 Task: Reply to email with the signature Chloe Collins with the subject Partnership proposal from softage.1@softage.net with the message I would like to schedule a meeting to discuss the latest developments in the project. with CC to softage.8@softage.net with an attached document RFP_response.docx
Action: Mouse moved to (545, 712)
Screenshot: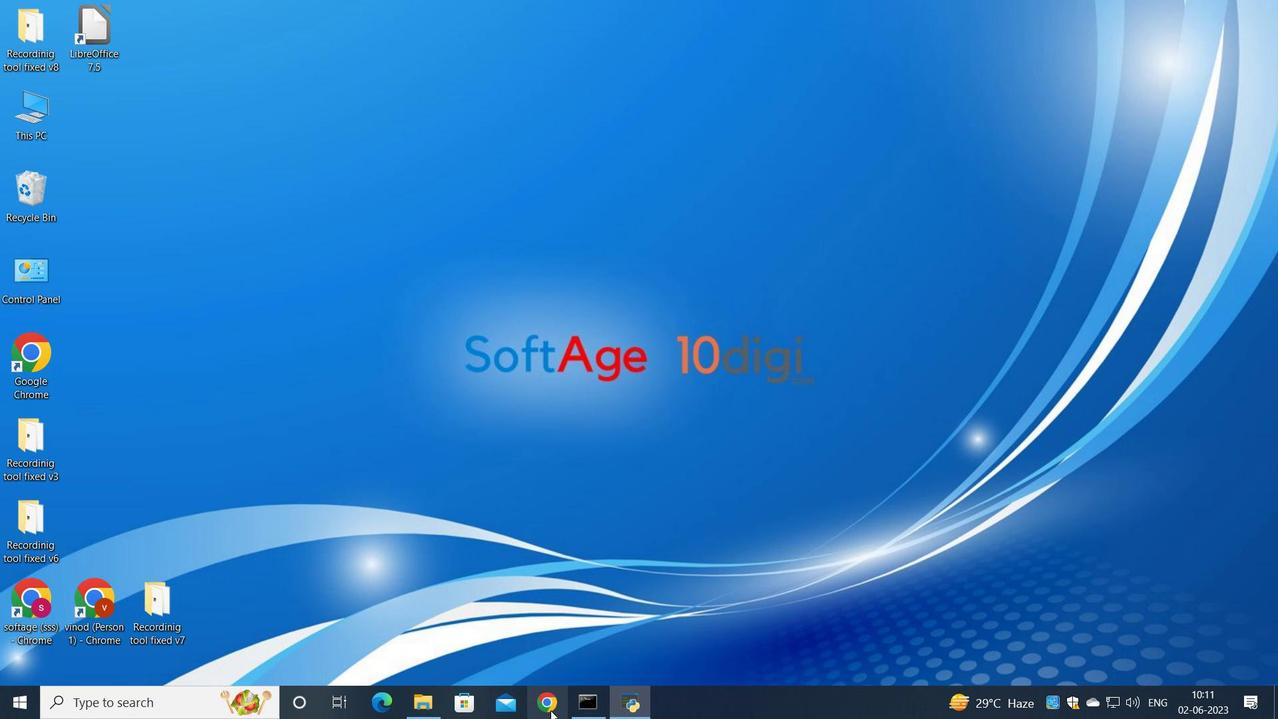 
Action: Mouse pressed left at (545, 712)
Screenshot: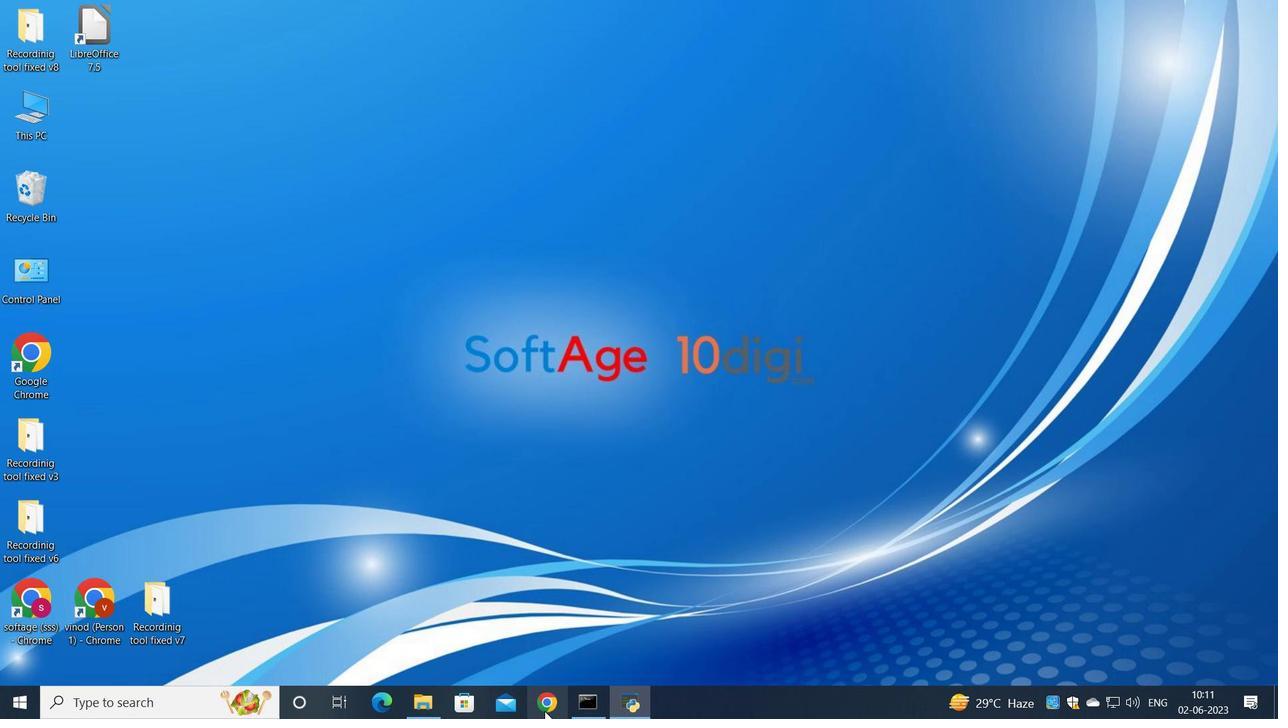 
Action: Mouse moved to (576, 396)
Screenshot: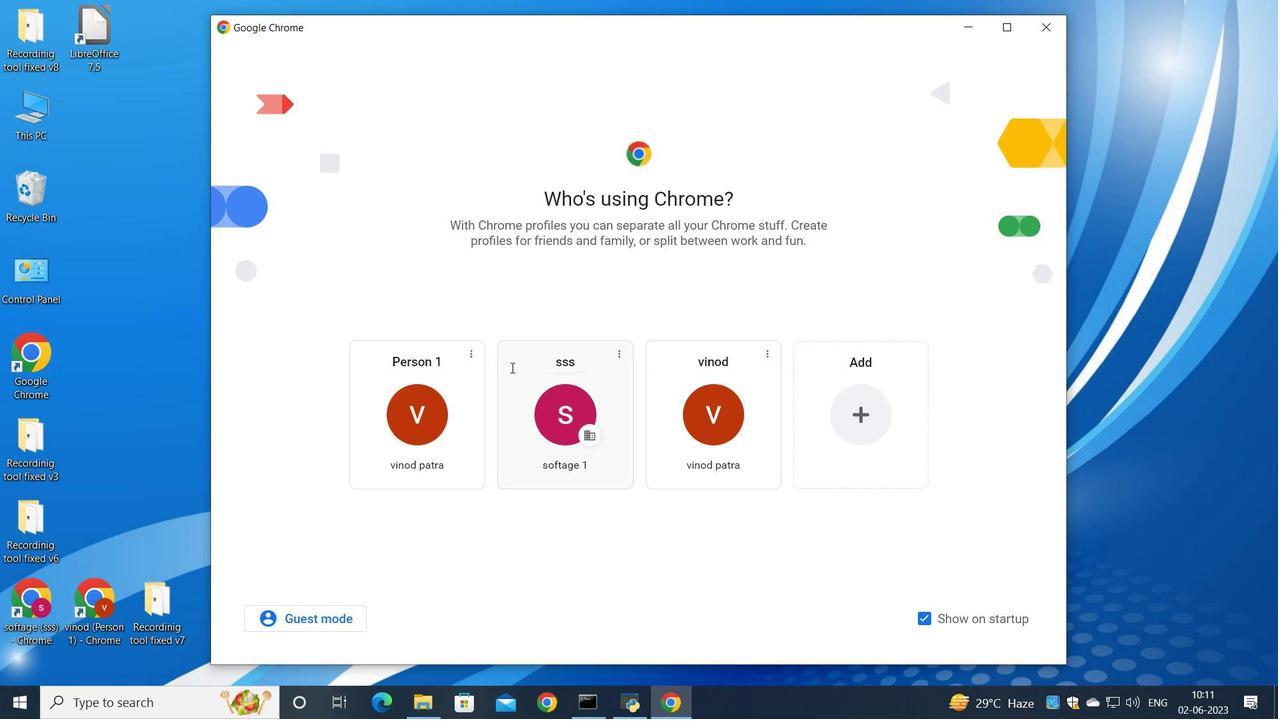 
Action: Mouse pressed left at (576, 396)
Screenshot: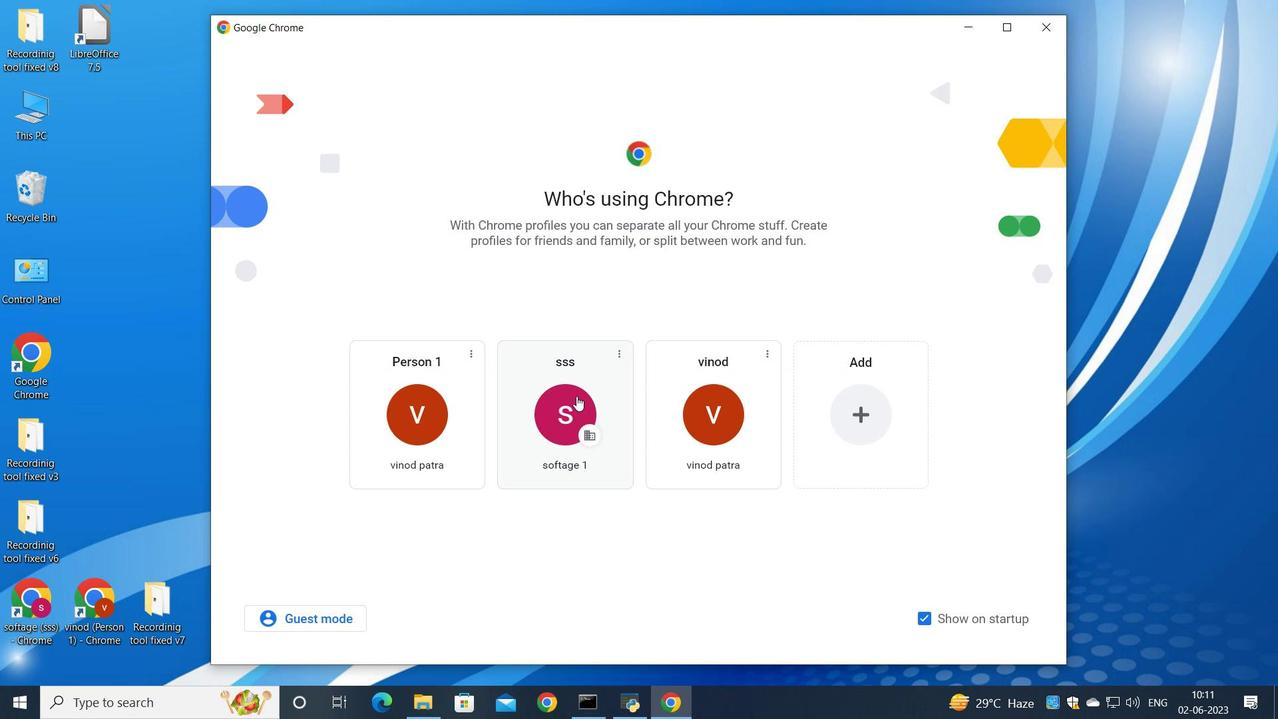 
Action: Mouse moved to (1127, 116)
Screenshot: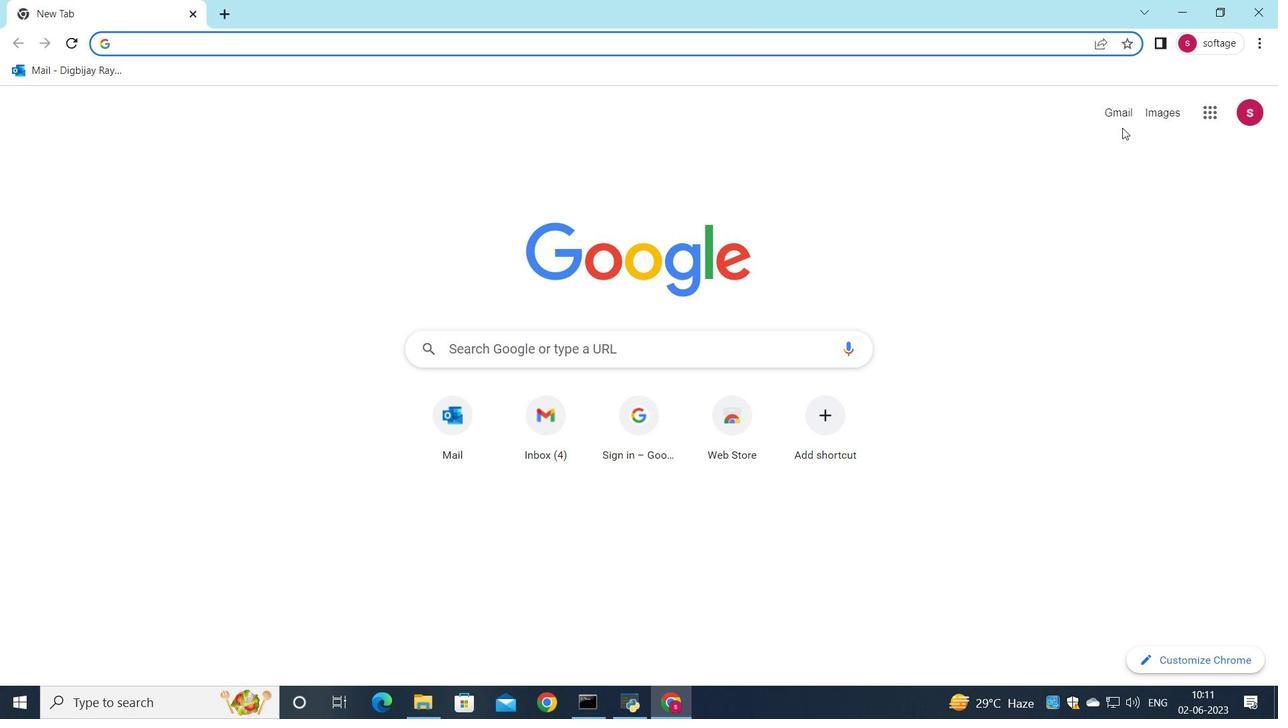 
Action: Mouse pressed left at (1127, 116)
Screenshot: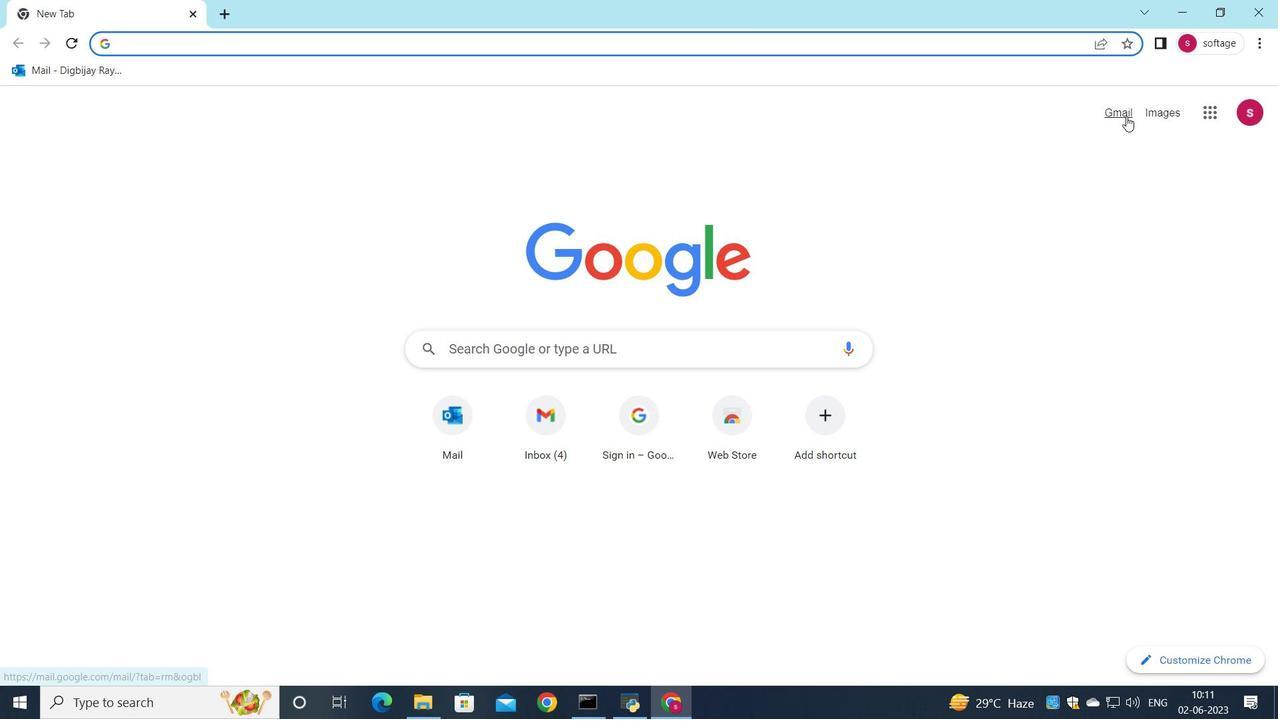 
Action: Mouse moved to (1097, 111)
Screenshot: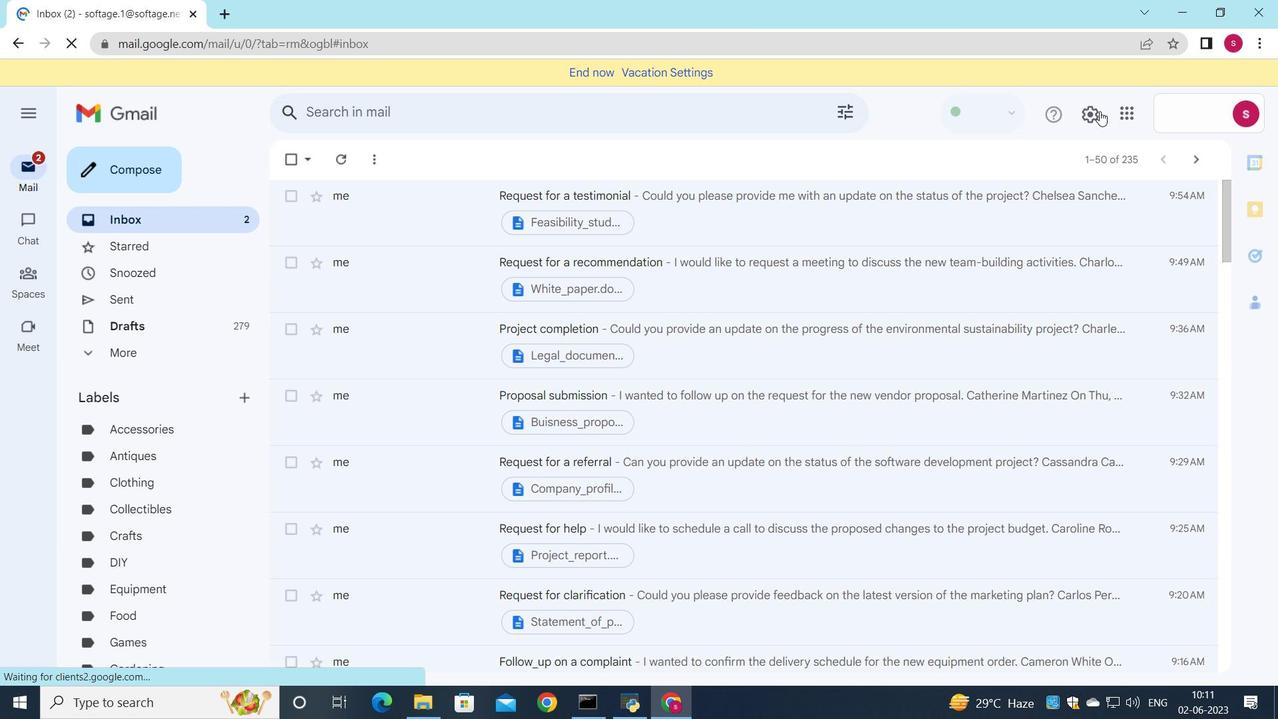 
Action: Mouse pressed left at (1097, 111)
Screenshot: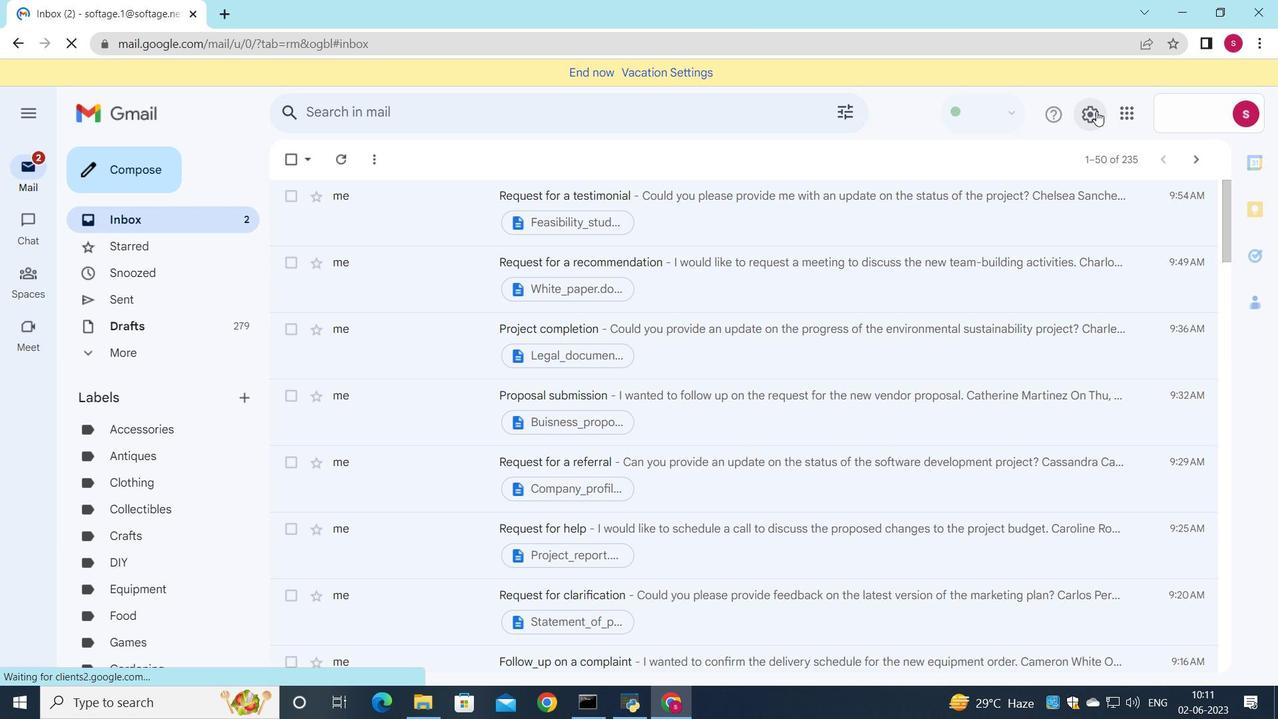 
Action: Mouse moved to (1093, 193)
Screenshot: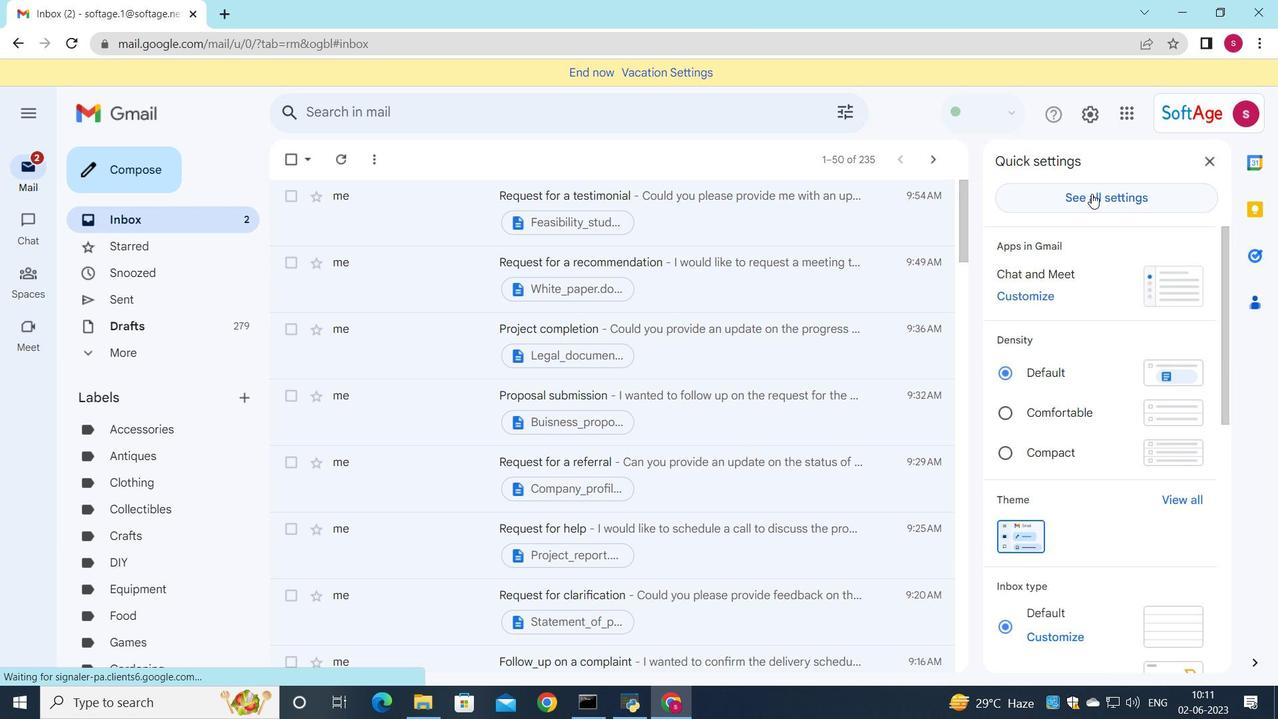
Action: Mouse pressed left at (1093, 193)
Screenshot: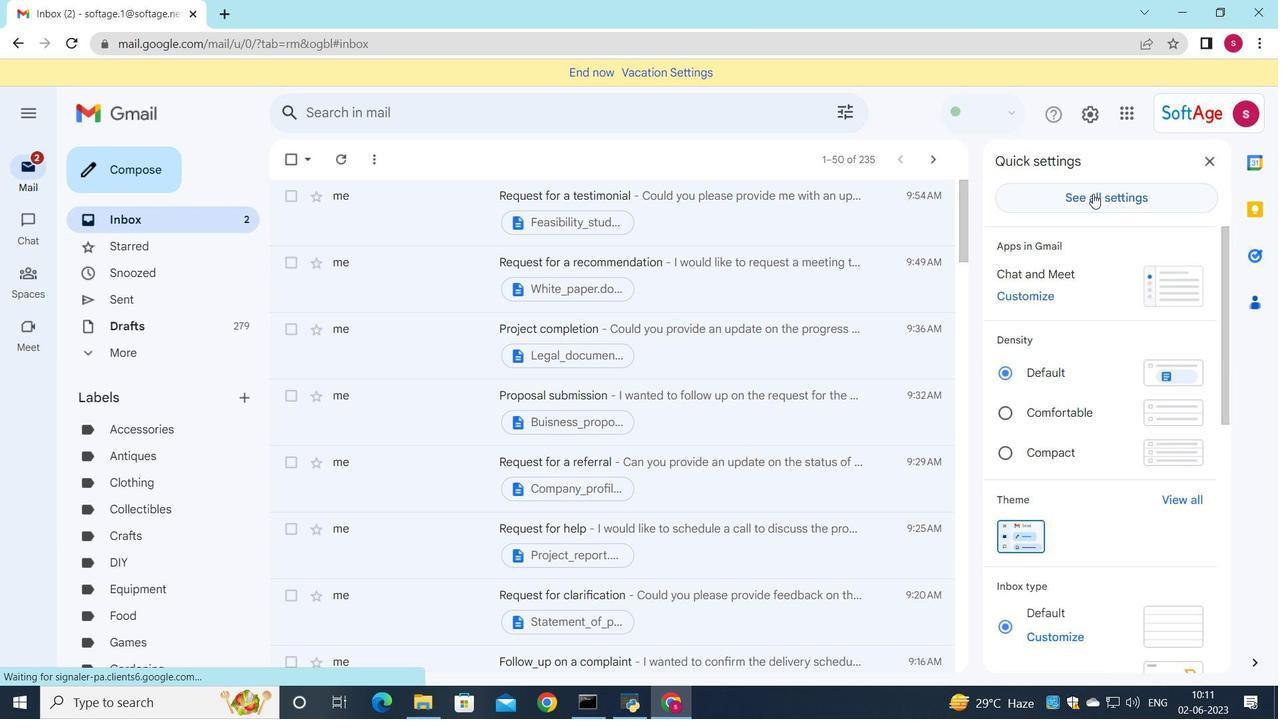 
Action: Mouse moved to (678, 309)
Screenshot: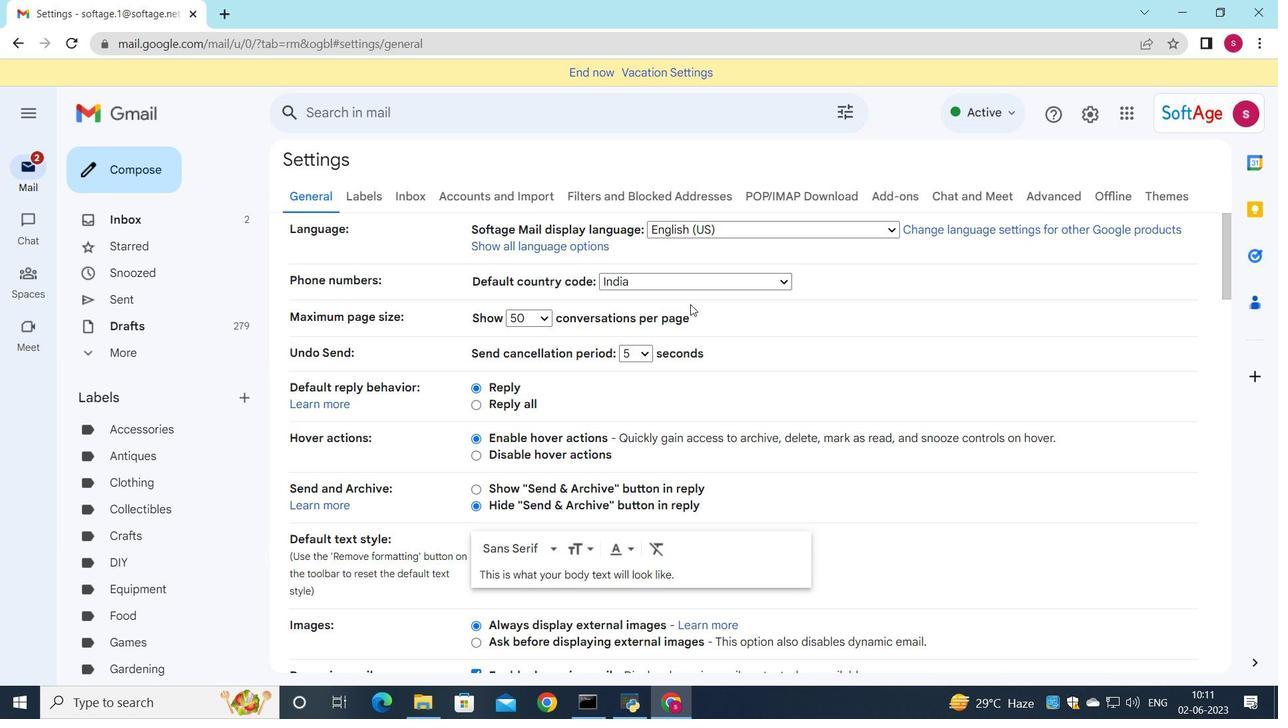
Action: Mouse scrolled (678, 309) with delta (0, 0)
Screenshot: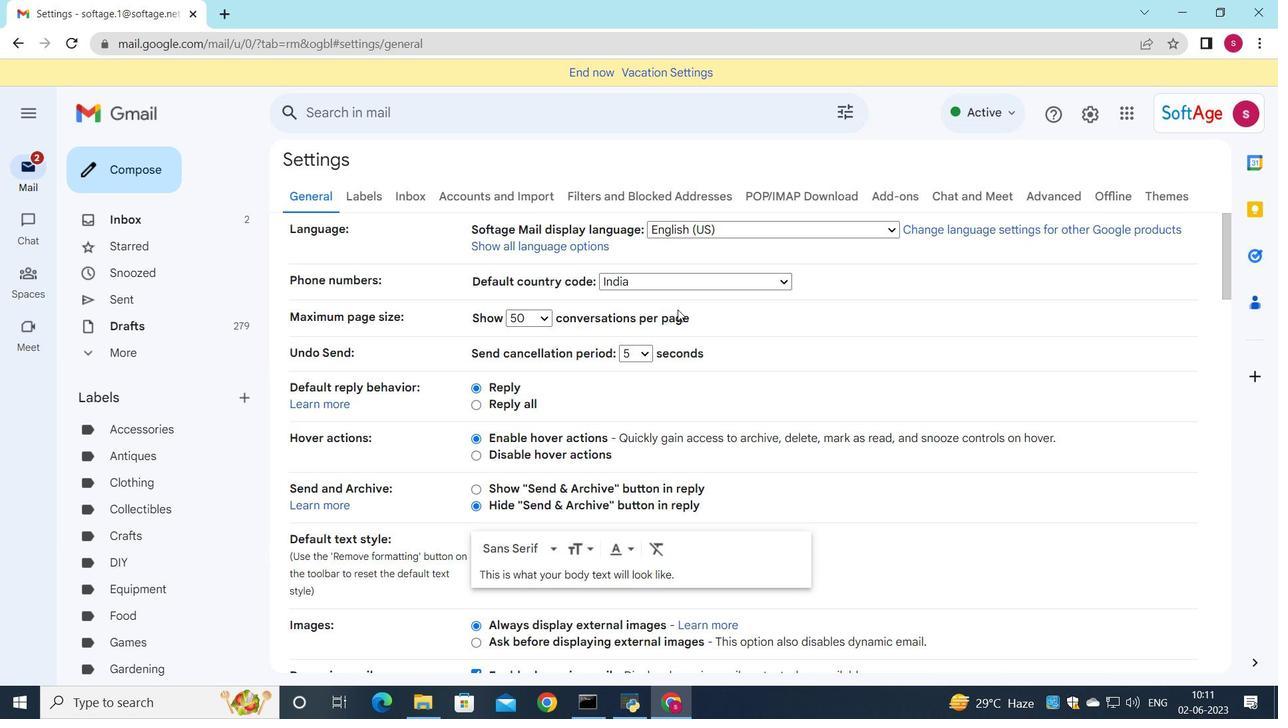 
Action: Mouse scrolled (678, 309) with delta (0, 0)
Screenshot: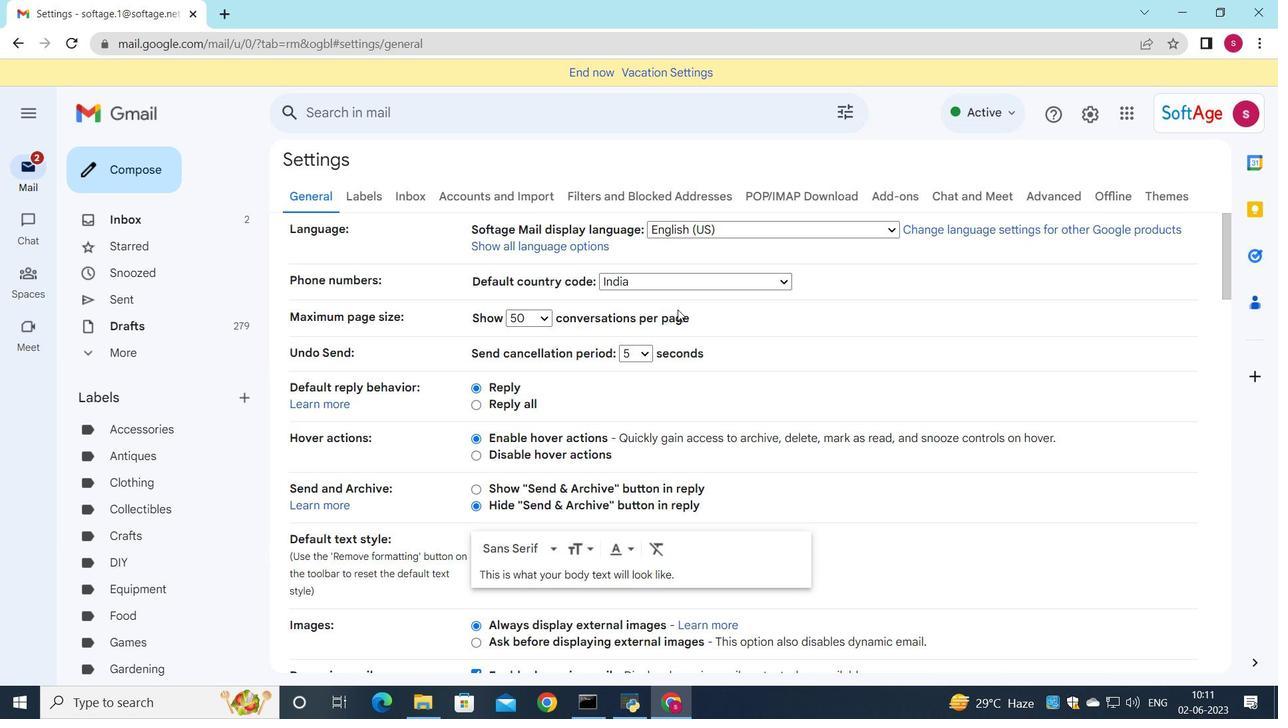 
Action: Mouse moved to (678, 309)
Screenshot: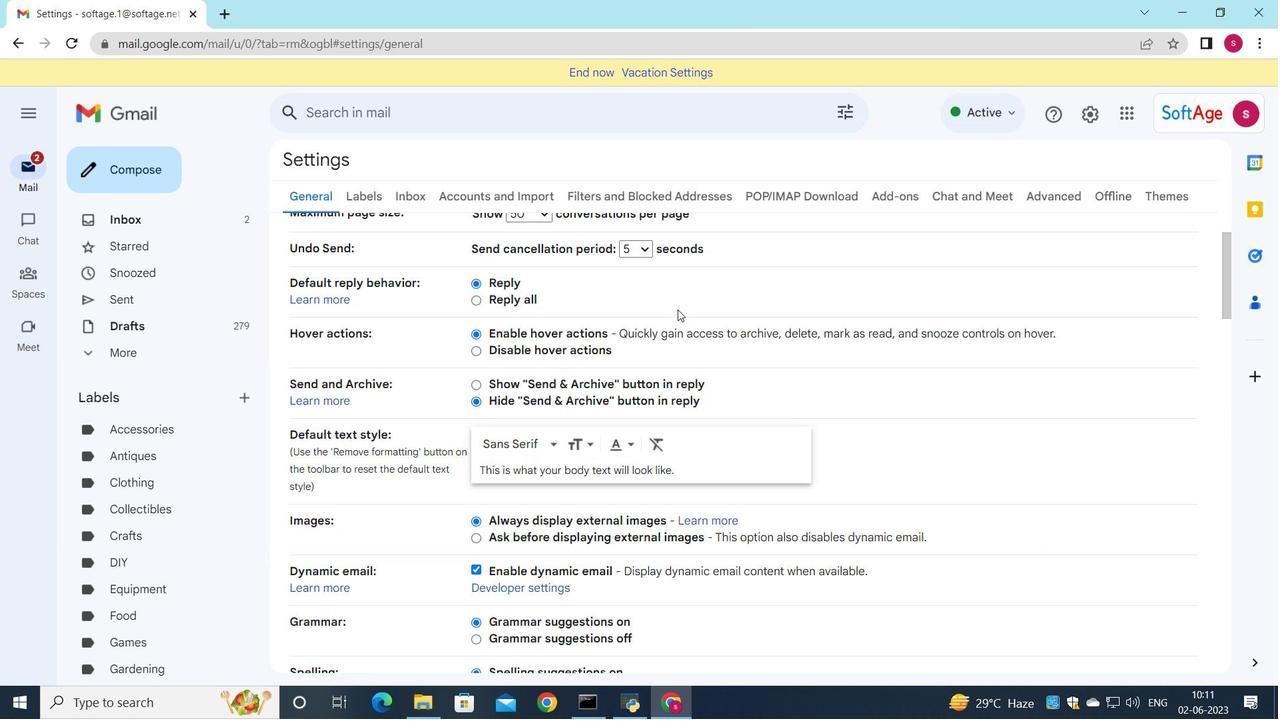 
Action: Mouse scrolled (678, 309) with delta (0, 0)
Screenshot: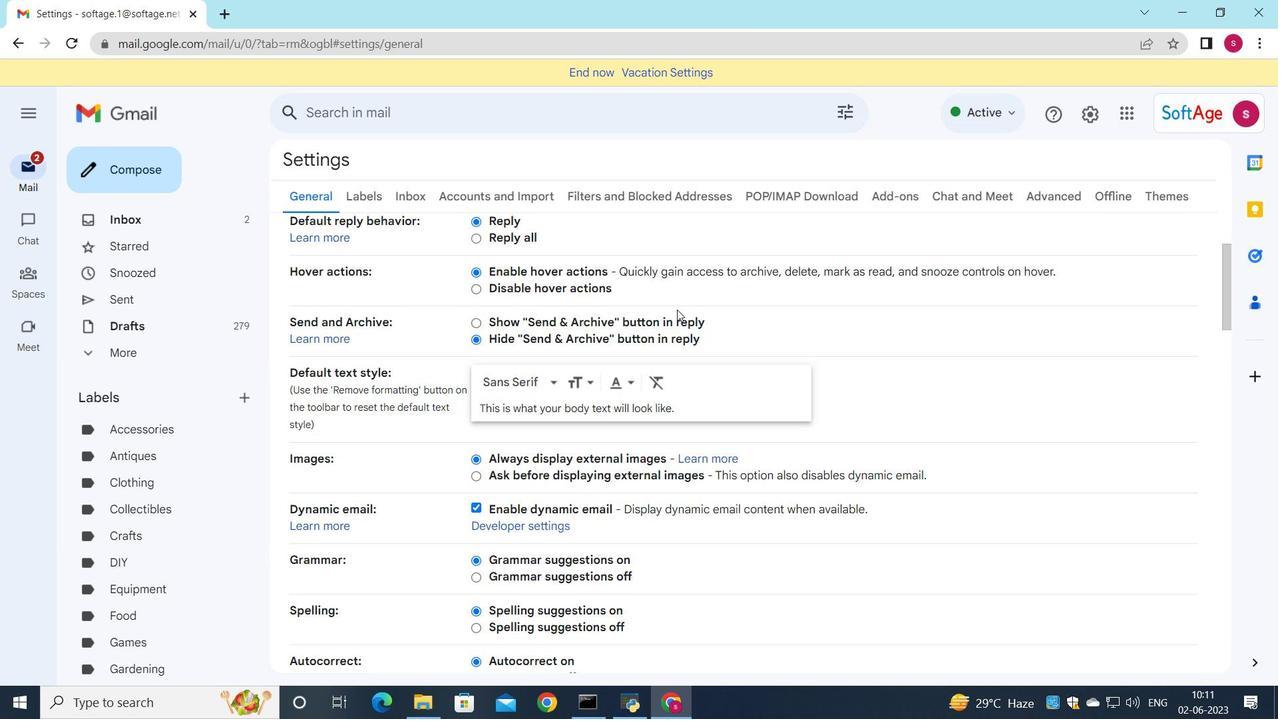 
Action: Mouse scrolled (678, 309) with delta (0, 0)
Screenshot: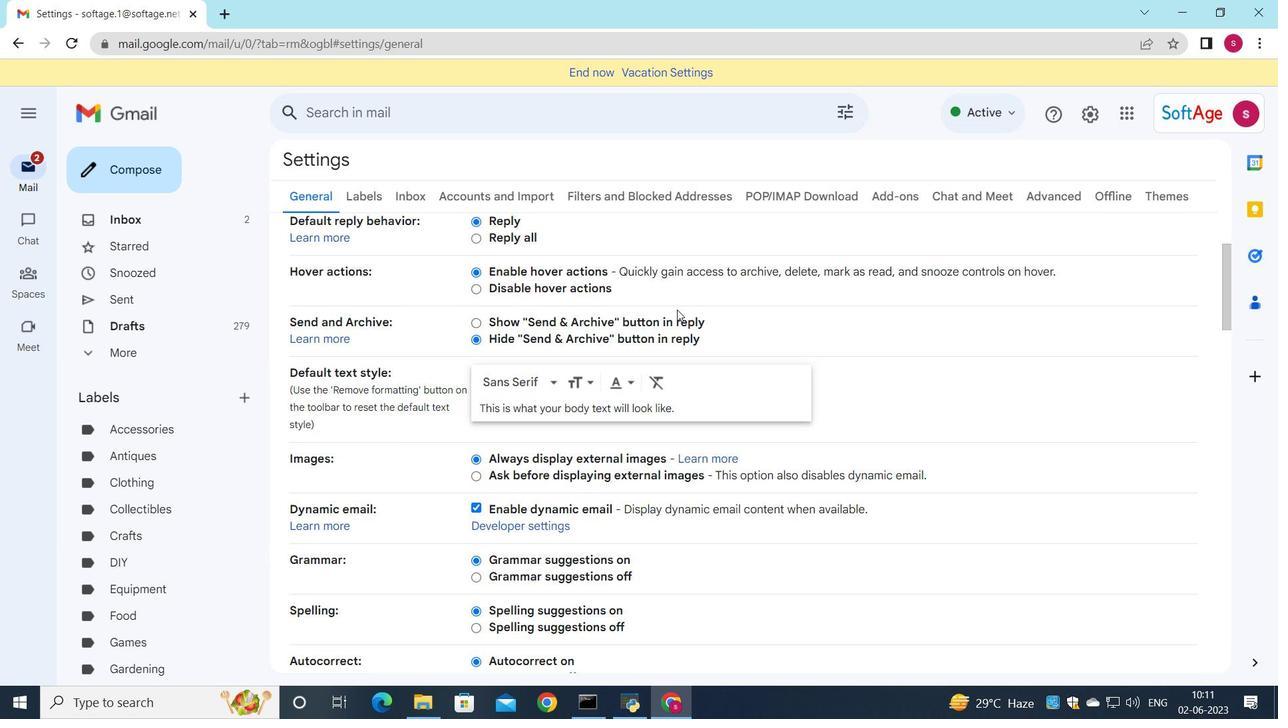 
Action: Mouse scrolled (678, 309) with delta (0, 0)
Screenshot: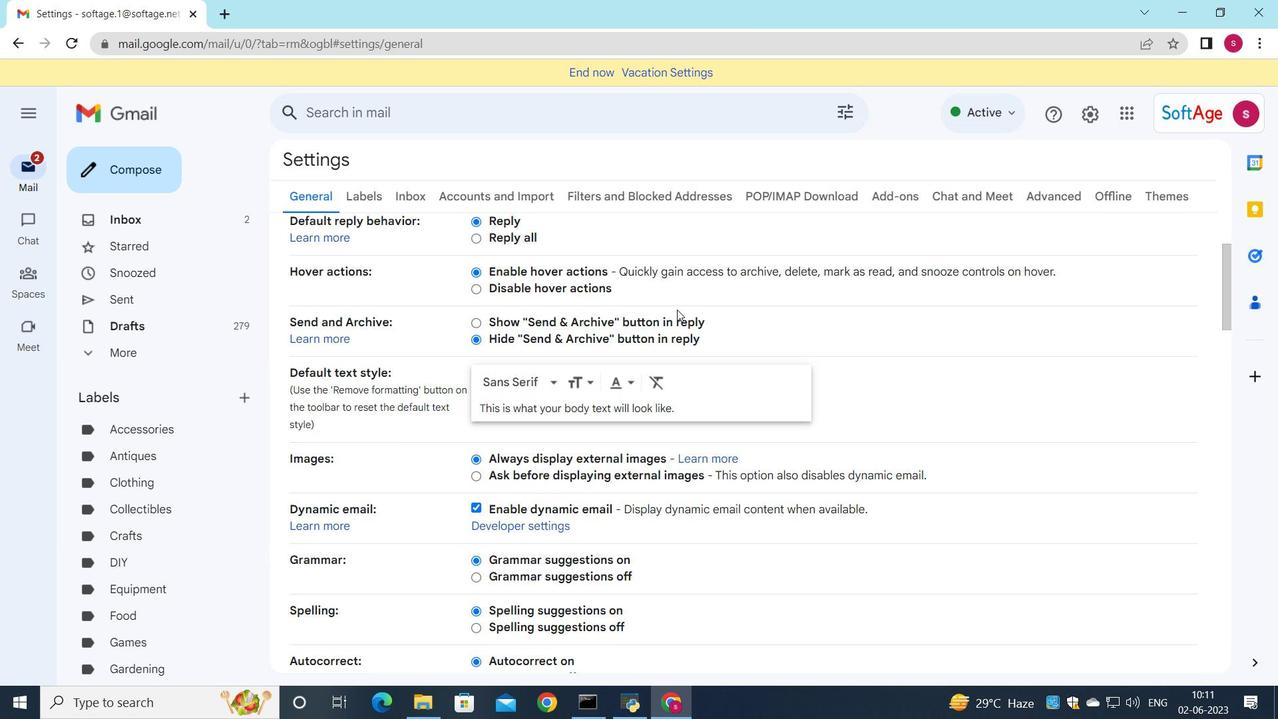 
Action: Mouse scrolled (678, 309) with delta (0, 0)
Screenshot: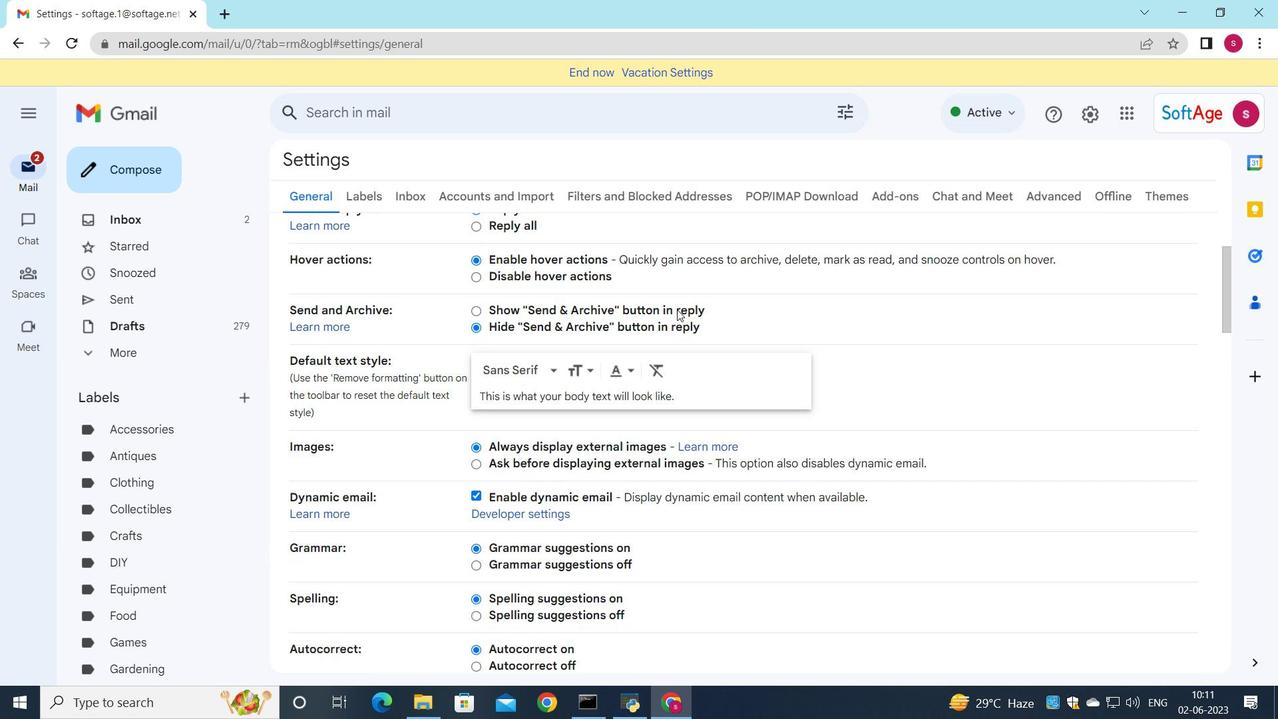 
Action: Mouse moved to (659, 347)
Screenshot: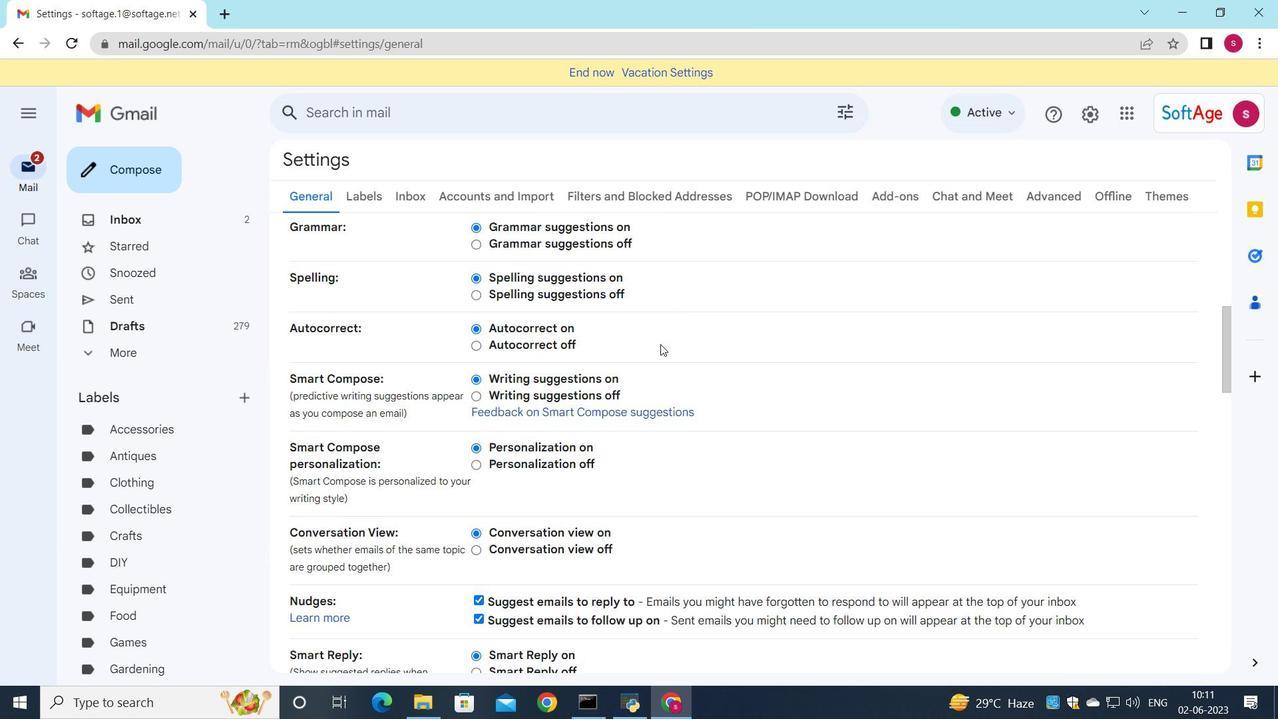
Action: Mouse scrolled (659, 347) with delta (0, 0)
Screenshot: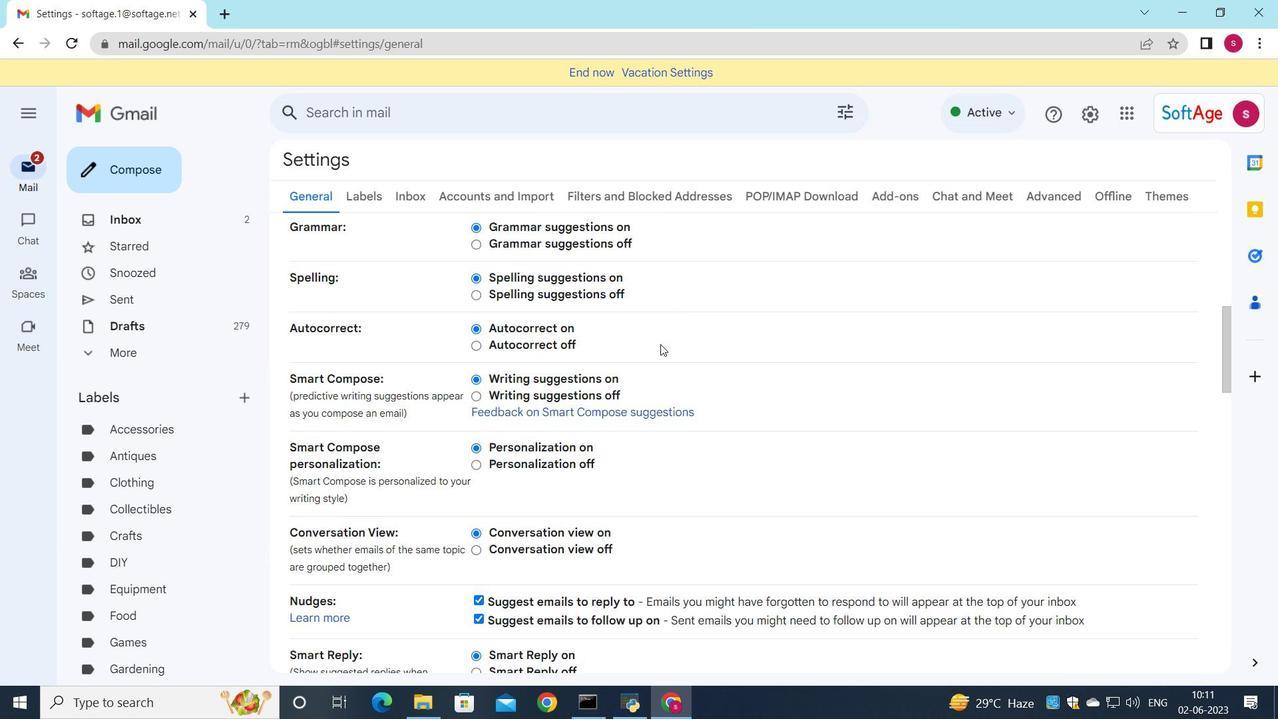
Action: Mouse scrolled (659, 347) with delta (0, 0)
Screenshot: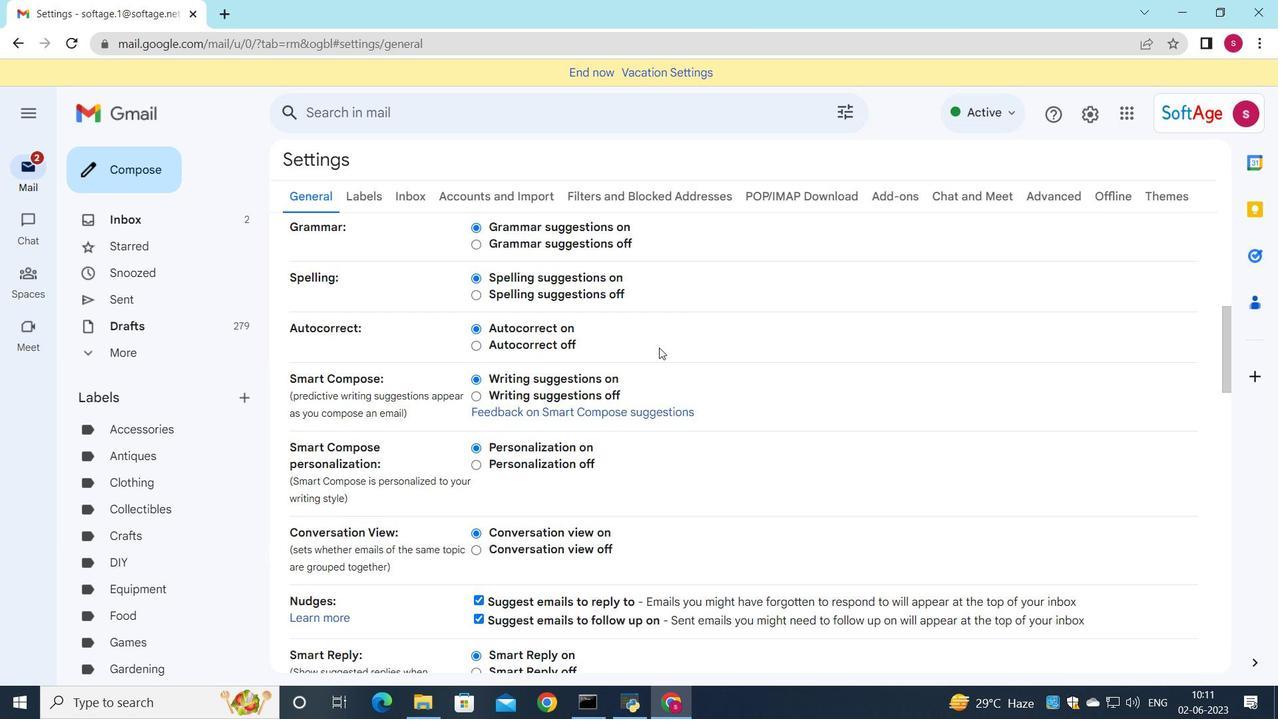 
Action: Mouse moved to (659, 348)
Screenshot: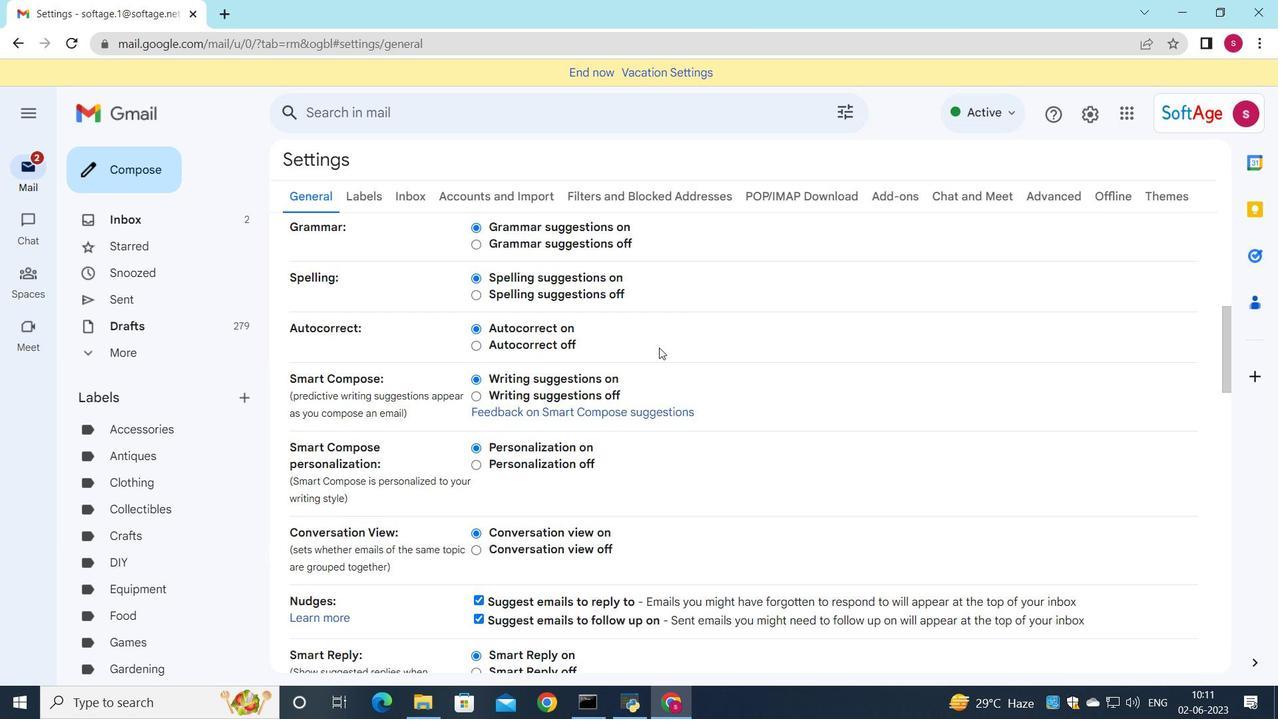 
Action: Mouse scrolled (659, 347) with delta (0, 0)
Screenshot: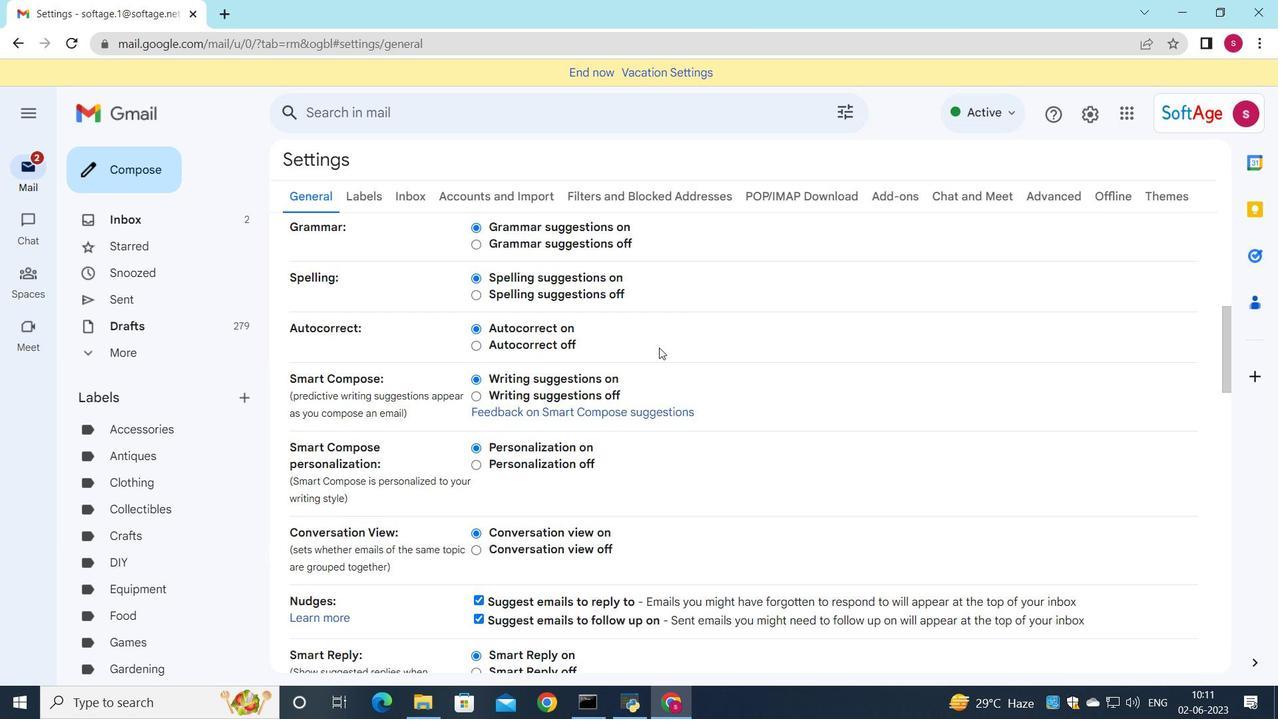 
Action: Mouse moved to (660, 351)
Screenshot: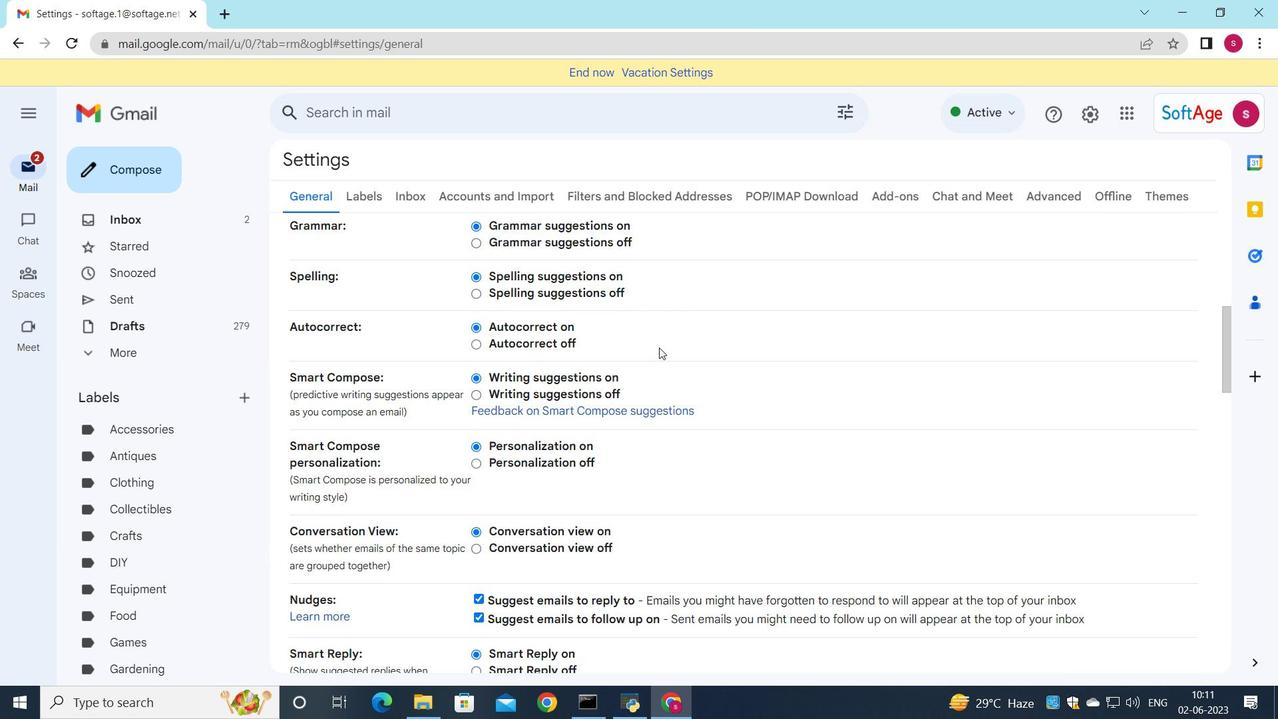 
Action: Mouse scrolled (660, 350) with delta (0, 0)
Screenshot: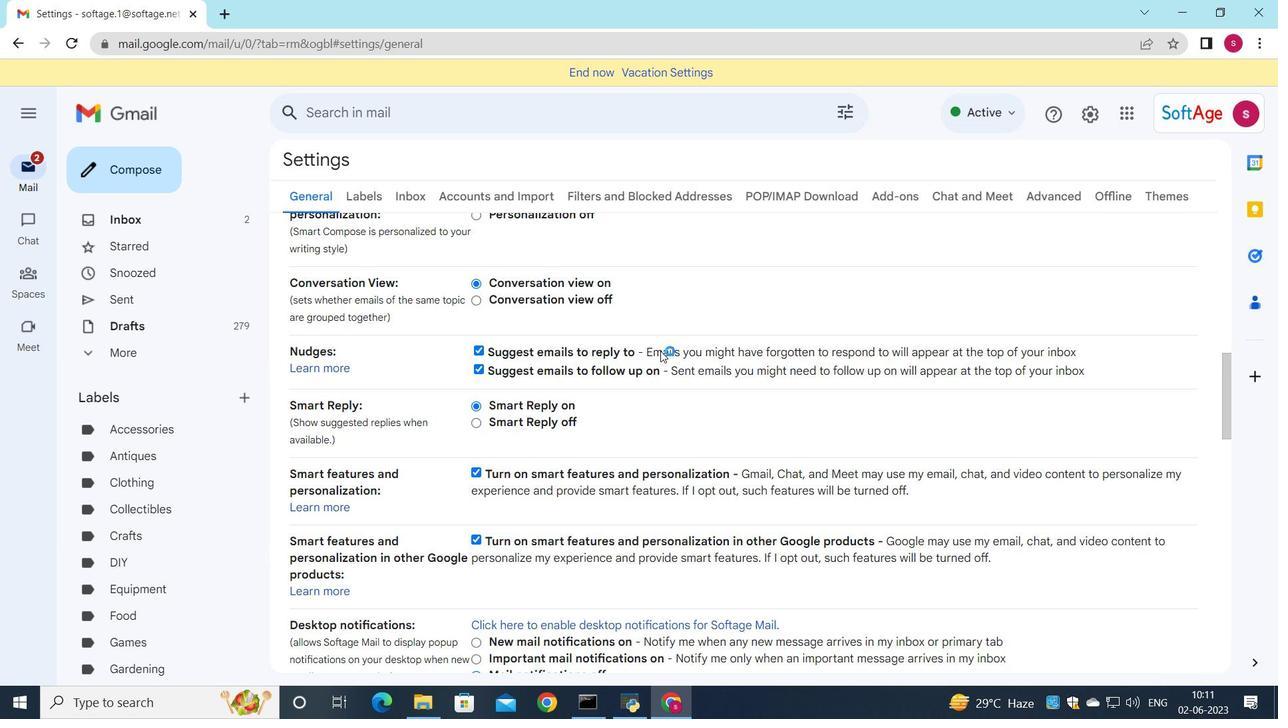 
Action: Mouse scrolled (660, 350) with delta (0, 0)
Screenshot: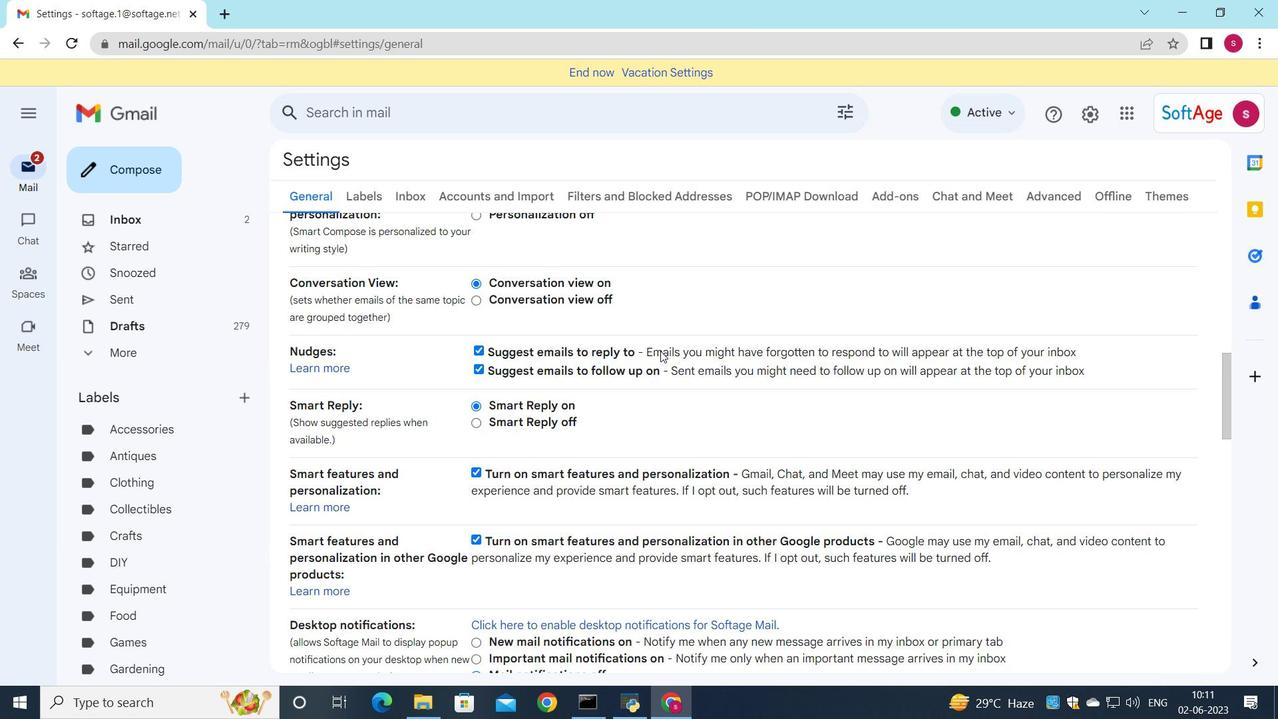 
Action: Mouse scrolled (660, 350) with delta (0, 0)
Screenshot: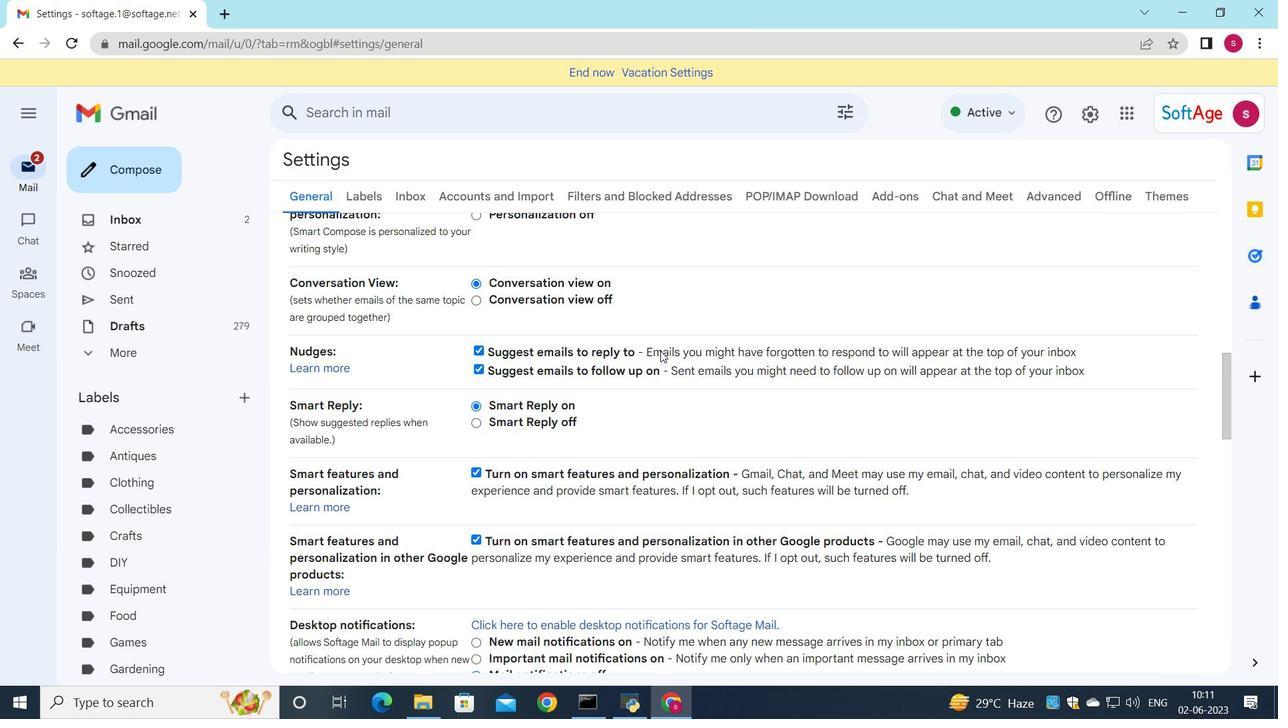 
Action: Mouse scrolled (660, 350) with delta (0, 0)
Screenshot: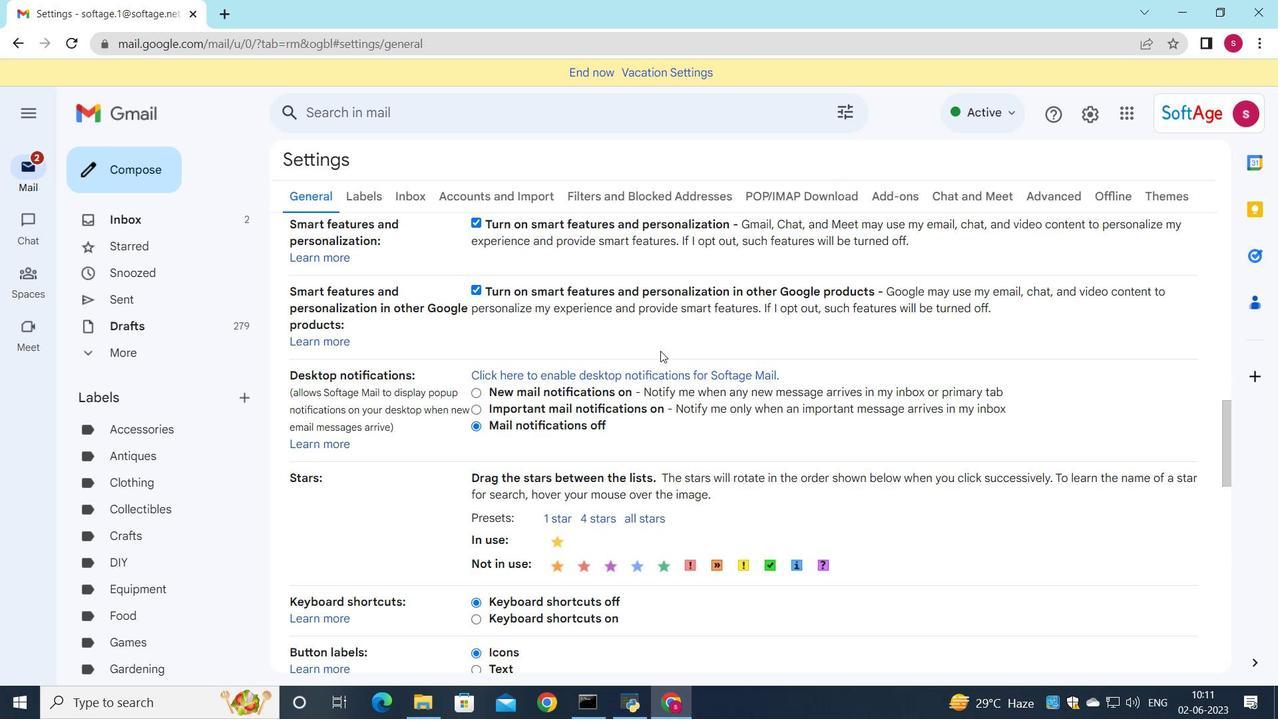 
Action: Mouse scrolled (660, 350) with delta (0, 0)
Screenshot: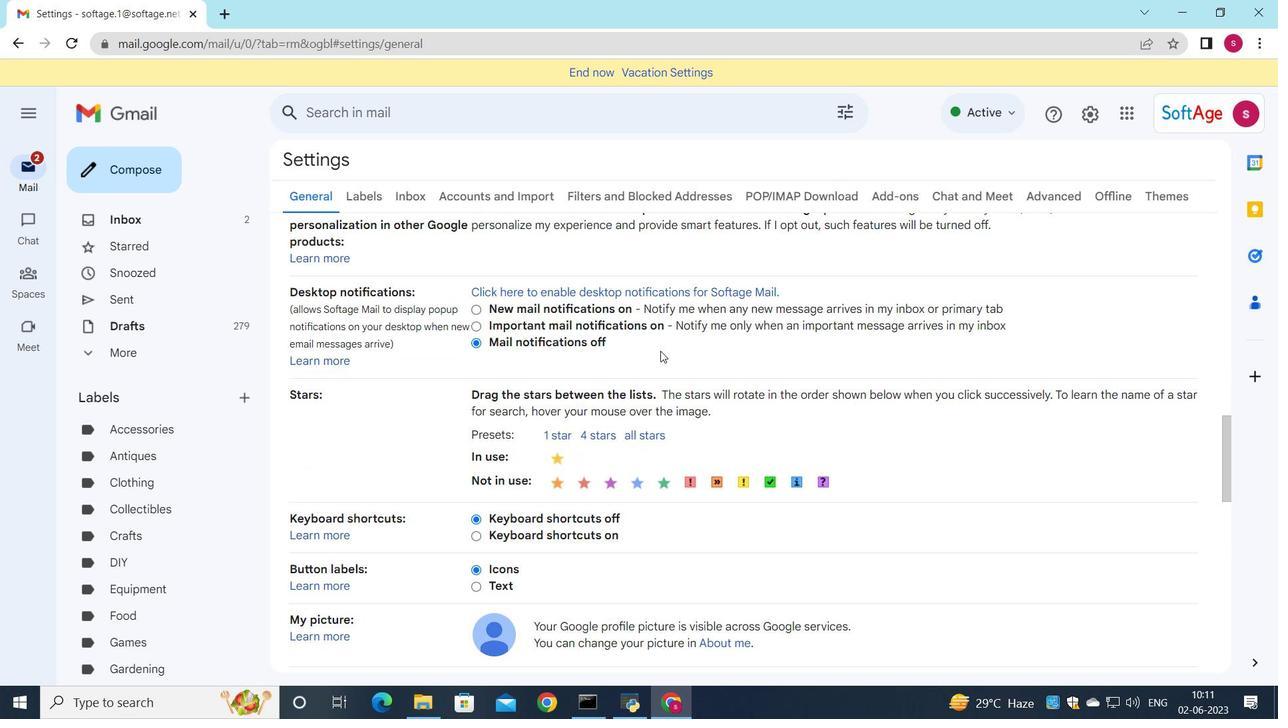 
Action: Mouse scrolled (660, 350) with delta (0, 0)
Screenshot: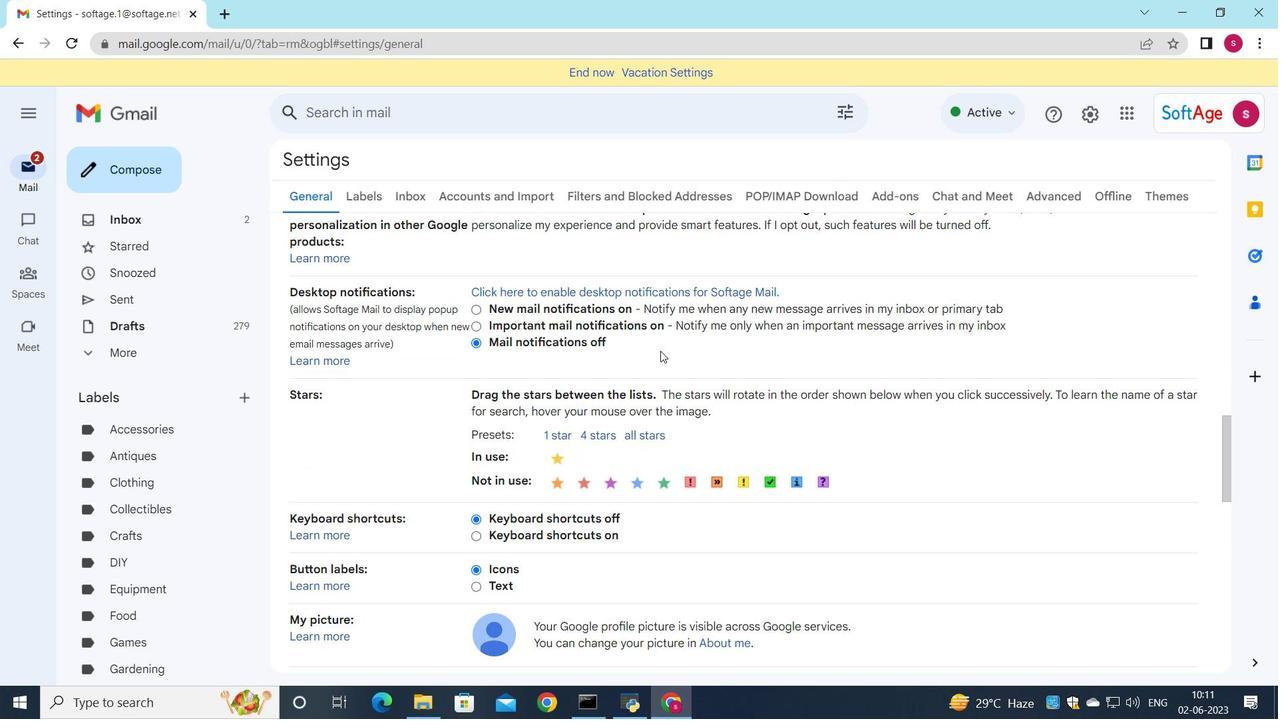 
Action: Mouse scrolled (660, 350) with delta (0, 0)
Screenshot: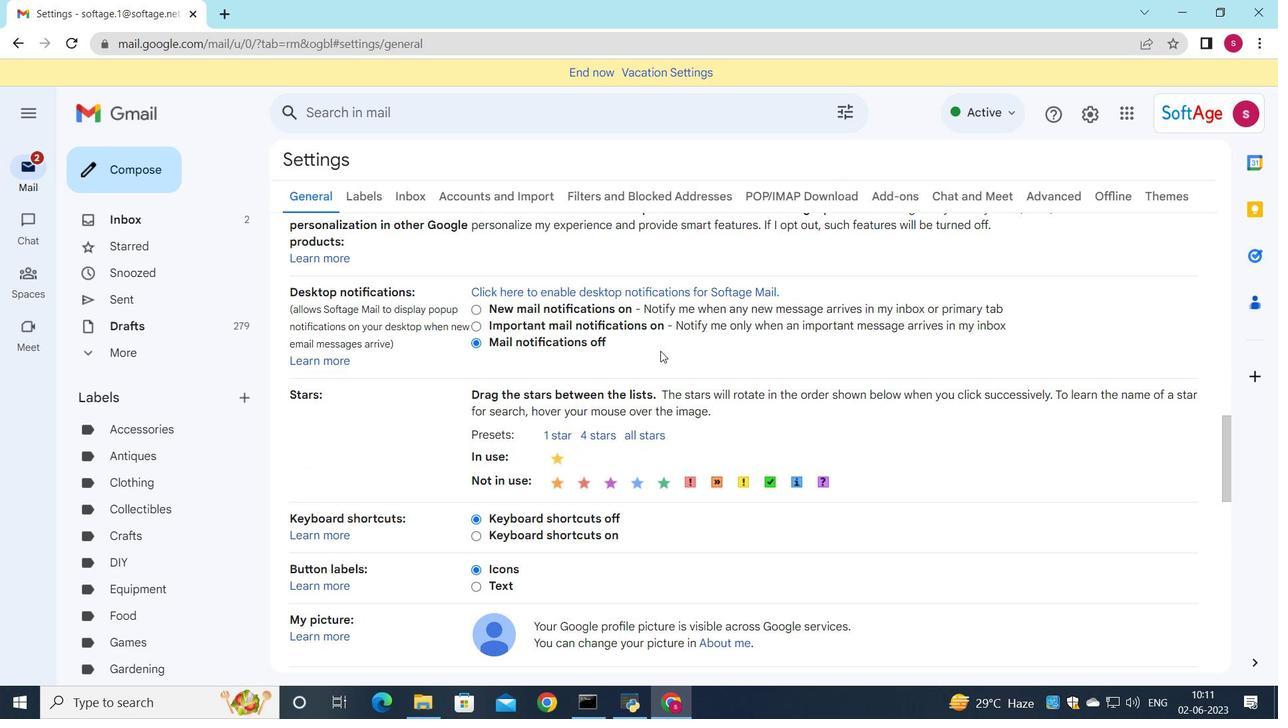 
Action: Mouse scrolled (660, 350) with delta (0, 0)
Screenshot: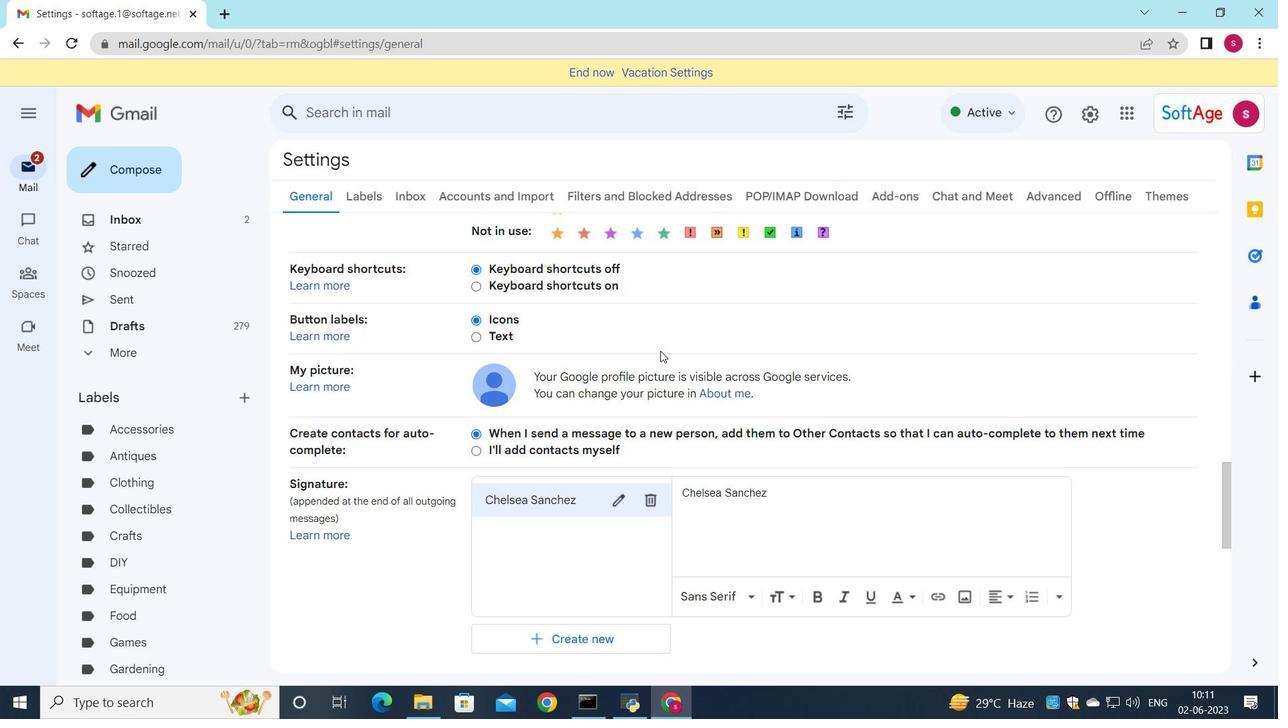 
Action: Mouse scrolled (660, 350) with delta (0, 0)
Screenshot: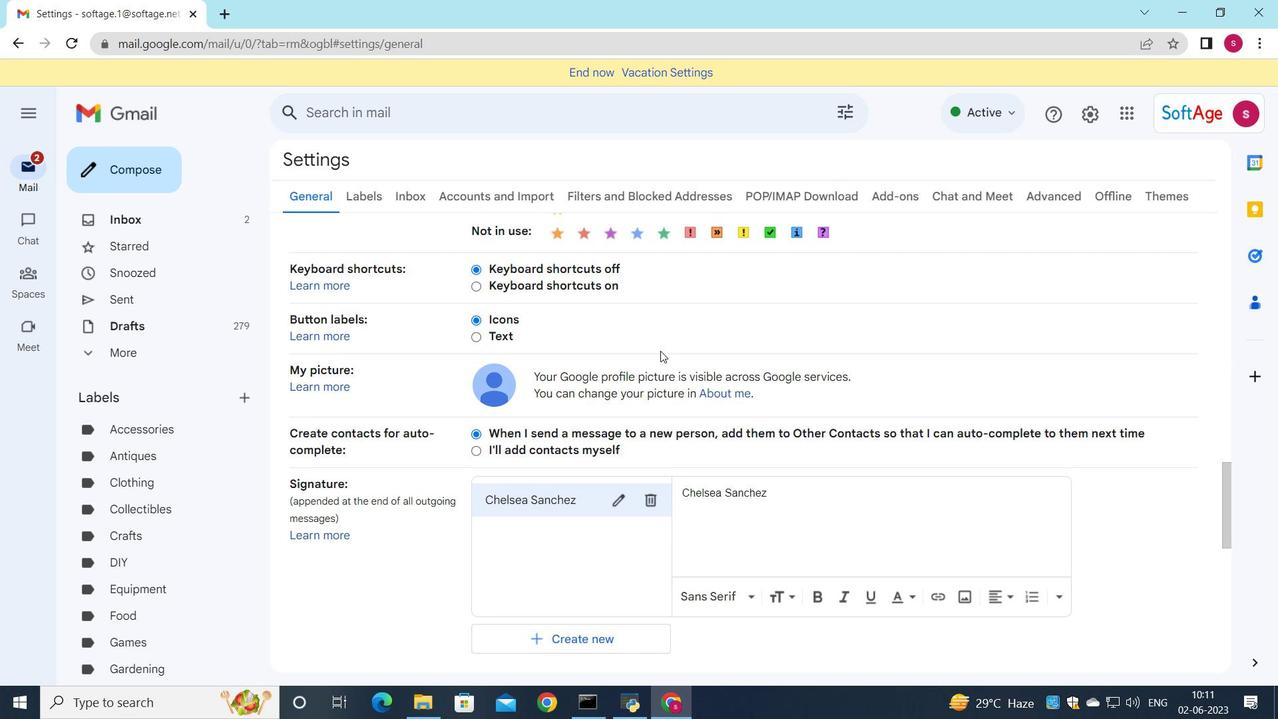 
Action: Mouse scrolled (660, 350) with delta (0, 0)
Screenshot: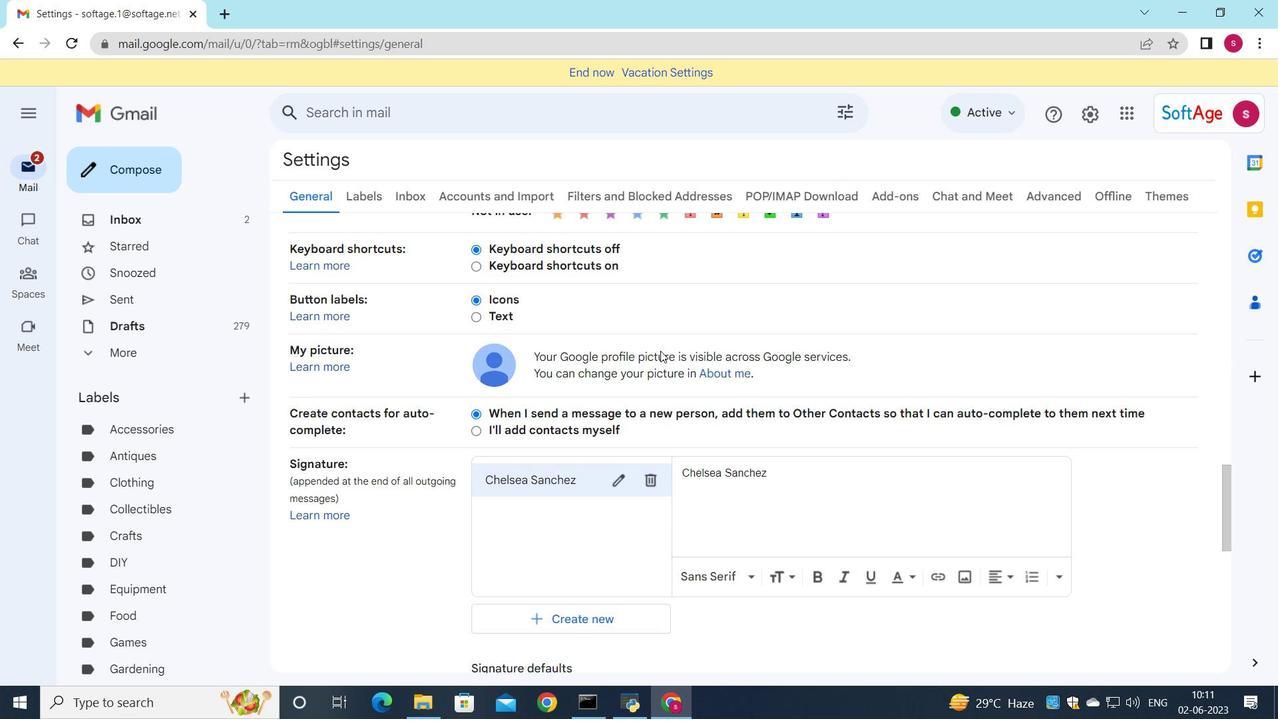 
Action: Mouse moved to (658, 258)
Screenshot: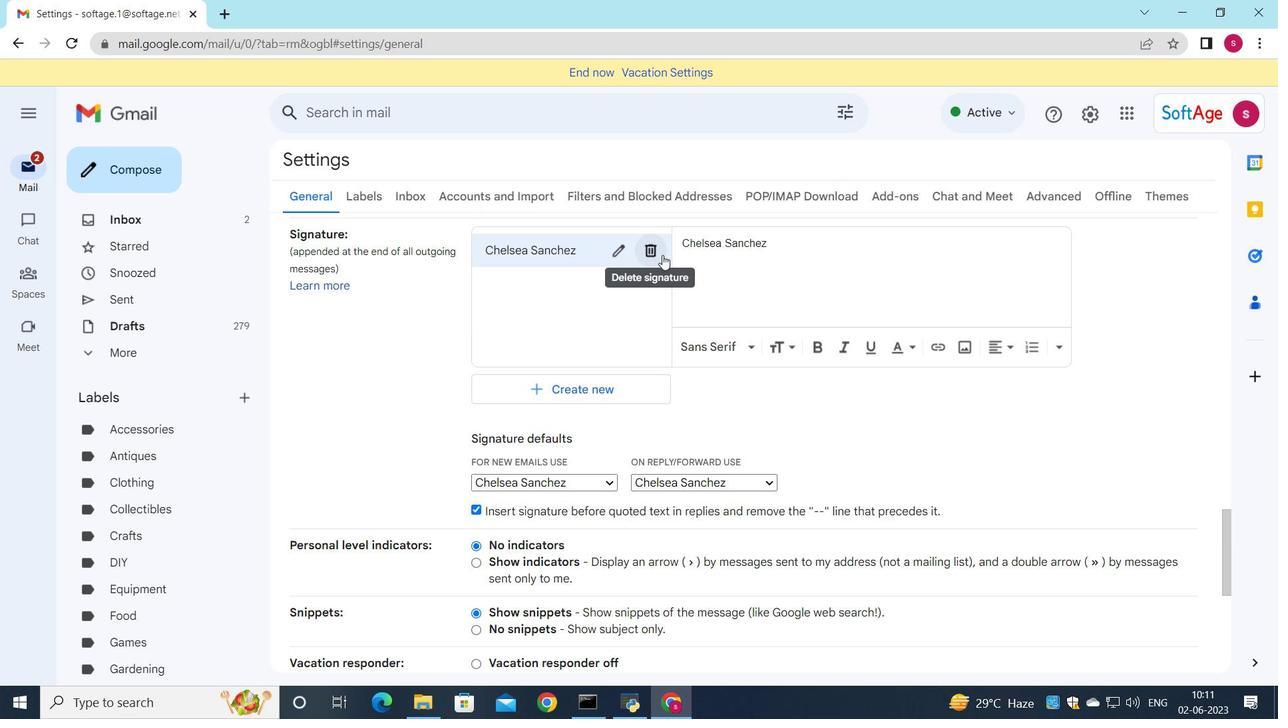 
Action: Mouse pressed left at (658, 258)
Screenshot: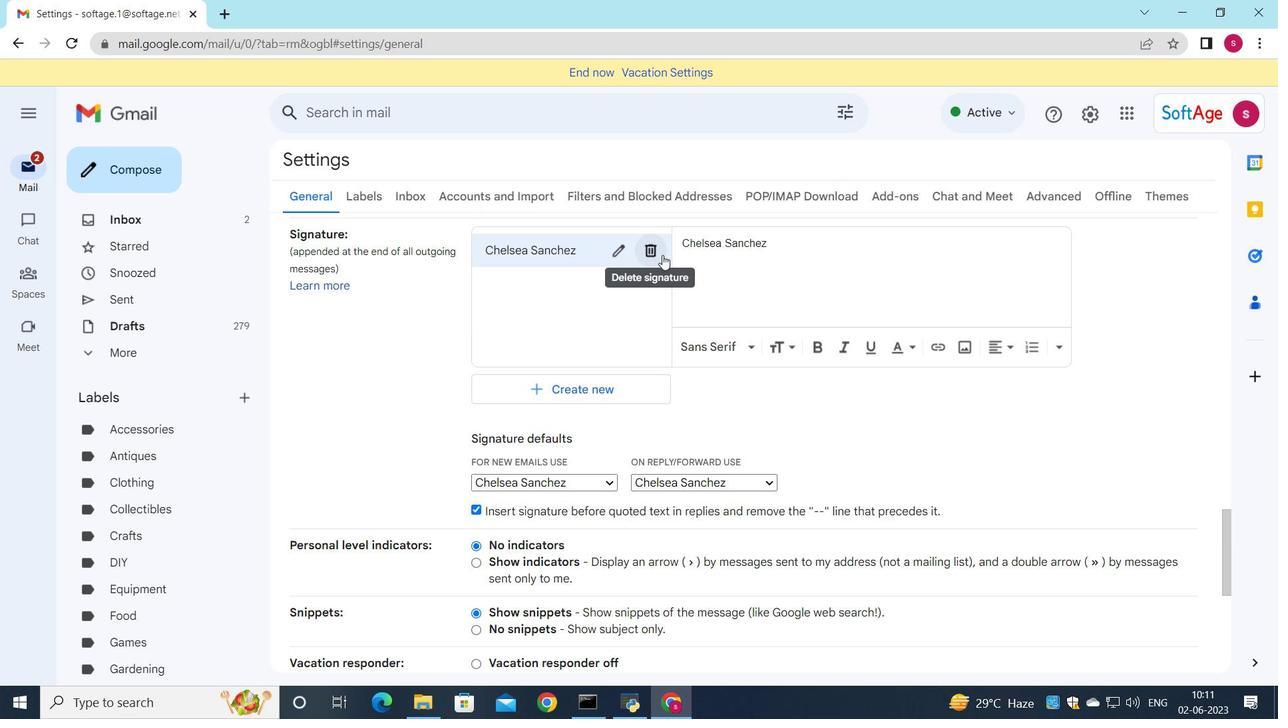 
Action: Mouse moved to (783, 399)
Screenshot: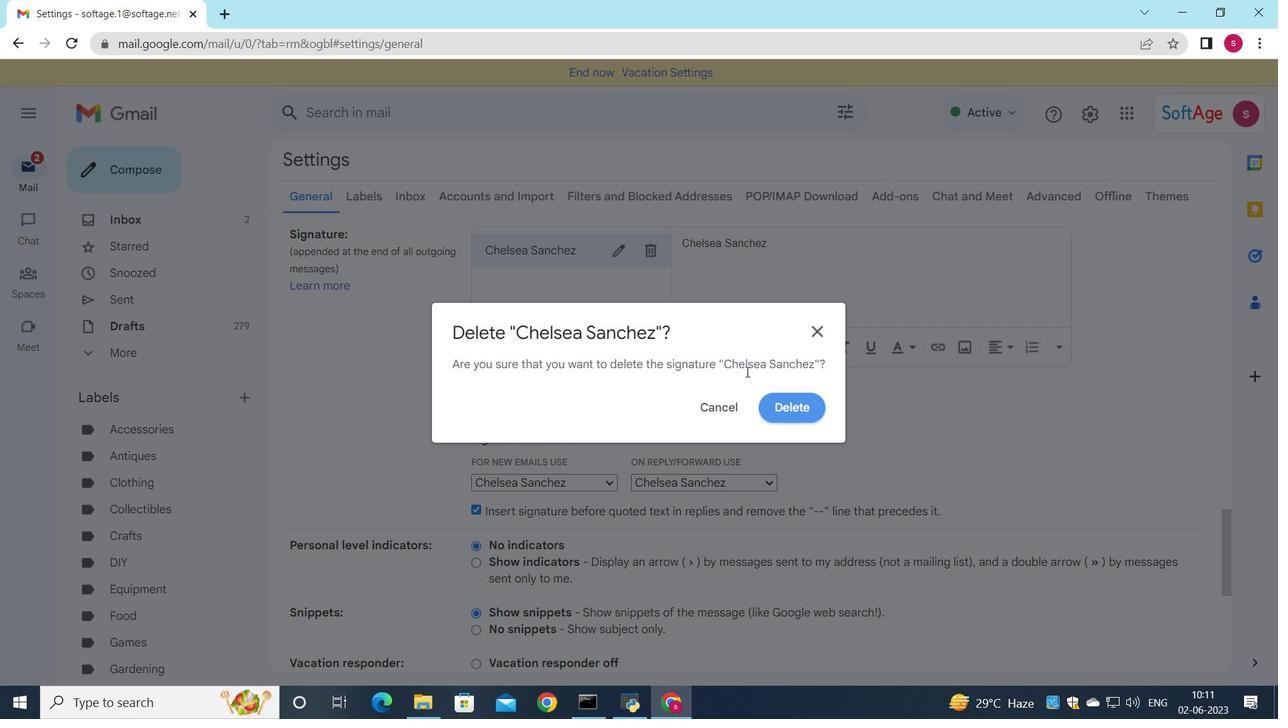 
Action: Mouse pressed left at (783, 399)
Screenshot: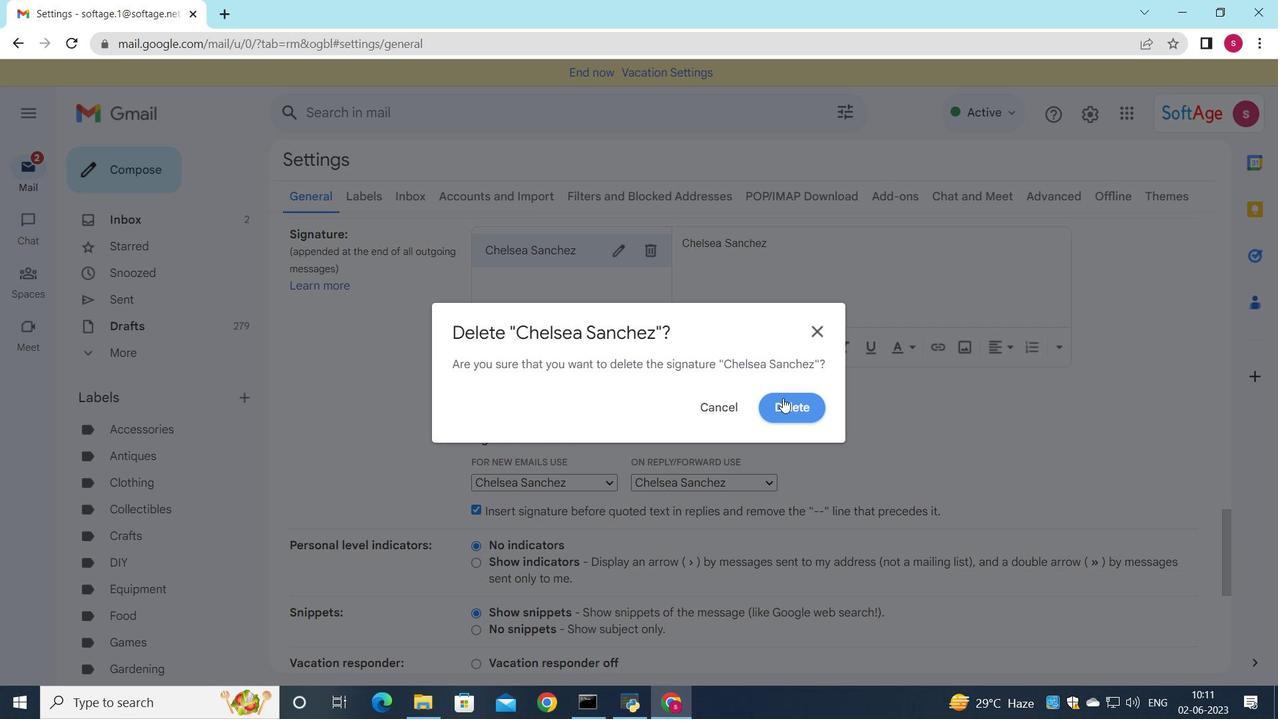 
Action: Mouse moved to (552, 266)
Screenshot: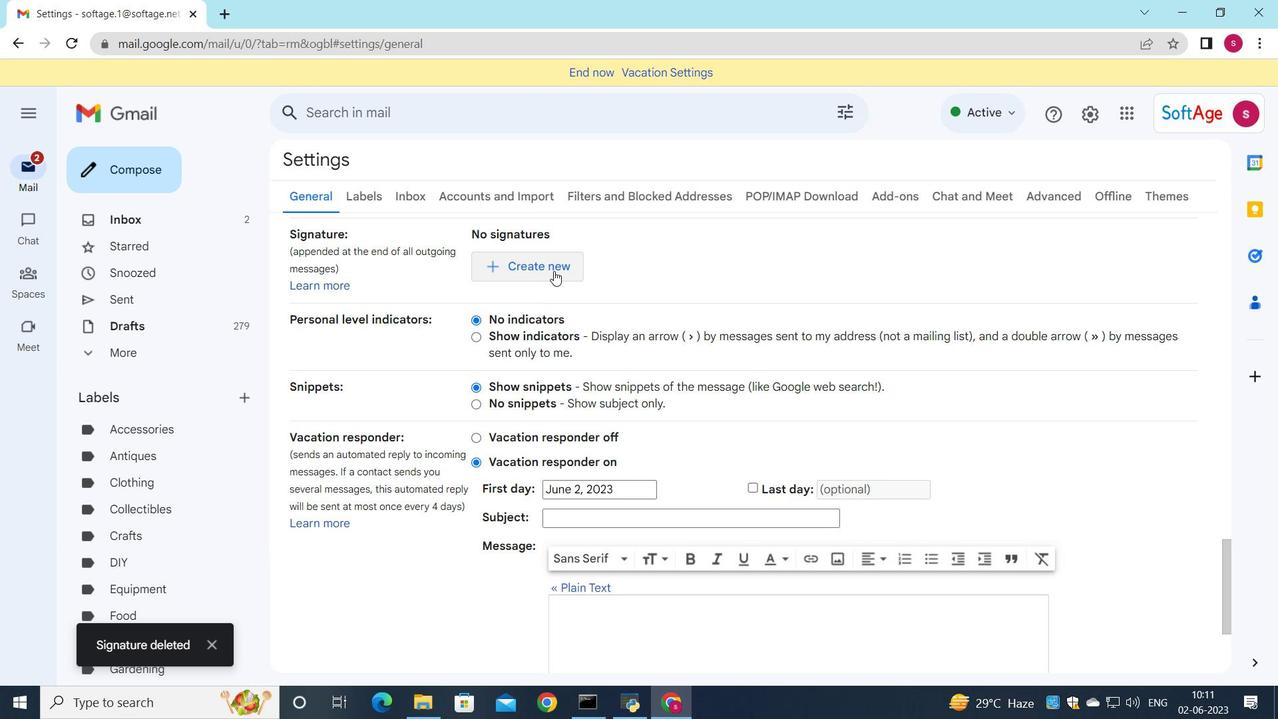 
Action: Mouse pressed left at (552, 266)
Screenshot: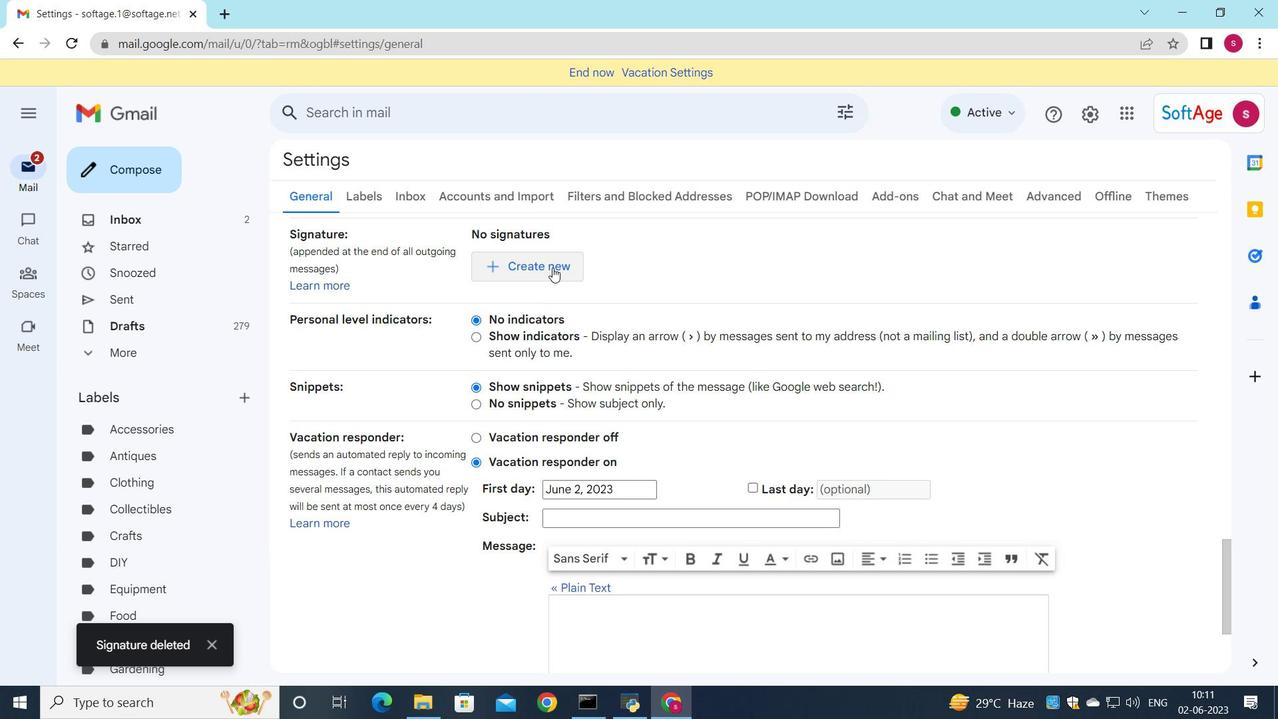 
Action: Mouse moved to (932, 275)
Screenshot: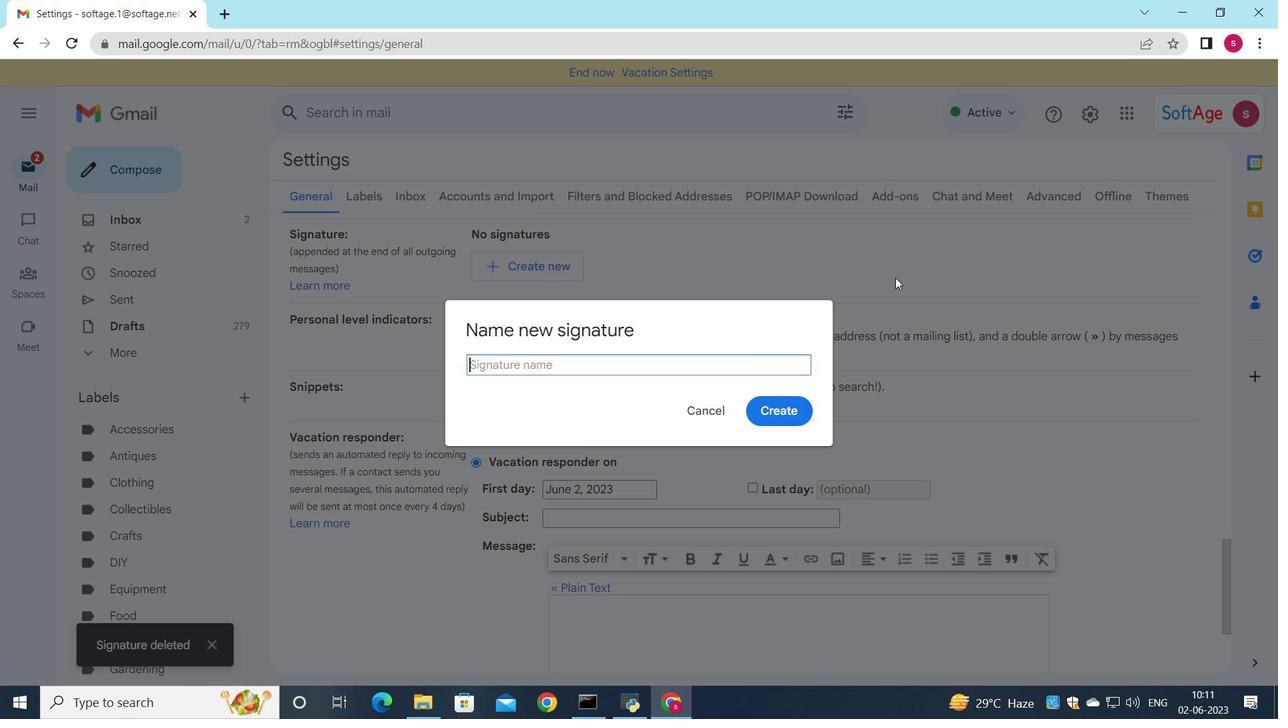 
Action: Key pressed <Key.shift>Chloe<Key.space><Key.shift>Collins
Screenshot: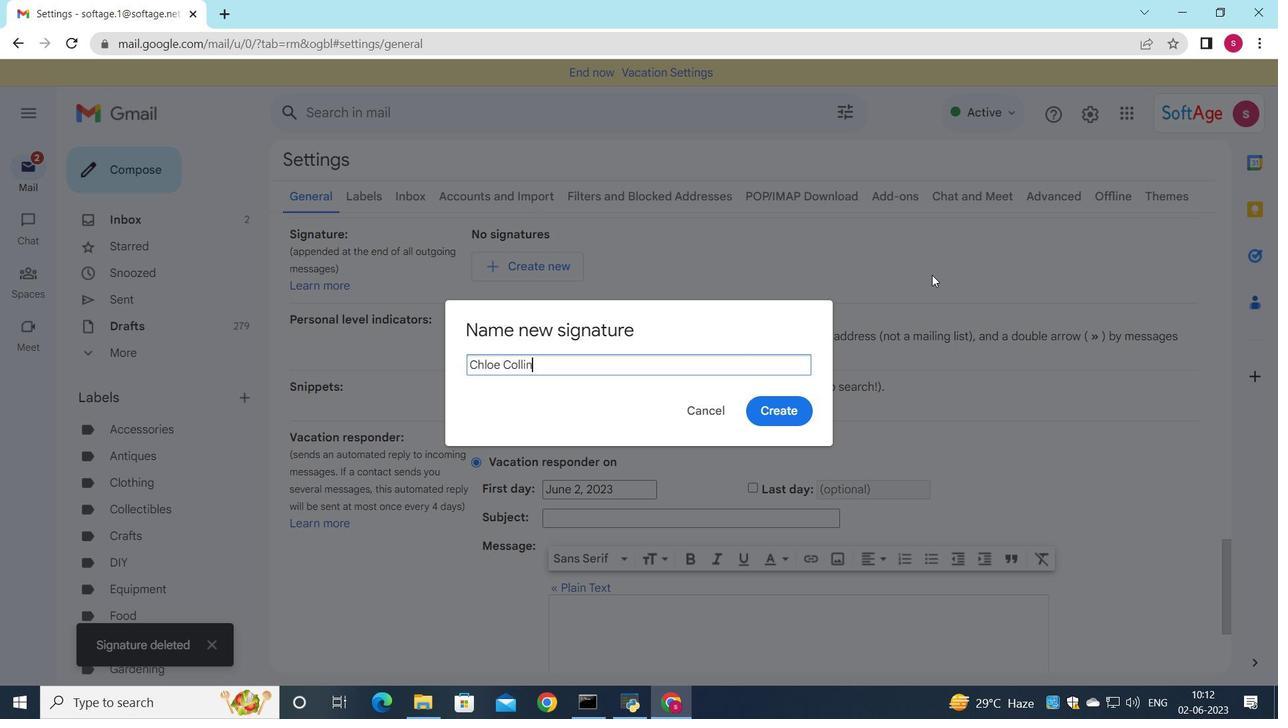 
Action: Mouse moved to (778, 409)
Screenshot: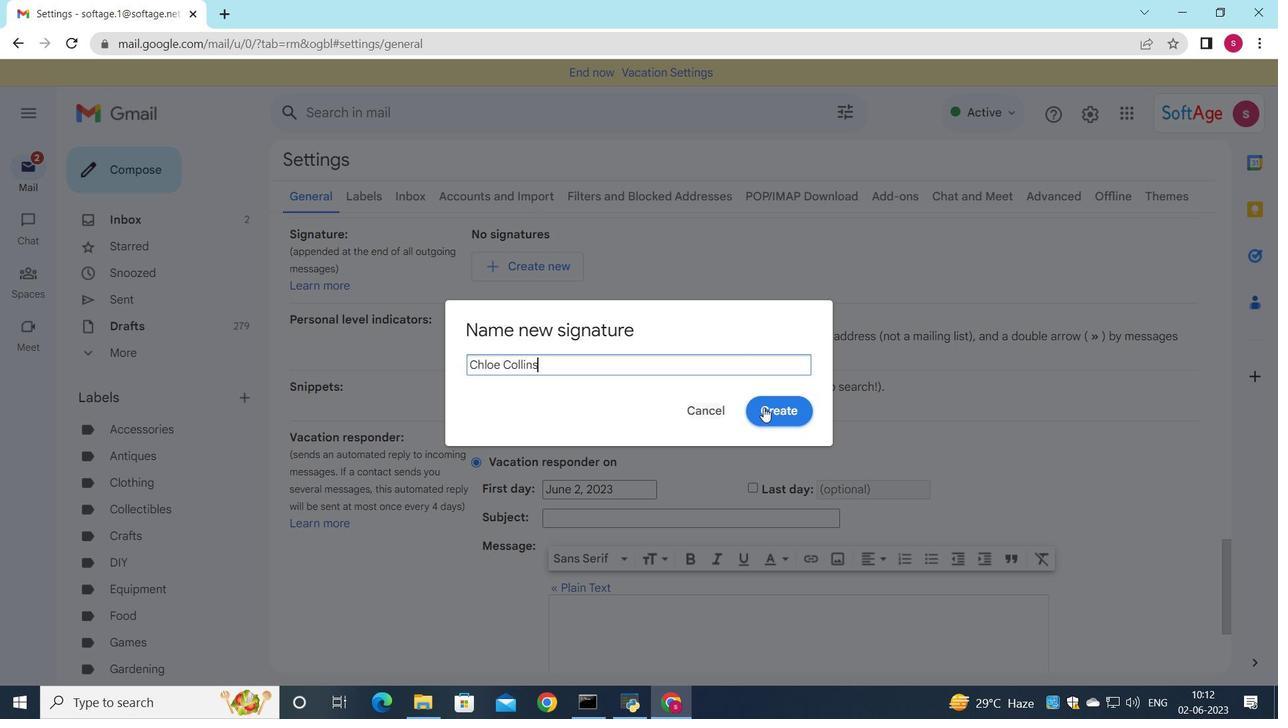 
Action: Mouse pressed left at (778, 409)
Screenshot: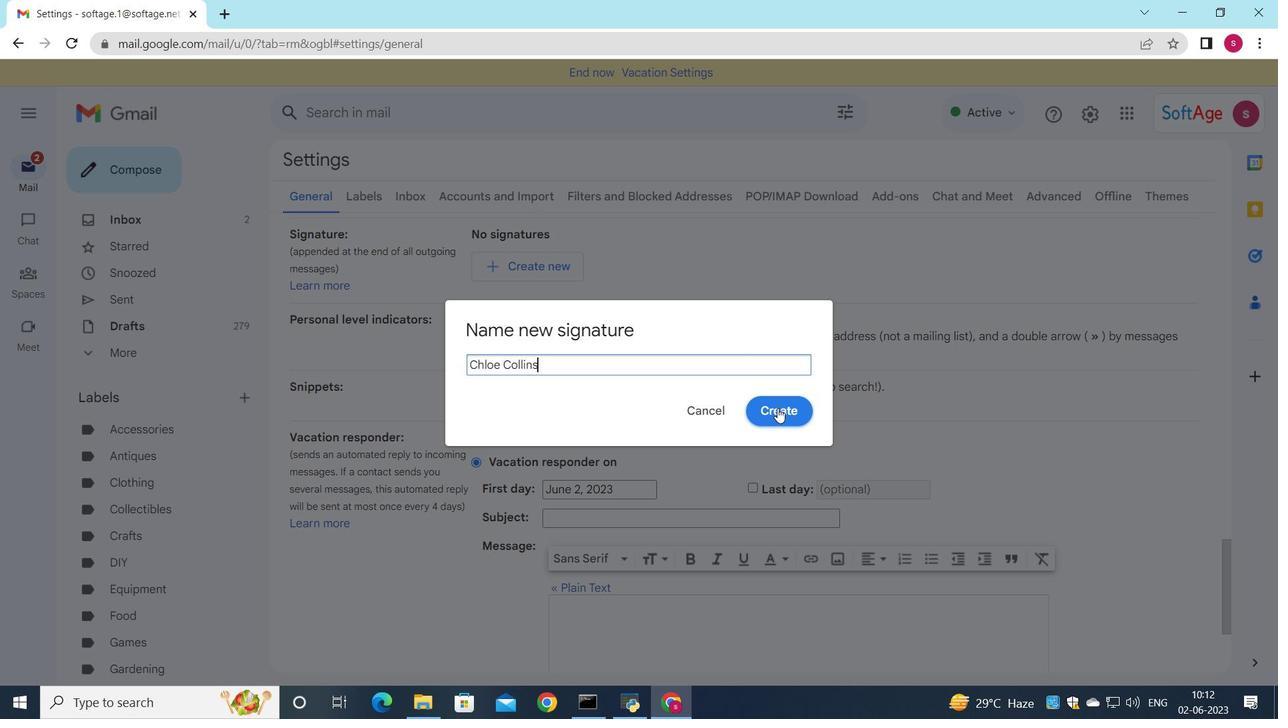 
Action: Mouse moved to (711, 252)
Screenshot: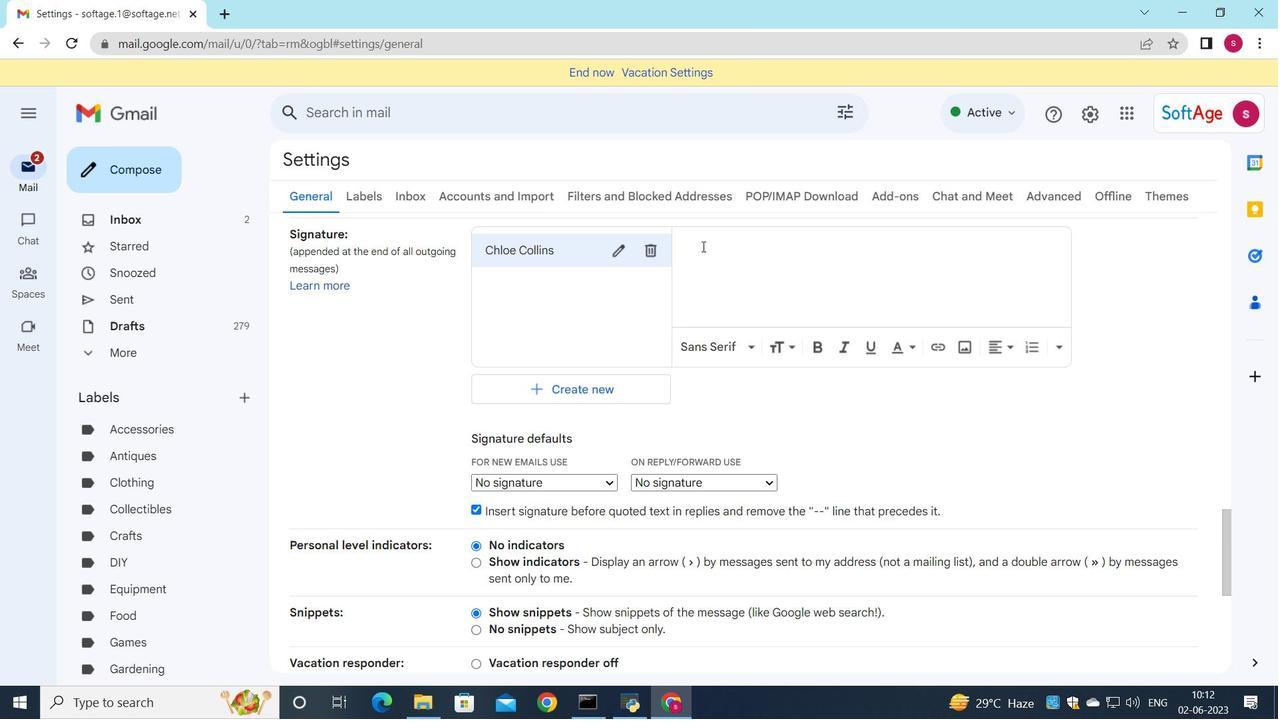 
Action: Mouse pressed left at (711, 252)
Screenshot: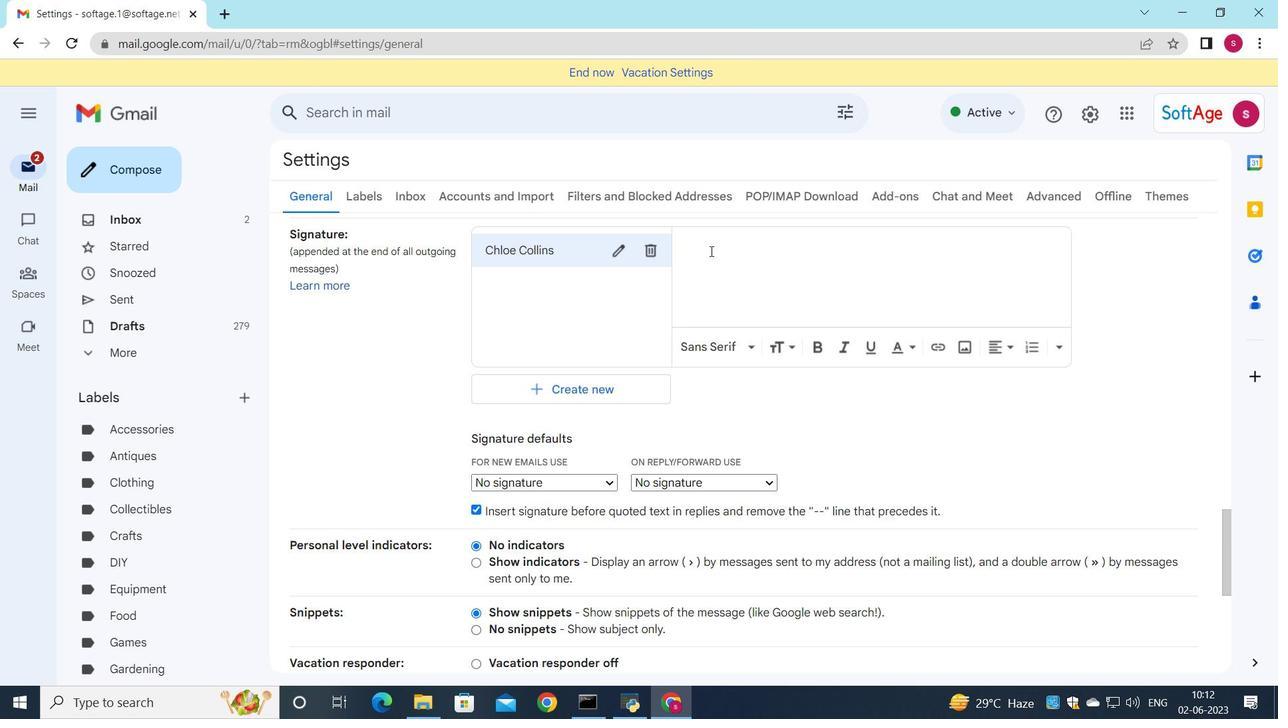 
Action: Key pressed <Key.shift>Chloe<Key.space><Key.shift><Key.shift>Collins
Screenshot: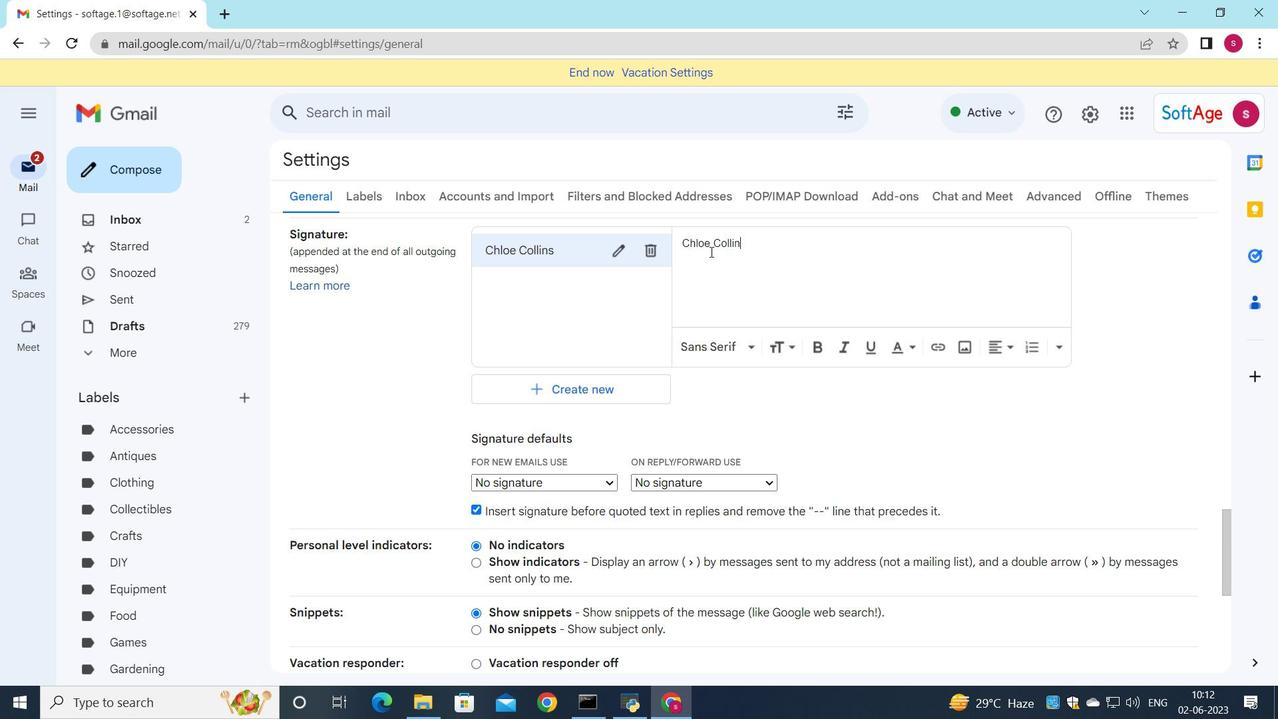 
Action: Mouse moved to (577, 434)
Screenshot: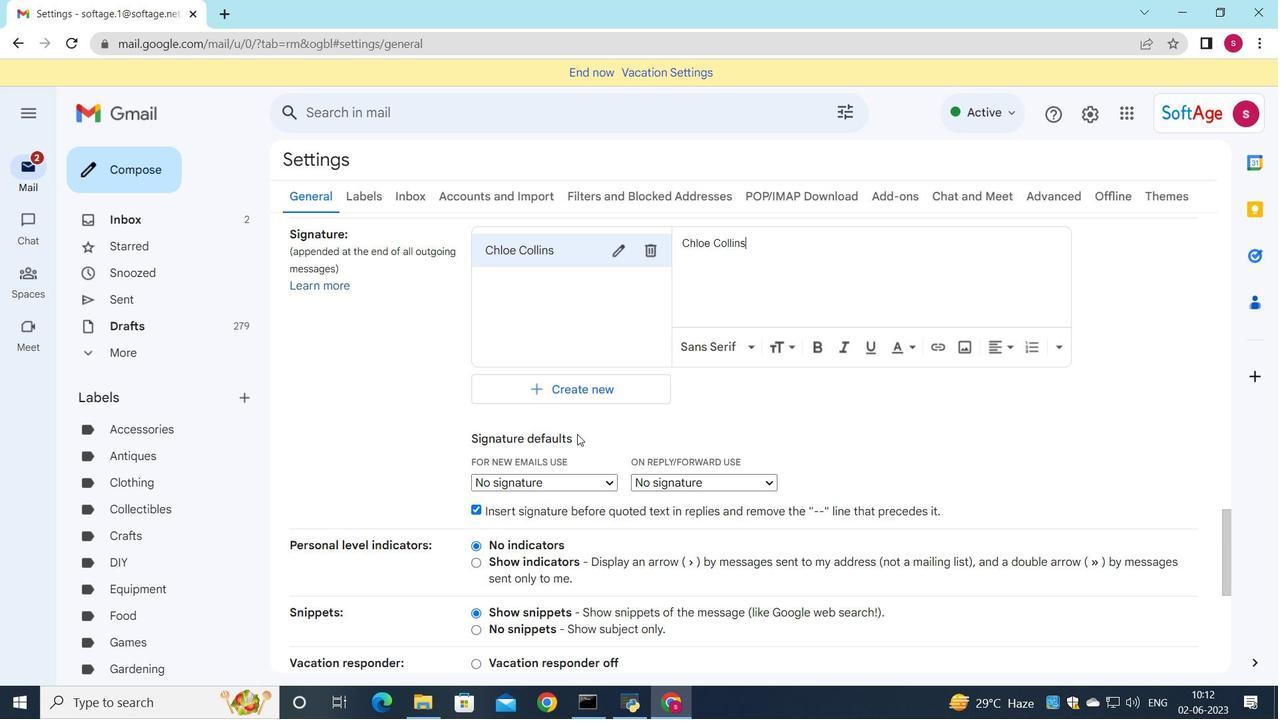 
Action: Mouse scrolled (577, 434) with delta (0, 0)
Screenshot: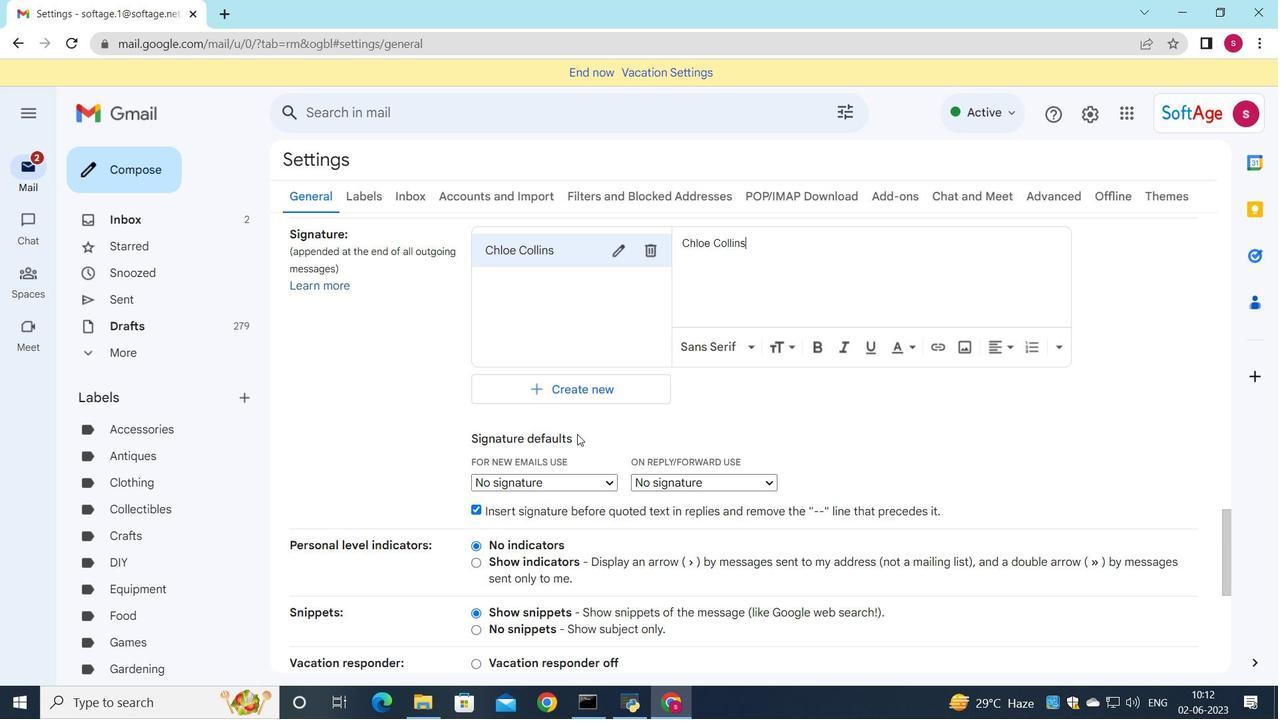 
Action: Mouse moved to (574, 432)
Screenshot: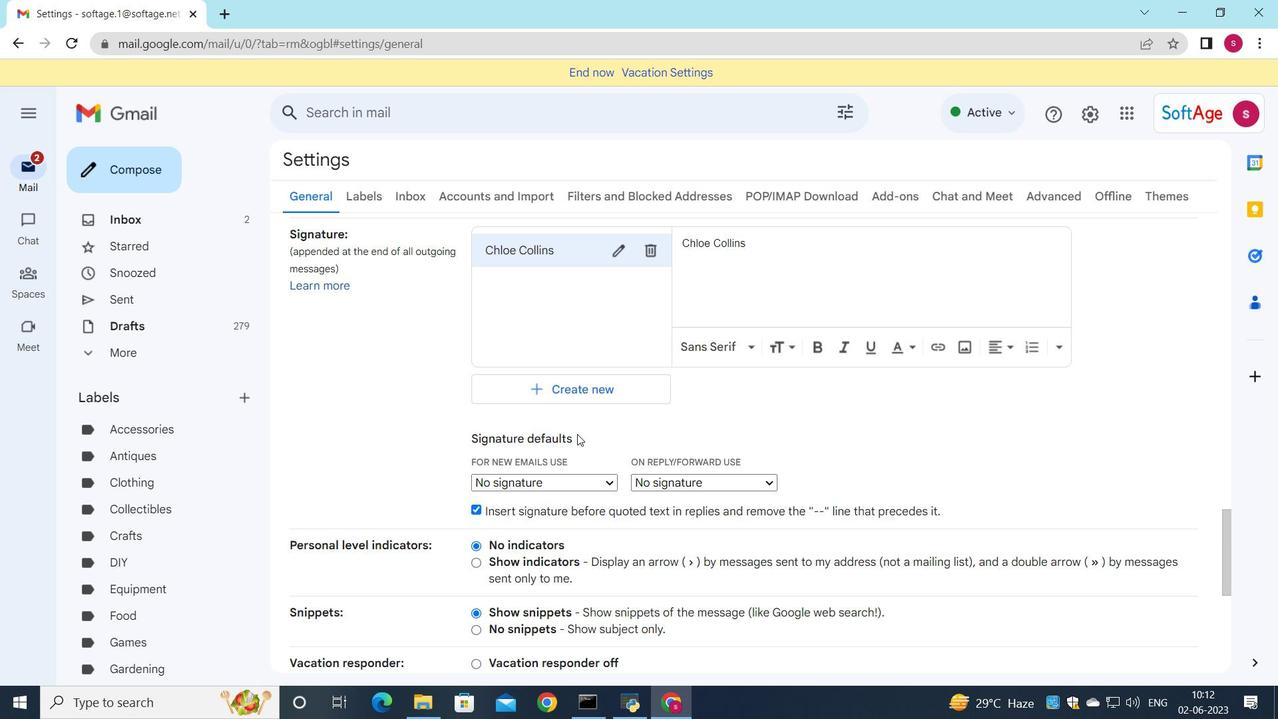 
Action: Mouse scrolled (574, 432) with delta (0, 0)
Screenshot: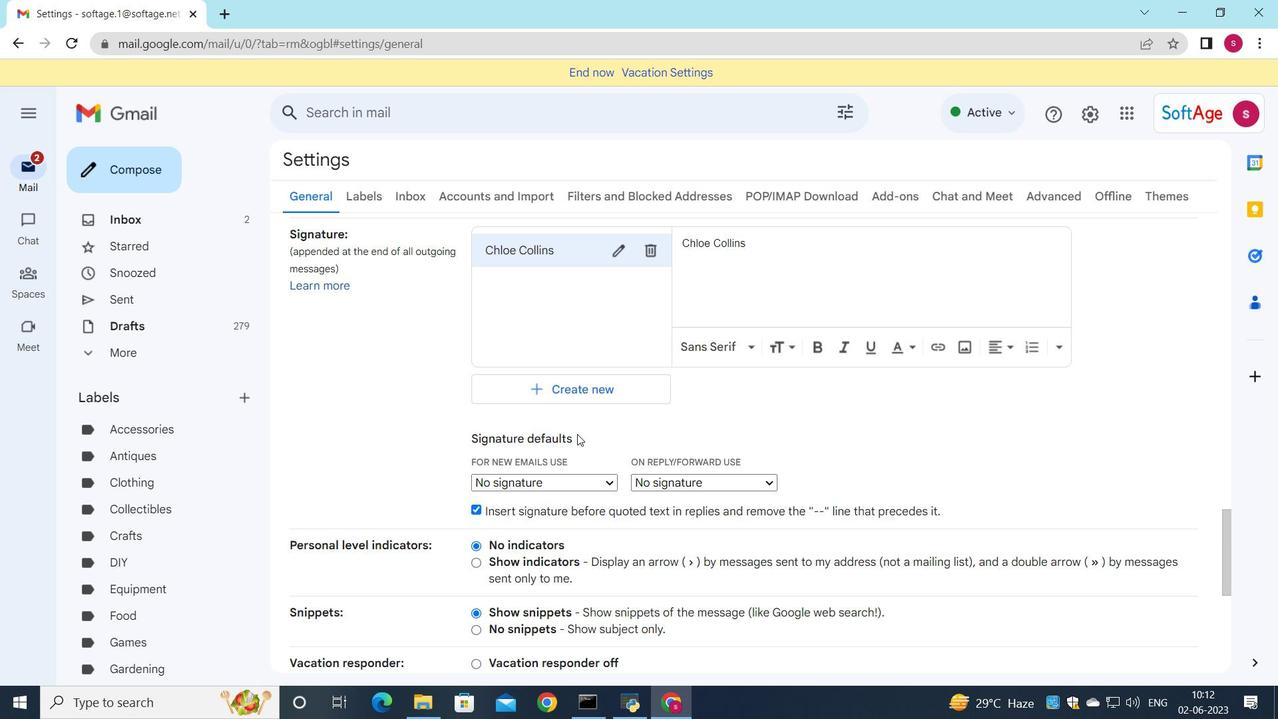 
Action: Mouse moved to (570, 426)
Screenshot: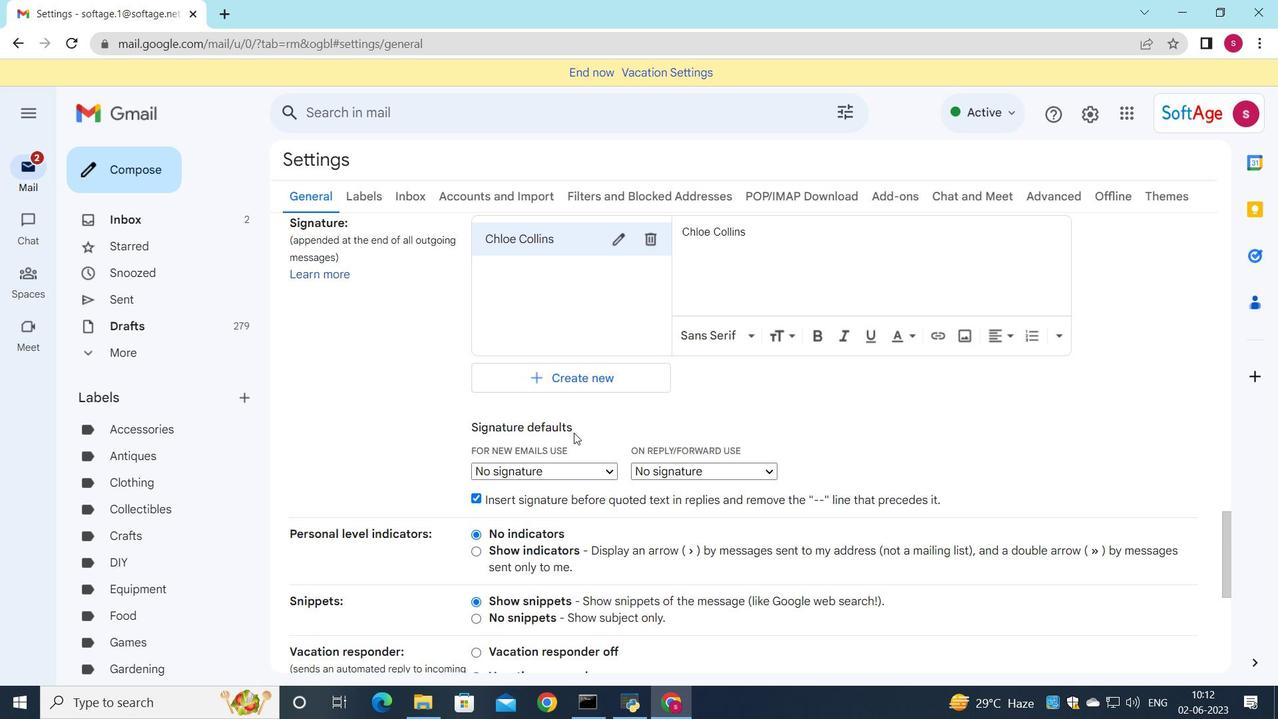 
Action: Mouse scrolled (570, 425) with delta (0, 0)
Screenshot: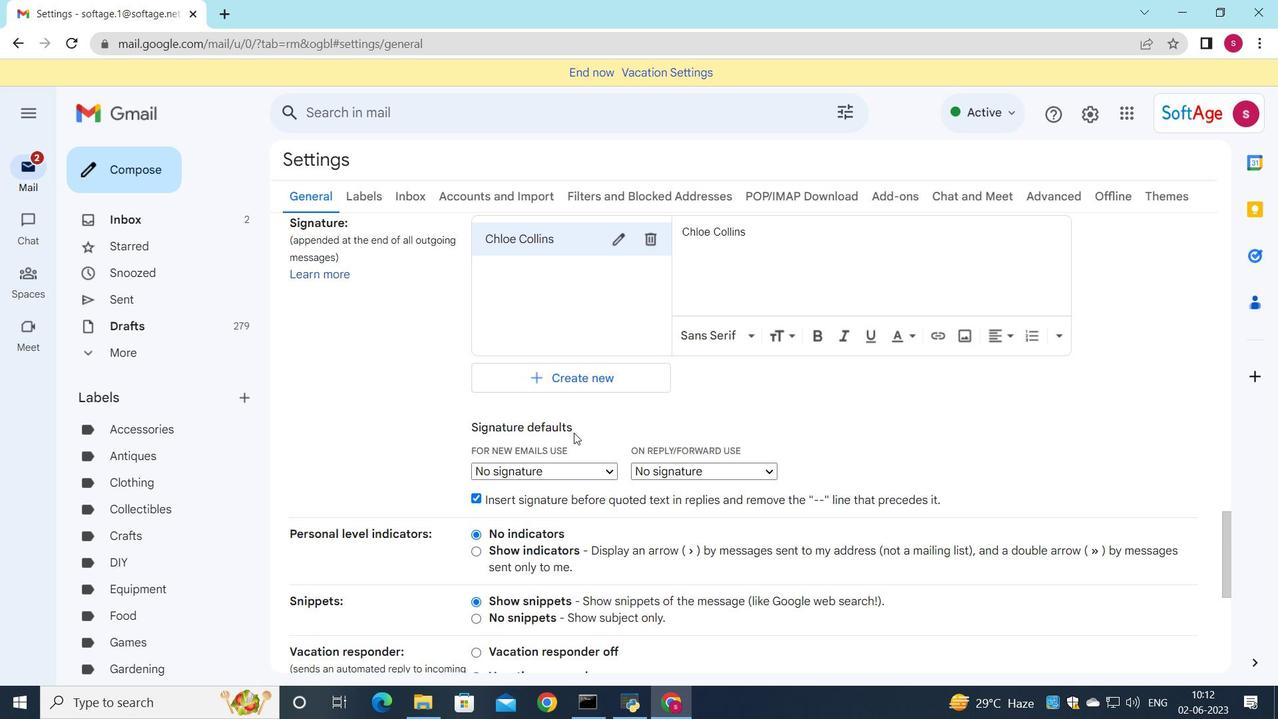 
Action: Mouse moved to (592, 233)
Screenshot: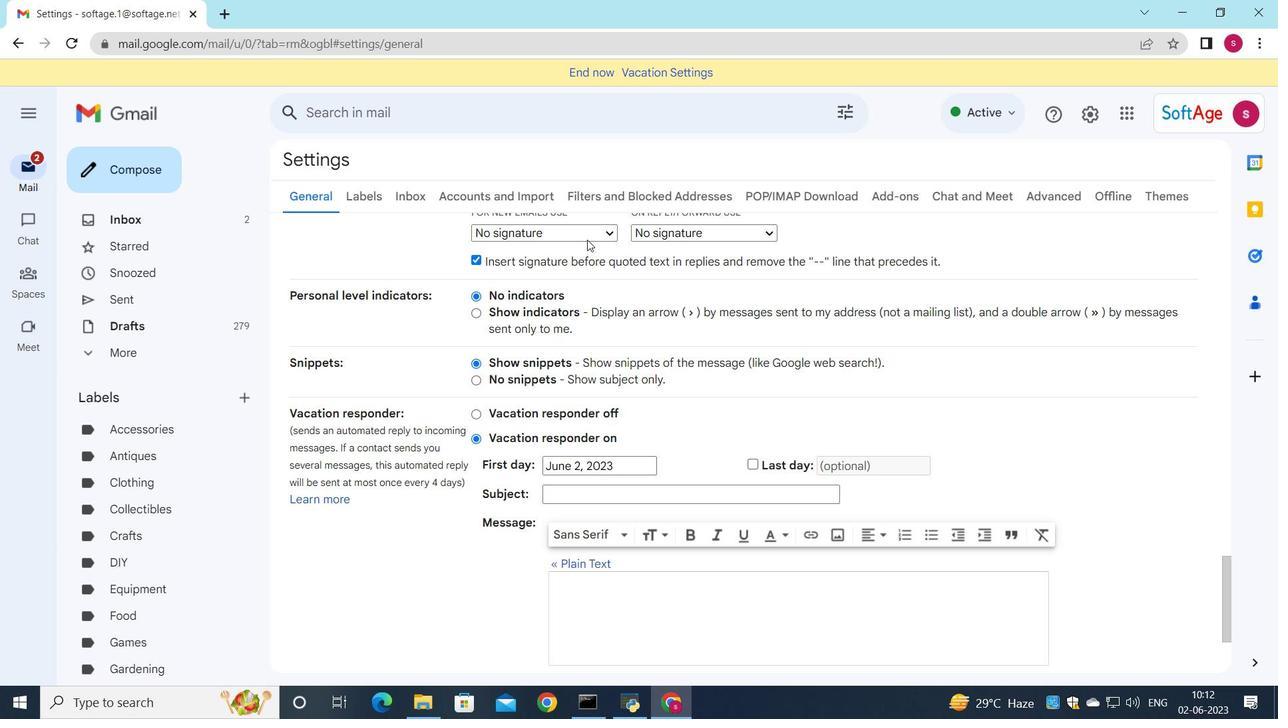 
Action: Mouse pressed left at (592, 233)
Screenshot: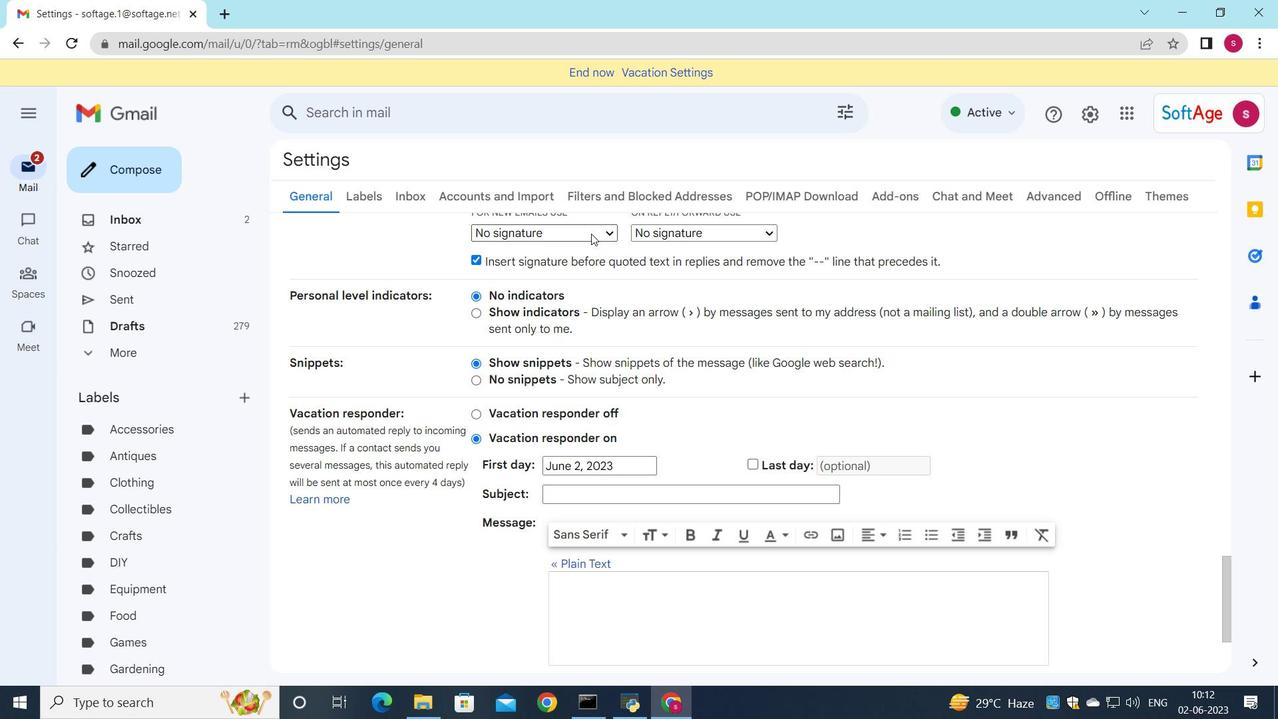 
Action: Mouse moved to (585, 262)
Screenshot: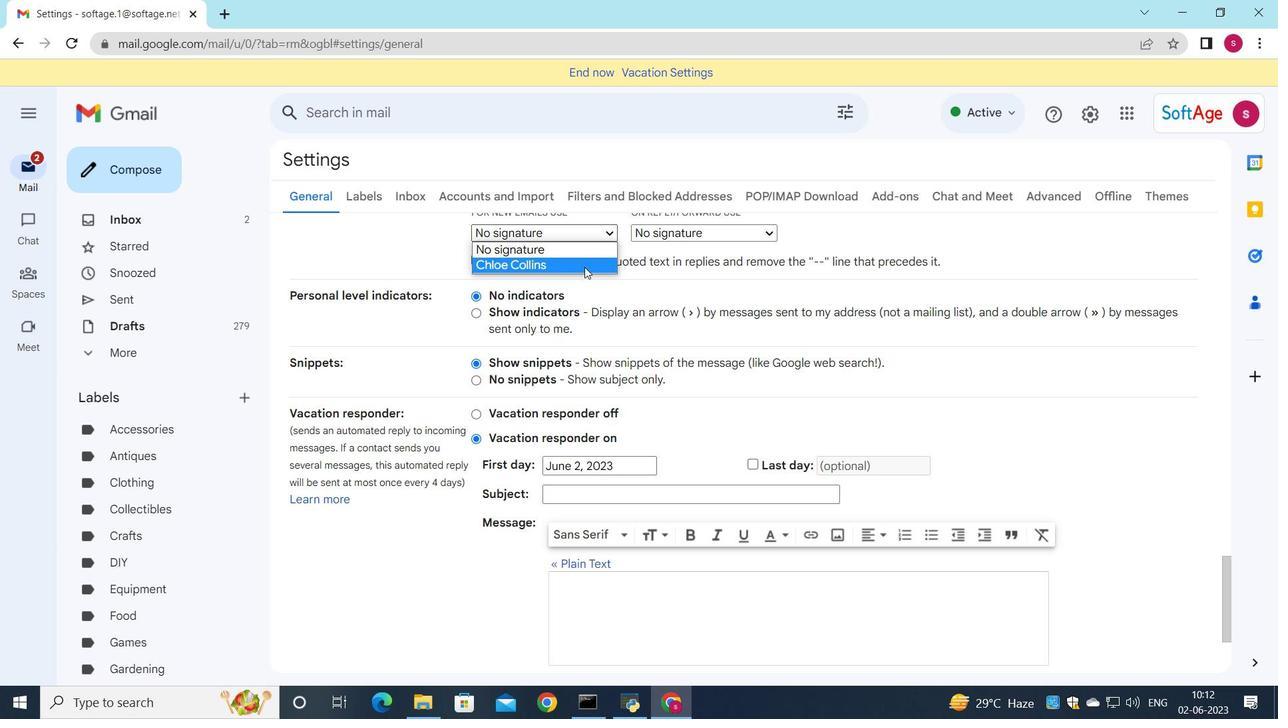 
Action: Mouse pressed left at (585, 262)
Screenshot: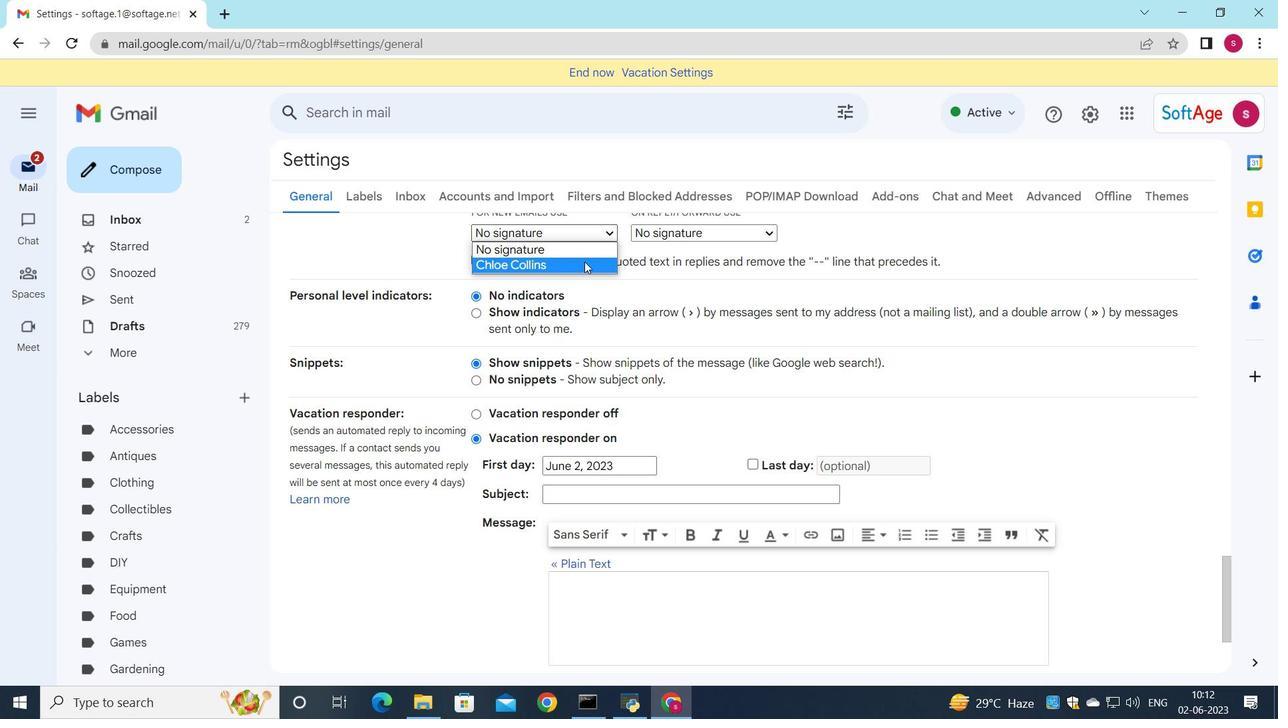 
Action: Mouse moved to (674, 229)
Screenshot: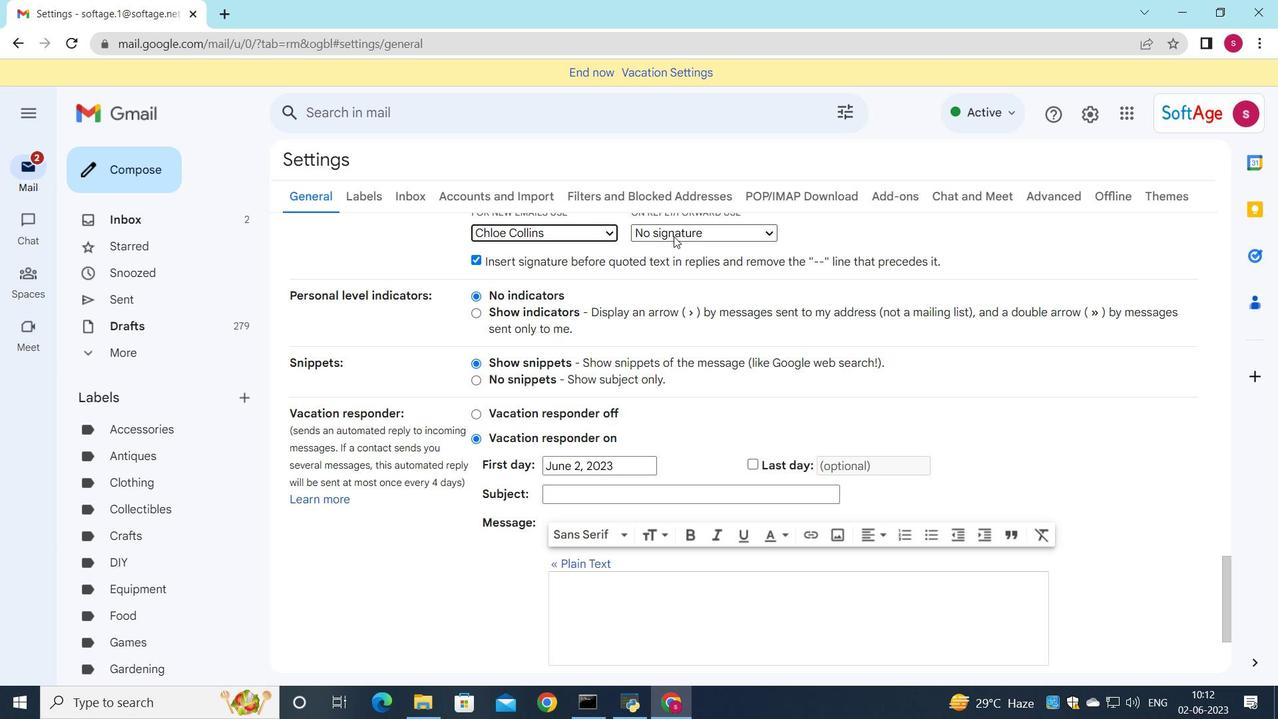 
Action: Mouse pressed left at (674, 229)
Screenshot: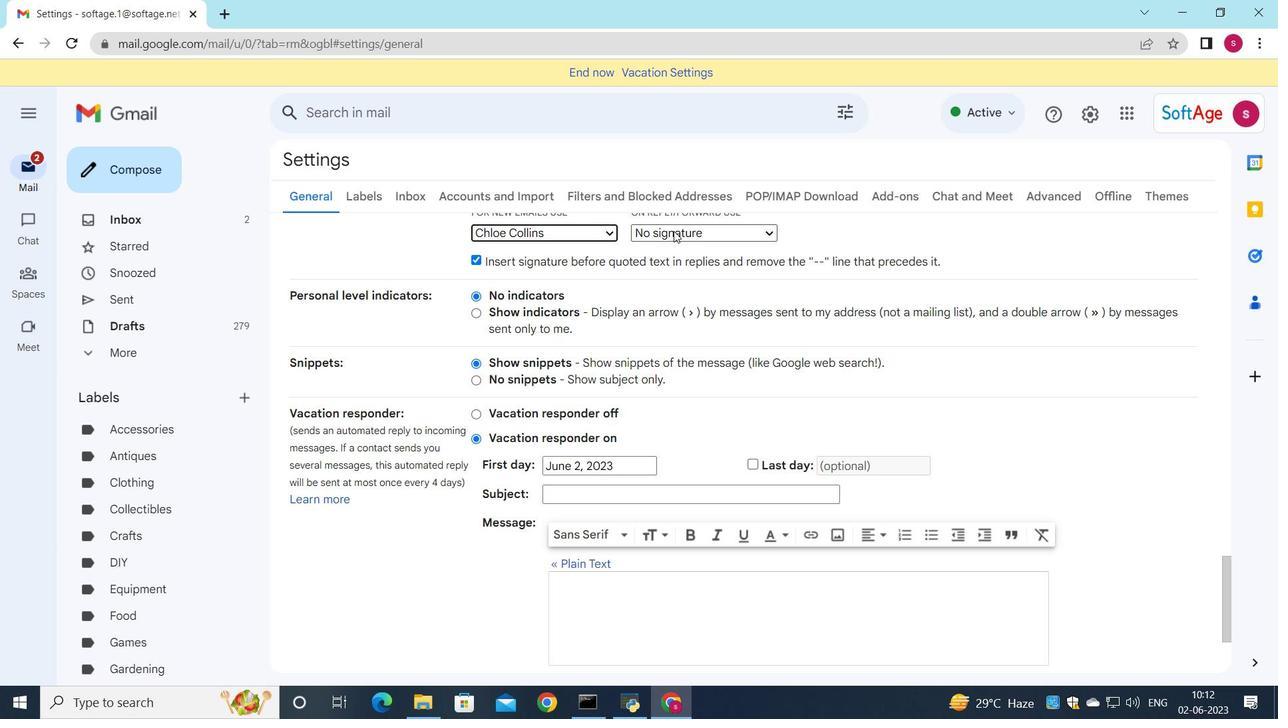 
Action: Mouse moved to (681, 266)
Screenshot: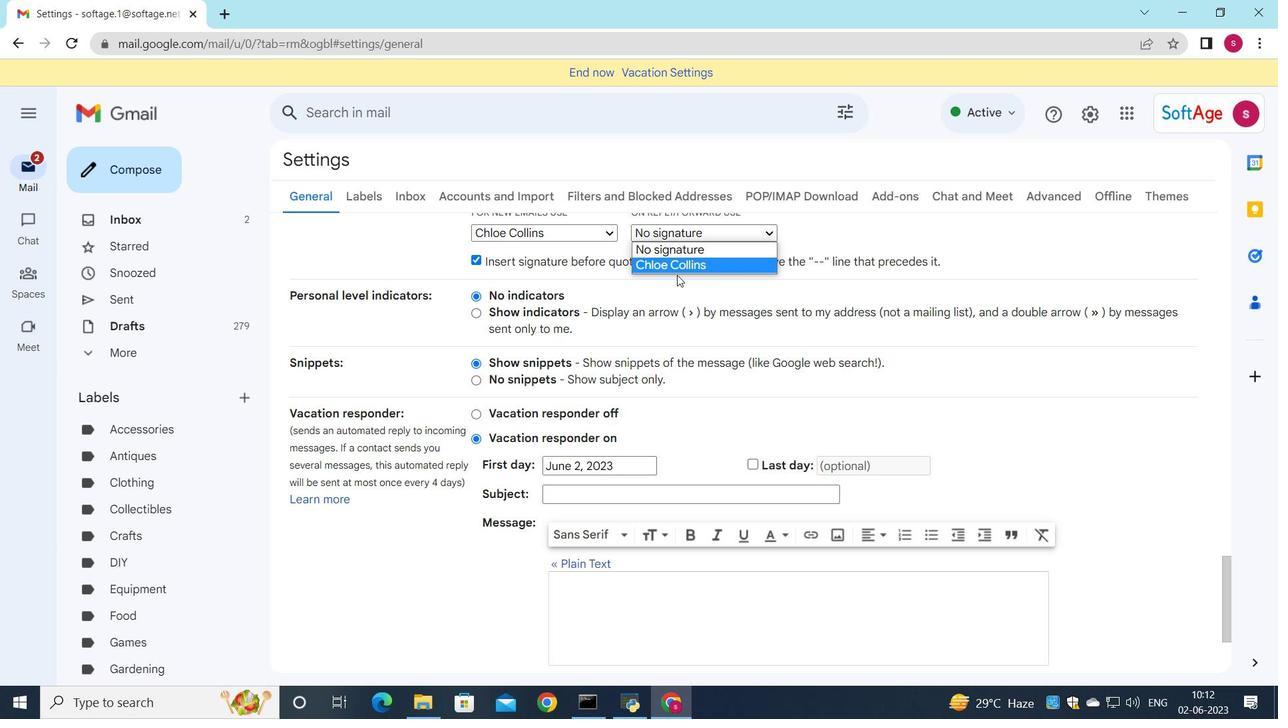 
Action: Mouse pressed left at (681, 266)
Screenshot: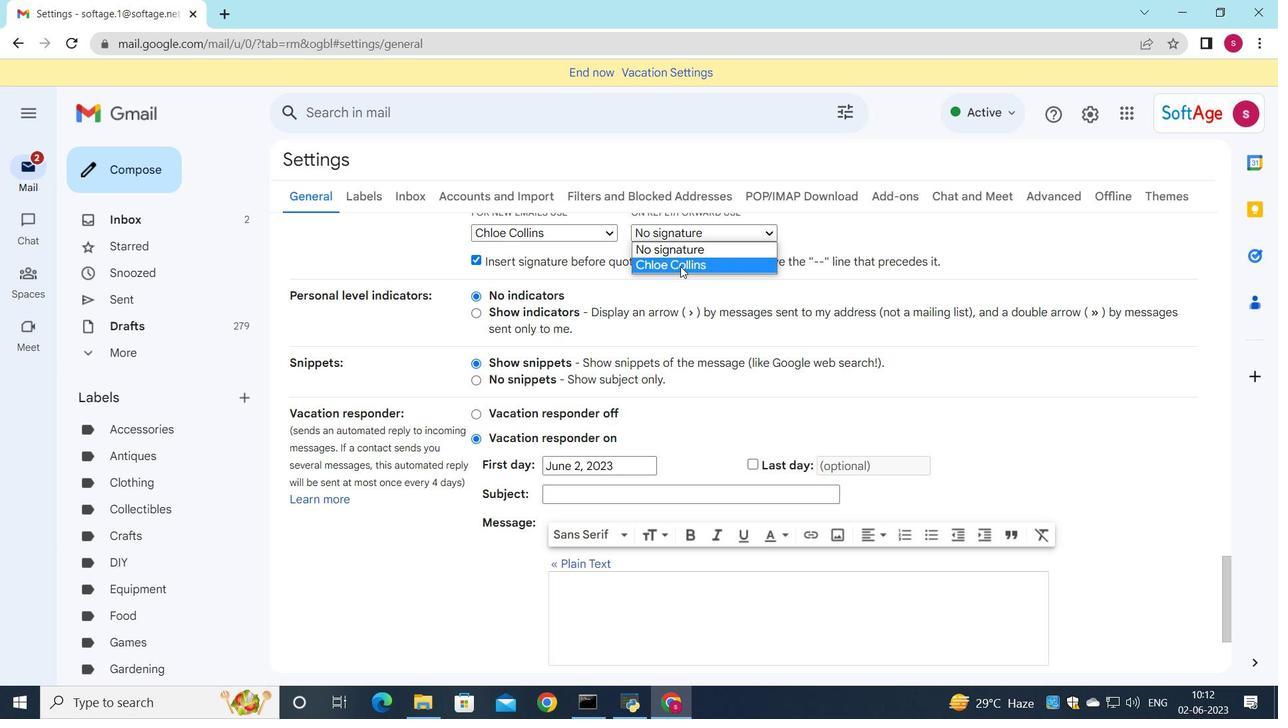 
Action: Mouse scrolled (681, 265) with delta (0, 0)
Screenshot: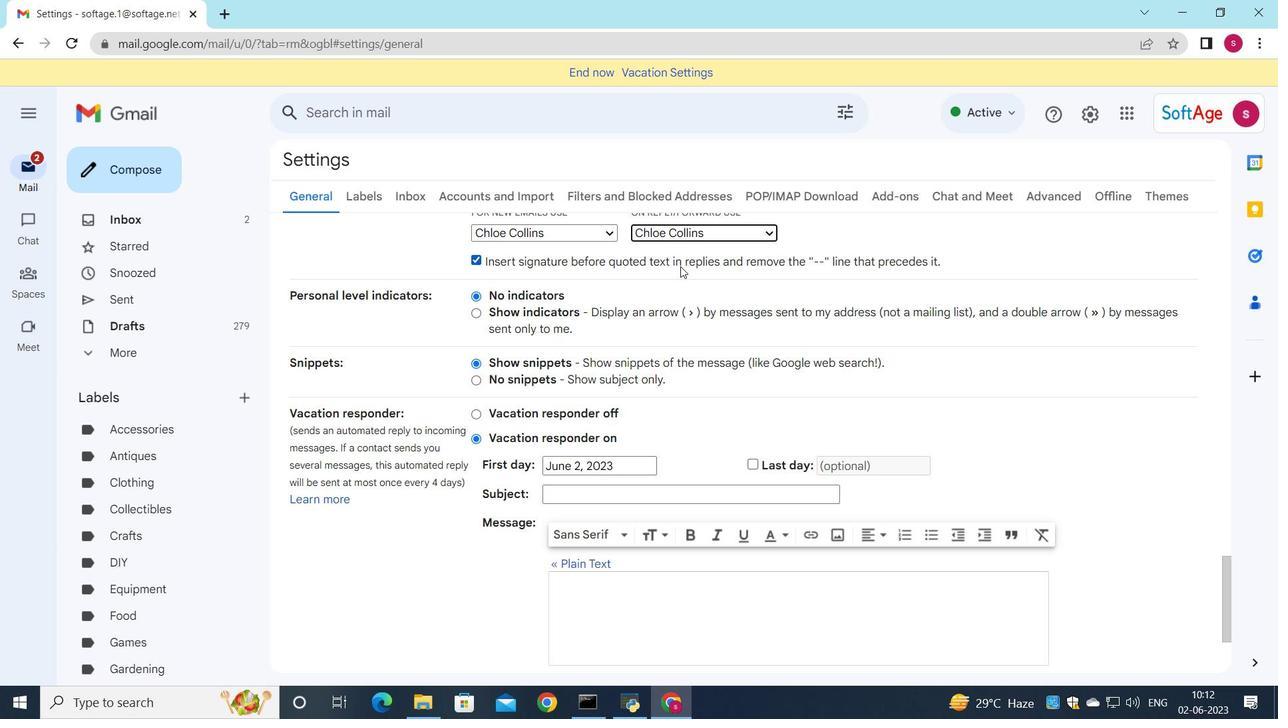 
Action: Mouse scrolled (681, 265) with delta (0, 0)
Screenshot: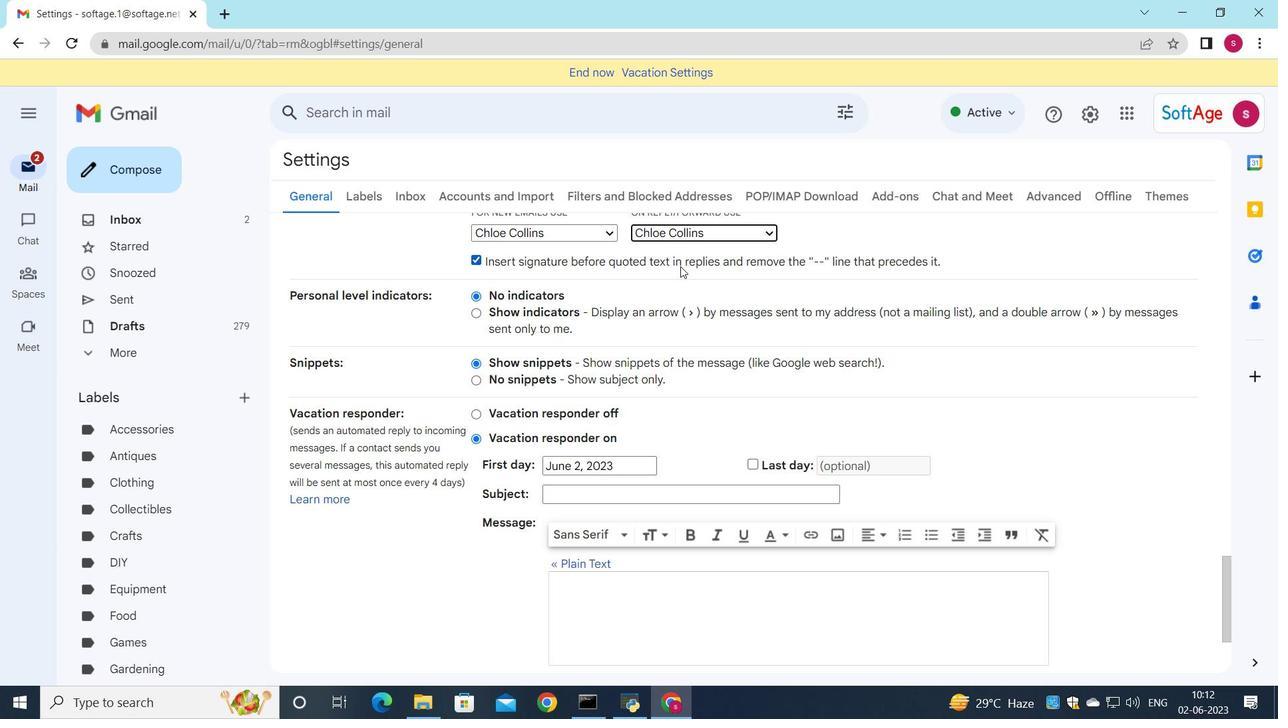
Action: Mouse scrolled (681, 265) with delta (0, 0)
Screenshot: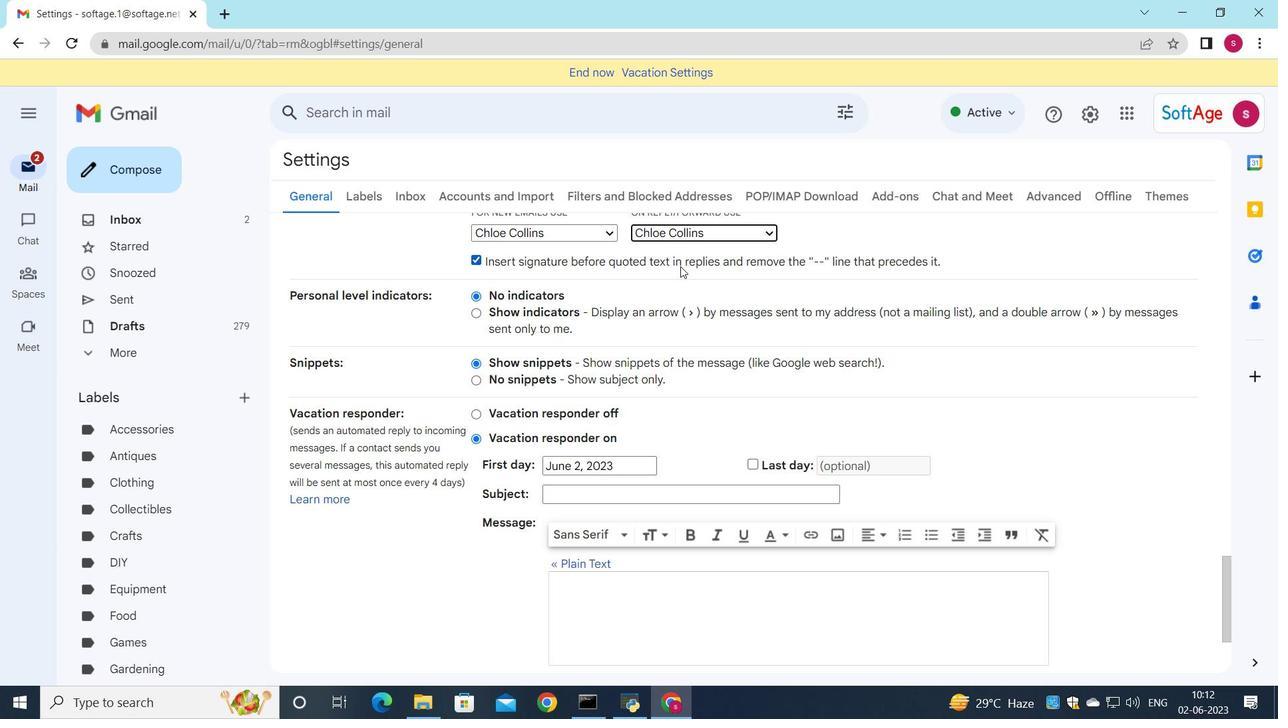 
Action: Mouse moved to (681, 266)
Screenshot: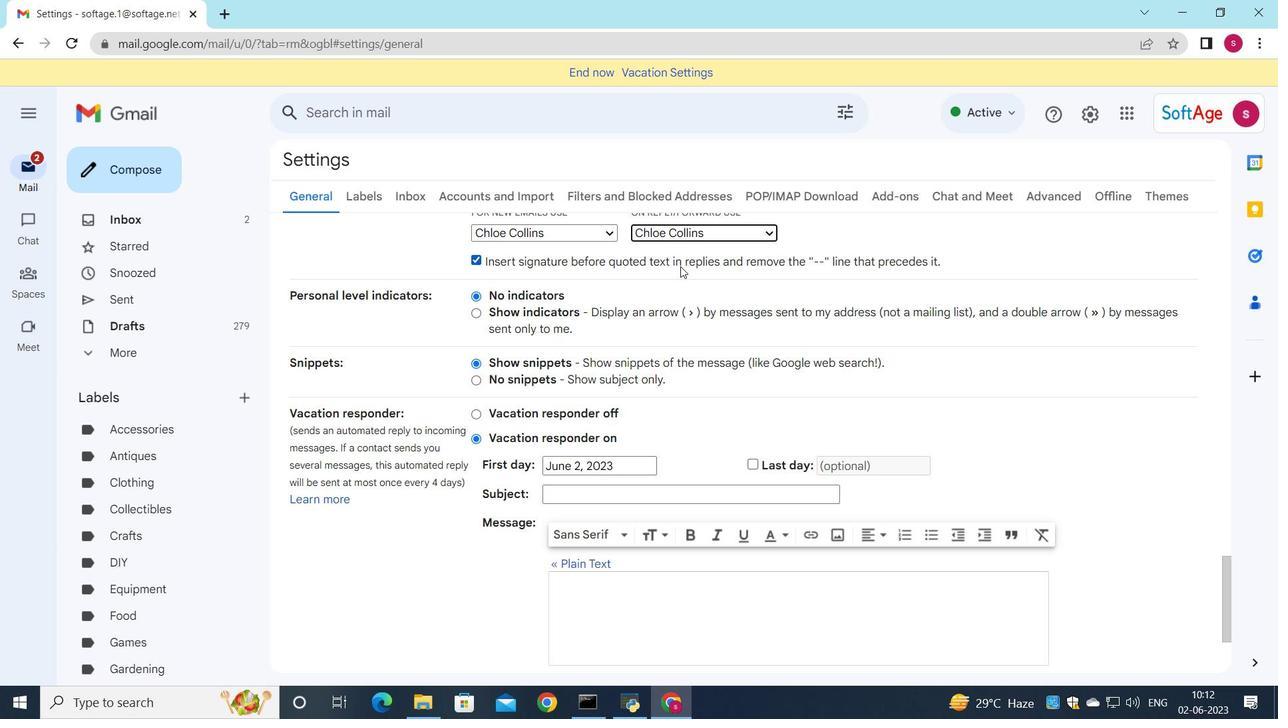 
Action: Mouse scrolled (681, 265) with delta (0, 0)
Screenshot: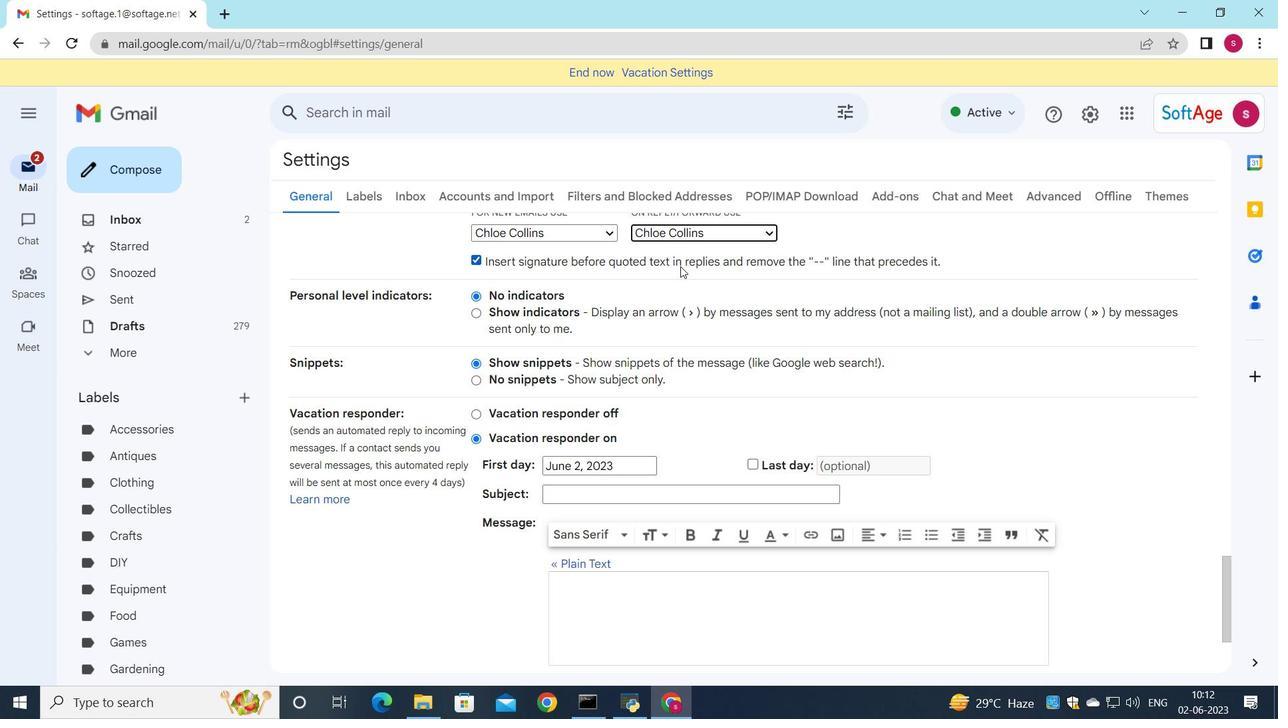 
Action: Mouse moved to (690, 410)
Screenshot: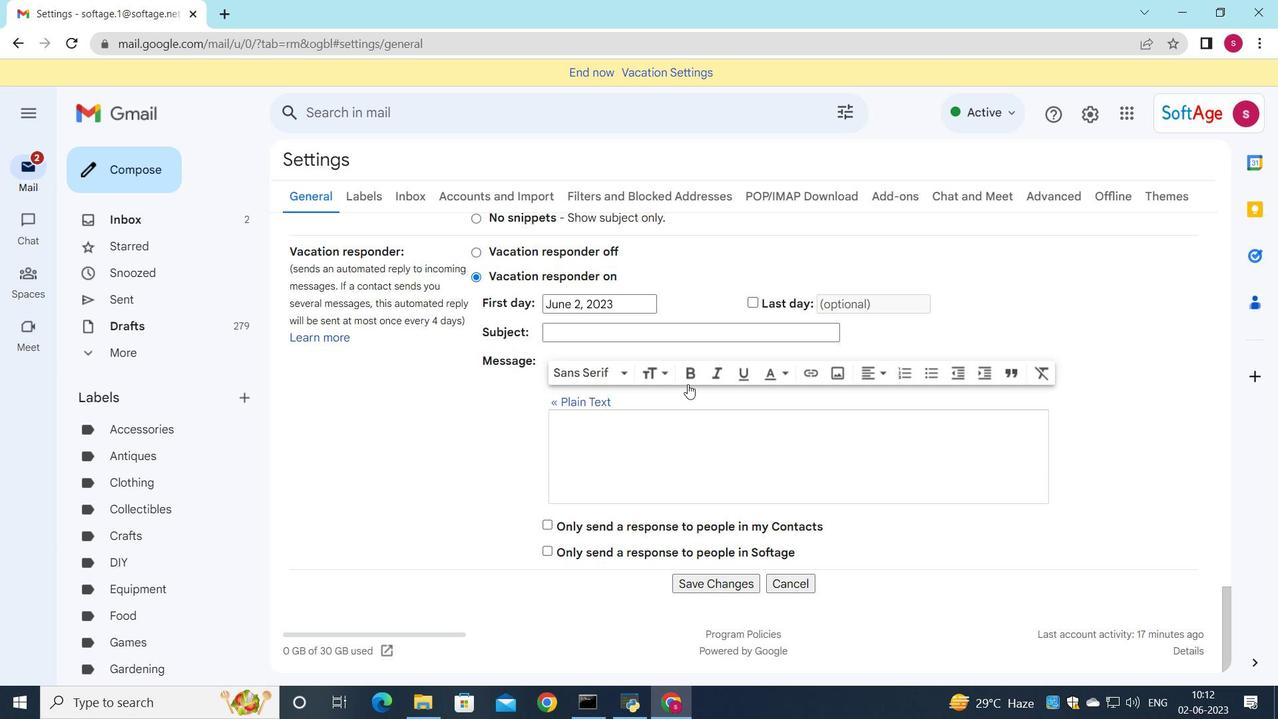 
Action: Mouse scrolled (690, 409) with delta (0, 0)
Screenshot: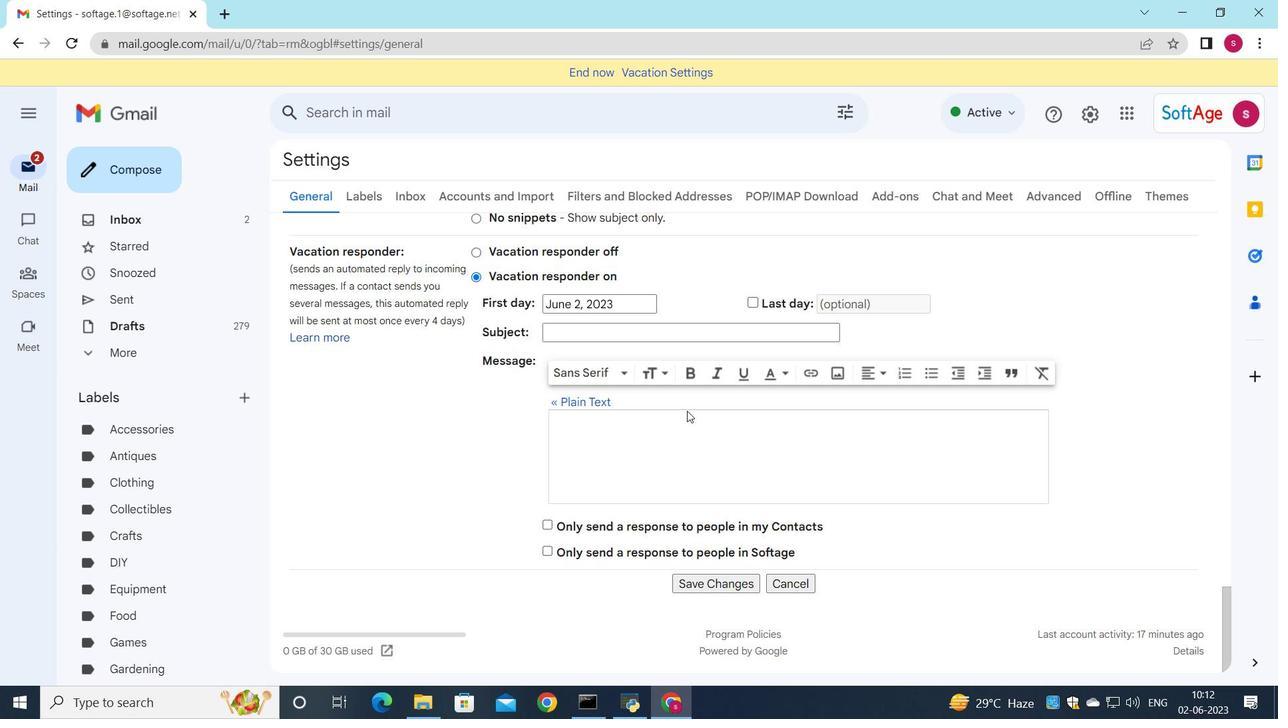 
Action: Mouse moved to (690, 410)
Screenshot: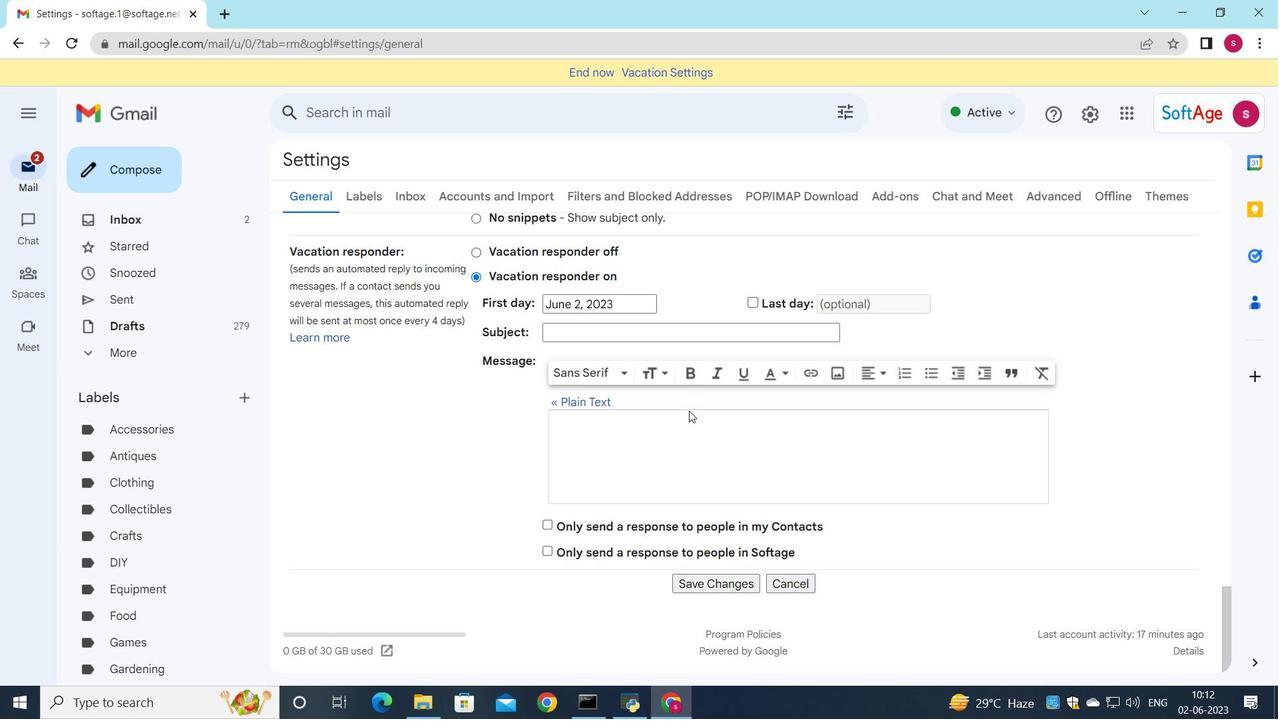 
Action: Mouse scrolled (690, 409) with delta (0, 0)
Screenshot: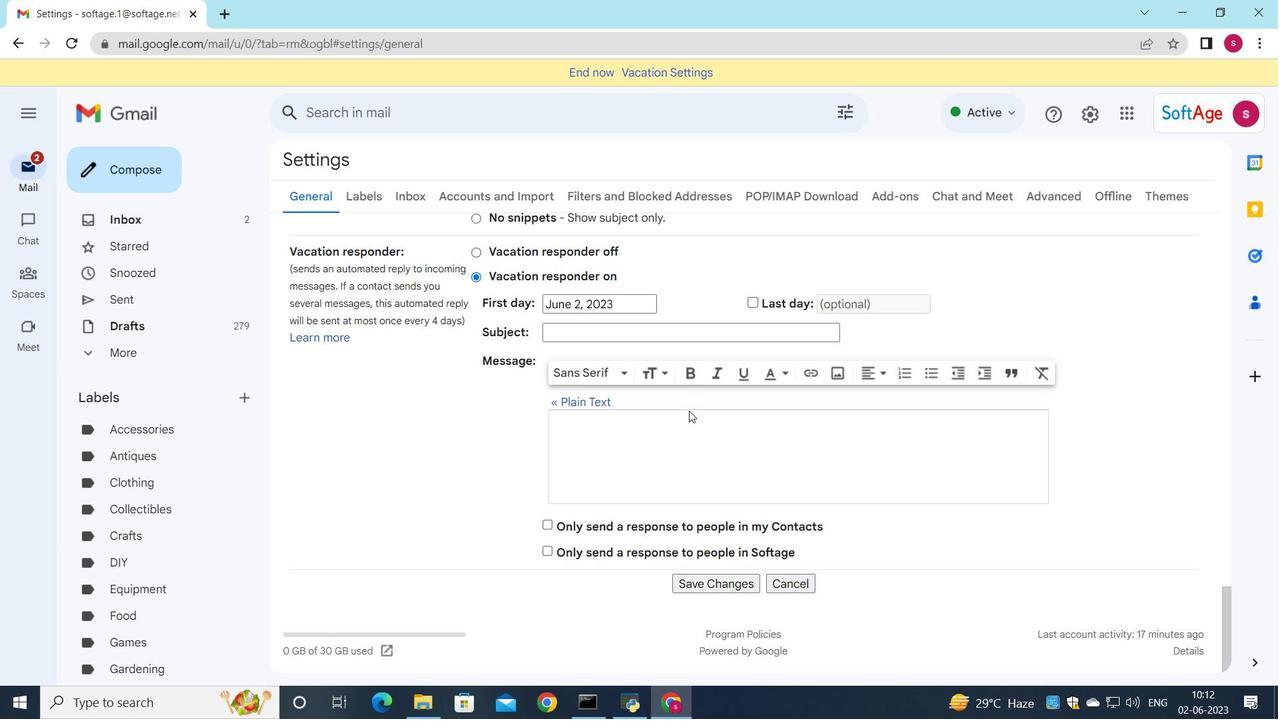 
Action: Mouse moved to (688, 411)
Screenshot: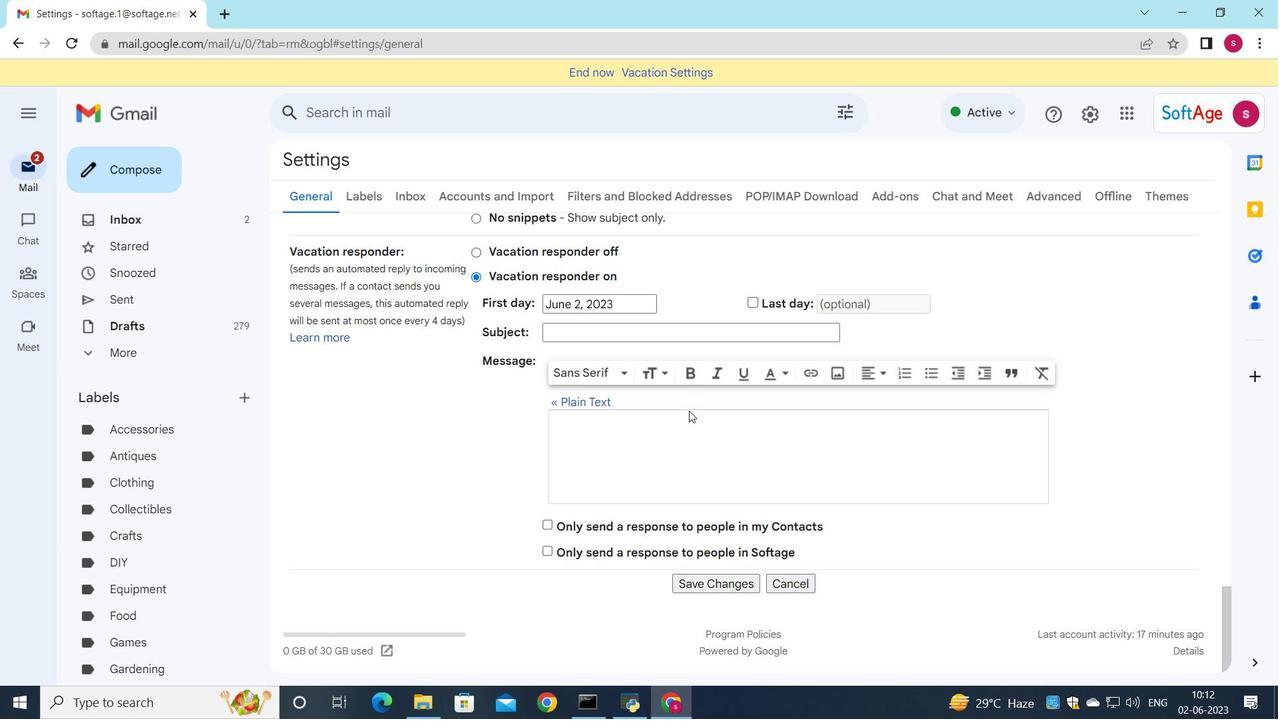 
Action: Mouse scrolled (688, 410) with delta (0, 0)
Screenshot: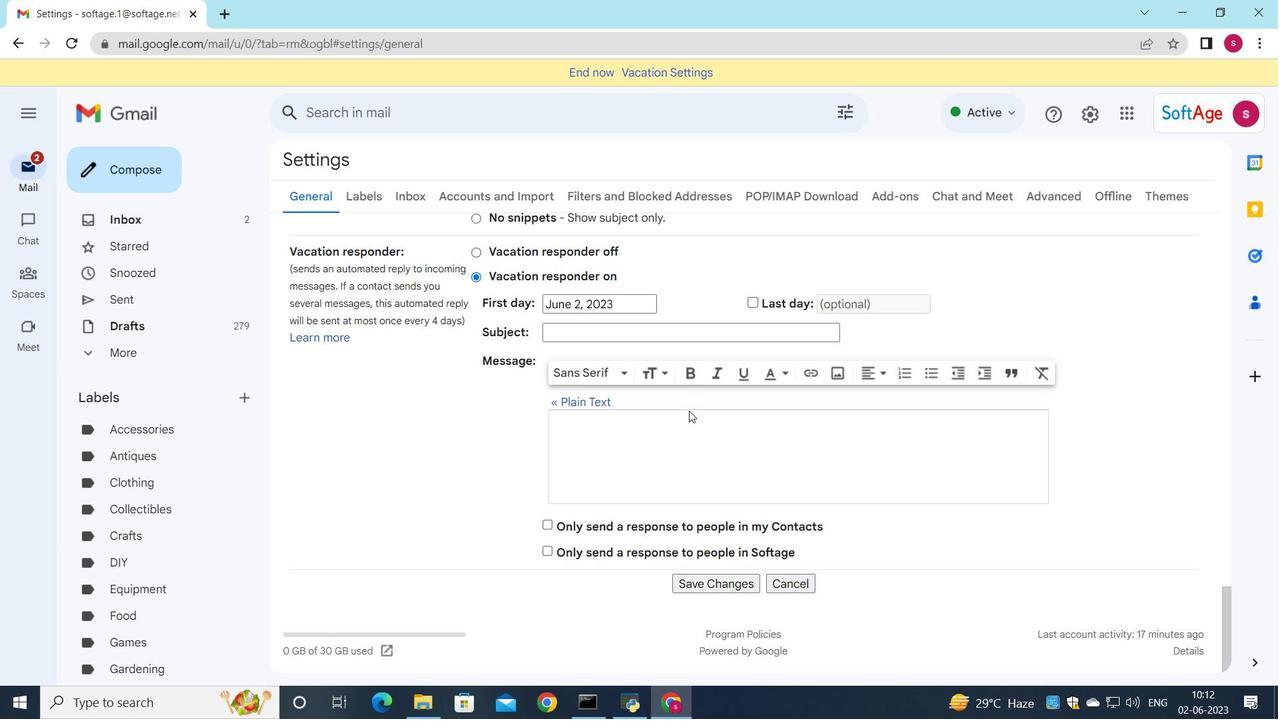 
Action: Mouse moved to (685, 416)
Screenshot: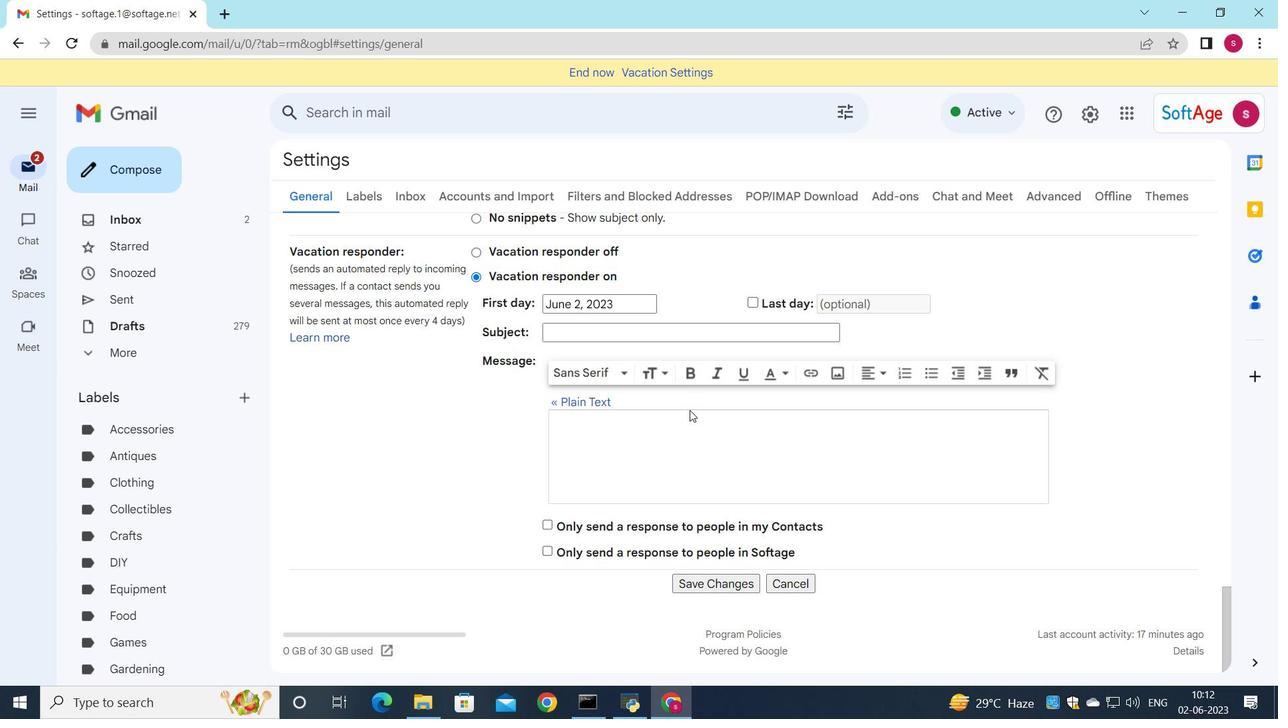 
Action: Mouse scrolled (685, 415) with delta (0, 0)
Screenshot: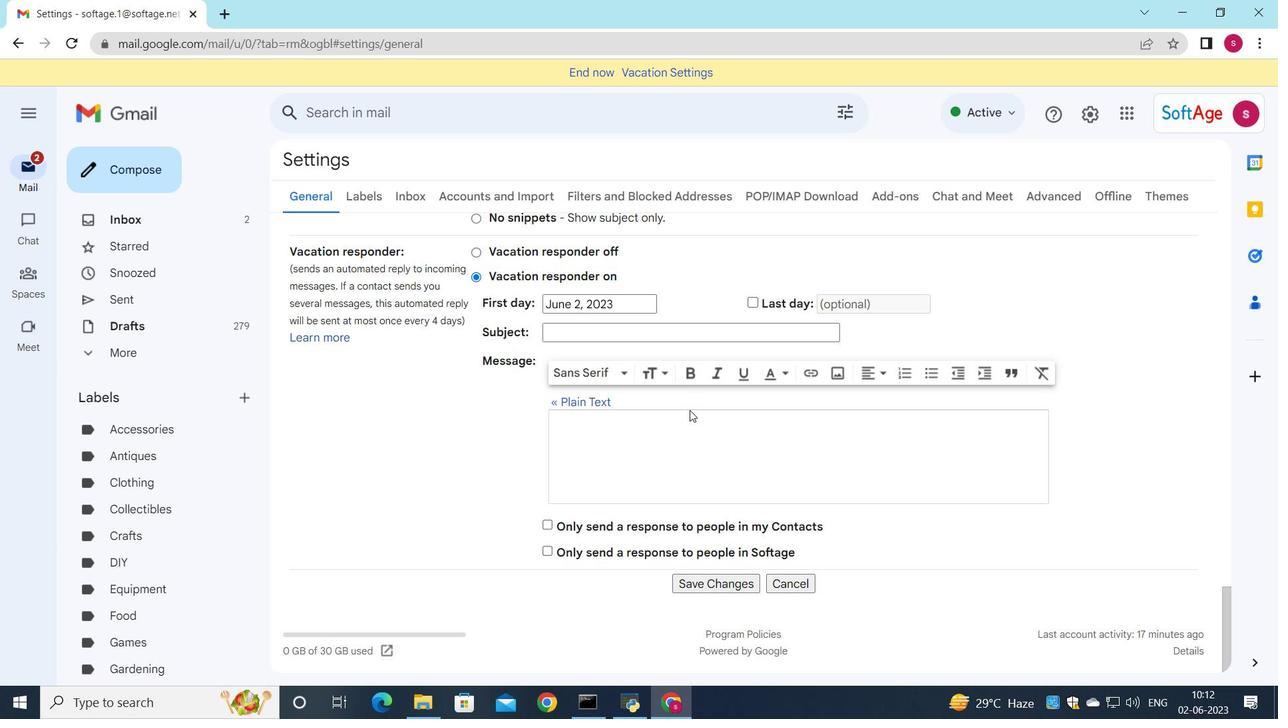 
Action: Mouse moved to (732, 588)
Screenshot: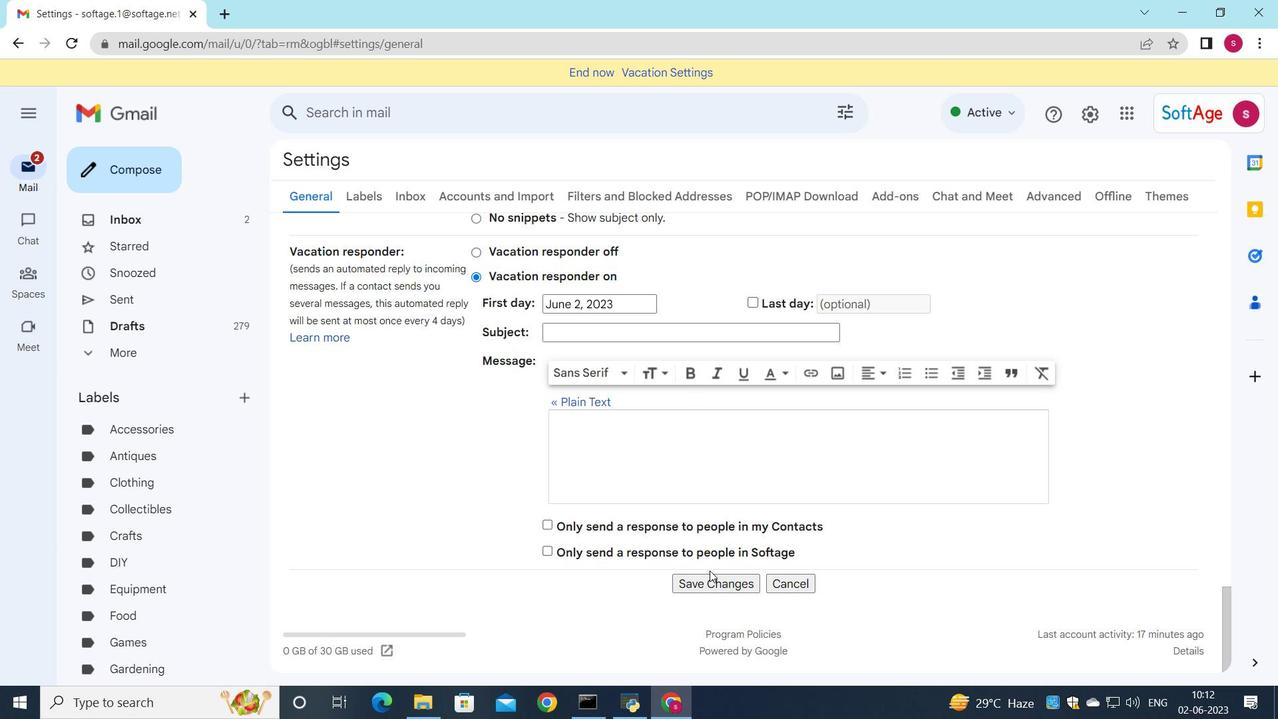 
Action: Mouse pressed left at (732, 588)
Screenshot: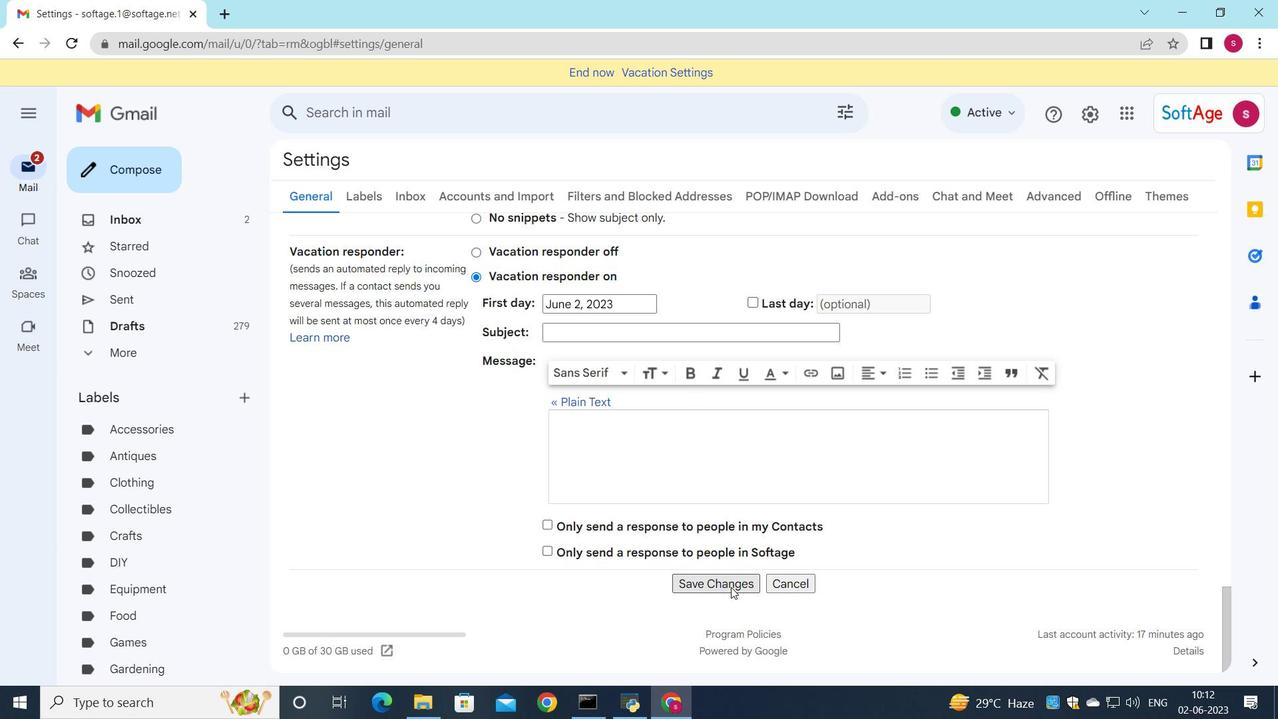 
Action: Mouse moved to (482, 378)
Screenshot: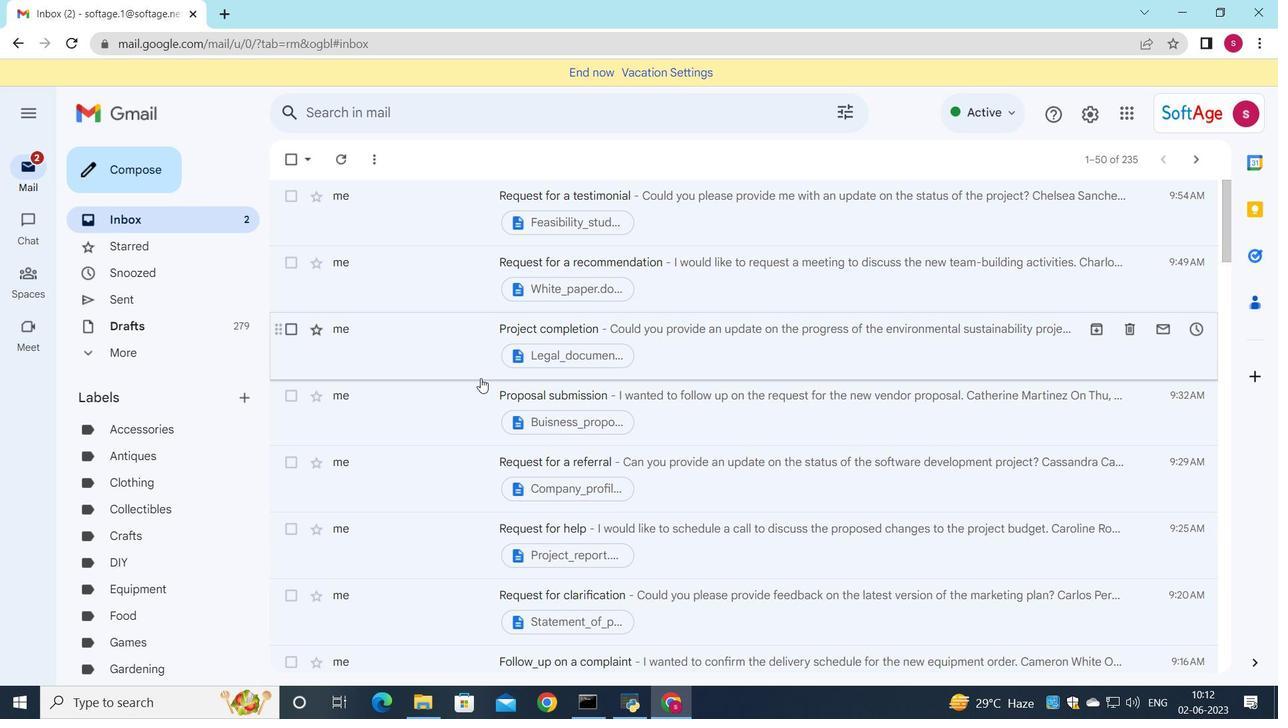 
Action: Mouse scrolled (483, 377) with delta (0, 0)
Screenshot: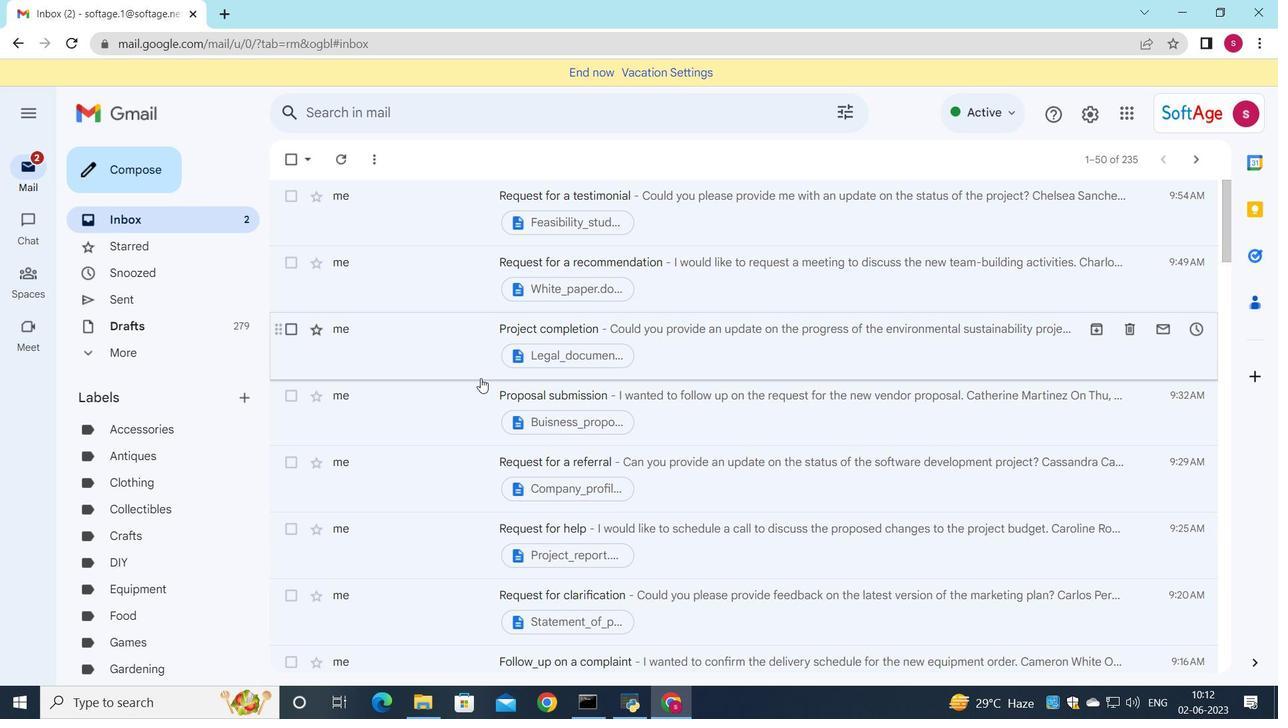 
Action: Mouse scrolled (483, 377) with delta (0, 0)
Screenshot: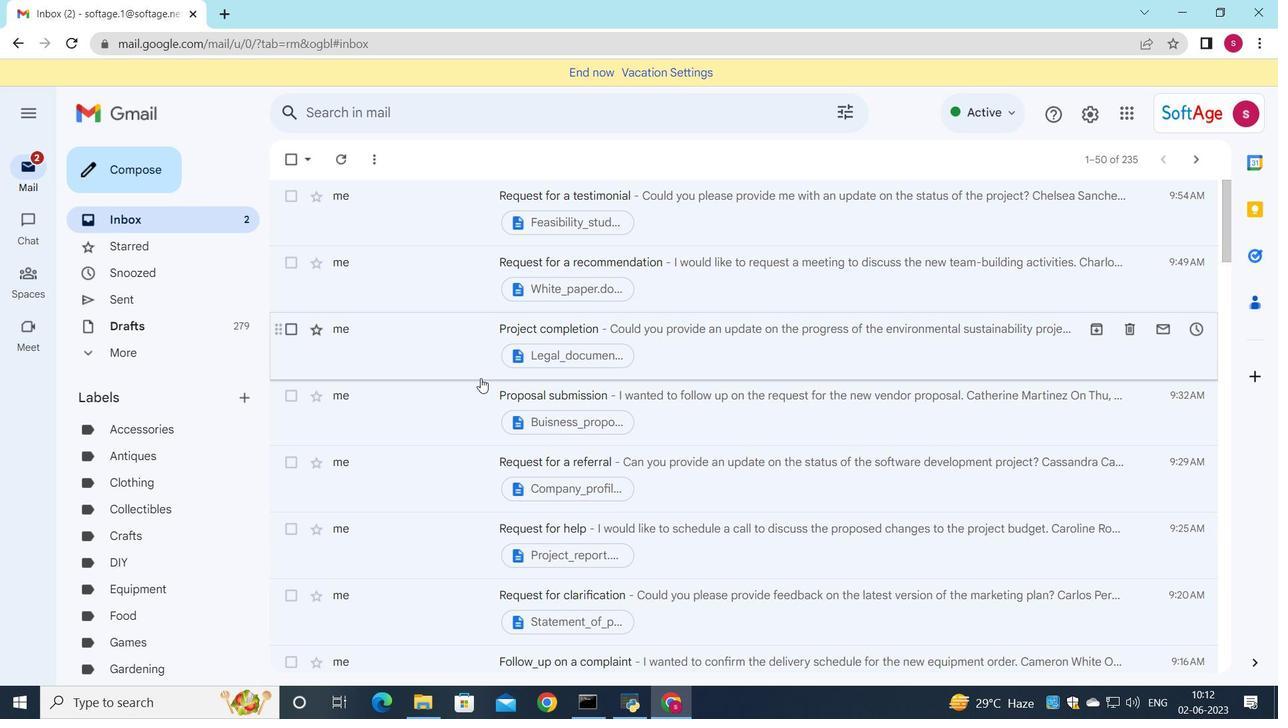 
Action: Mouse scrolled (483, 377) with delta (0, 0)
Screenshot: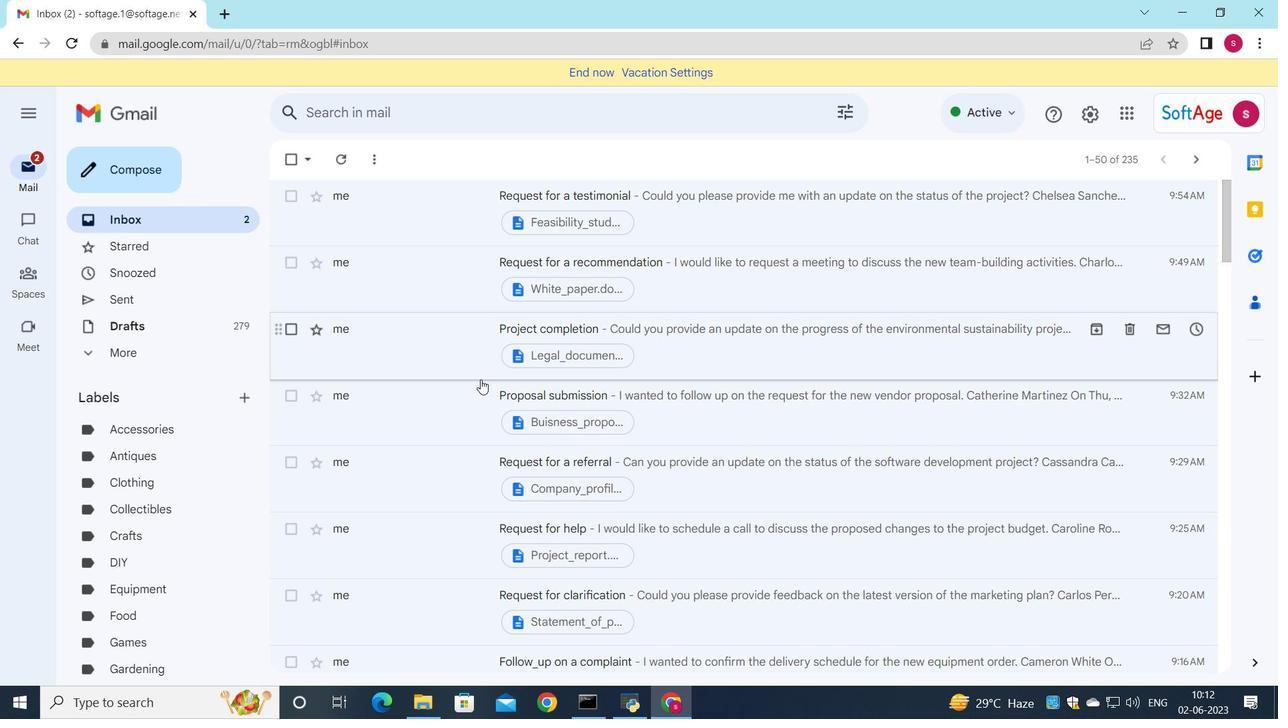 
Action: Mouse scrolled (482, 377) with delta (0, 0)
Screenshot: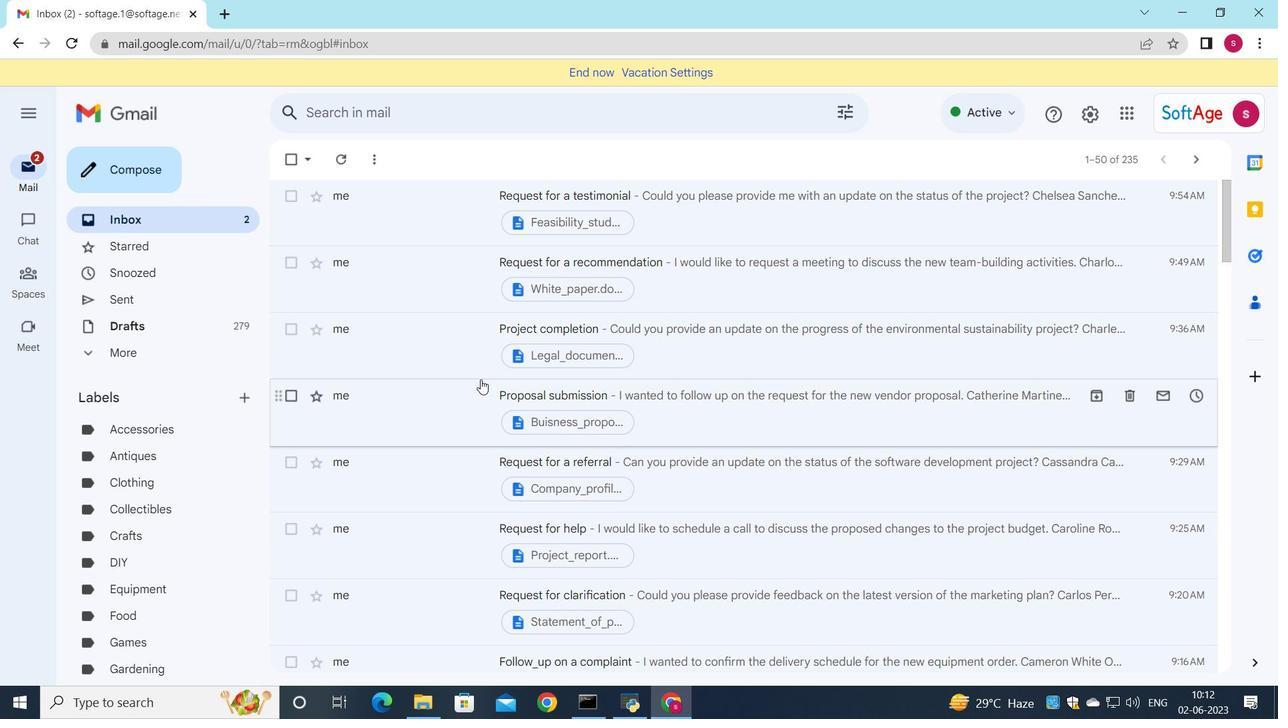 
Action: Mouse scrolled (482, 377) with delta (0, 0)
Screenshot: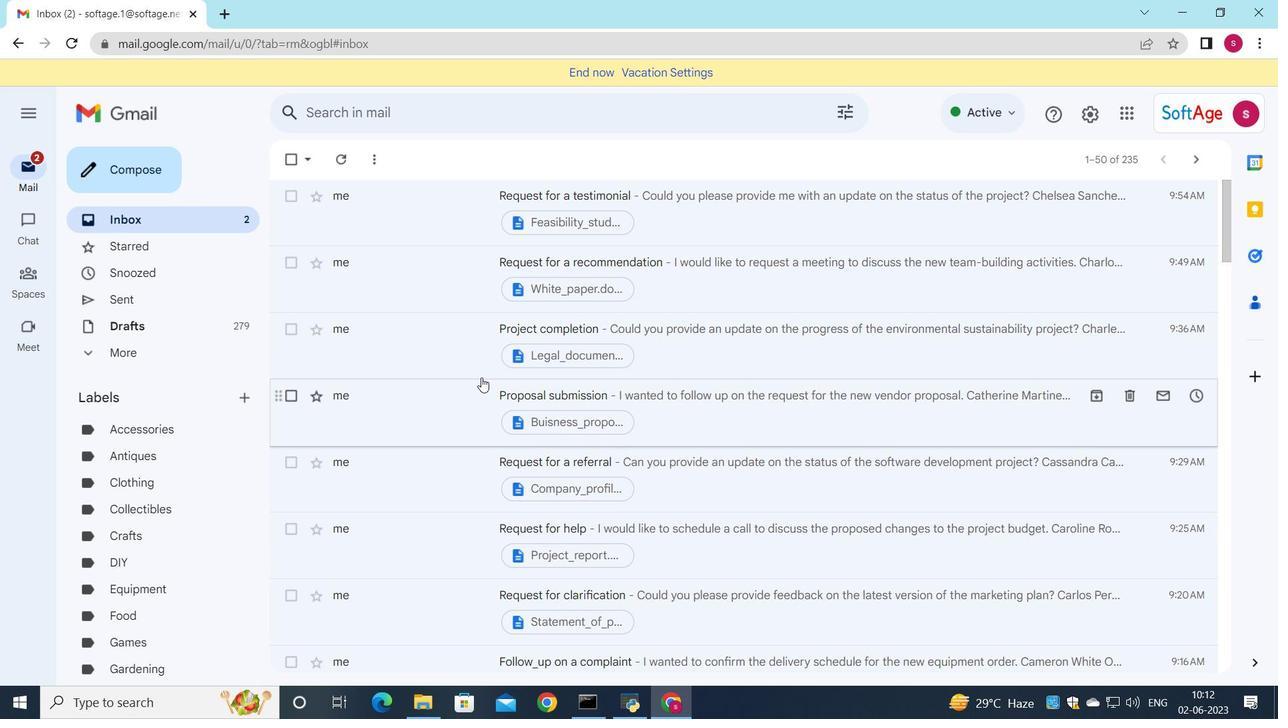 
Action: Mouse scrolled (482, 377) with delta (0, 0)
Screenshot: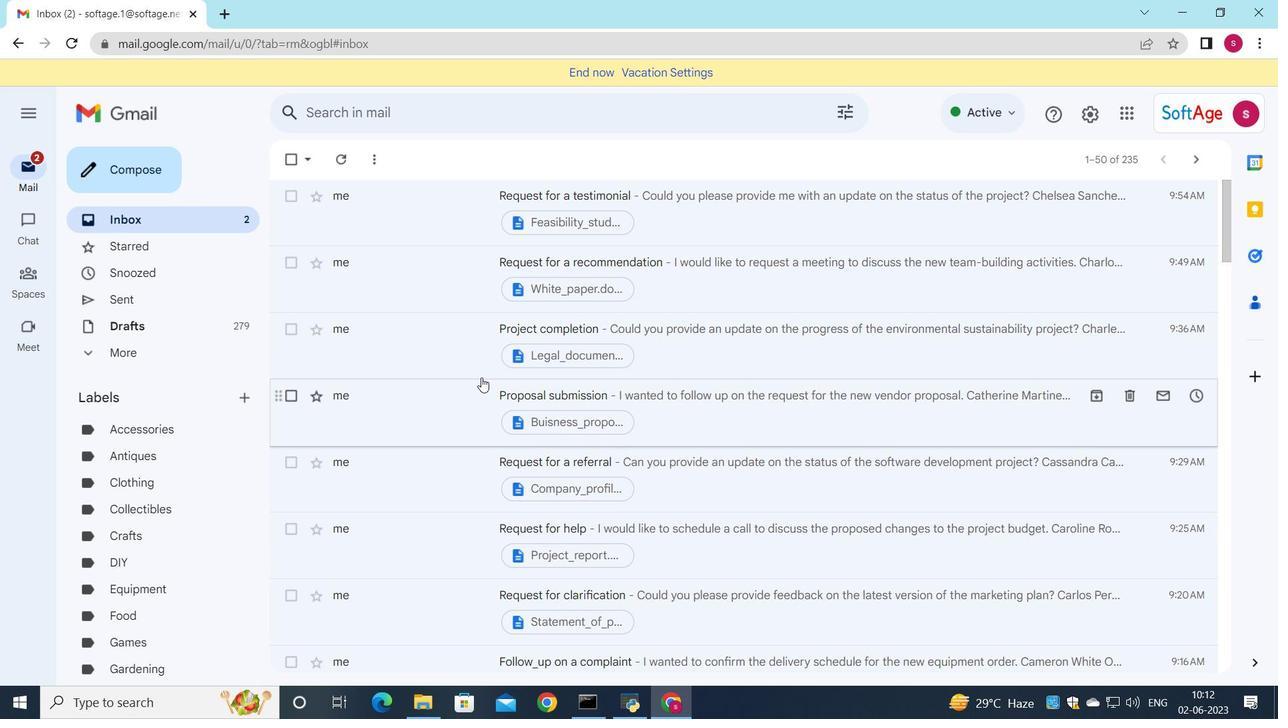 
Action: Mouse scrolled (482, 377) with delta (0, 0)
Screenshot: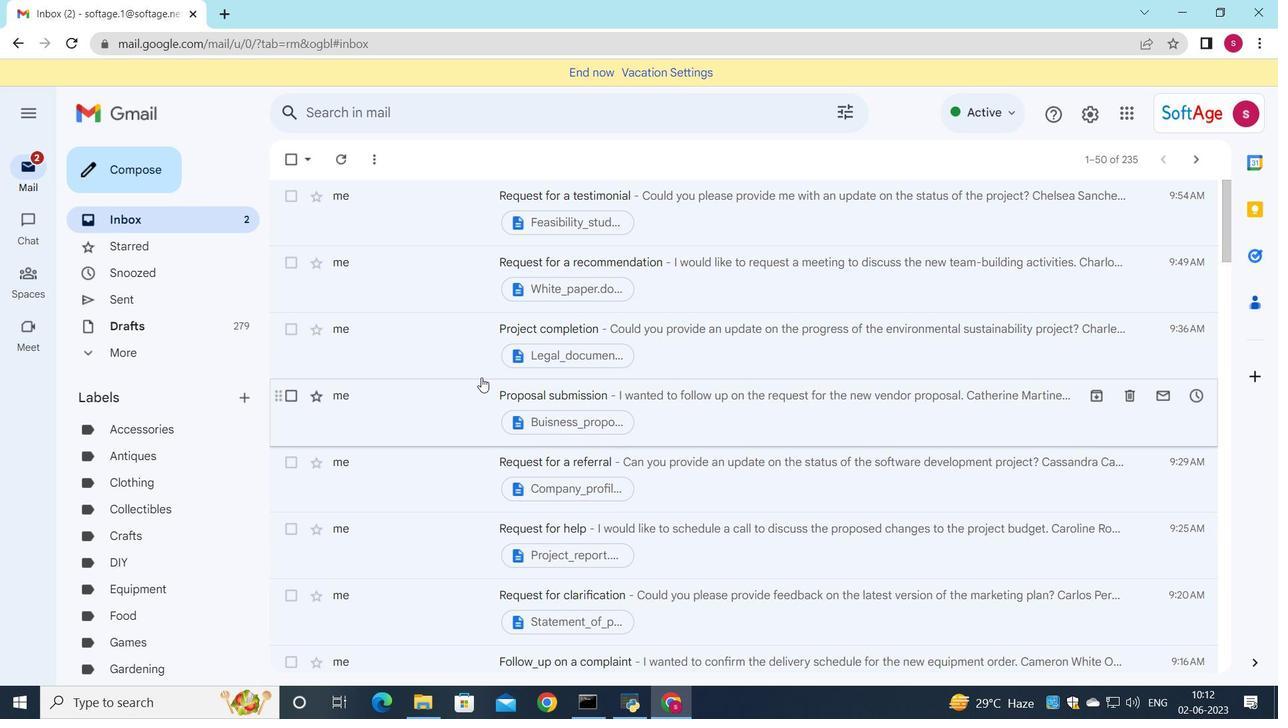 
Action: Mouse scrolled (482, 377) with delta (0, 0)
Screenshot: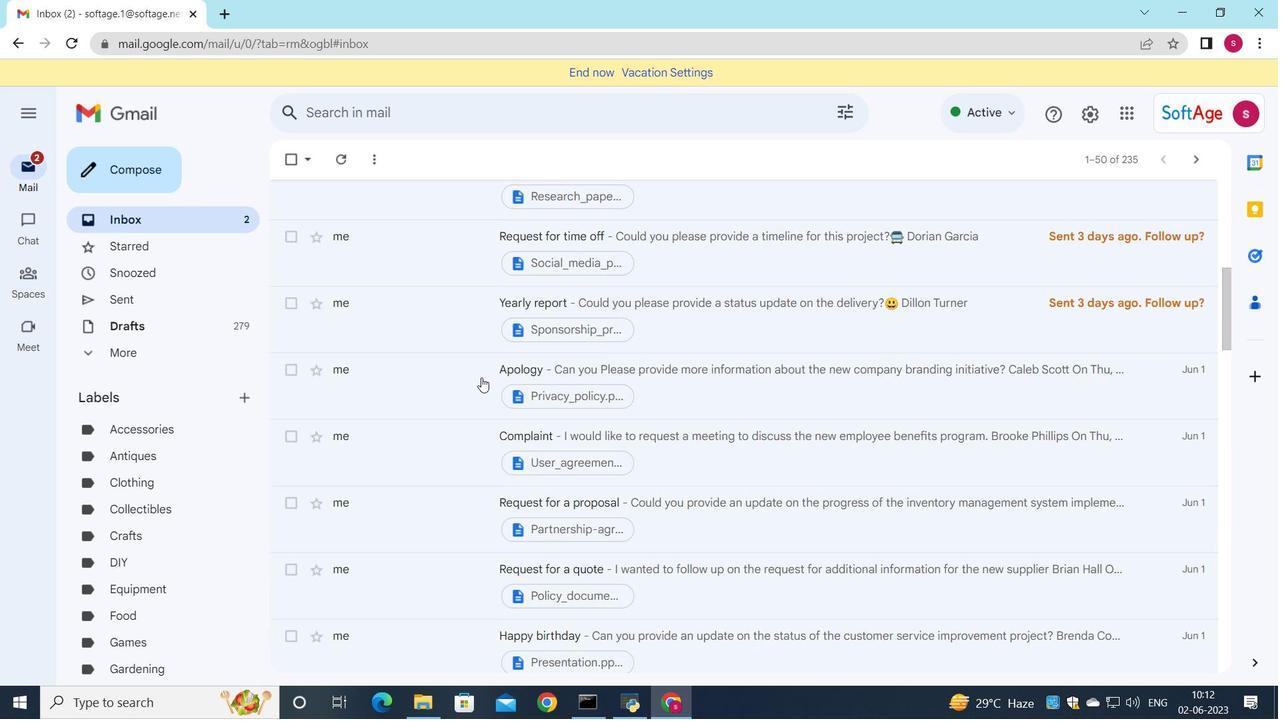 
Action: Mouse scrolled (482, 377) with delta (0, 0)
Screenshot: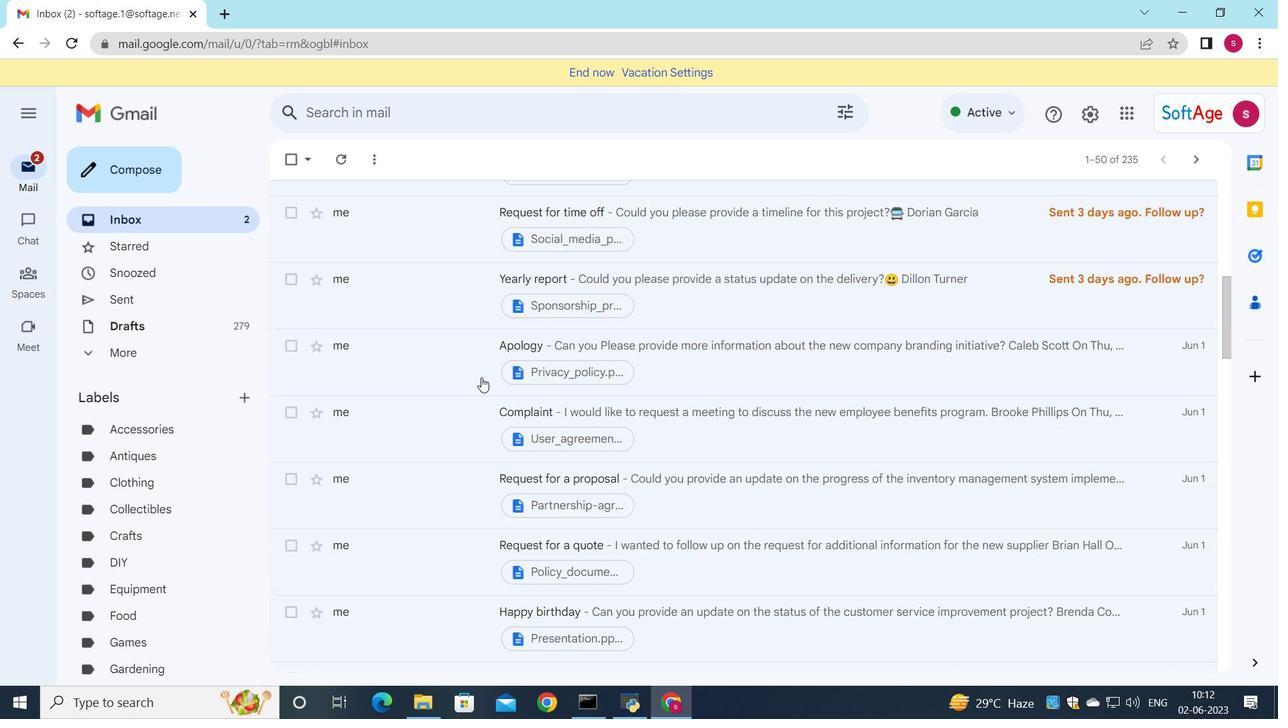 
Action: Mouse scrolled (482, 377) with delta (0, 0)
Screenshot: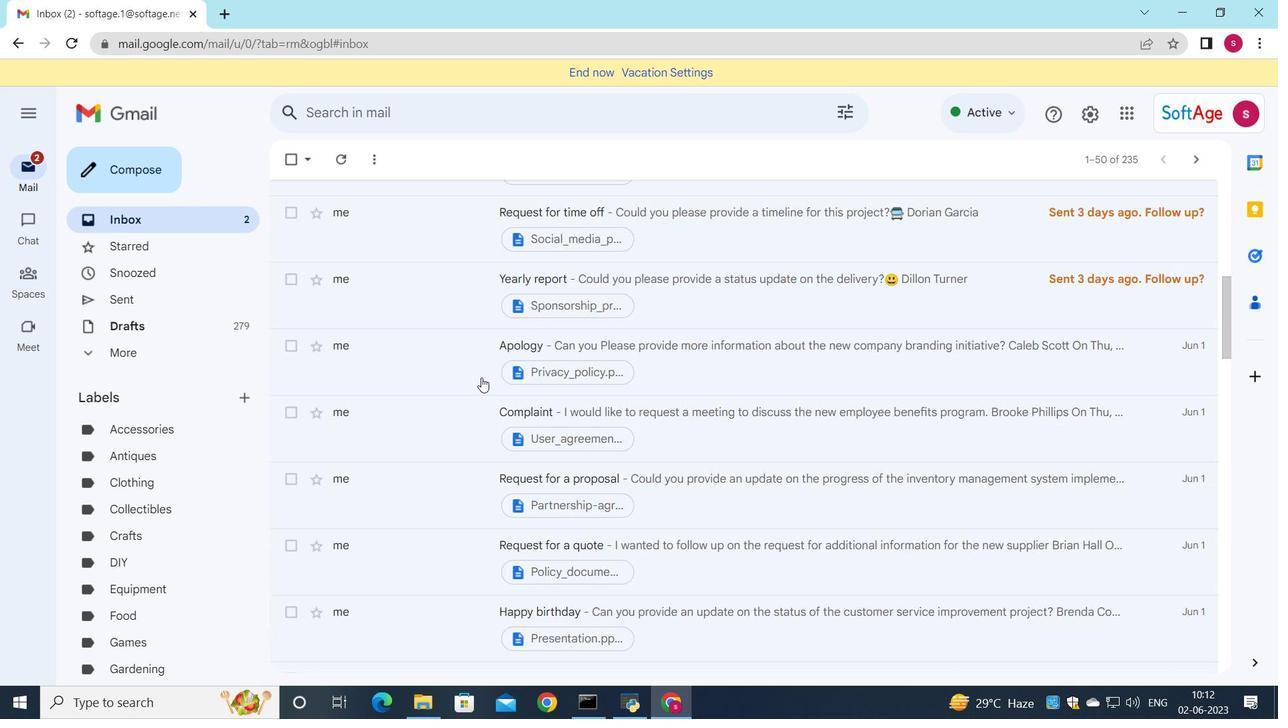 
Action: Mouse moved to (482, 387)
Screenshot: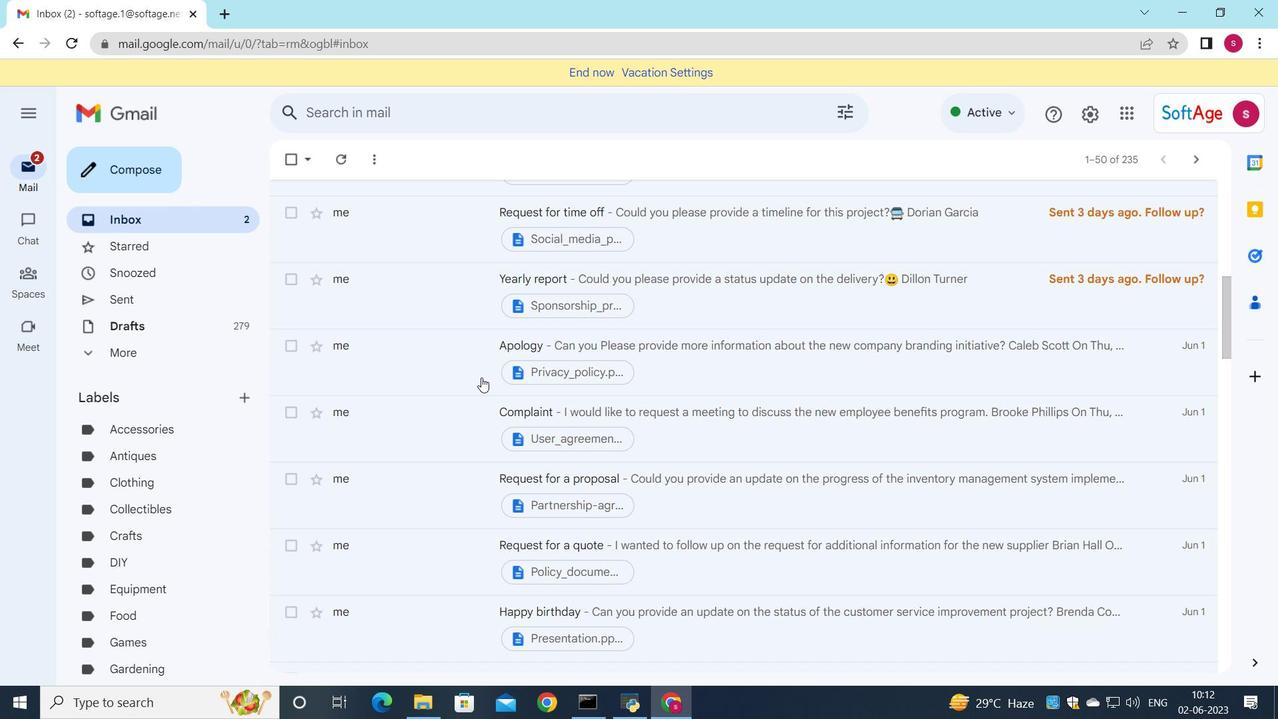 
Action: Mouse scrolled (482, 387) with delta (0, 0)
Screenshot: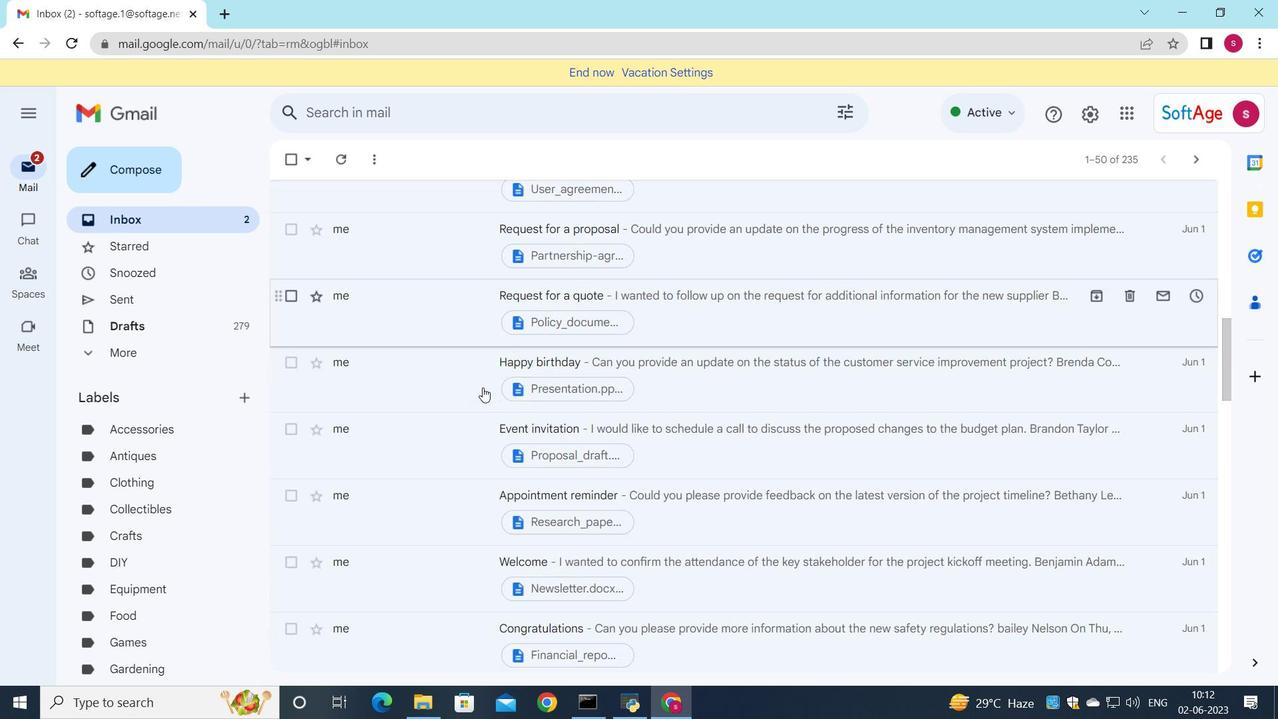 
Action: Mouse scrolled (482, 387) with delta (0, 0)
Screenshot: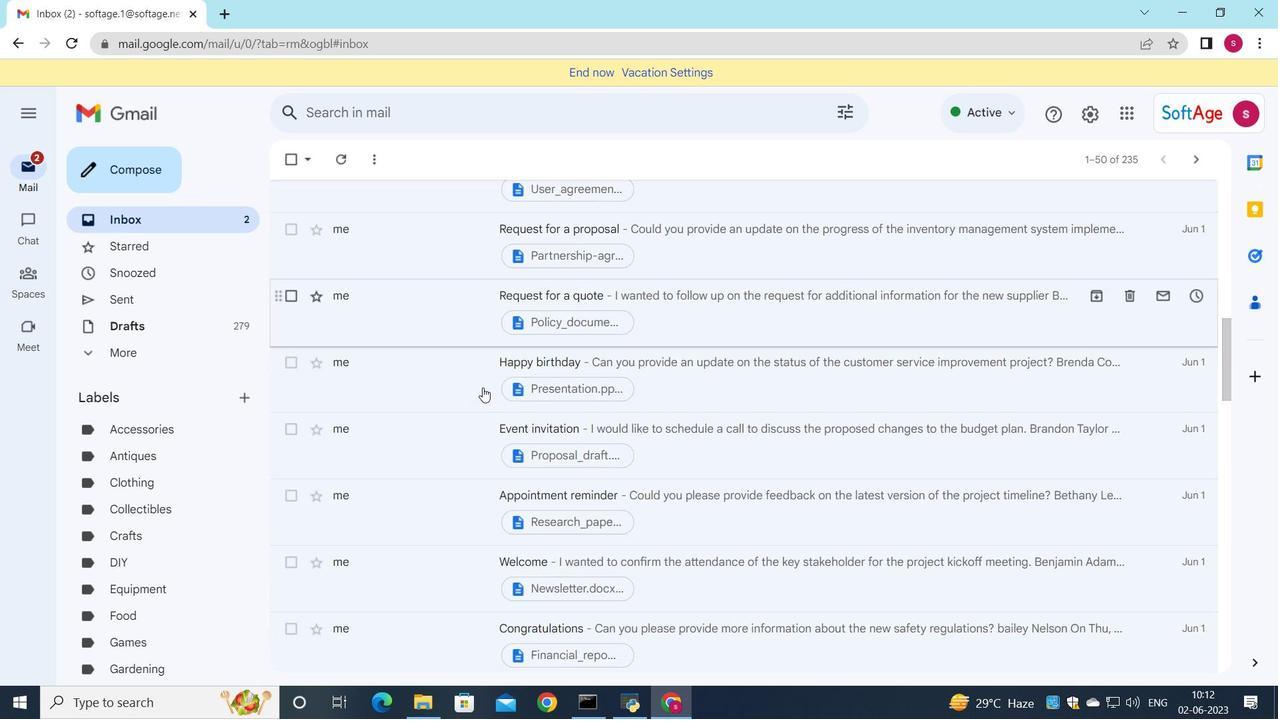 
Action: Mouse scrolled (482, 387) with delta (0, 0)
Screenshot: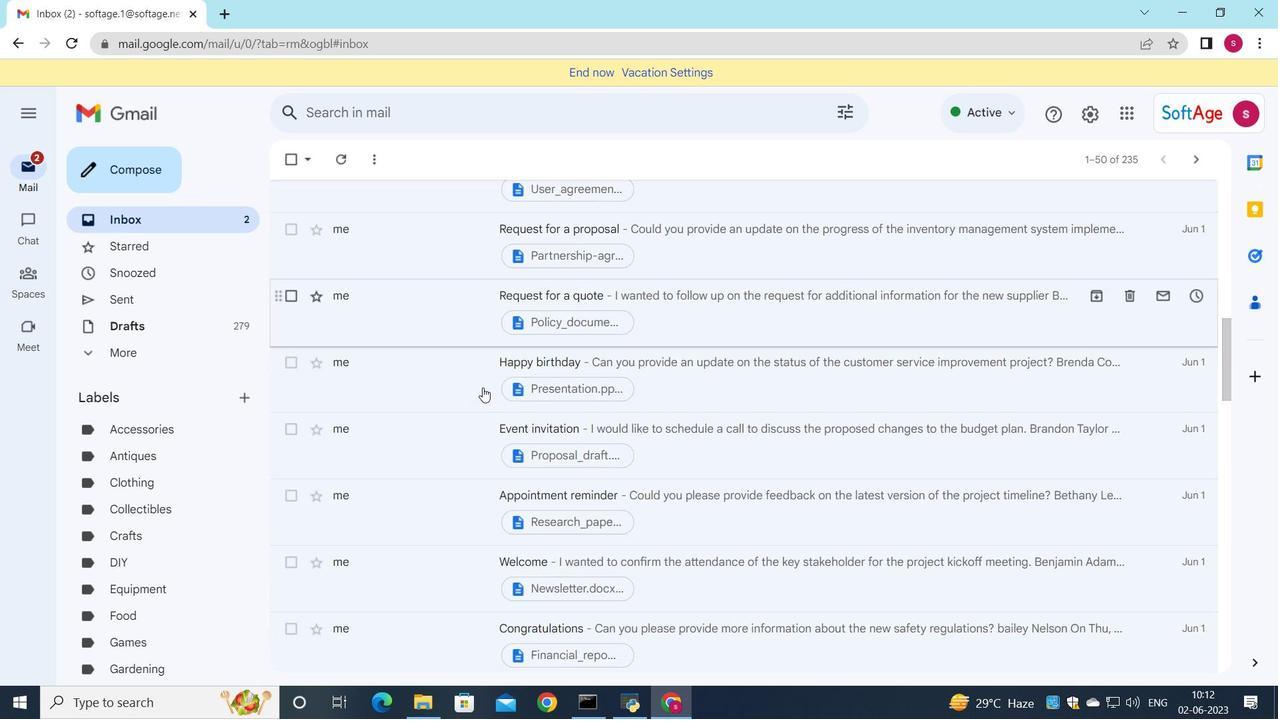 
Action: Mouse moved to (482, 387)
Screenshot: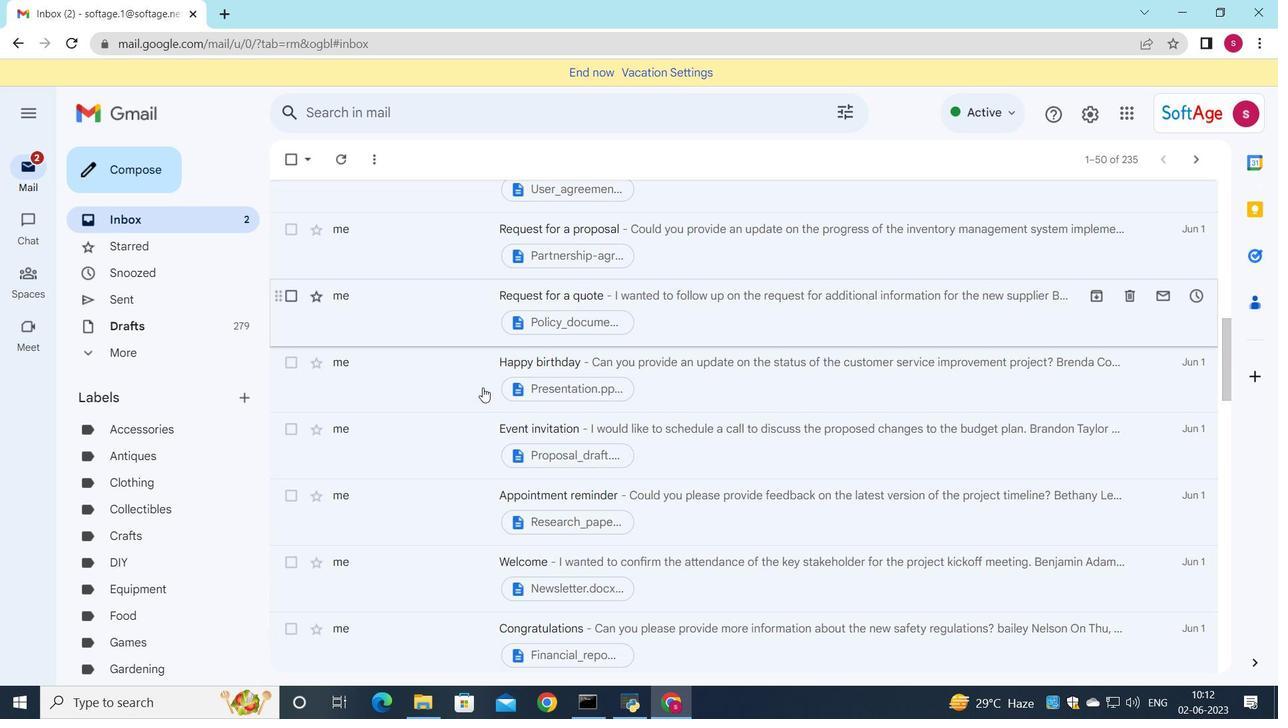 
Action: Mouse scrolled (482, 387) with delta (0, 0)
Screenshot: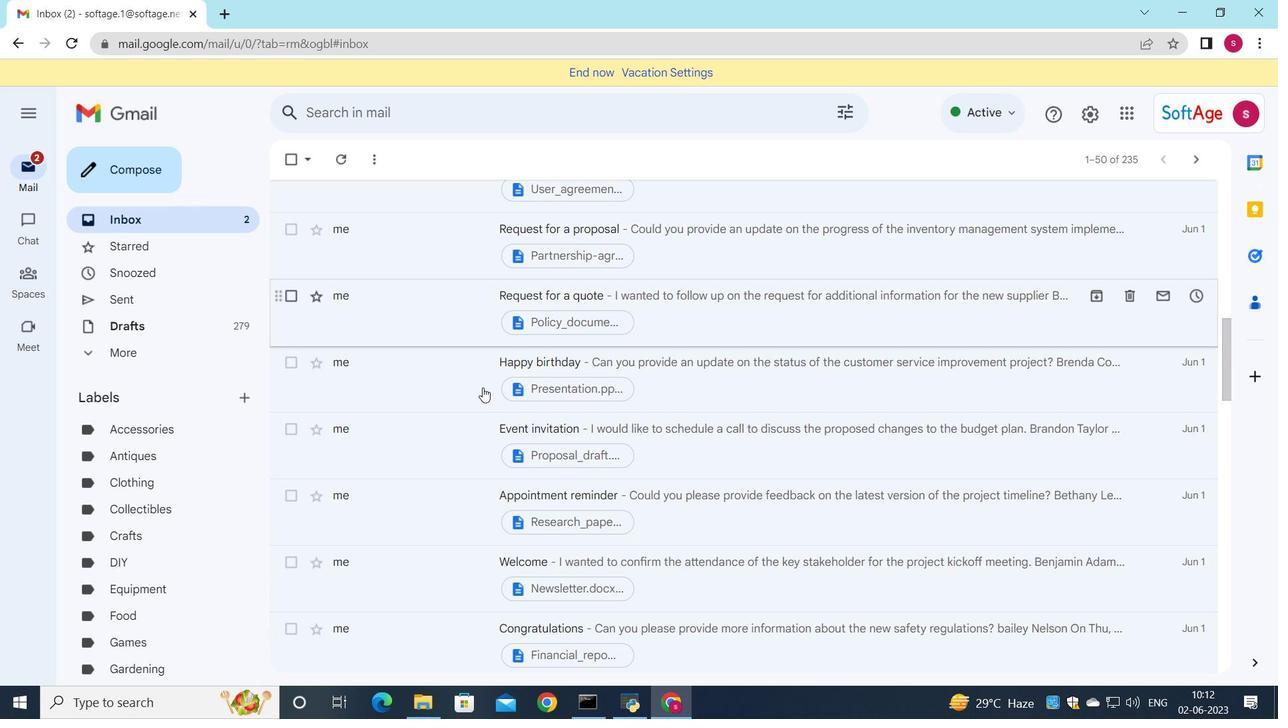
Action: Mouse moved to (482, 392)
Screenshot: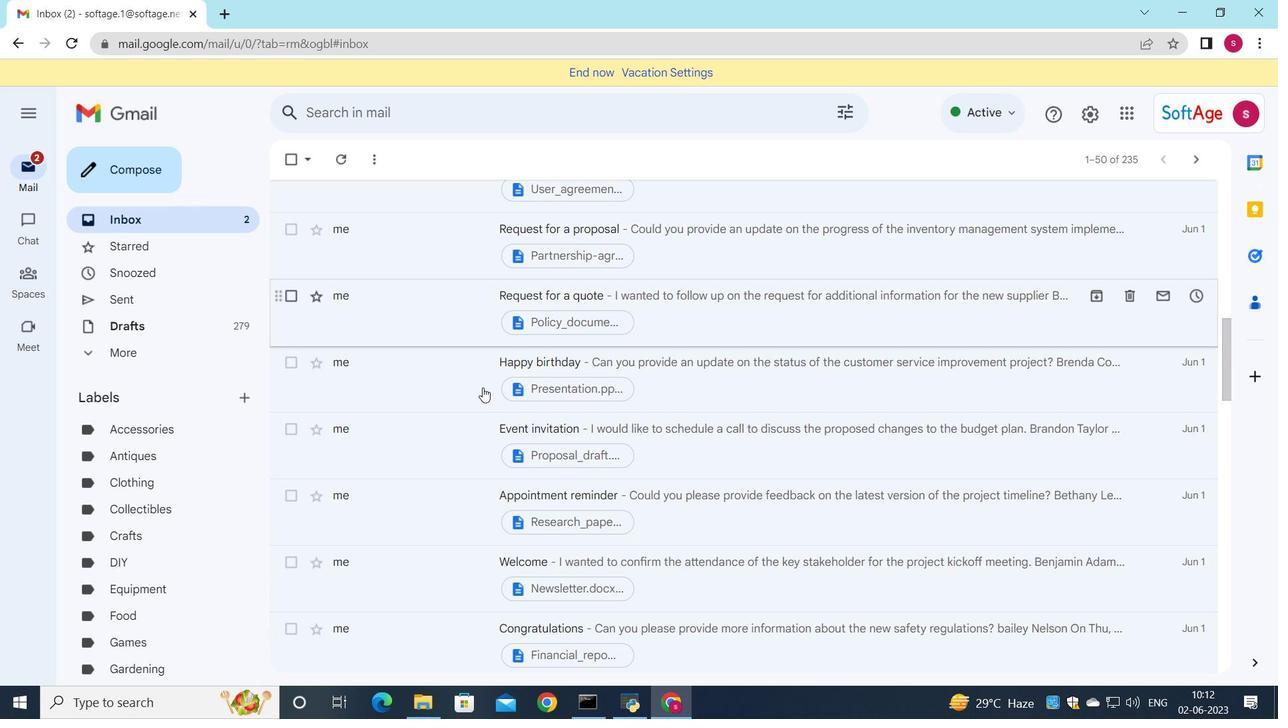 
Action: Mouse scrolled (482, 391) with delta (0, 0)
Screenshot: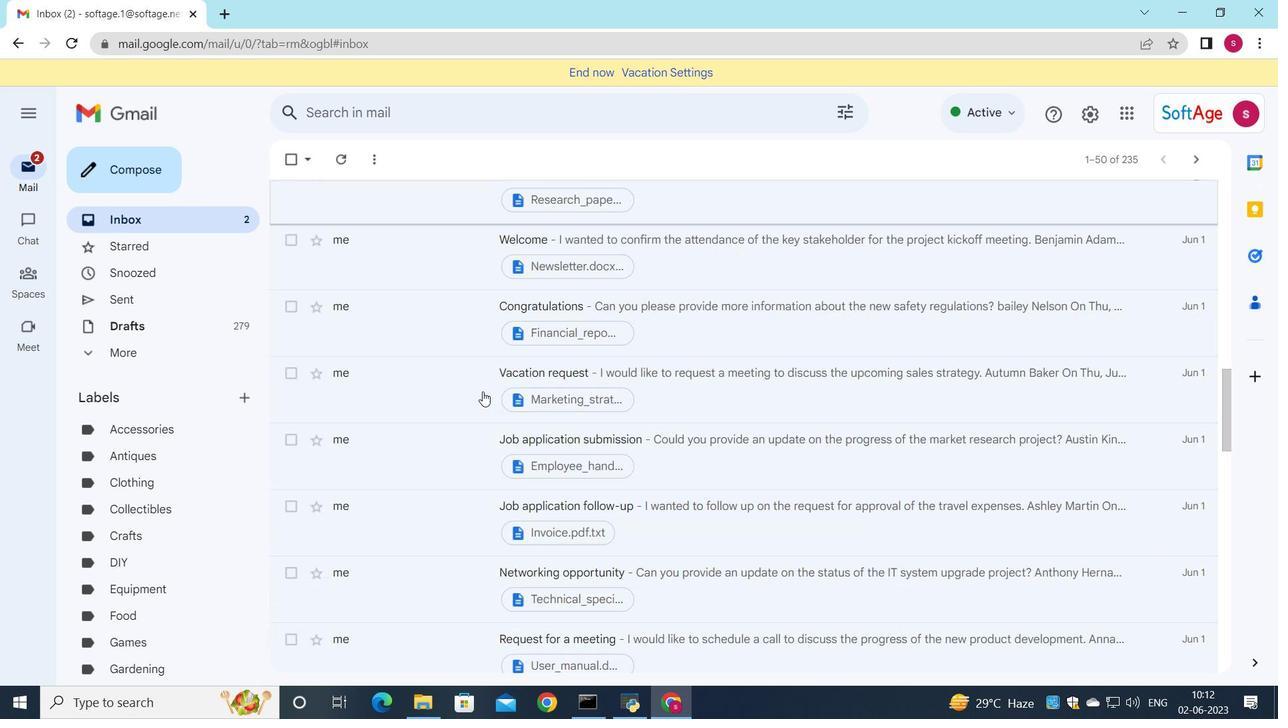 
Action: Mouse scrolled (482, 391) with delta (0, 0)
Screenshot: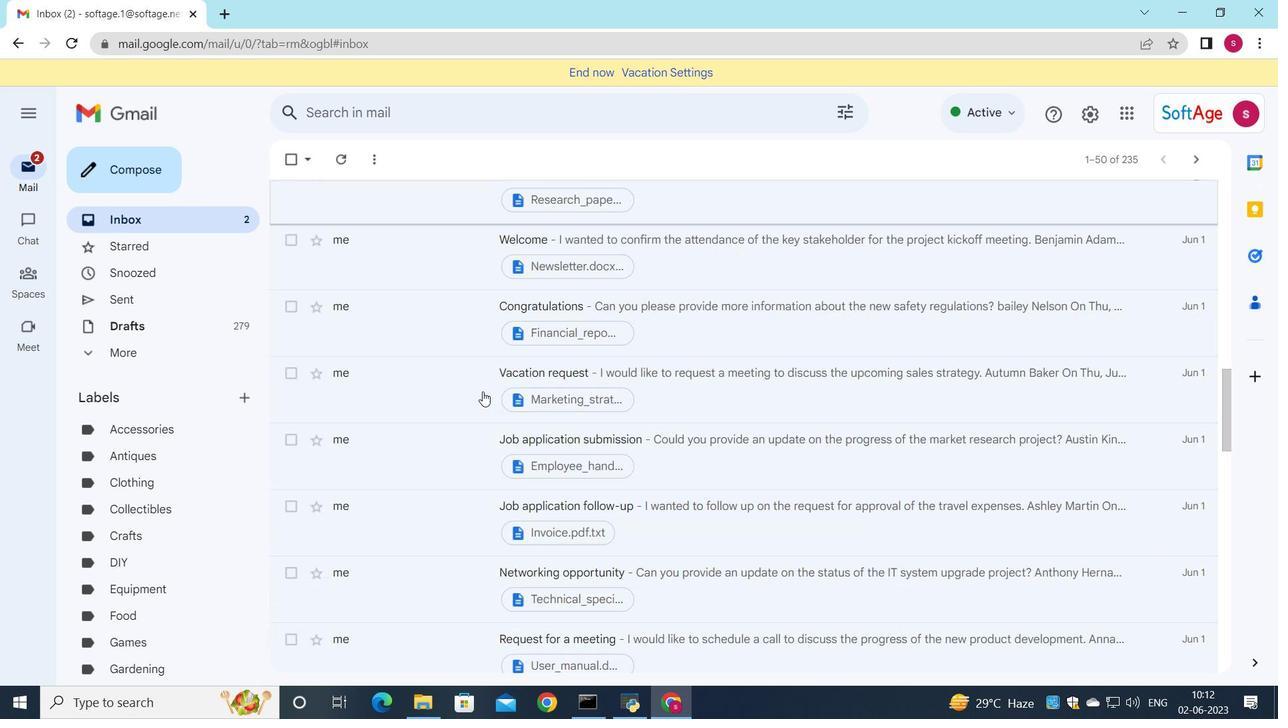 
Action: Mouse scrolled (482, 391) with delta (0, 0)
Screenshot: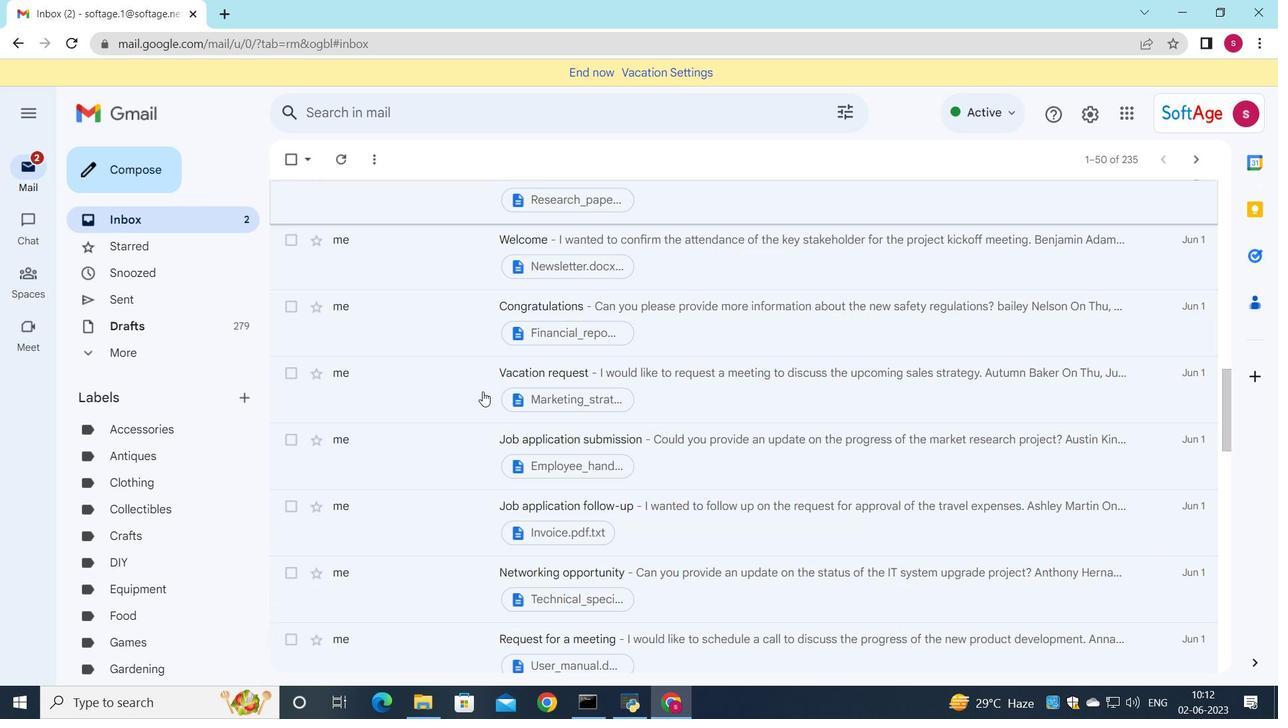 
Action: Mouse scrolled (482, 391) with delta (0, 0)
Screenshot: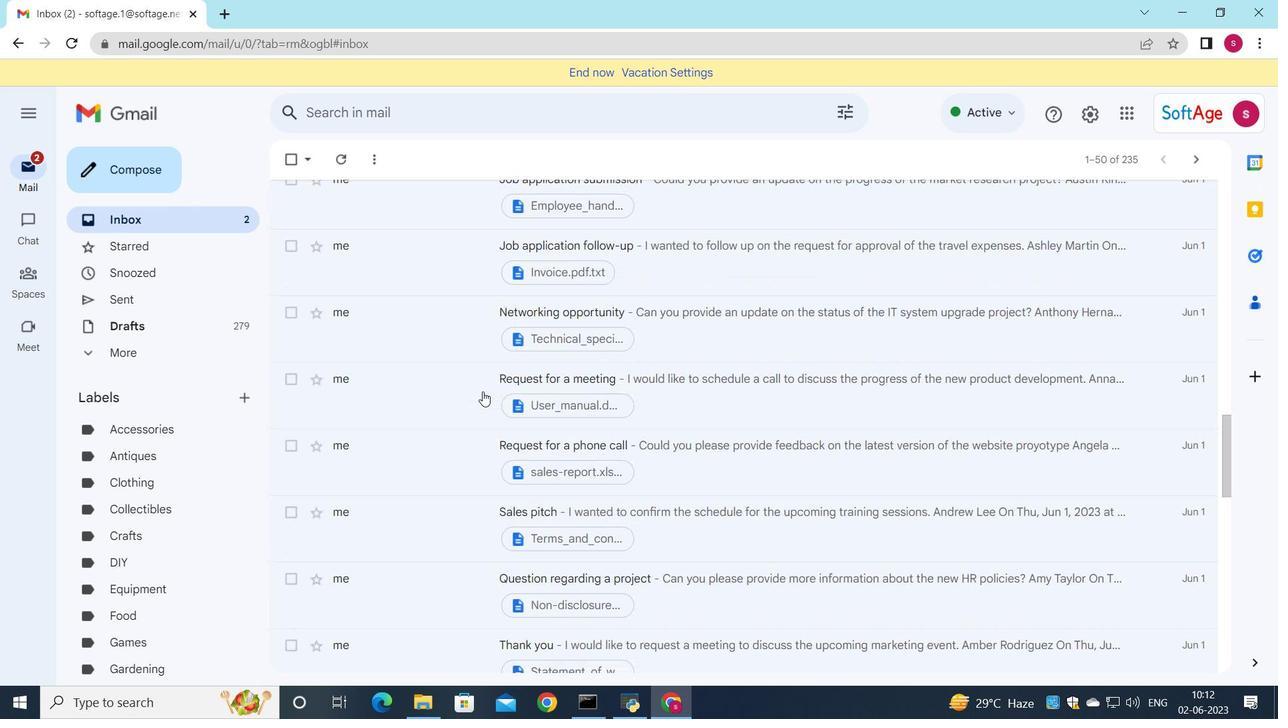 
Action: Mouse scrolled (482, 391) with delta (0, 0)
Screenshot: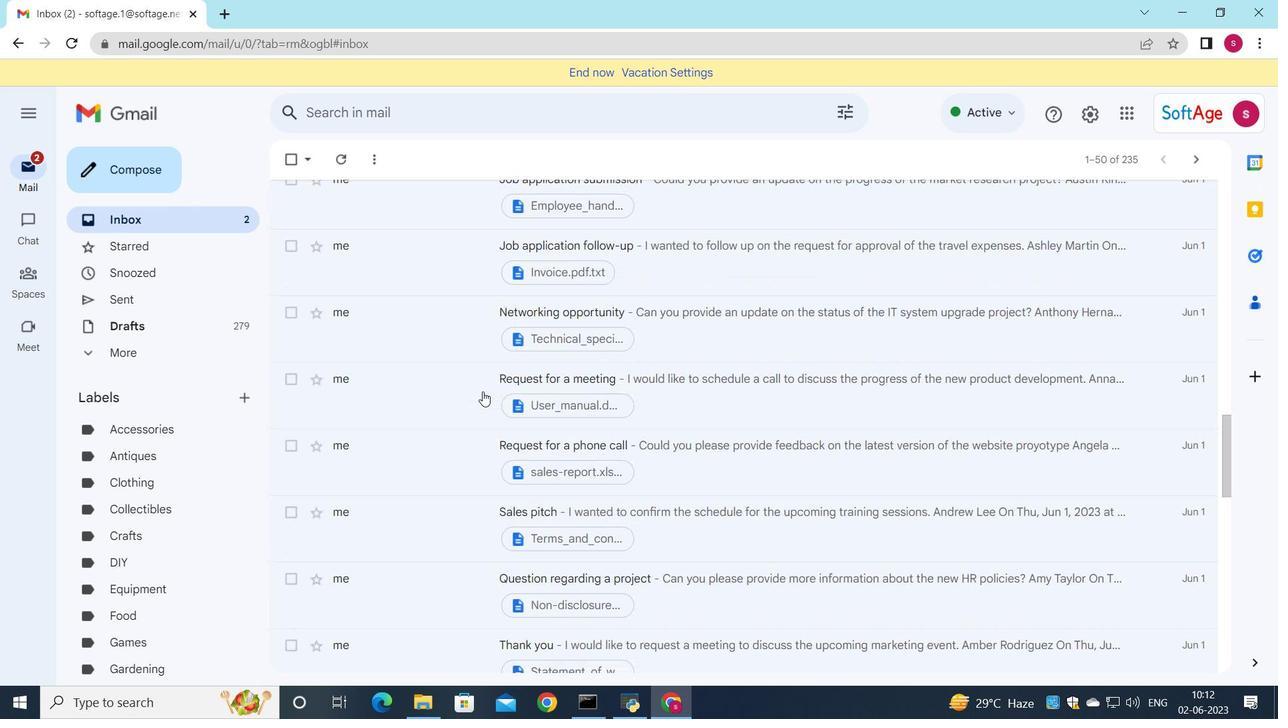 
Action: Mouse scrolled (482, 391) with delta (0, 0)
Screenshot: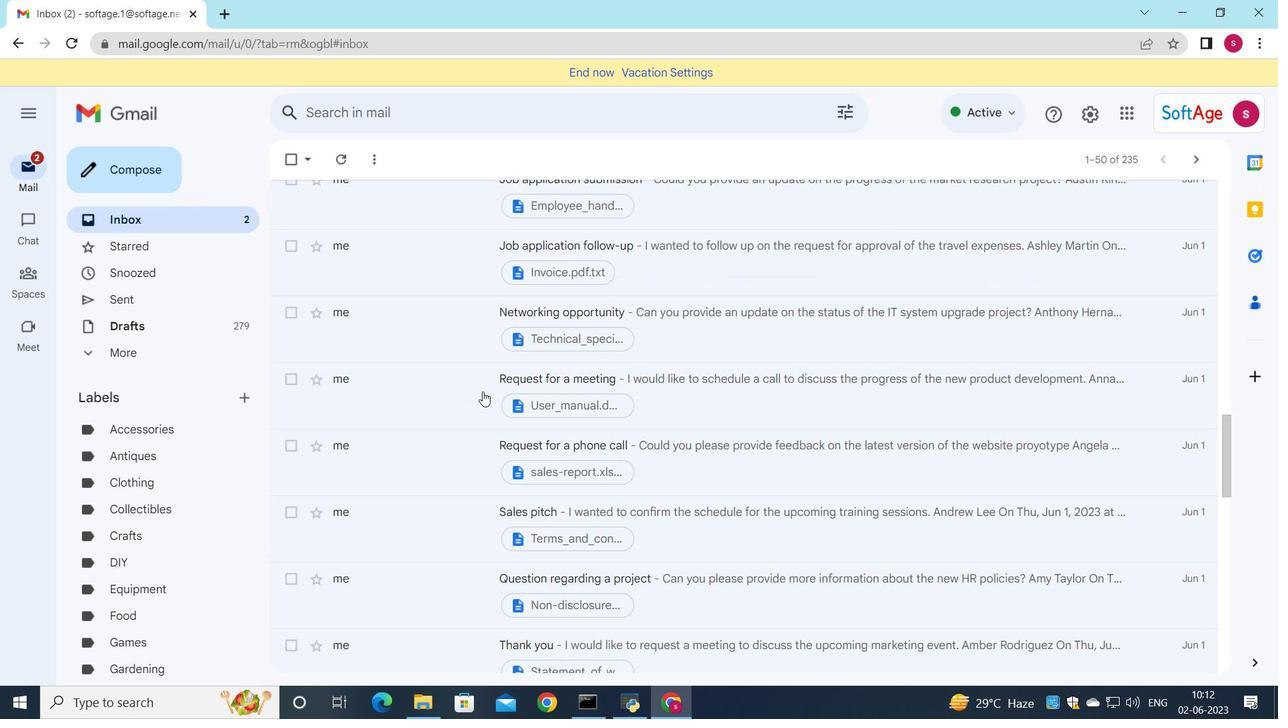 
Action: Mouse scrolled (482, 391) with delta (0, 0)
Screenshot: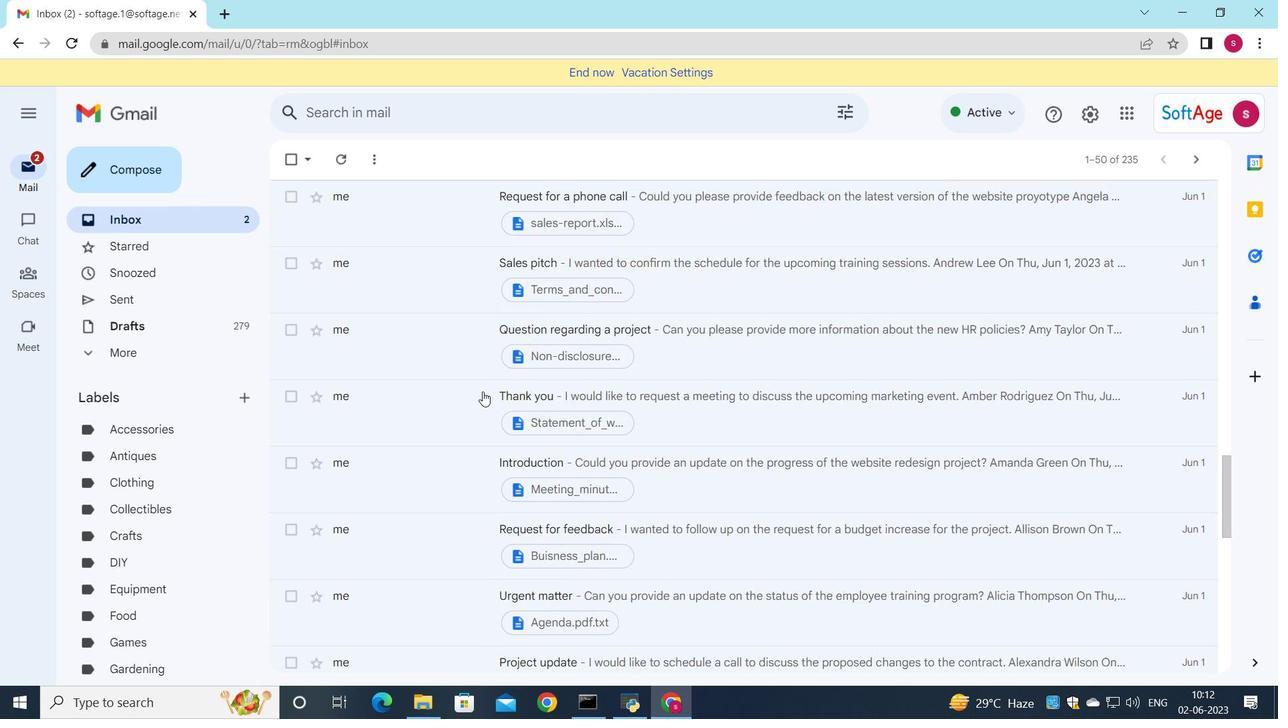 
Action: Mouse scrolled (482, 391) with delta (0, 0)
Screenshot: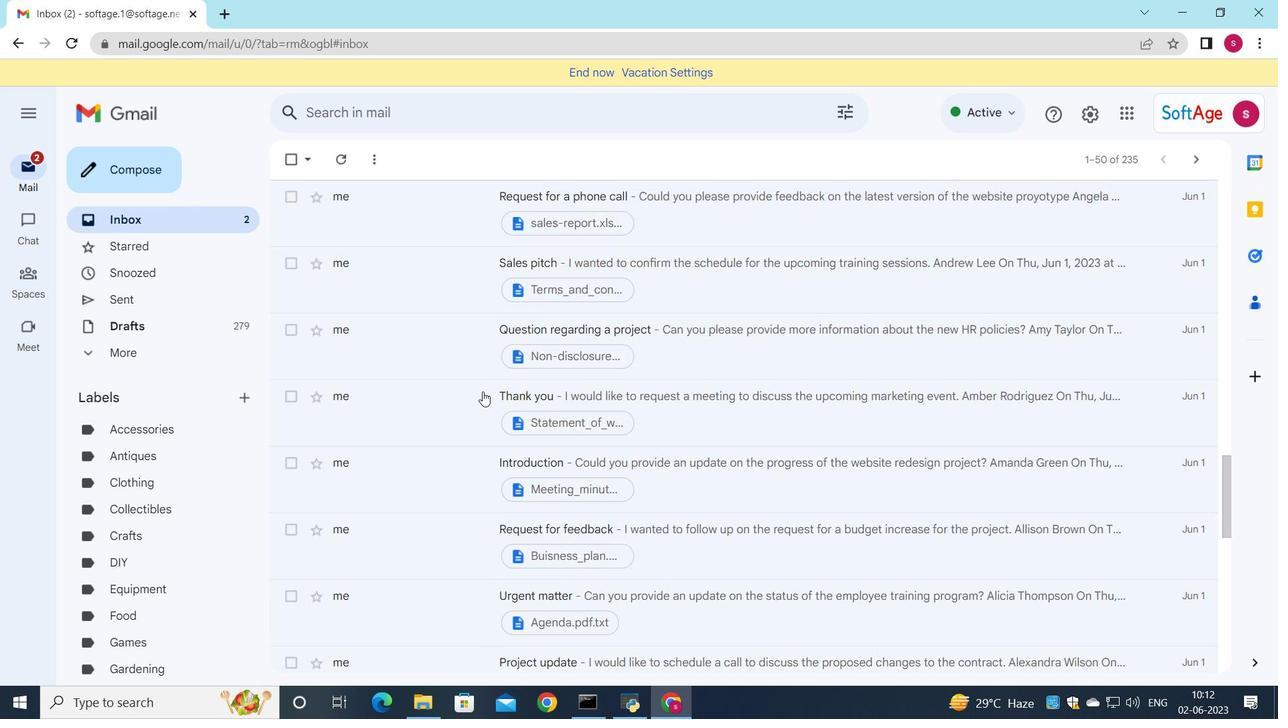 
Action: Mouse scrolled (482, 391) with delta (0, 0)
Screenshot: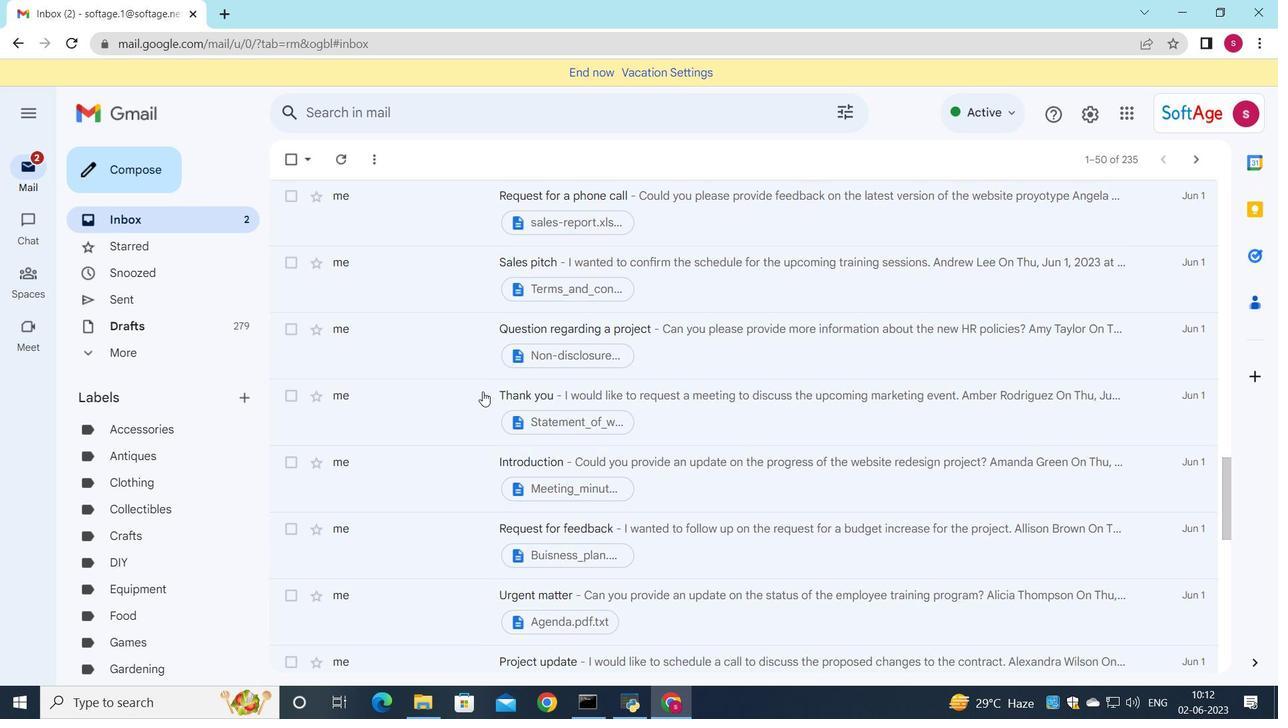 
Action: Mouse scrolled (482, 391) with delta (0, 0)
Screenshot: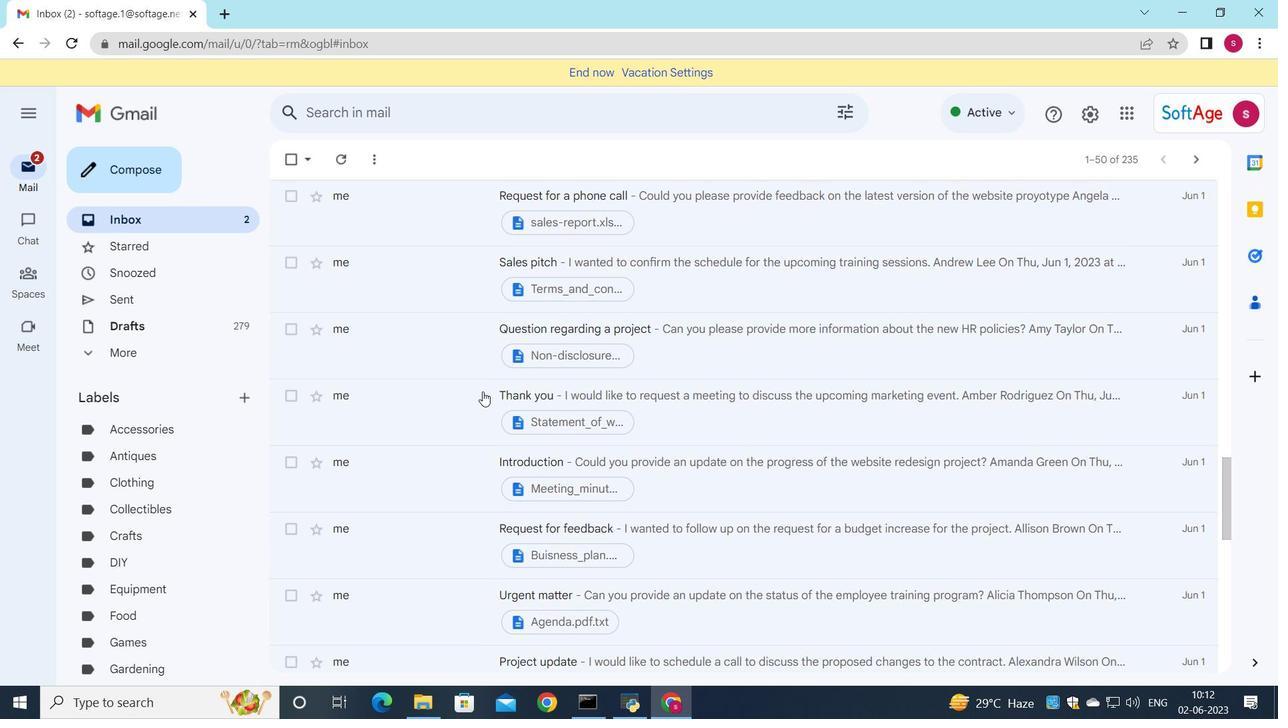 
Action: Mouse scrolled (482, 391) with delta (0, 0)
Screenshot: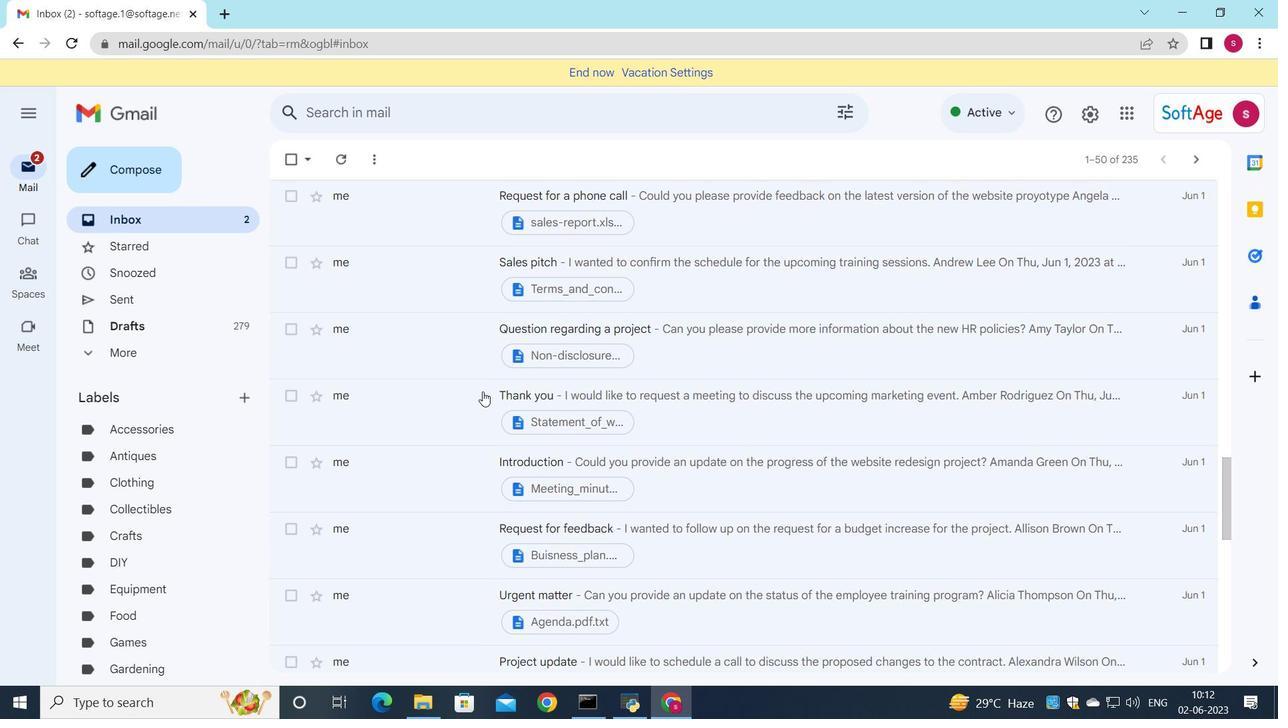 
Action: Mouse scrolled (482, 391) with delta (0, 0)
Screenshot: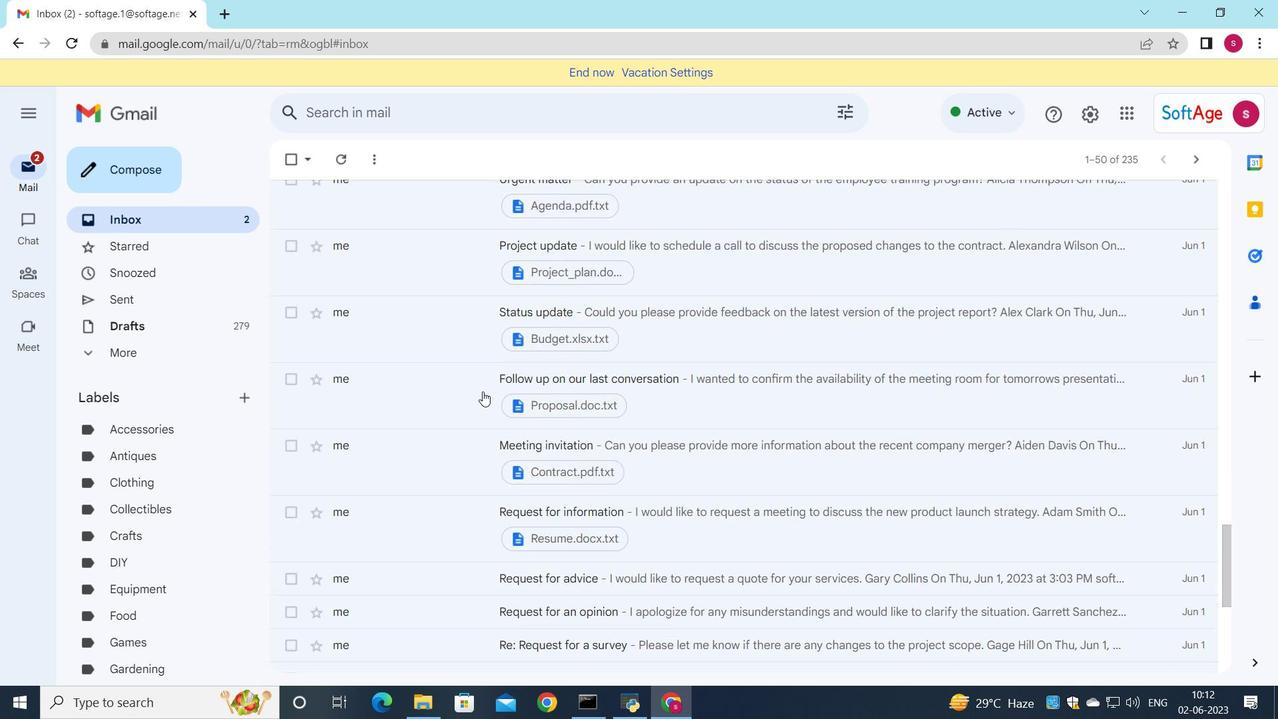 
Action: Mouse scrolled (482, 391) with delta (0, 0)
Screenshot: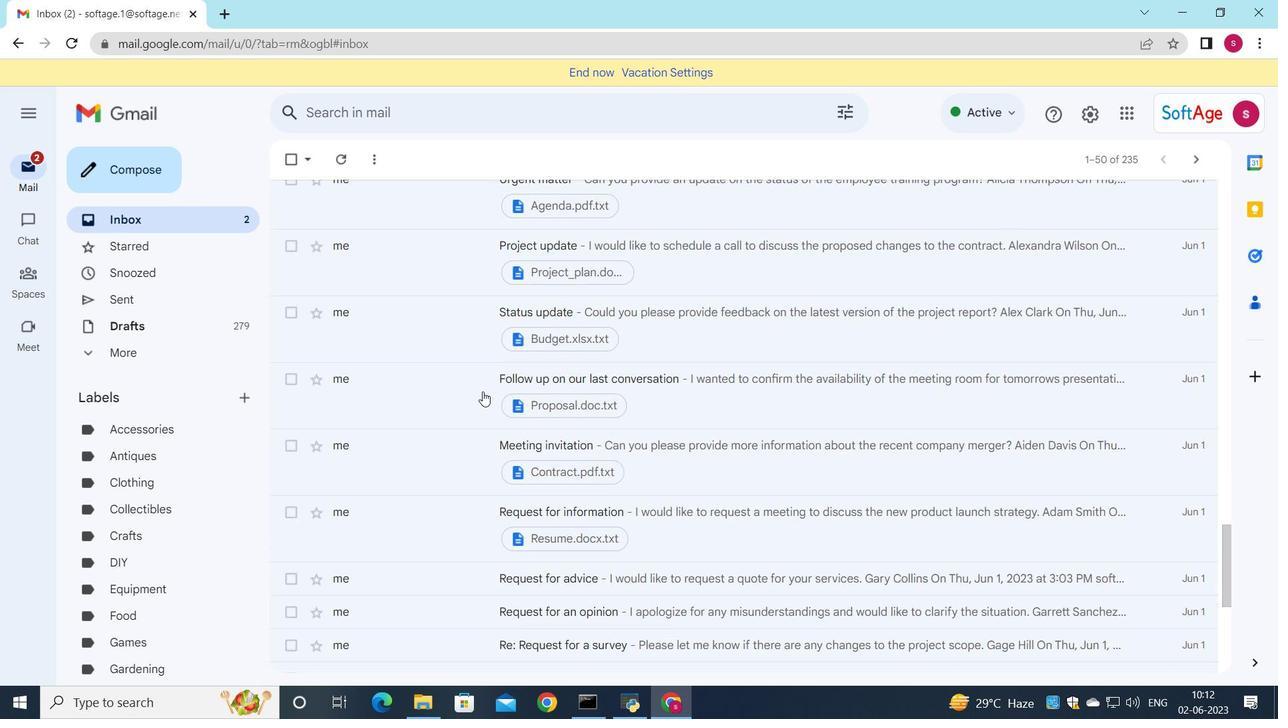 
Action: Mouse moved to (514, 409)
Screenshot: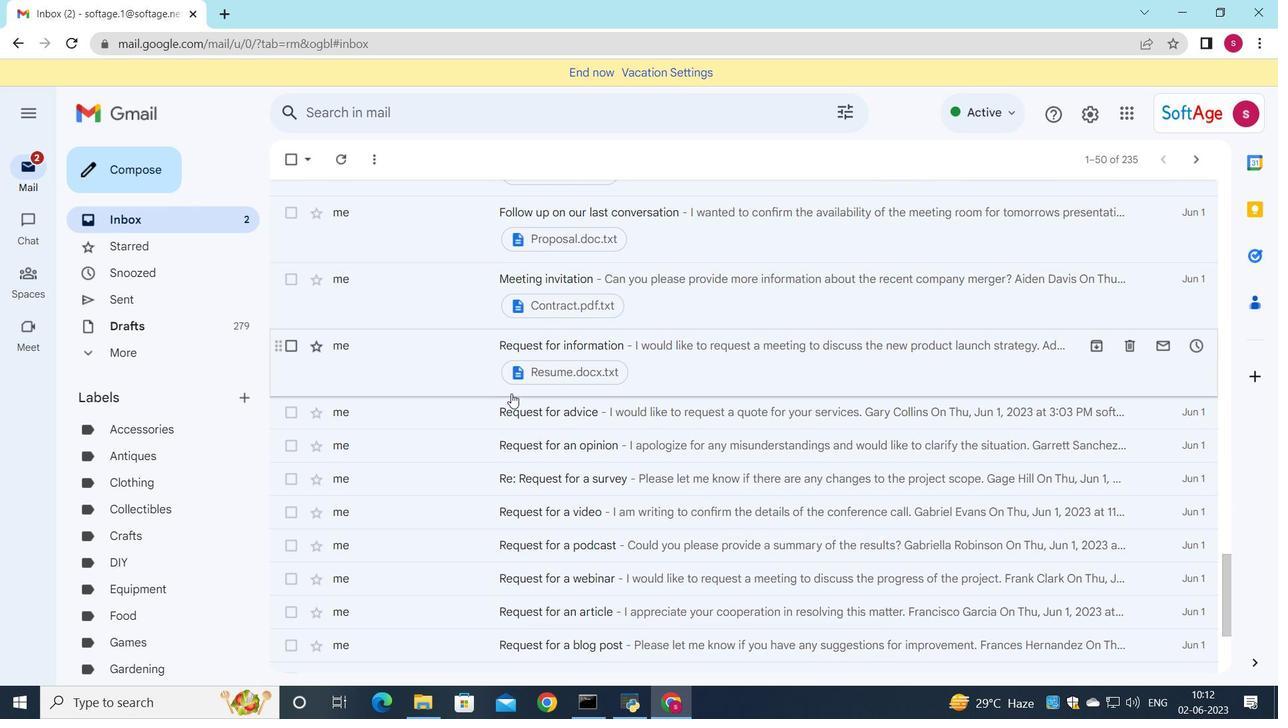 
Action: Mouse pressed left at (514, 409)
Screenshot: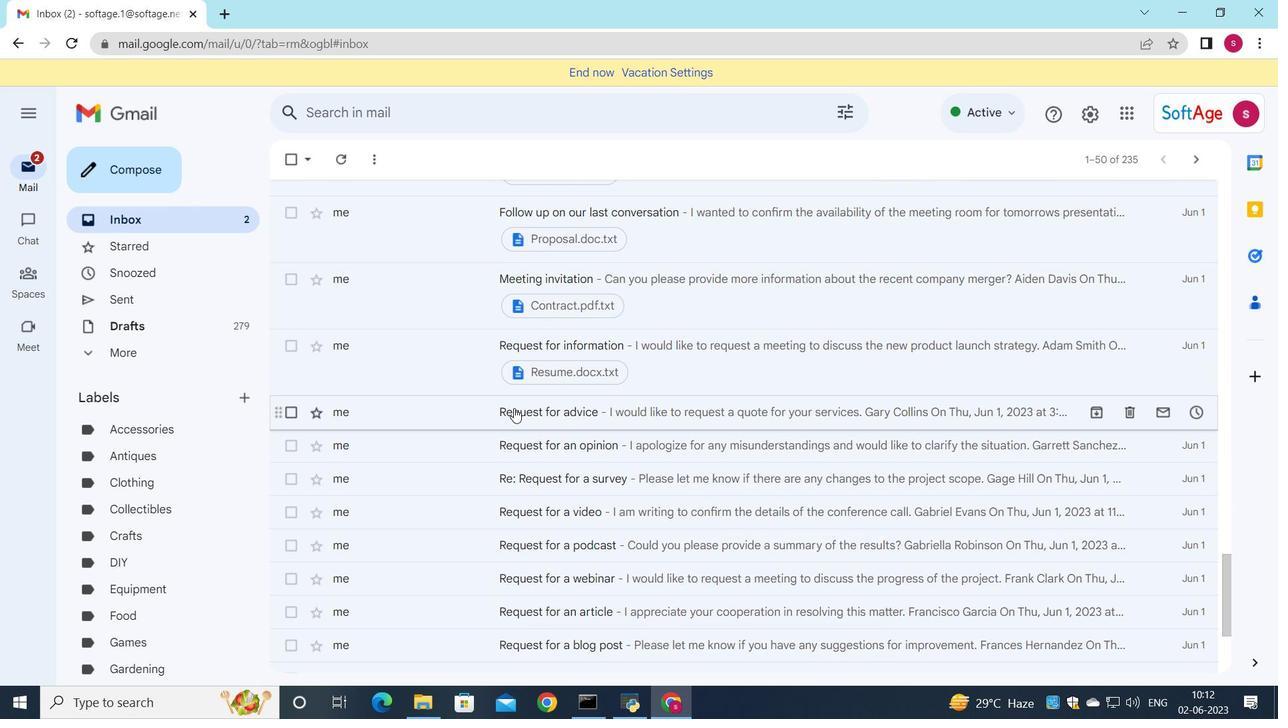 
Action: Mouse moved to (513, 409)
Screenshot: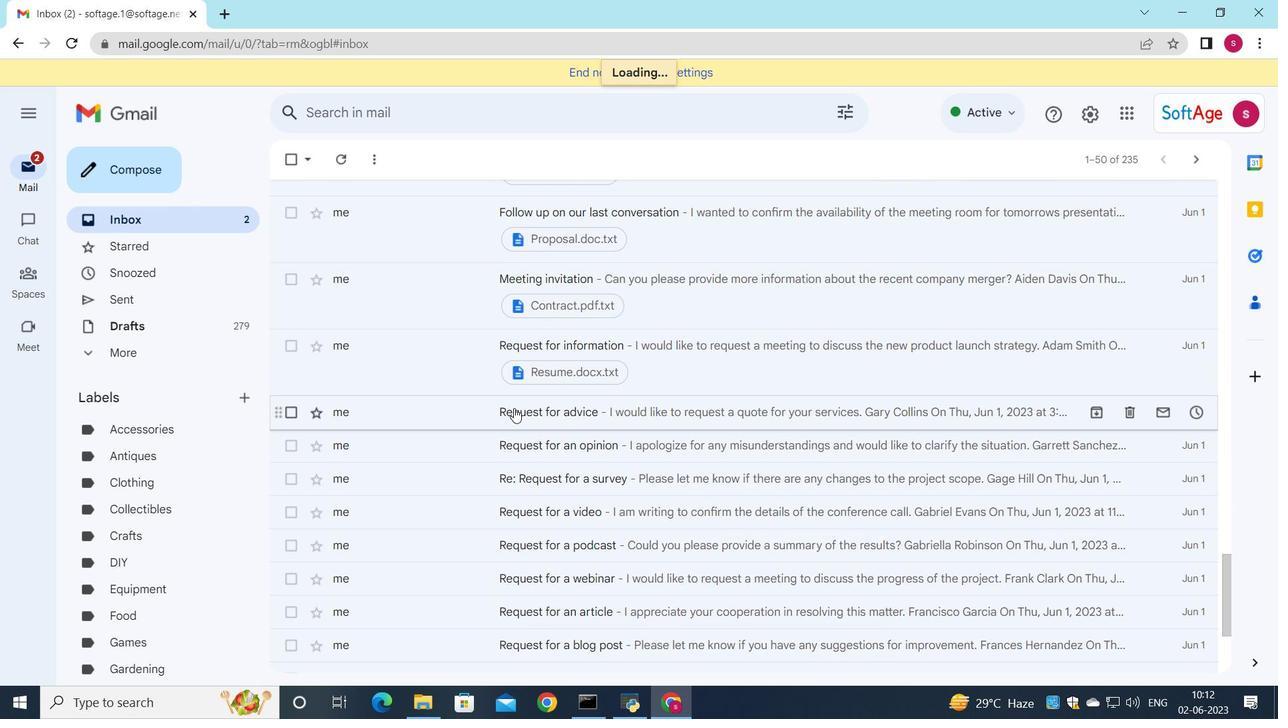 
Action: Mouse scrolled (513, 409) with delta (0, 0)
Screenshot: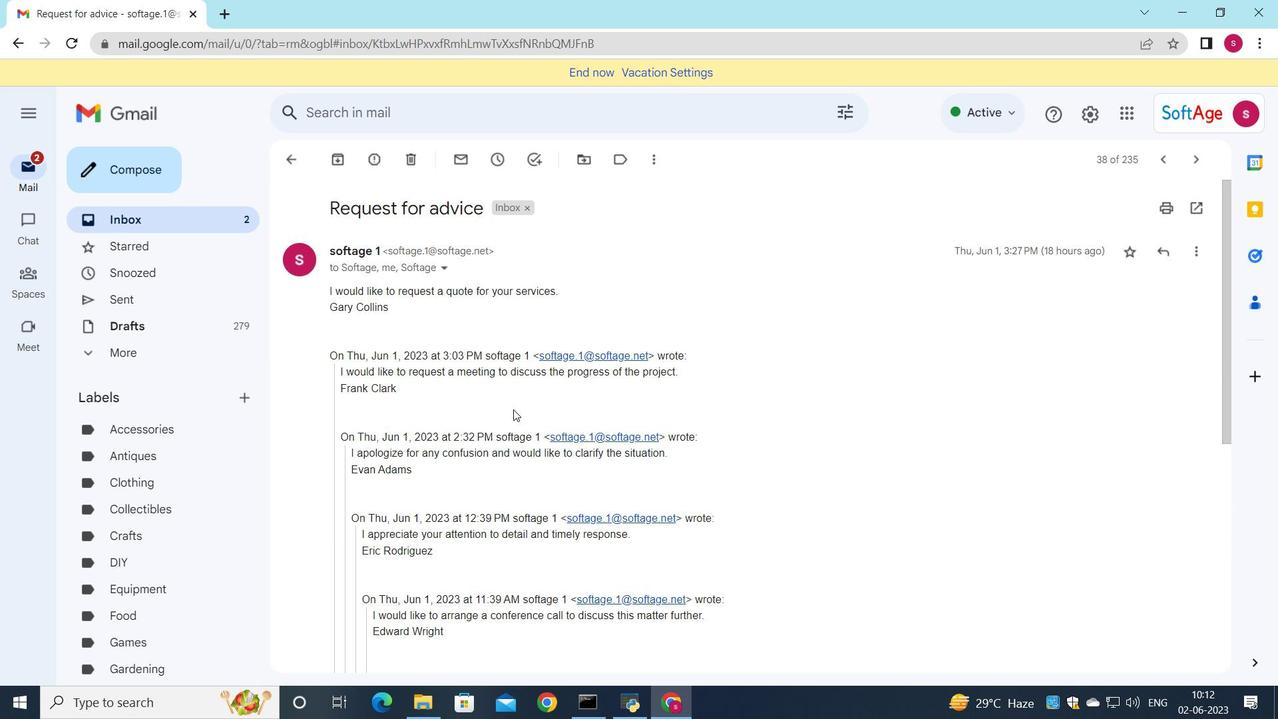 
Action: Mouse moved to (511, 411)
Screenshot: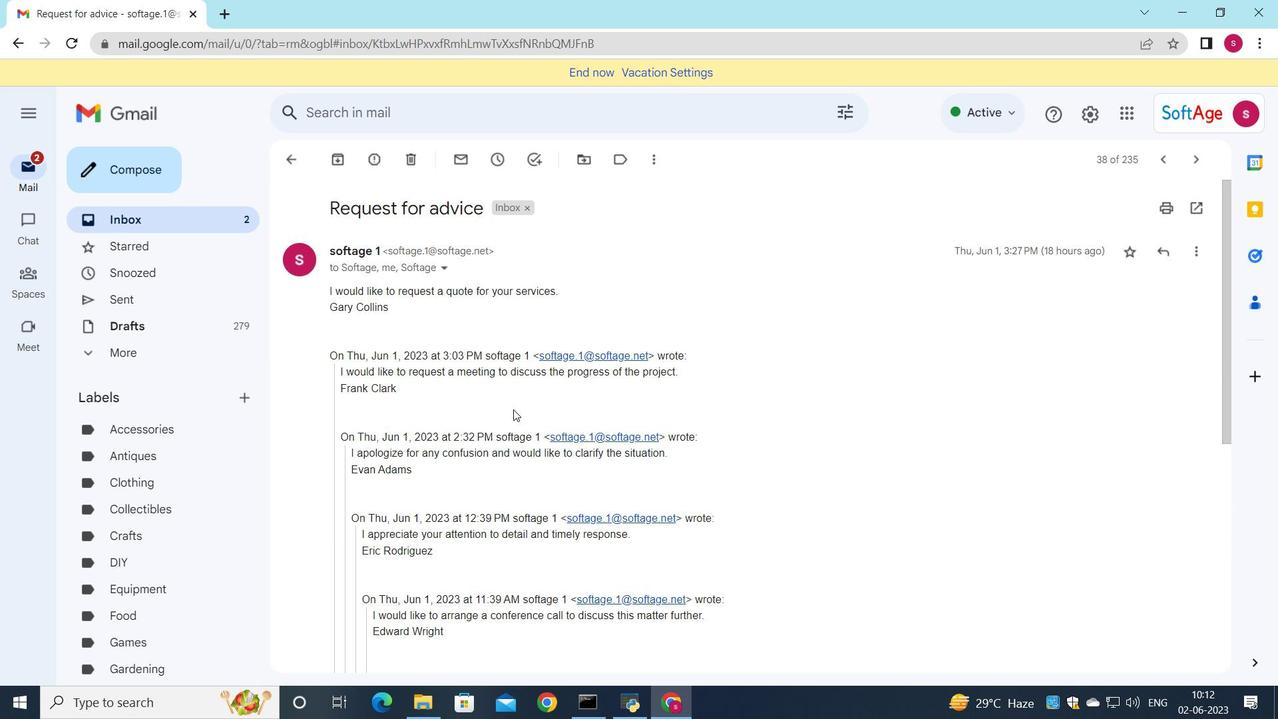 
Action: Mouse scrolled (511, 410) with delta (0, 0)
Screenshot: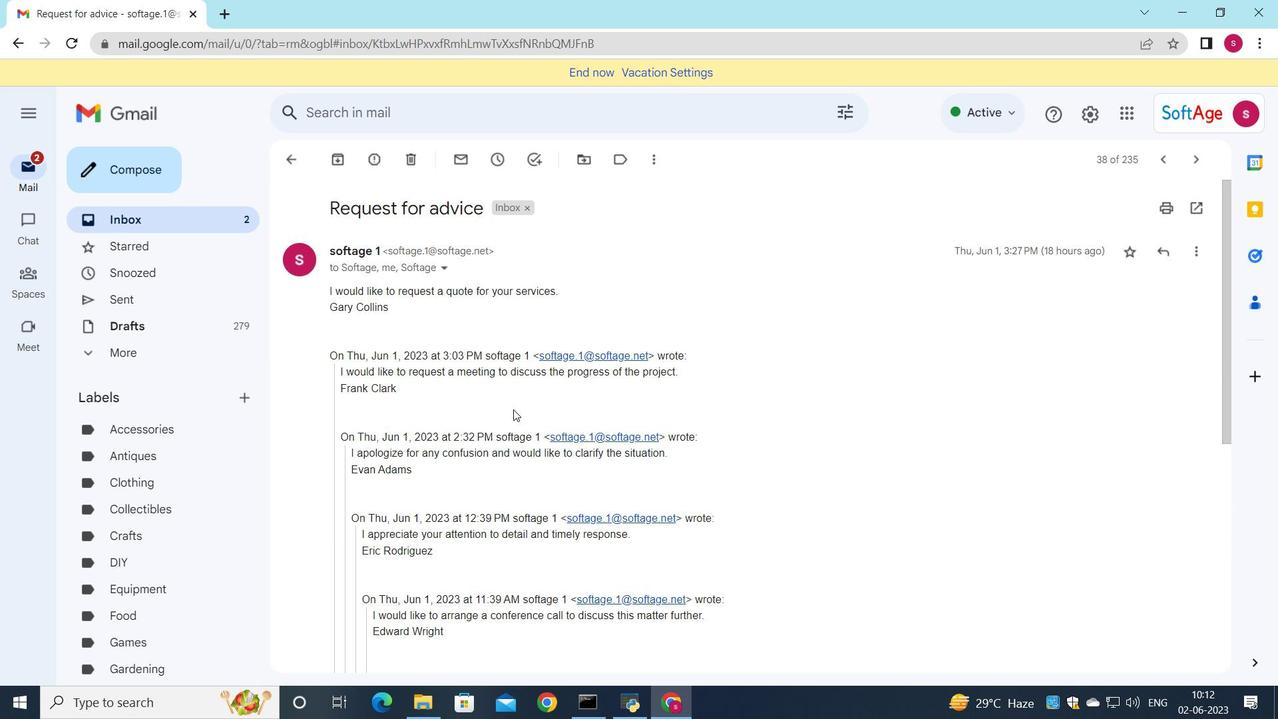 
Action: Mouse moved to (510, 411)
Screenshot: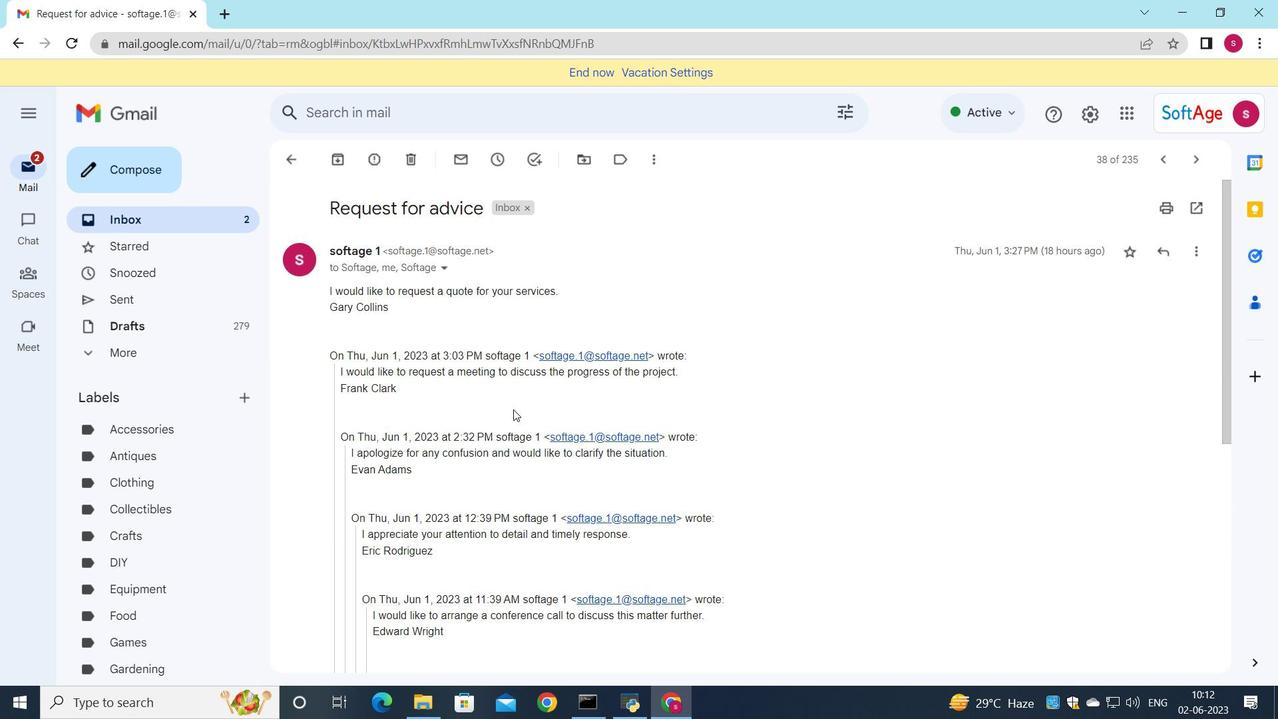 
Action: Mouse scrolled (510, 410) with delta (0, 0)
Screenshot: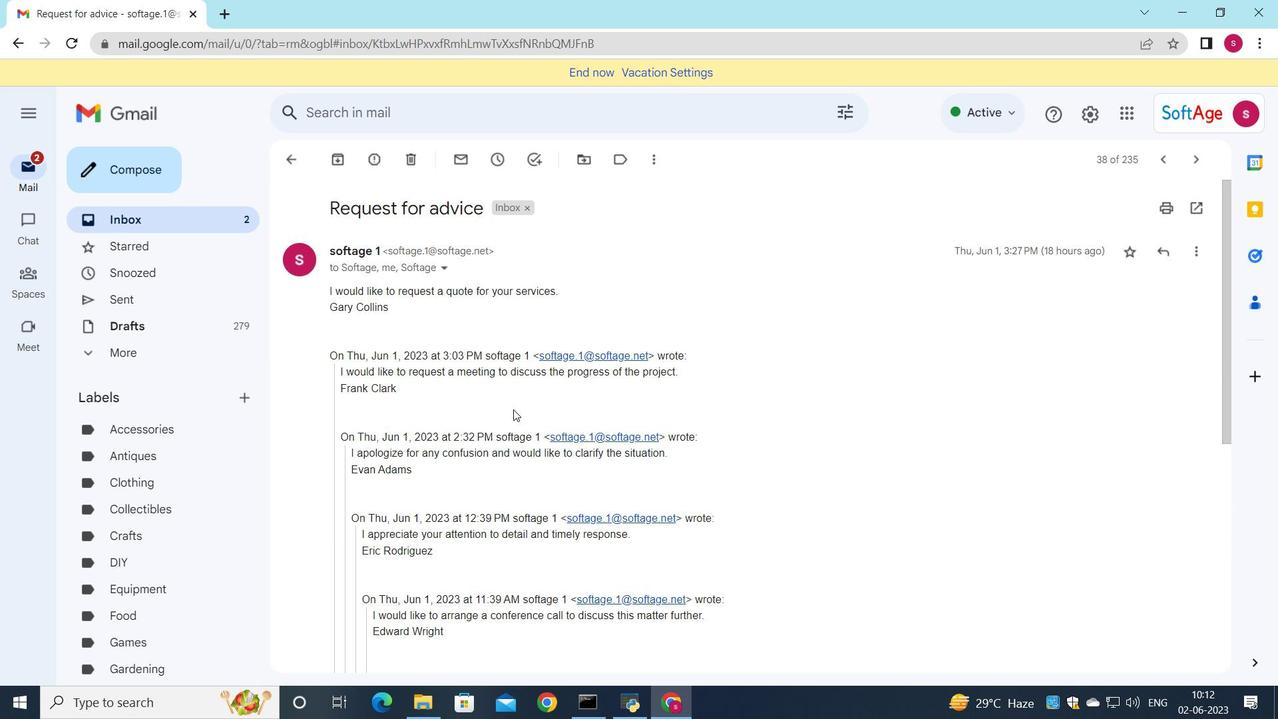 
Action: Mouse moved to (509, 411)
Screenshot: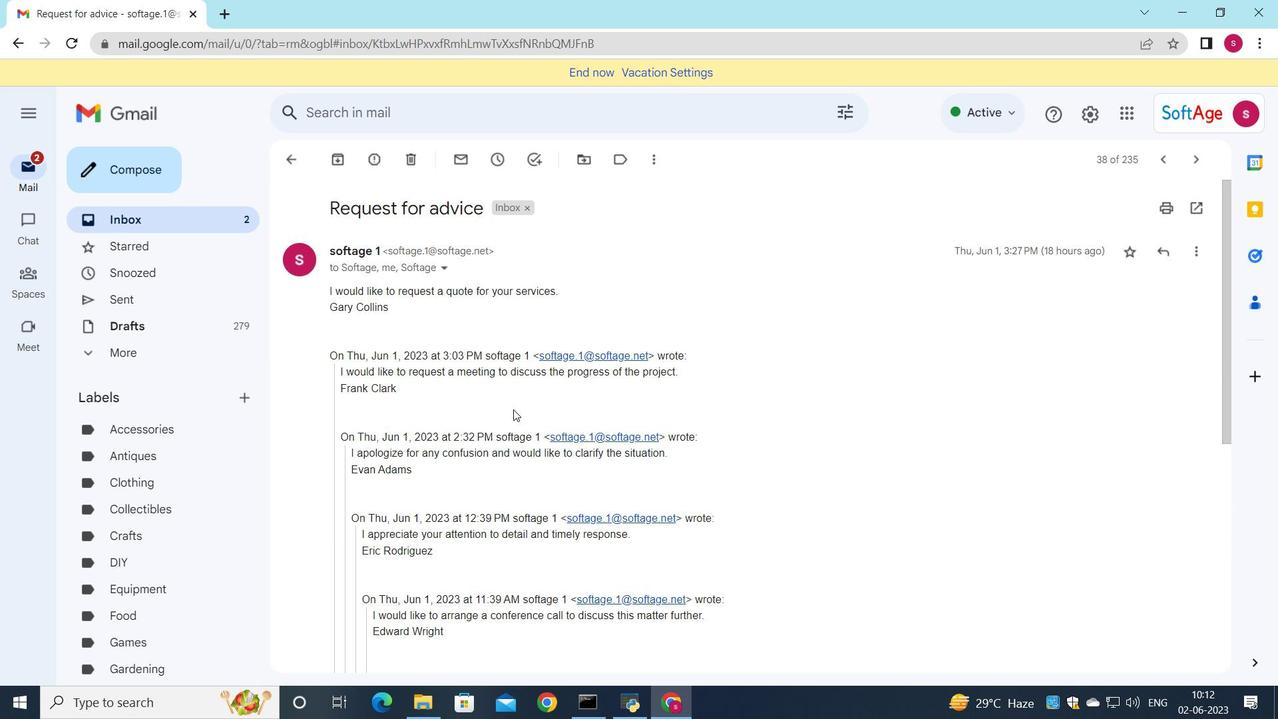 
Action: Mouse scrolled (509, 411) with delta (0, 0)
Screenshot: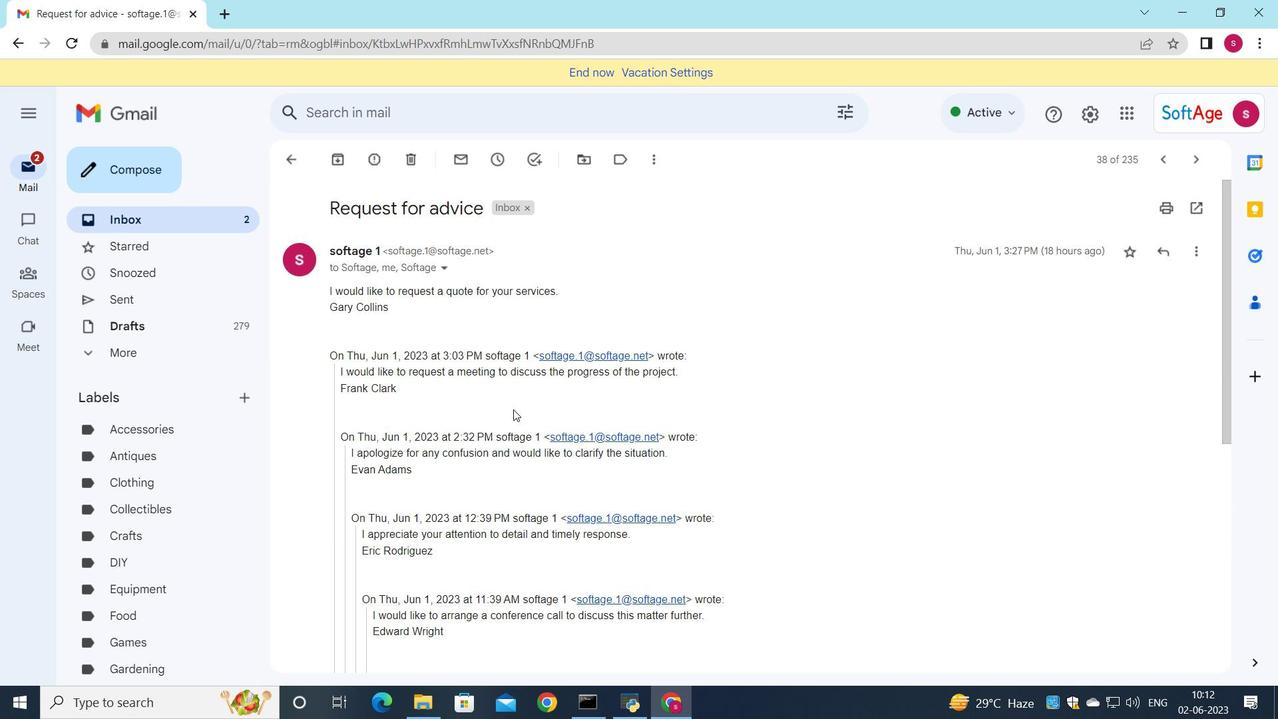 
Action: Mouse moved to (327, 526)
Screenshot: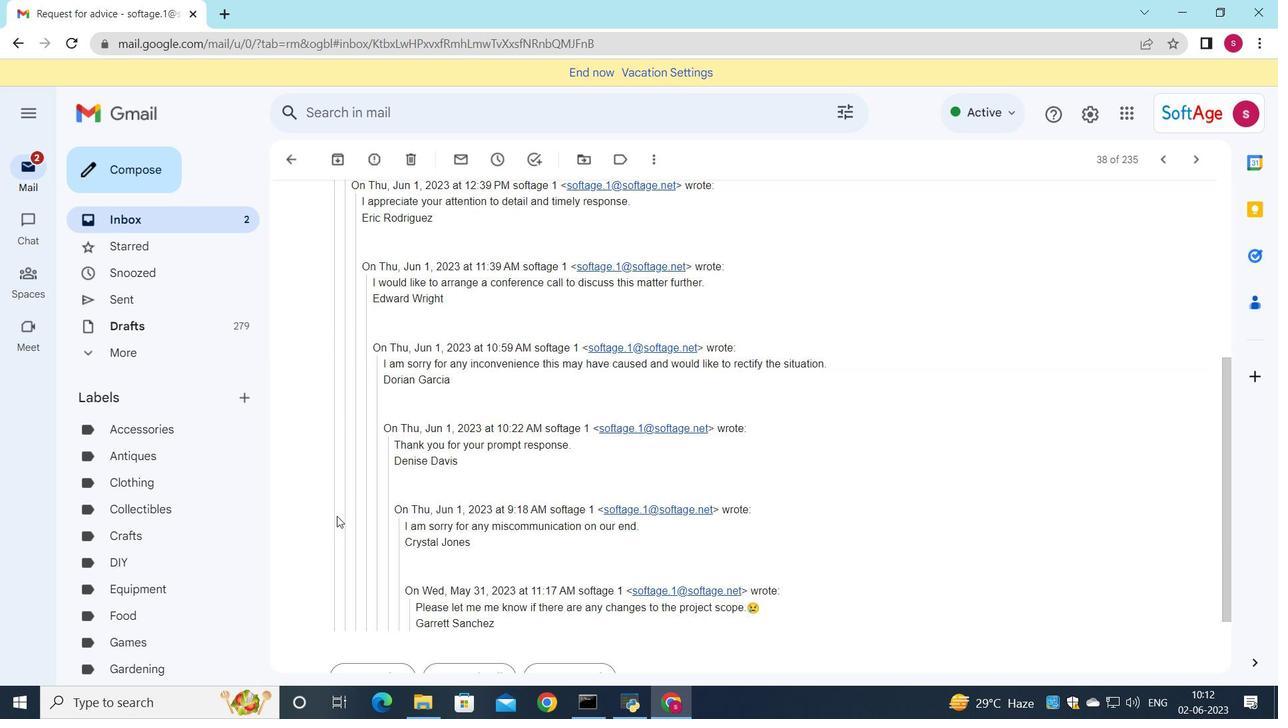 
Action: Mouse scrolled (327, 525) with delta (0, 0)
Screenshot: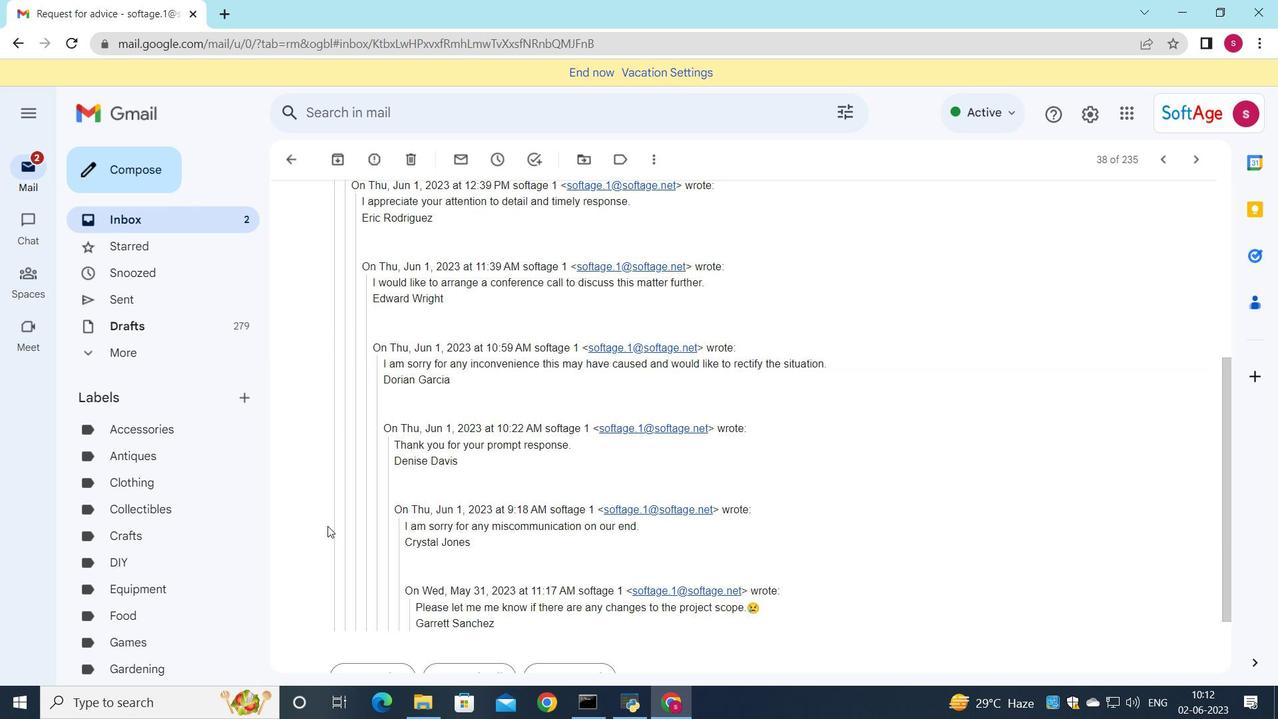 
Action: Mouse moved to (328, 526)
Screenshot: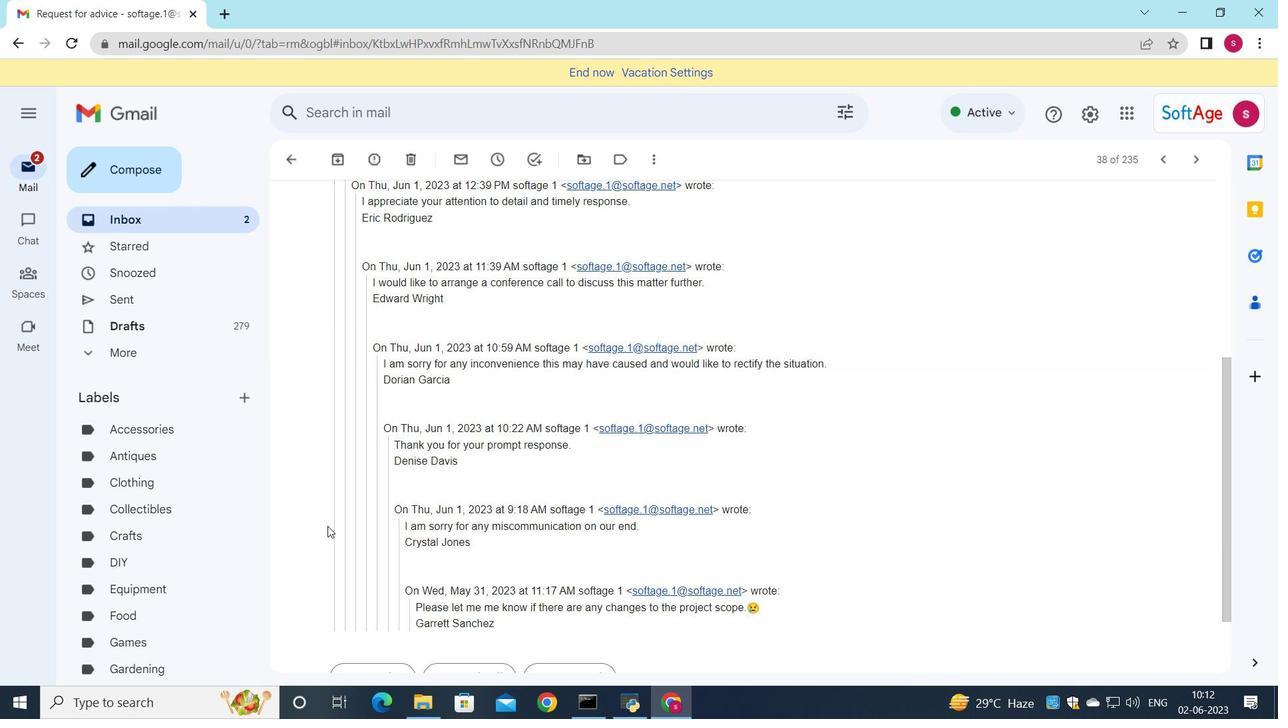 
Action: Mouse scrolled (328, 526) with delta (0, 0)
Screenshot: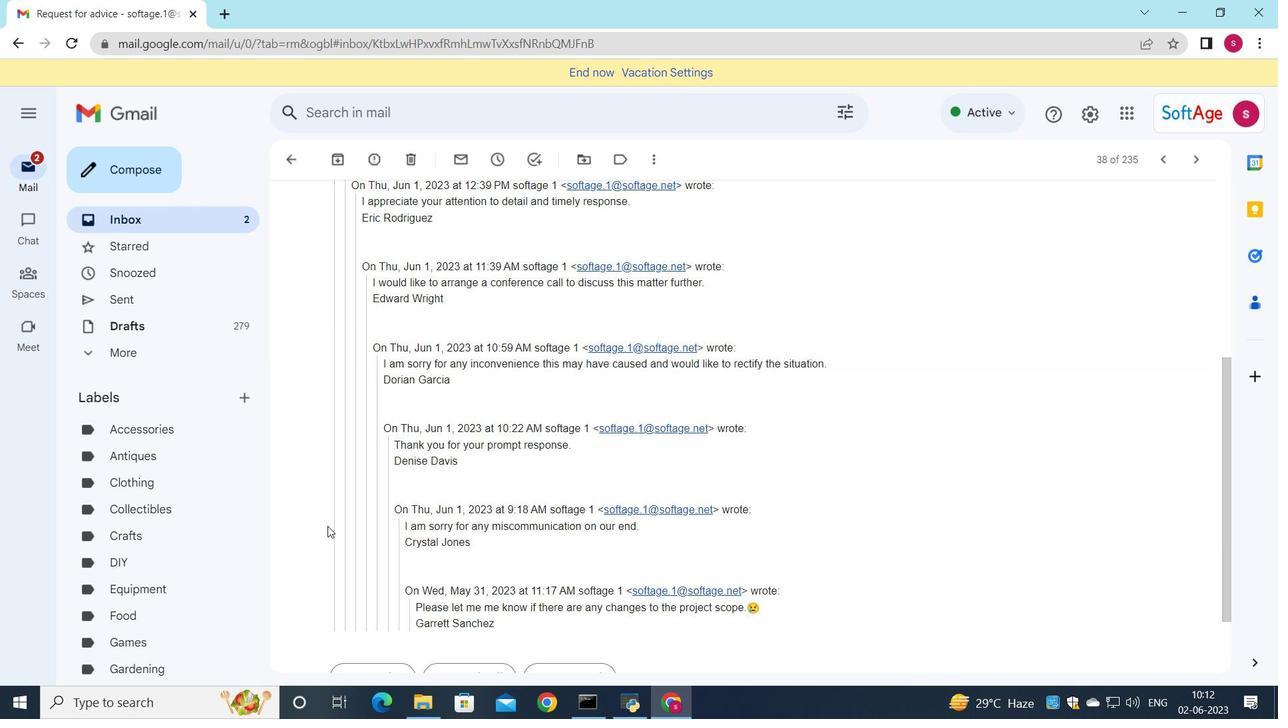 
Action: Mouse moved to (329, 526)
Screenshot: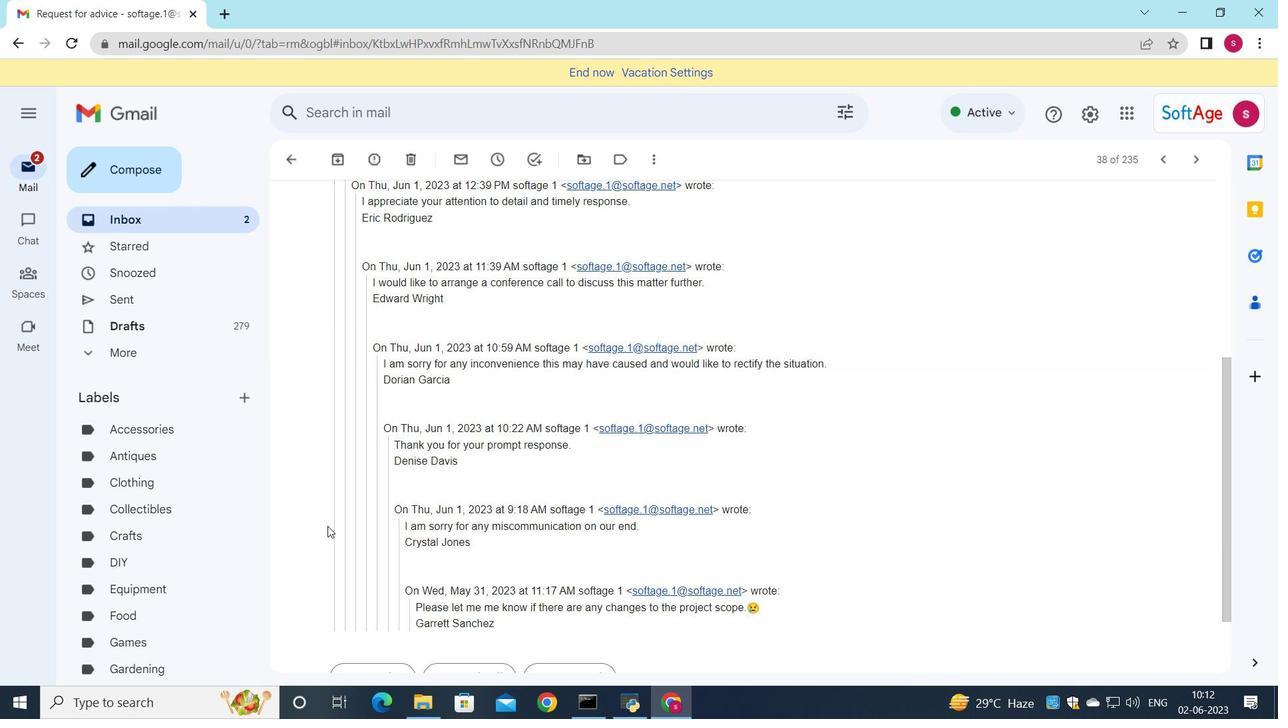 
Action: Mouse scrolled (329, 526) with delta (0, 0)
Screenshot: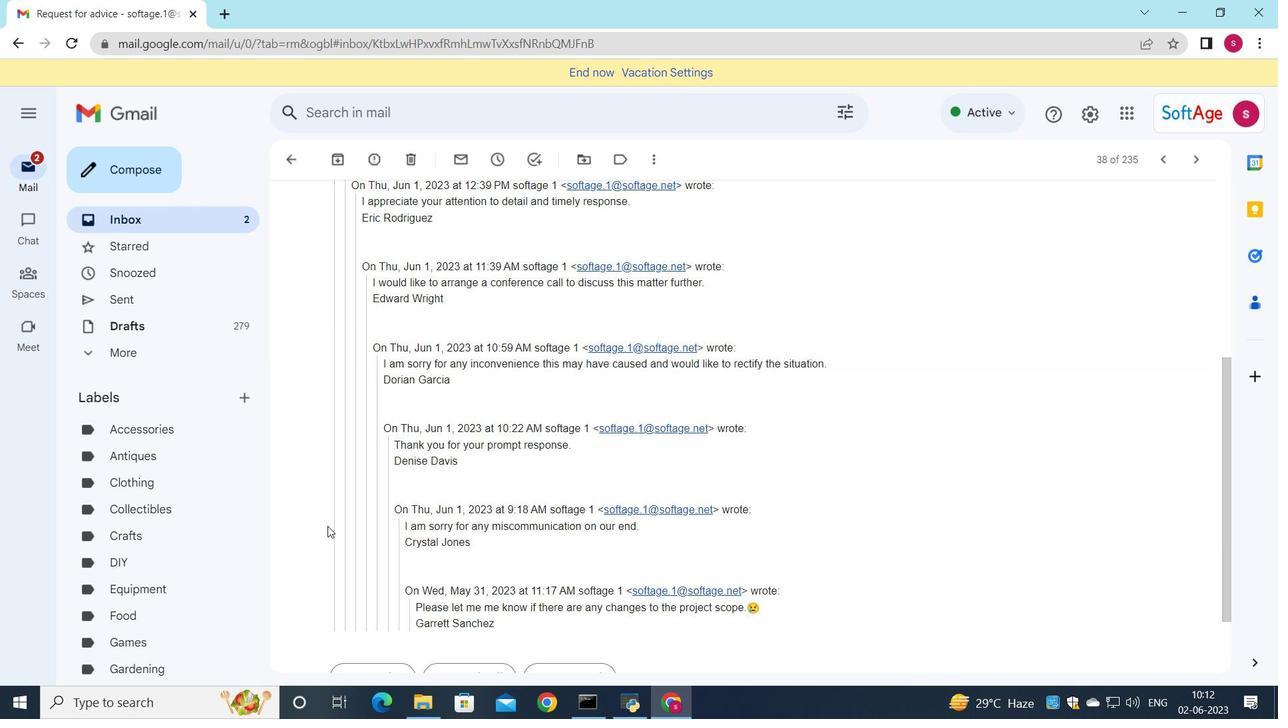 
Action: Mouse moved to (331, 526)
Screenshot: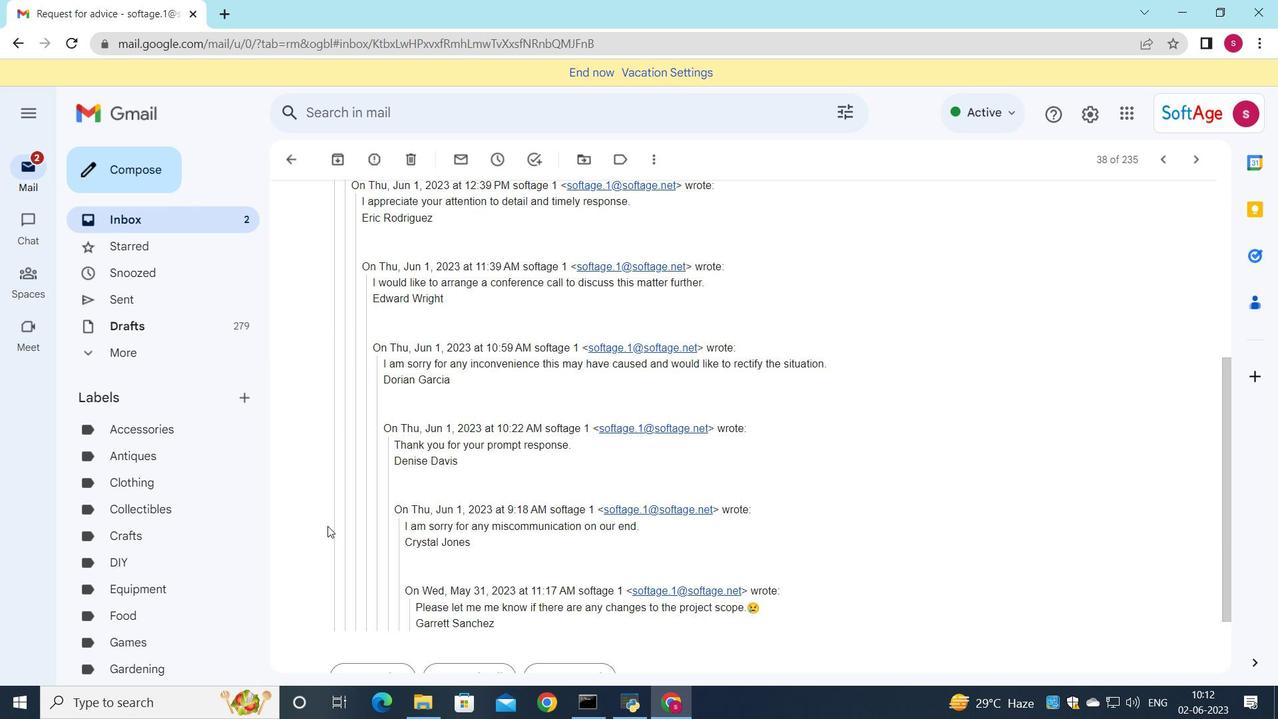
Action: Mouse scrolled (331, 526) with delta (0, 0)
Screenshot: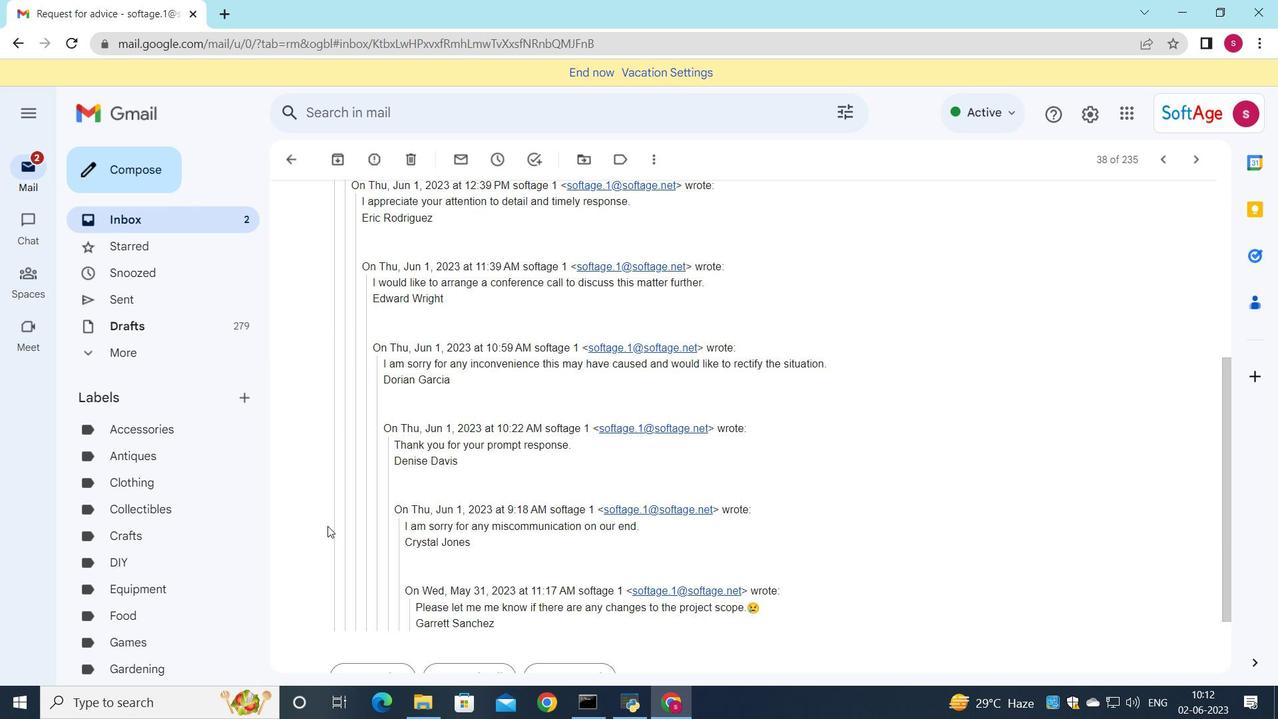 
Action: Mouse moved to (339, 530)
Screenshot: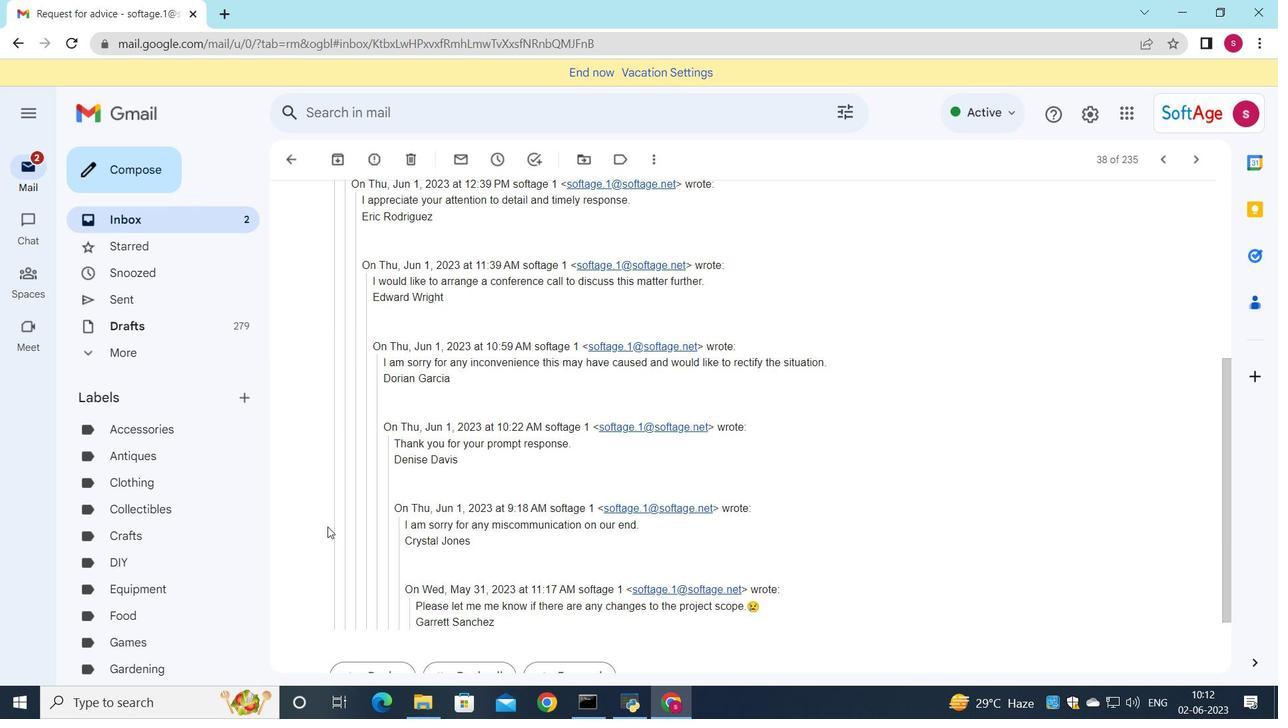 
Action: Mouse scrolled (339, 530) with delta (0, 0)
Screenshot: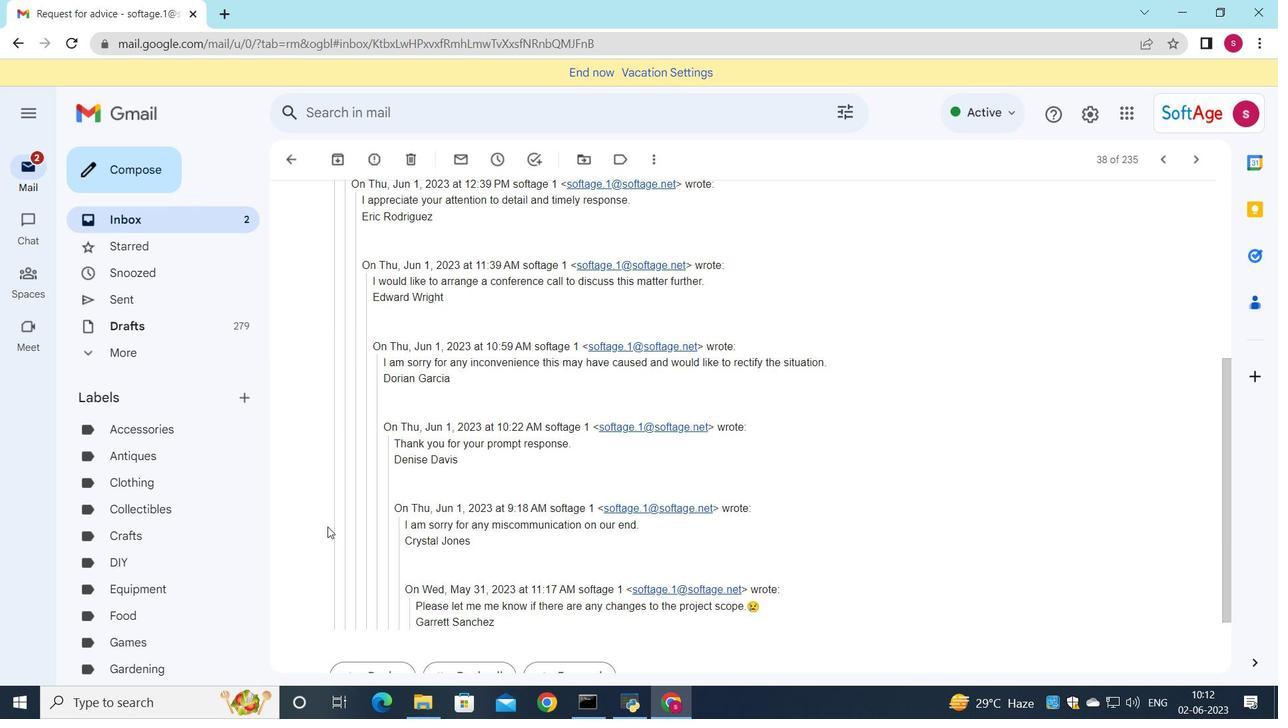 
Action: Mouse moved to (375, 590)
Screenshot: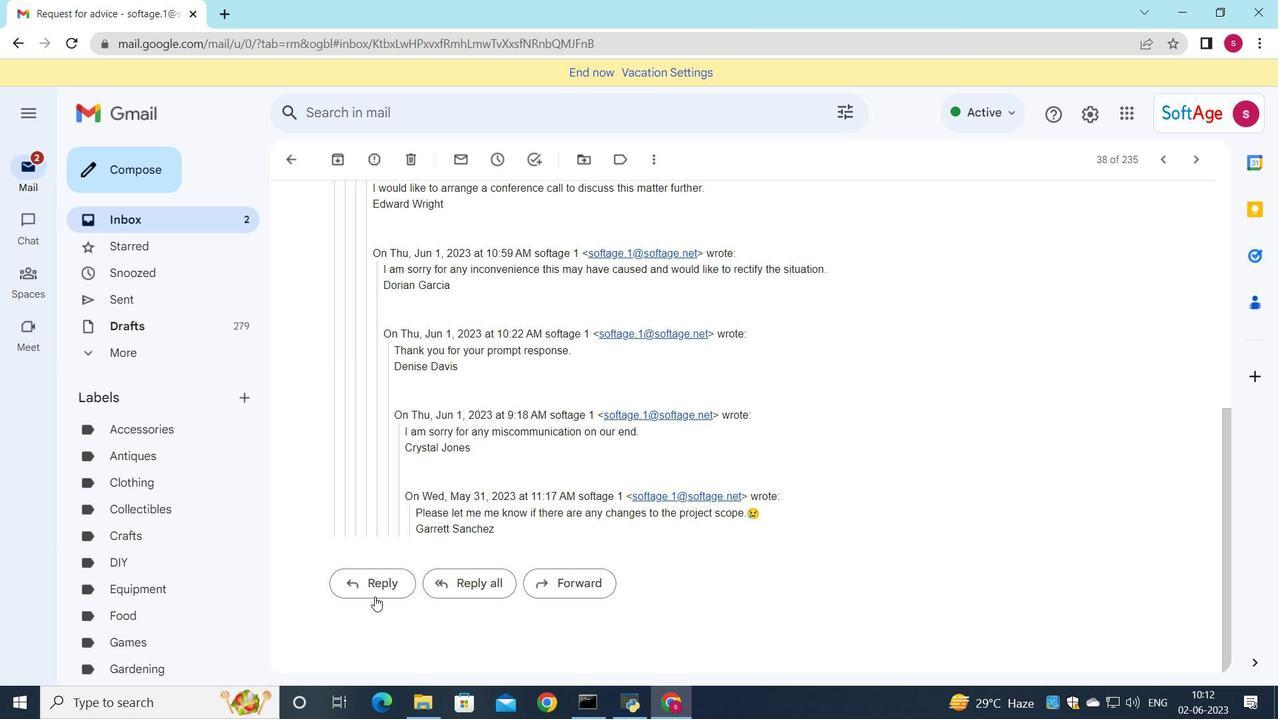
Action: Mouse pressed left at (375, 590)
Screenshot: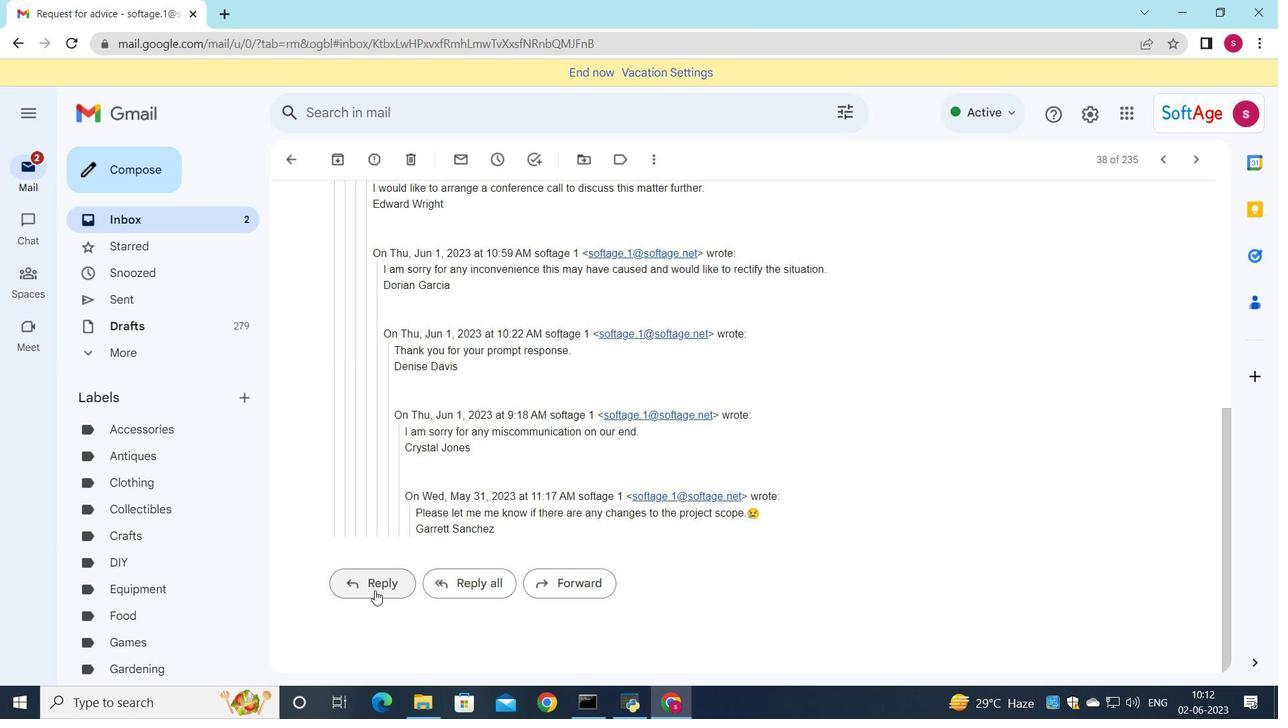 
Action: Mouse moved to (363, 458)
Screenshot: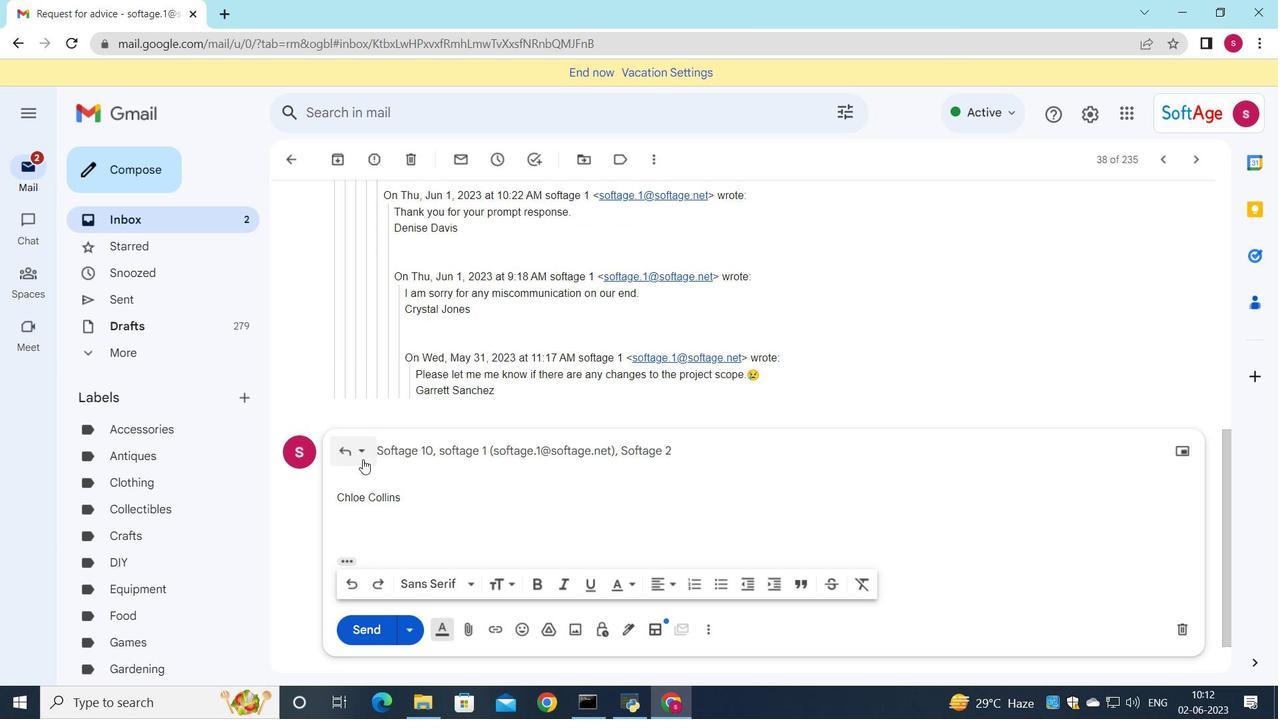 
Action: Mouse pressed left at (363, 458)
Screenshot: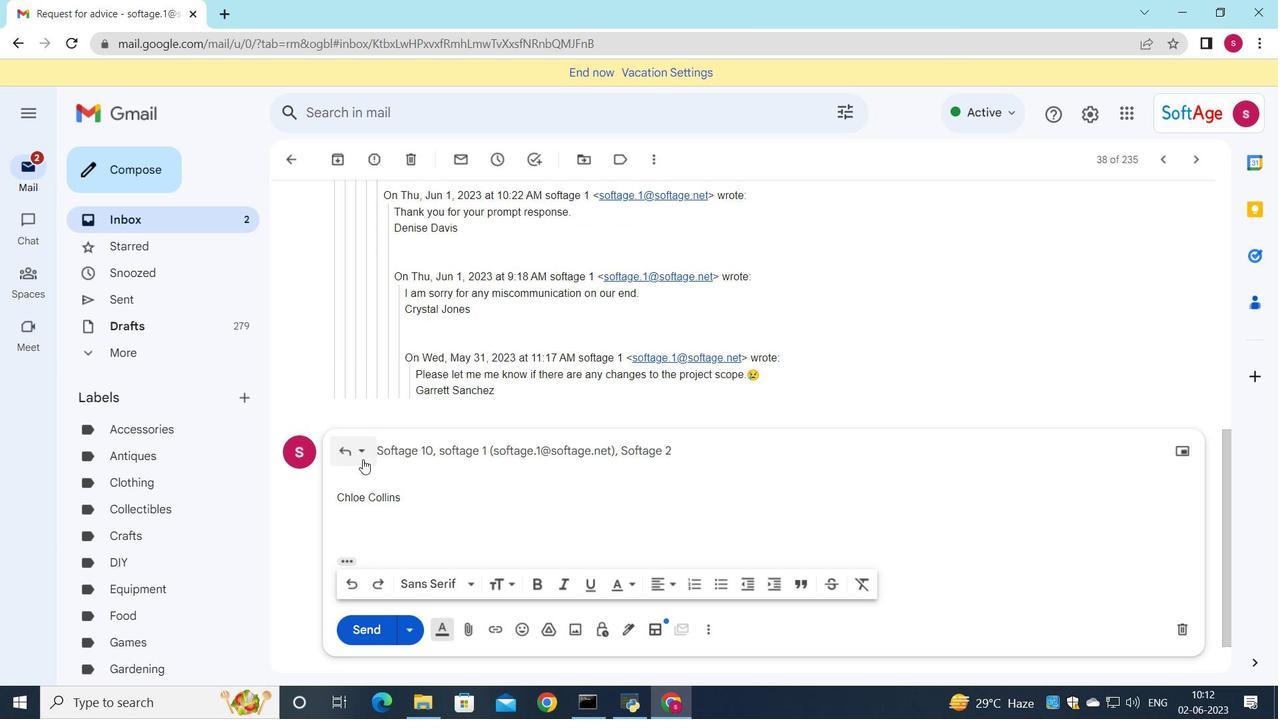 
Action: Mouse moved to (392, 568)
Screenshot: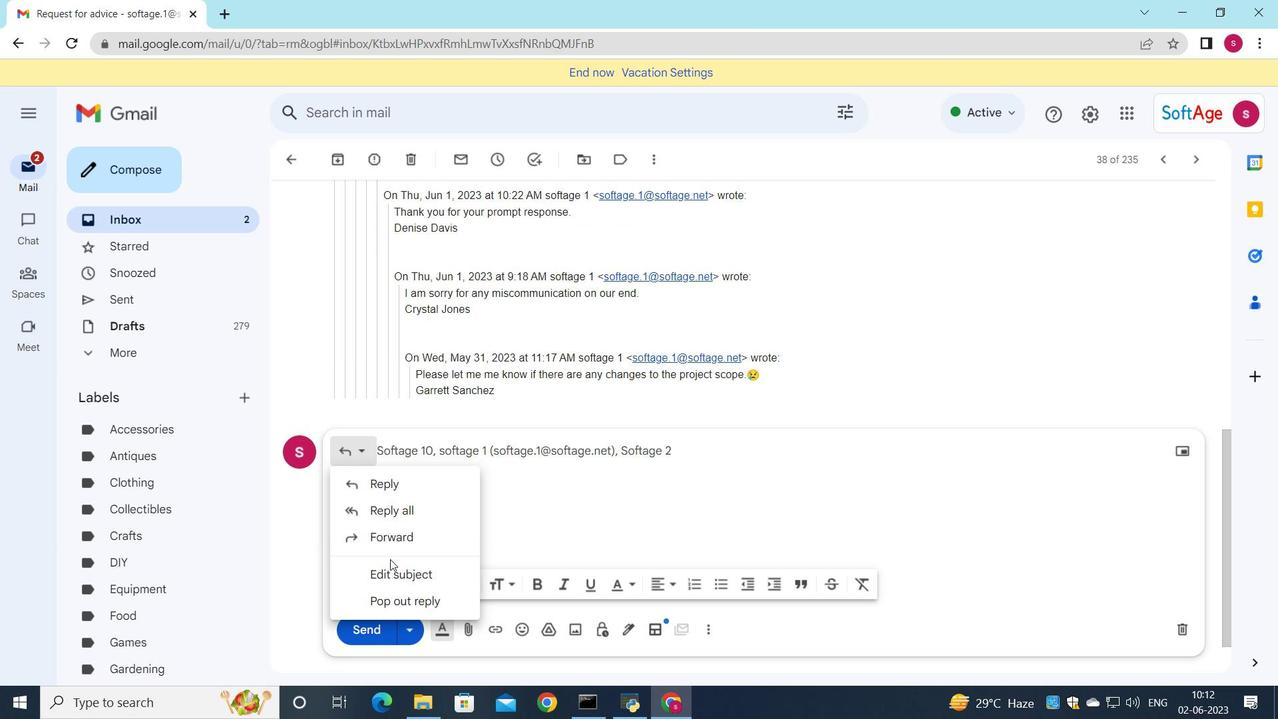 
Action: Mouse pressed left at (392, 568)
Screenshot: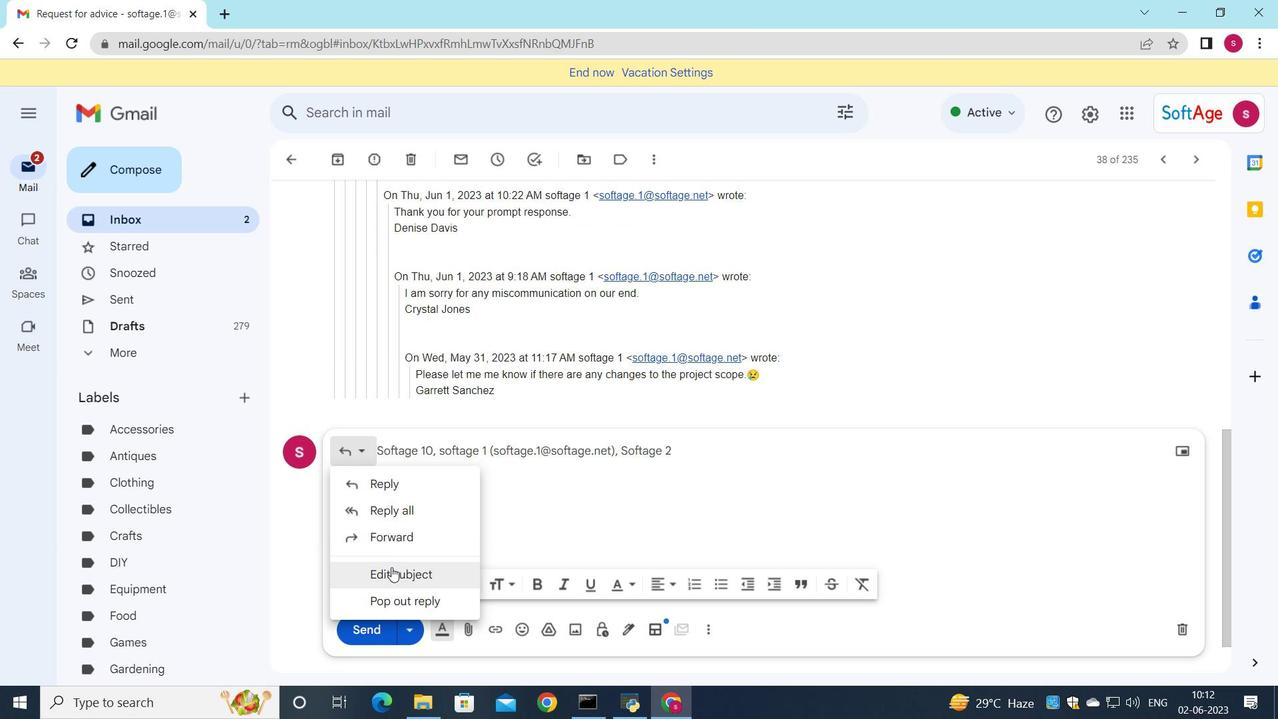
Action: Key pressed <Key.shift>Partnership<Key.space>proposal
Screenshot: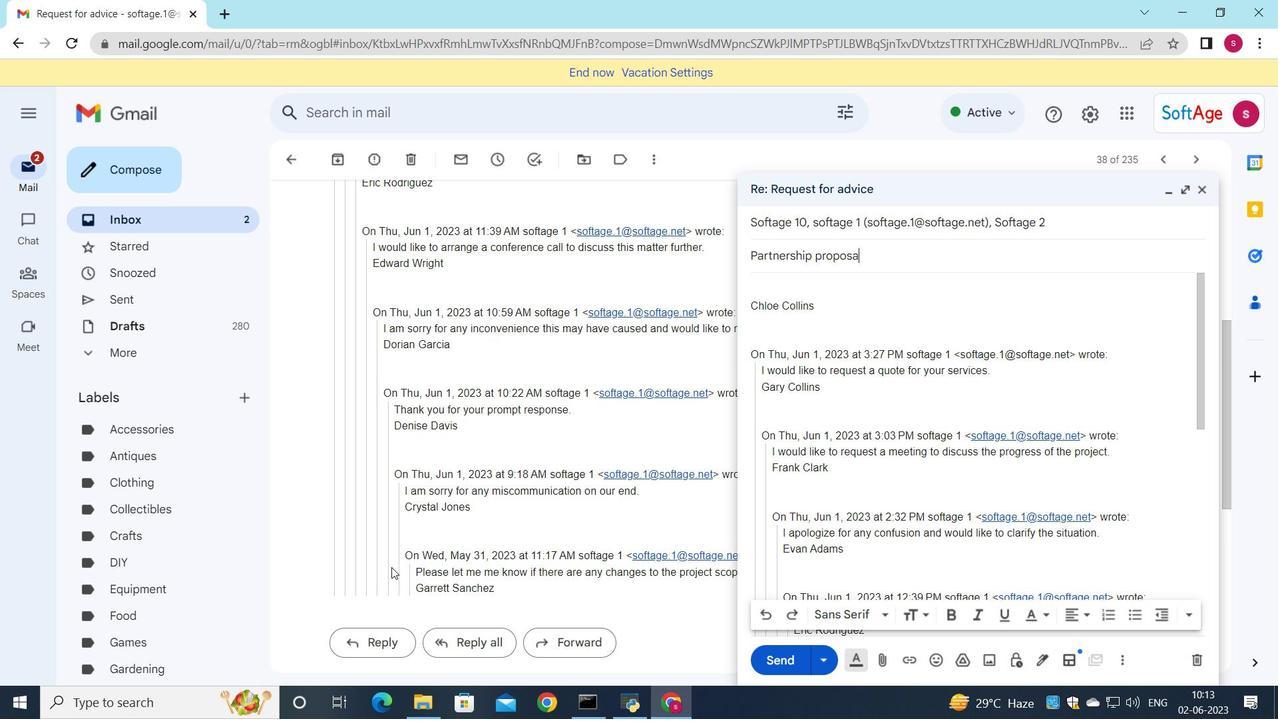 
Action: Mouse moved to (760, 289)
Screenshot: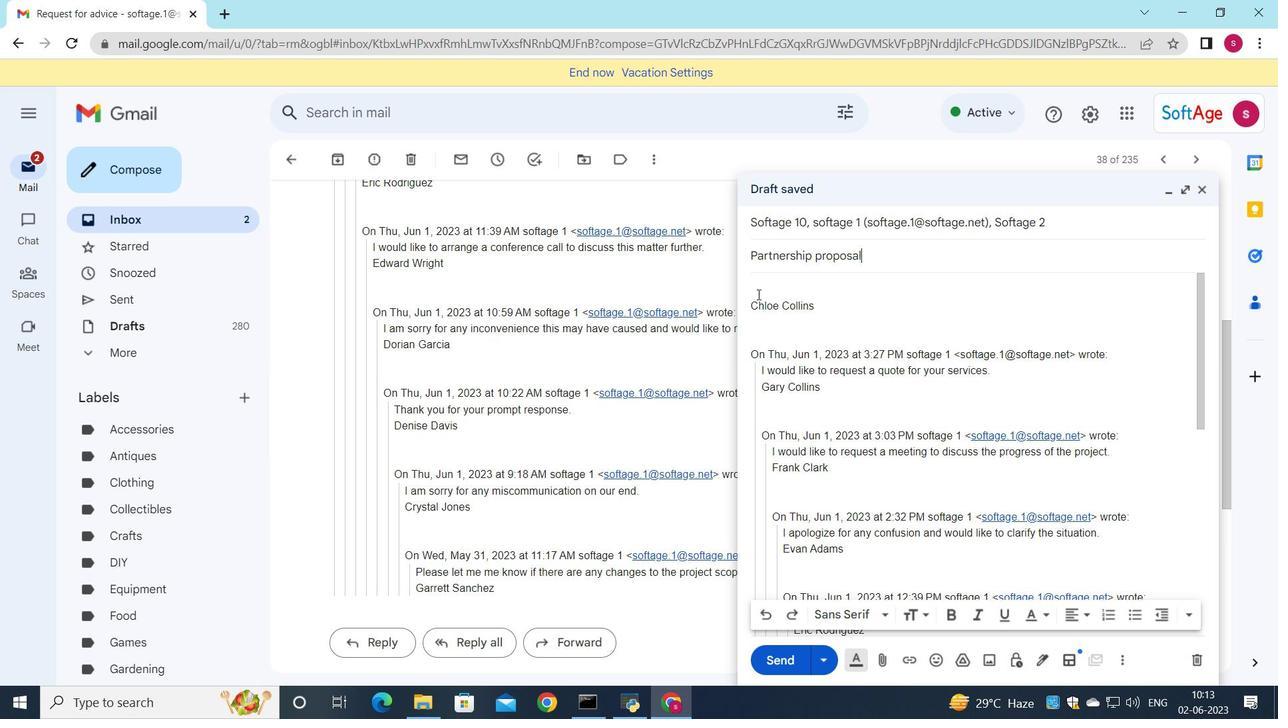 
Action: Mouse pressed left at (760, 289)
Screenshot: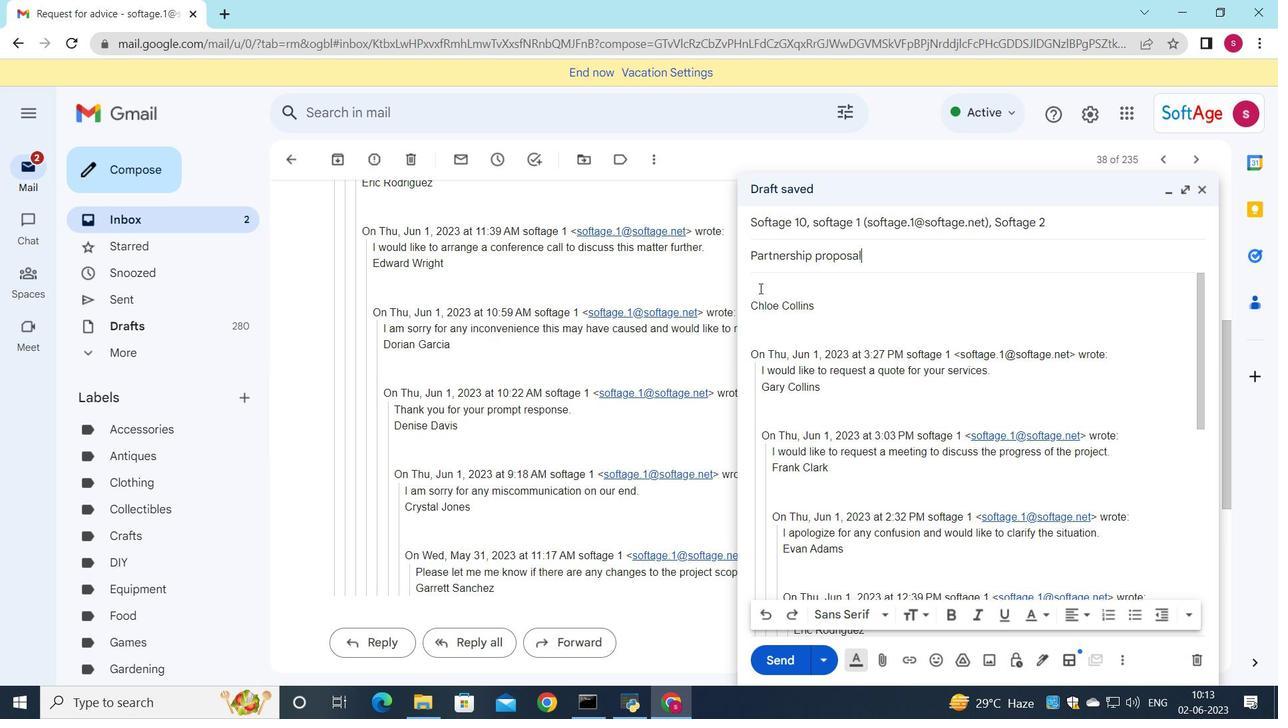
Action: Key pressed <Key.shift_r><Key.shift_r>I<Key.space>would<Key.space>like<Key.space>to<Key.space>schedule<Key.space>a<Key.space>meeting<Key.space>to<Key.space>discuss<Key.space>the<Key.space>latest<Key.space>developments<Key.space>in<Key.space>the<Key.space>project.
Screenshot: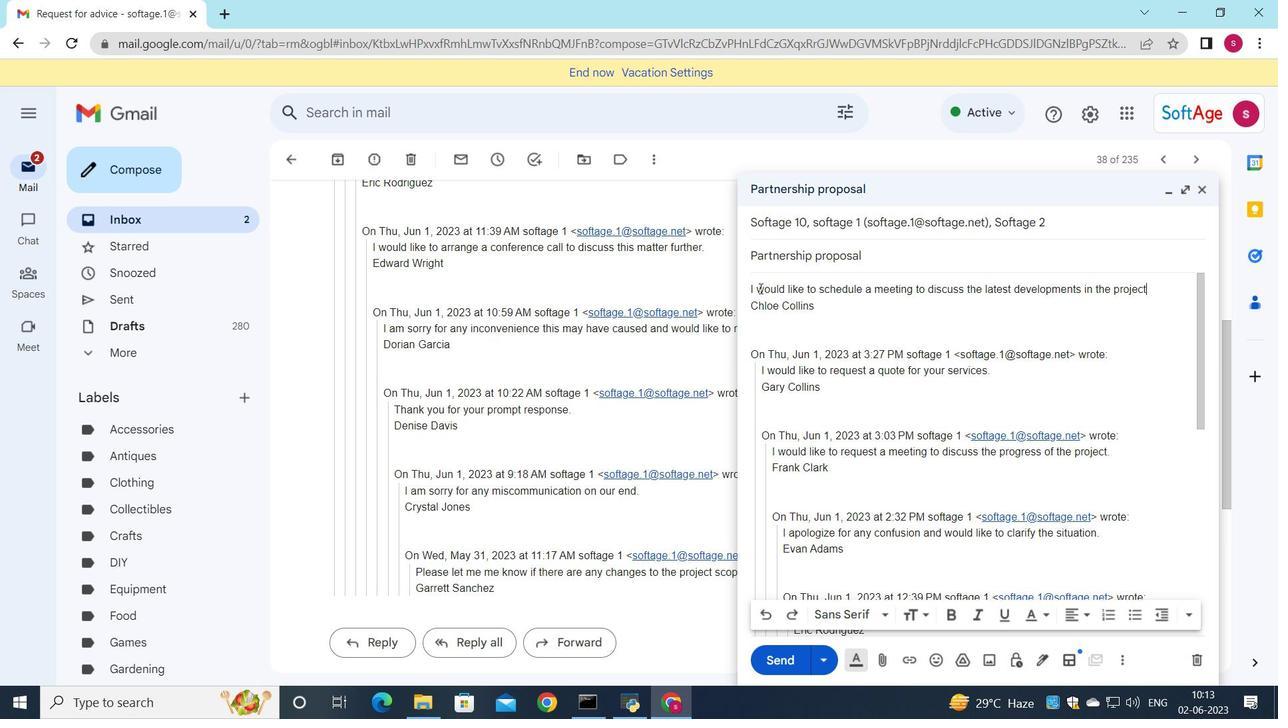 
Action: Mouse moved to (1060, 223)
Screenshot: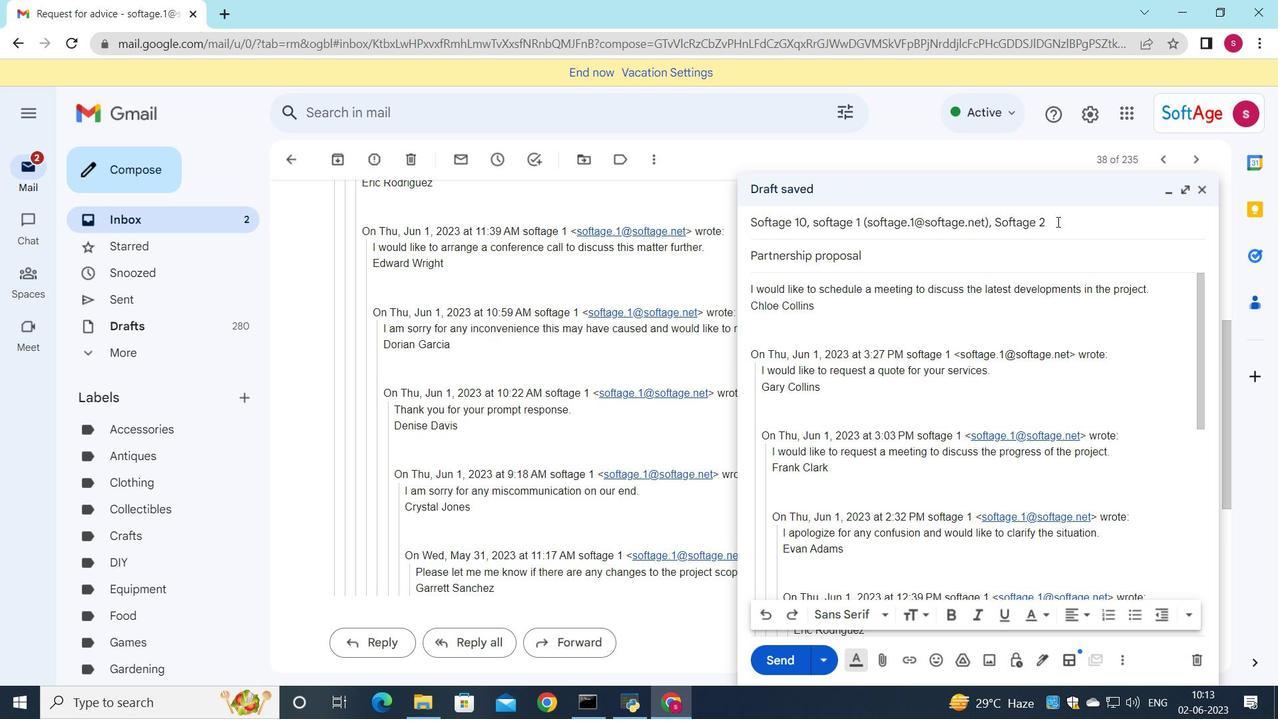 
Action: Mouse pressed left at (1060, 223)
Screenshot: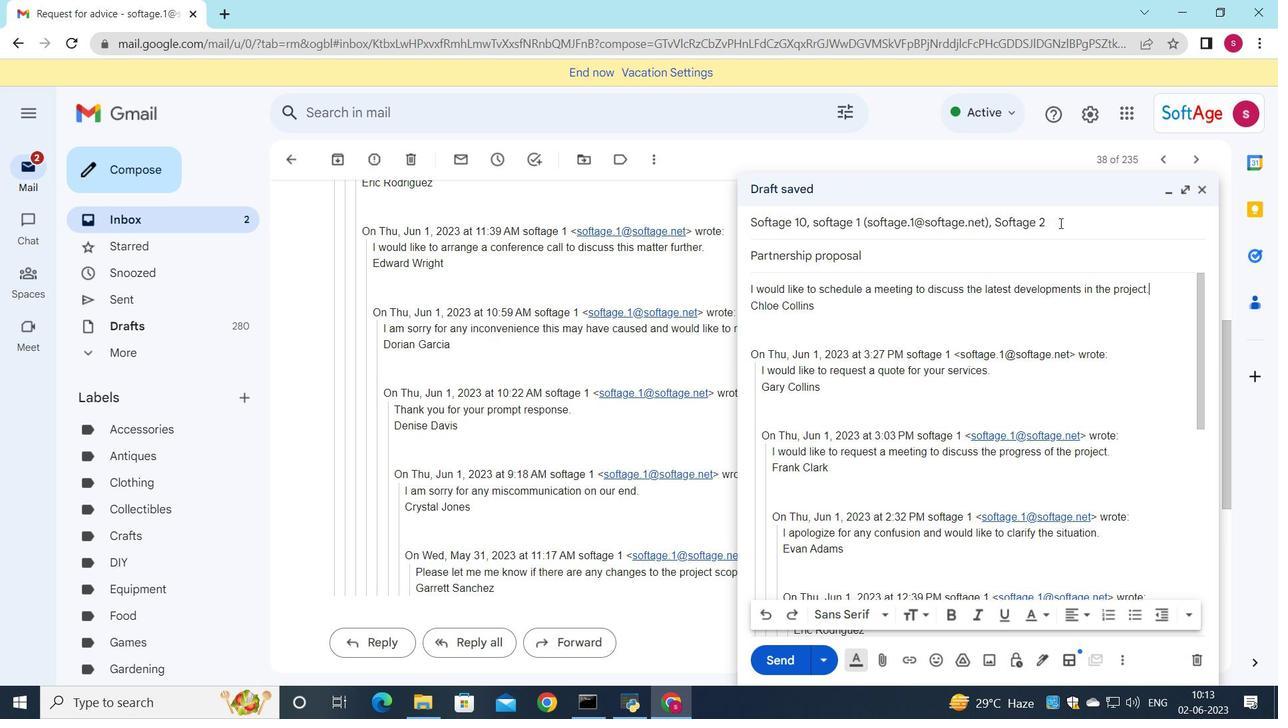 
Action: Mouse moved to (1176, 243)
Screenshot: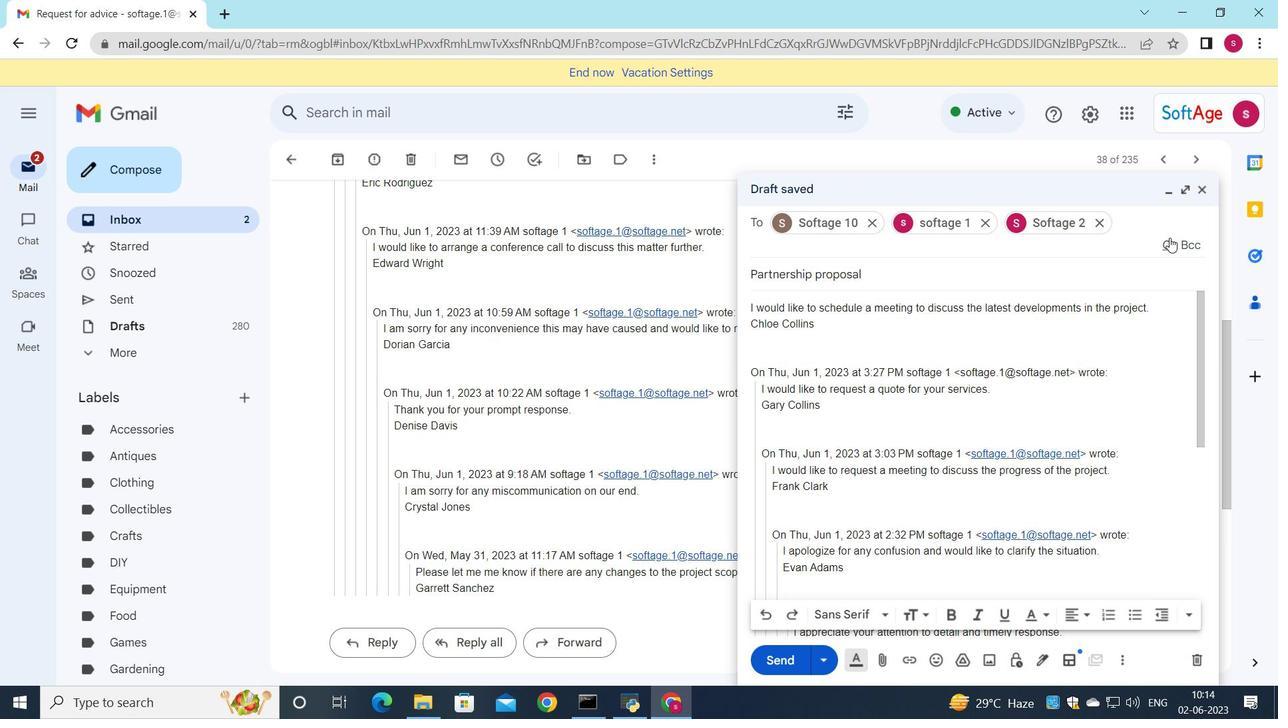 
Action: Mouse pressed left at (1176, 243)
Screenshot: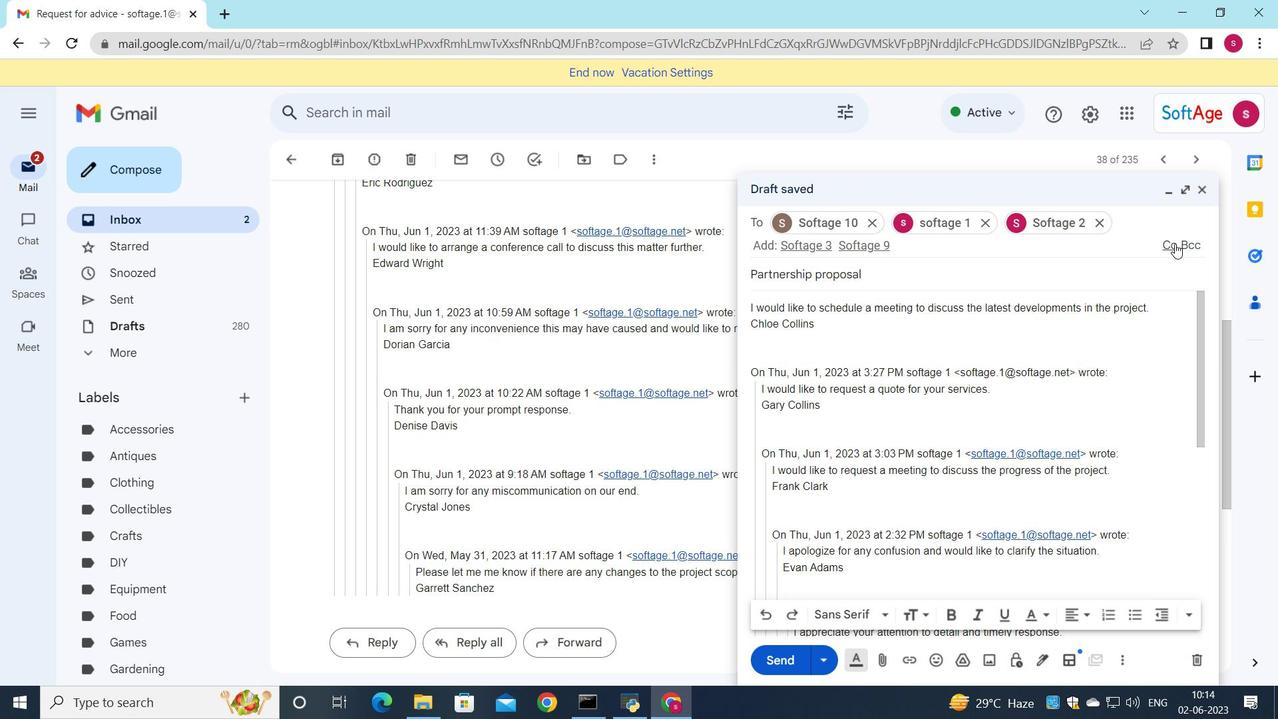 
Action: Mouse moved to (993, 288)
Screenshot: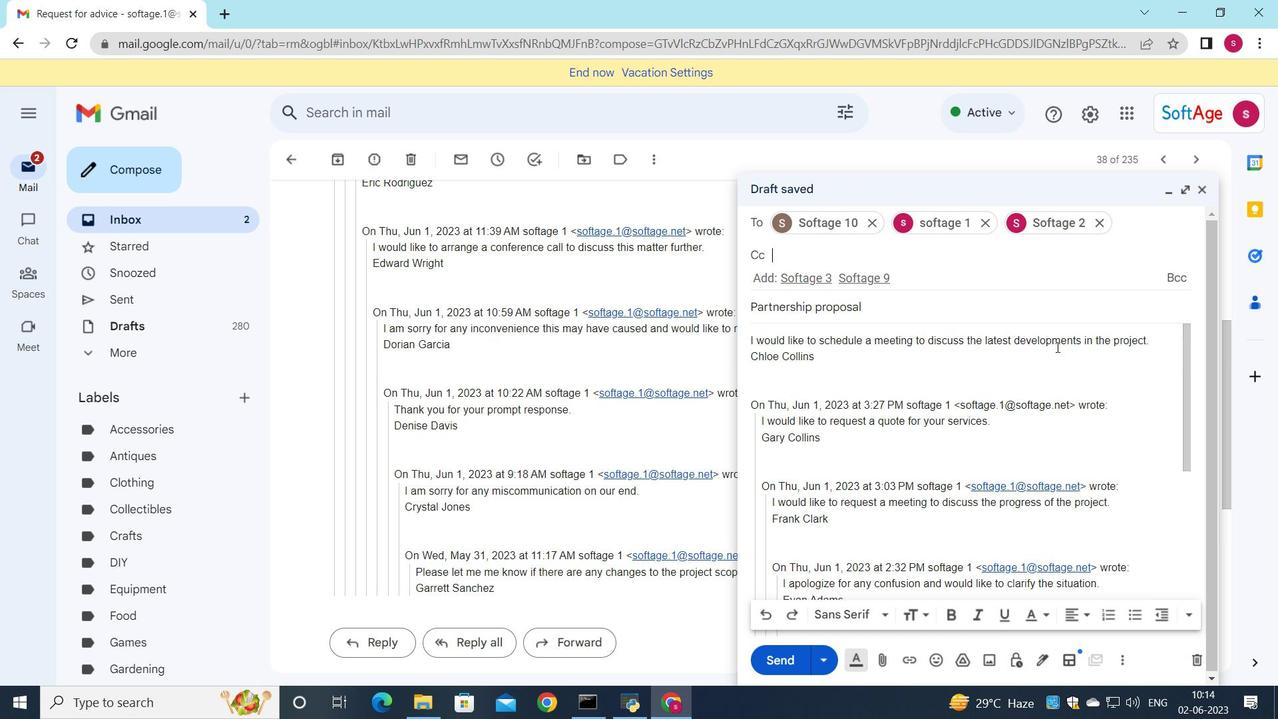 
Action: Key pressed softage.8
Screenshot: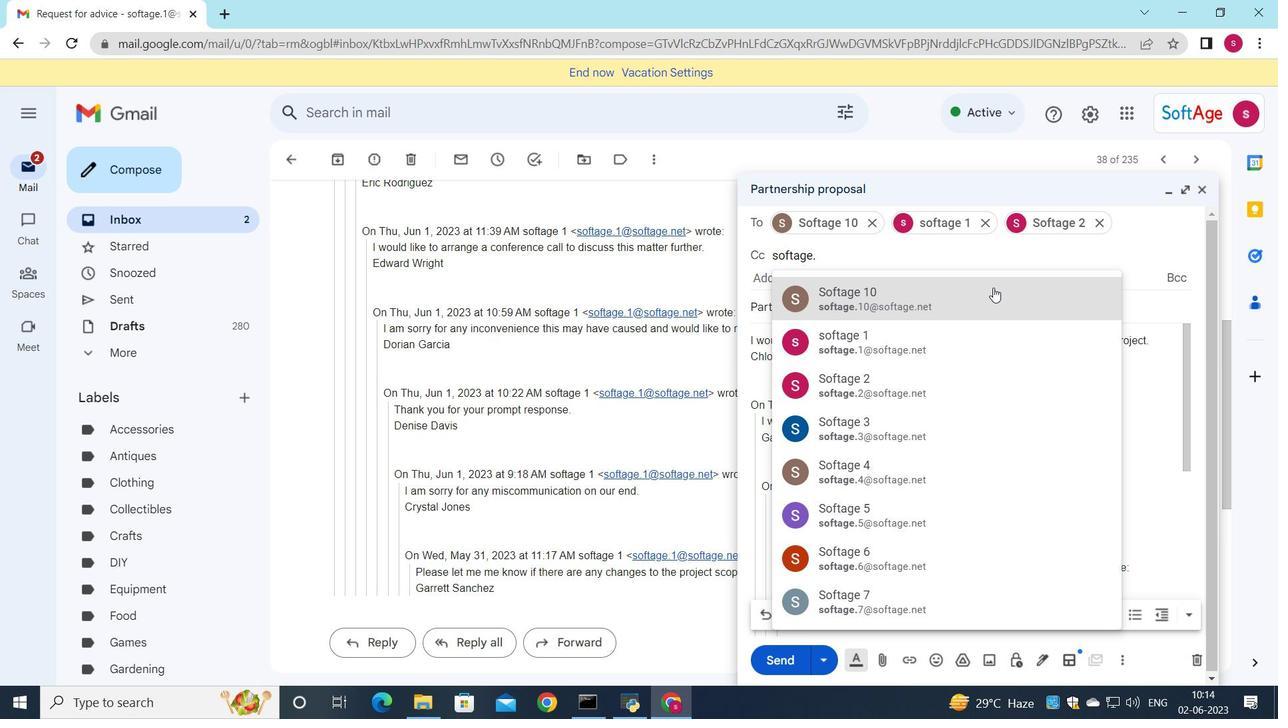 
Action: Mouse moved to (993, 289)
Screenshot: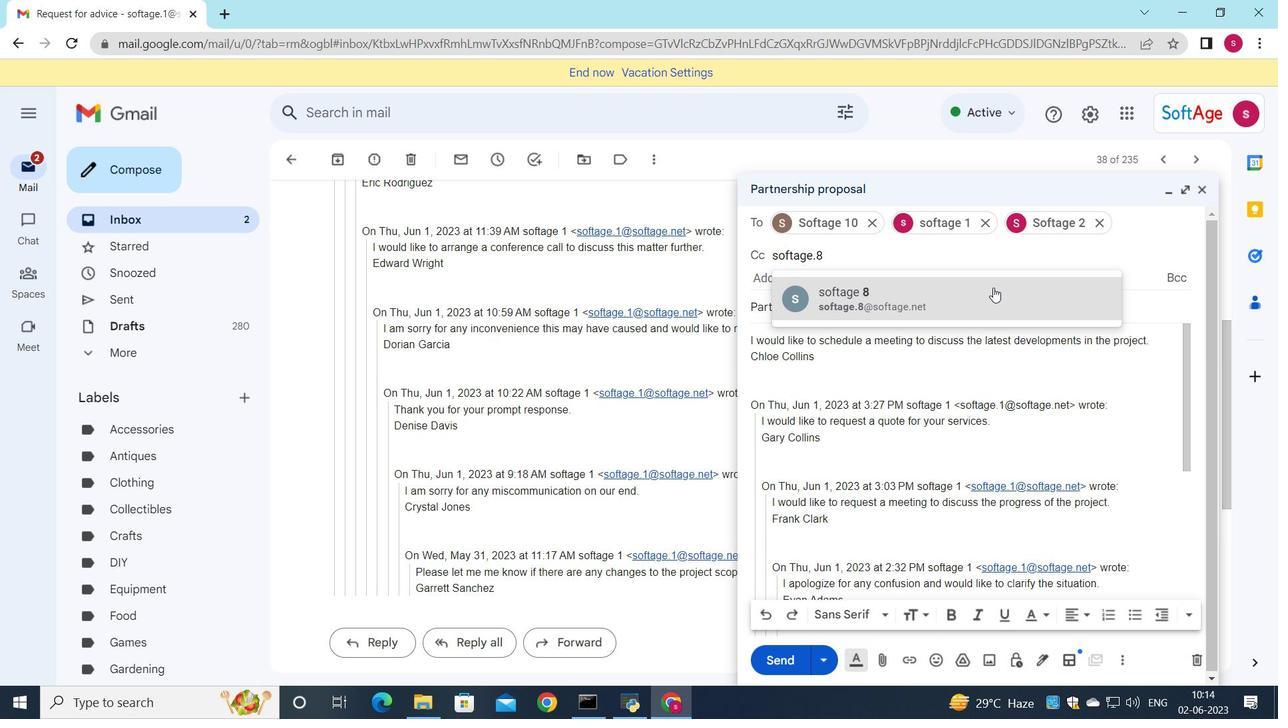 
Action: Mouse pressed left at (993, 289)
Screenshot: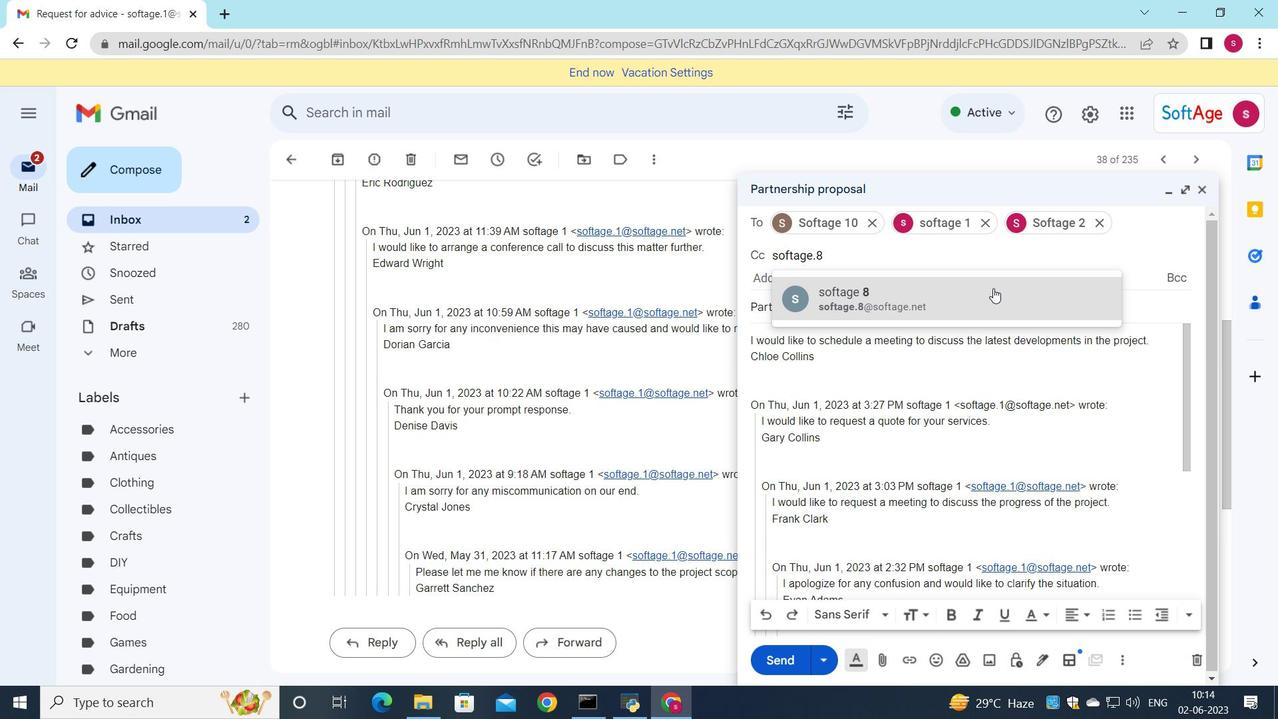 
Action: Mouse moved to (943, 383)
Screenshot: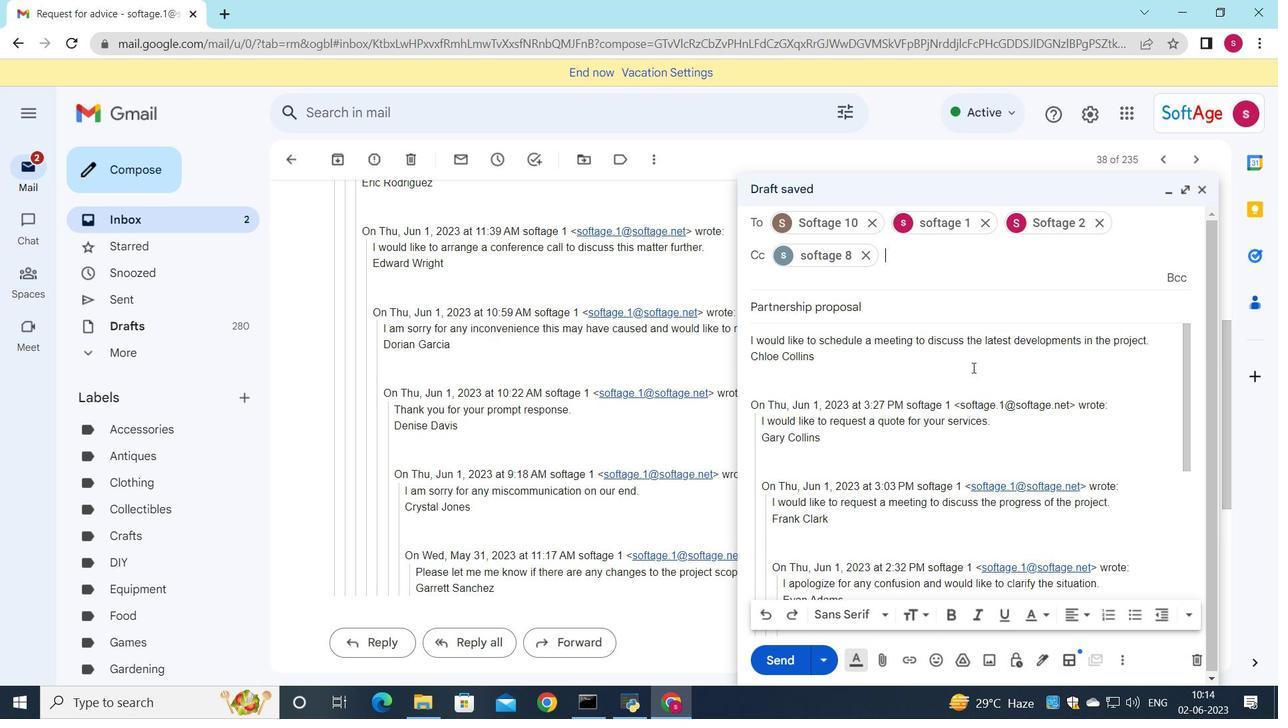 
Action: Mouse scrolled (943, 382) with delta (0, 0)
Screenshot: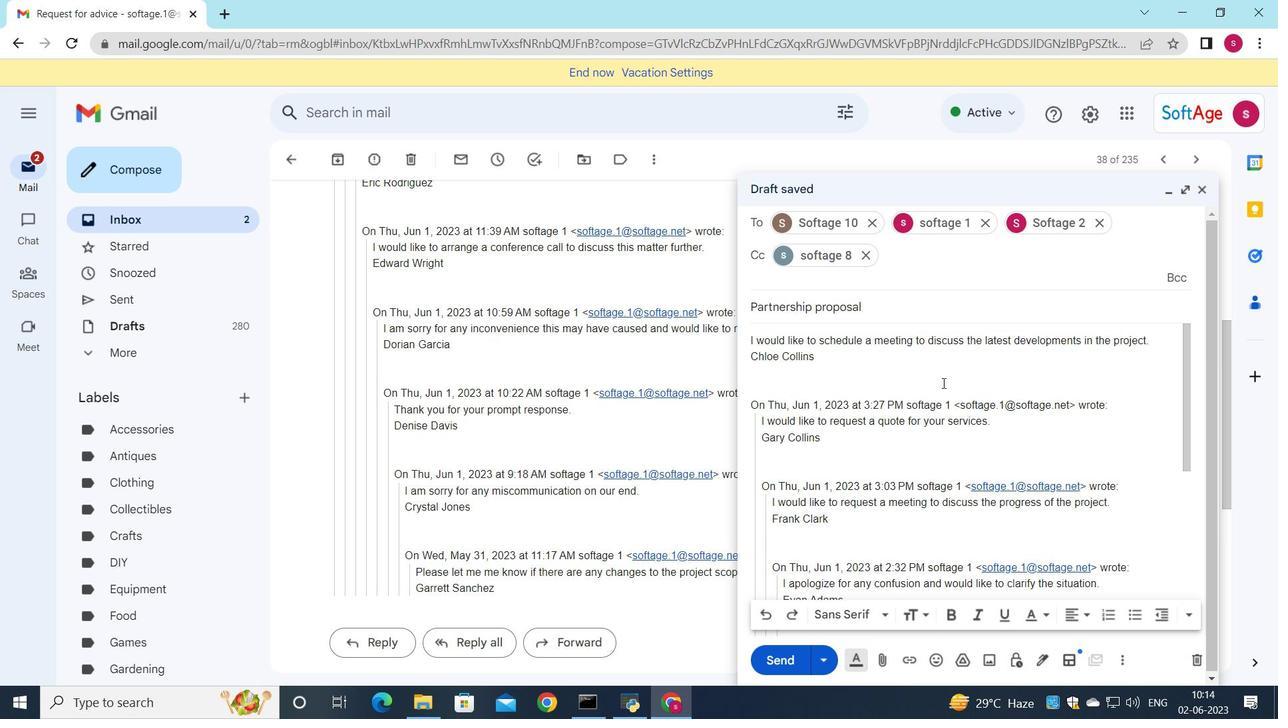 
Action: Mouse scrolled (943, 382) with delta (0, 0)
Screenshot: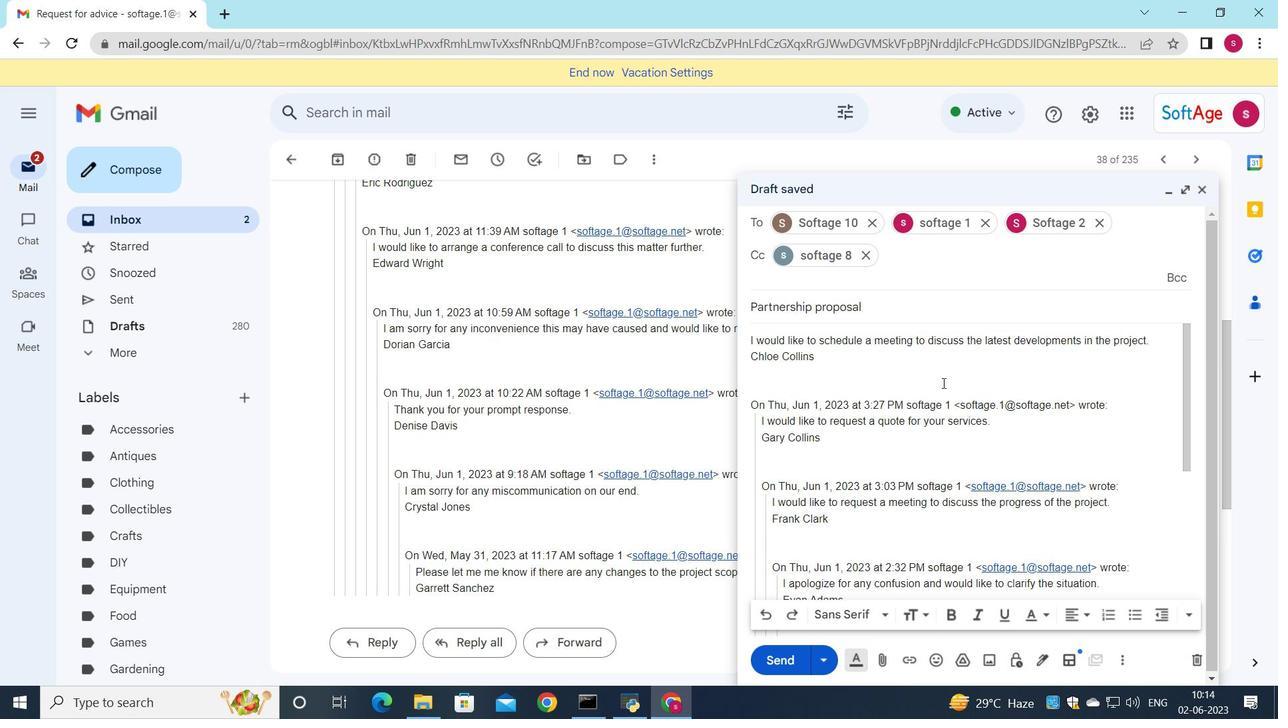 
Action: Mouse scrolled (943, 382) with delta (0, 0)
Screenshot: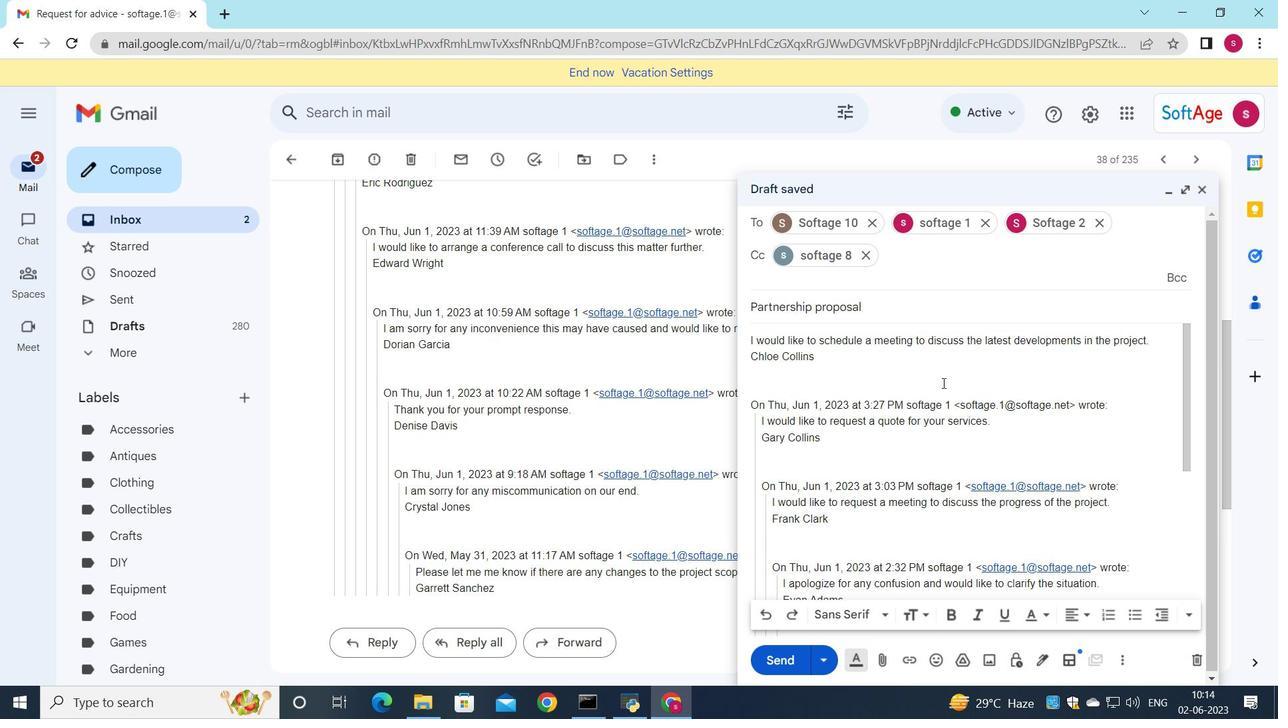 
Action: Mouse scrolled (943, 382) with delta (0, 0)
Screenshot: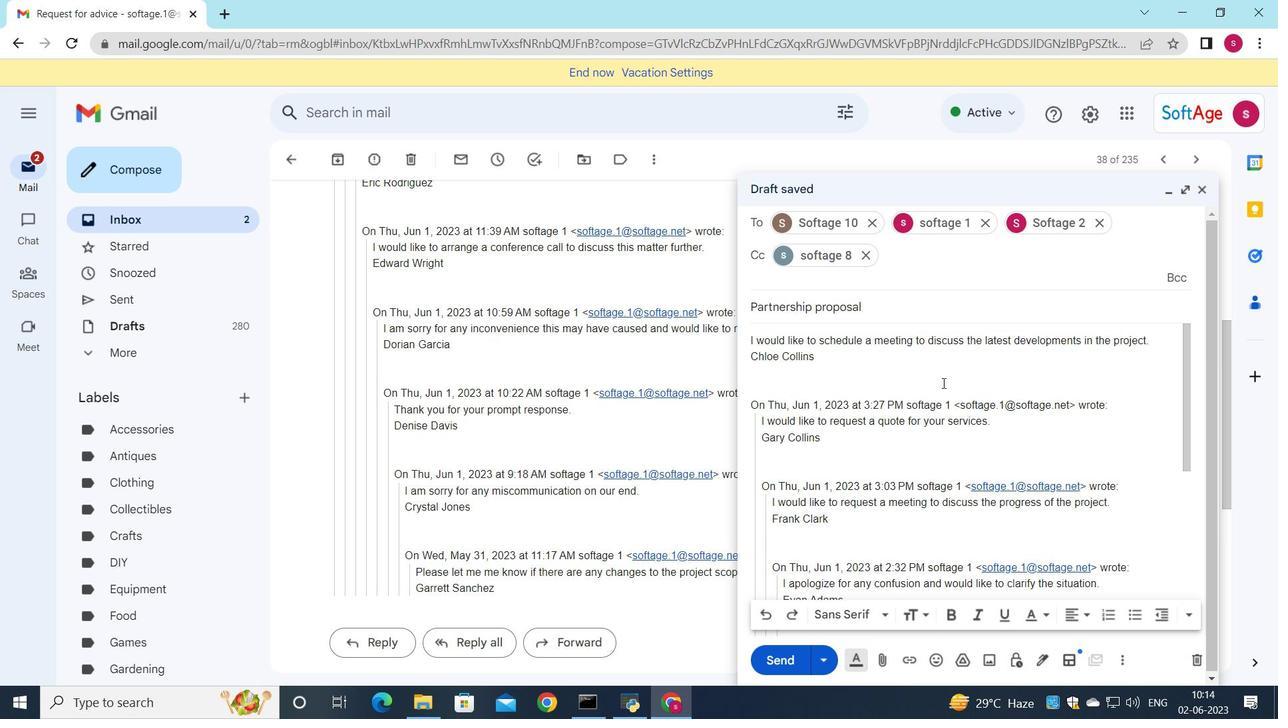 
Action: Mouse scrolled (943, 382) with delta (0, 0)
Screenshot: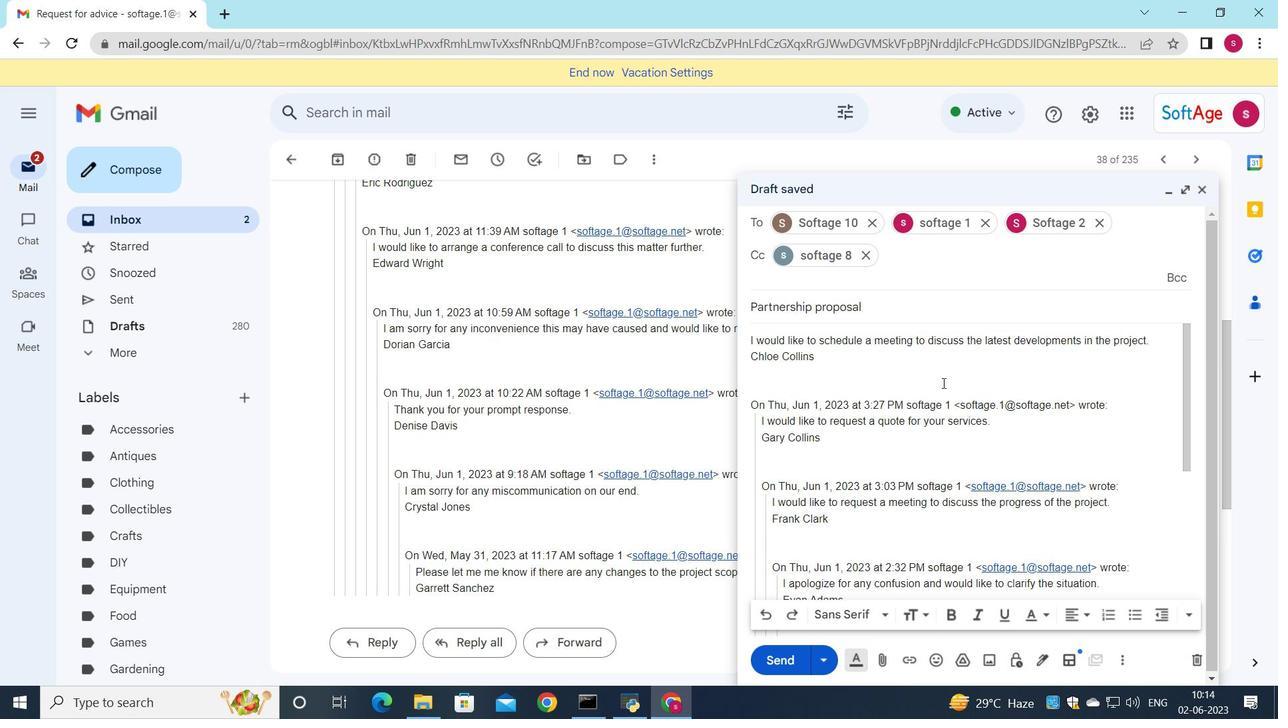 
Action: Mouse moved to (886, 662)
Screenshot: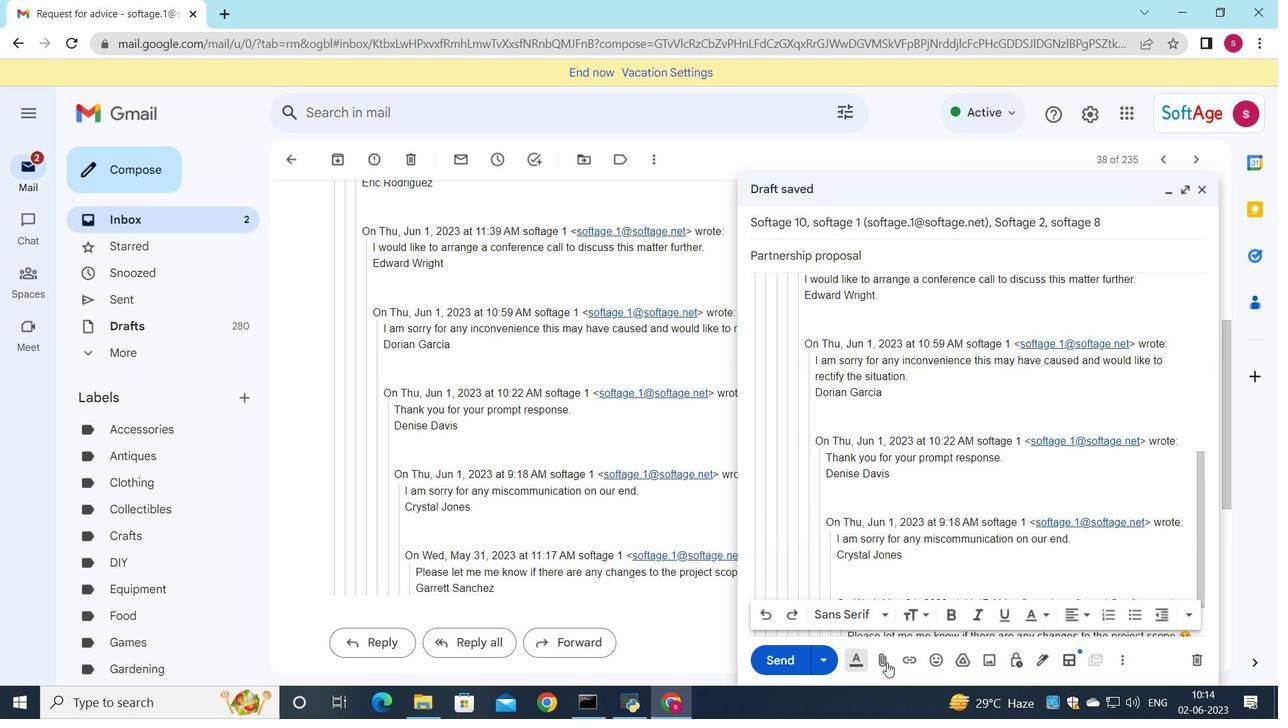 
Action: Mouse pressed left at (886, 662)
Screenshot: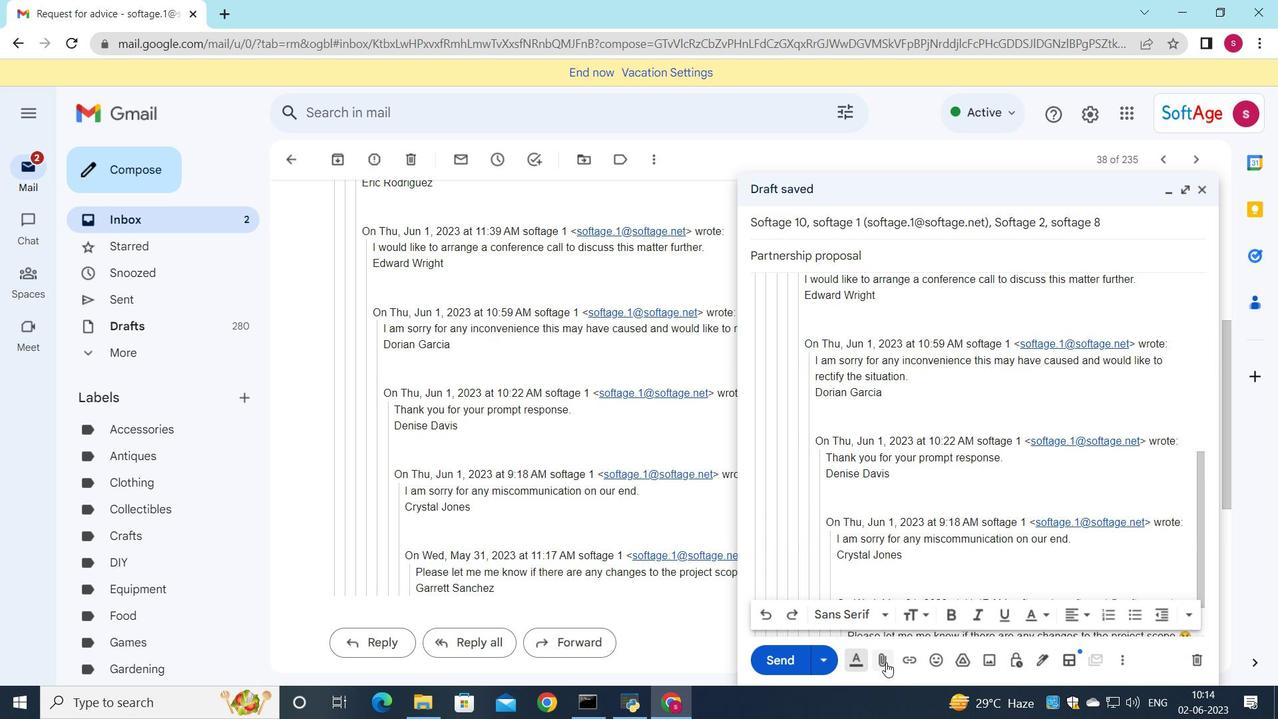 
Action: Mouse moved to (281, 124)
Screenshot: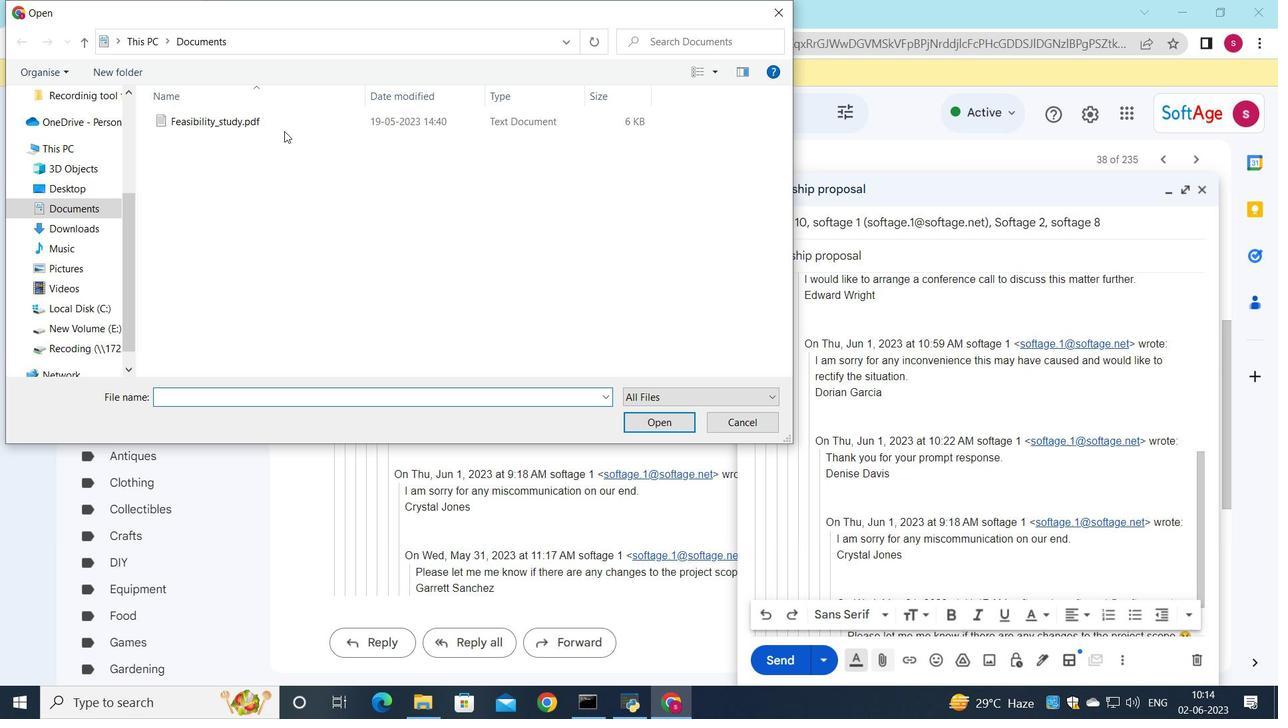 
Action: Mouse pressed left at (281, 124)
Screenshot: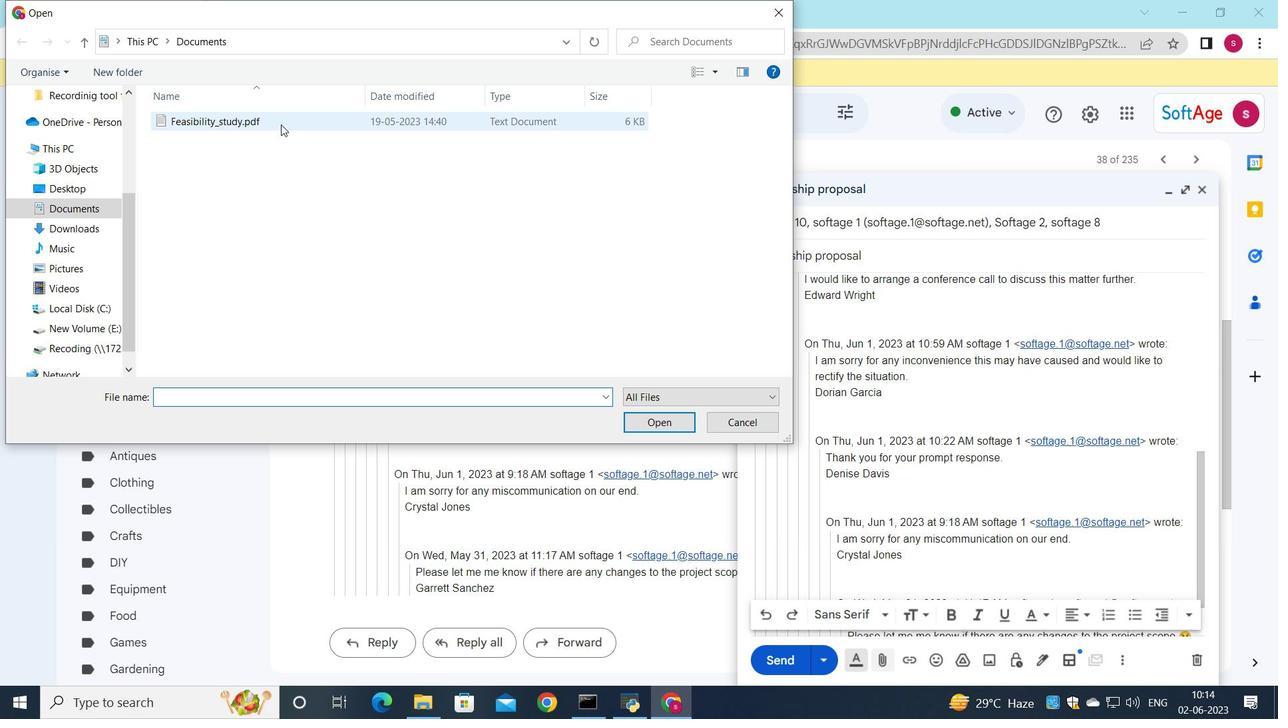 
Action: Mouse moved to (277, 122)
Screenshot: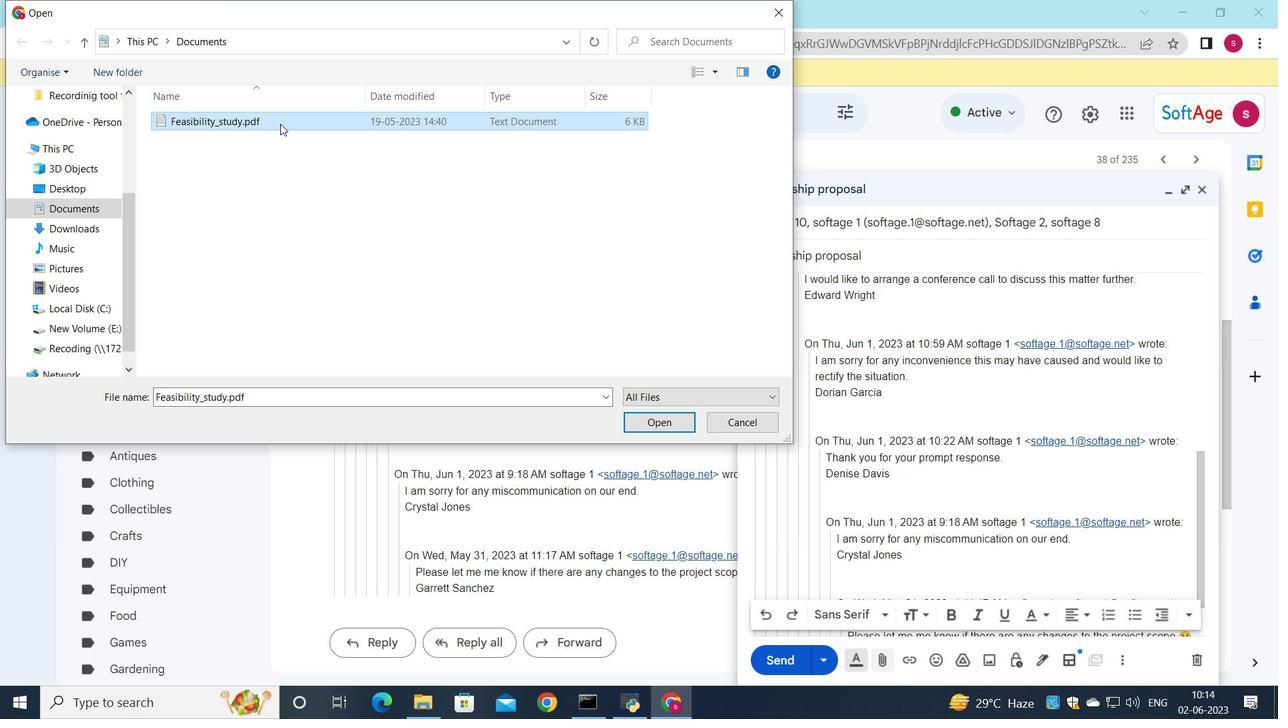 
Action: Mouse pressed left at (277, 122)
Screenshot: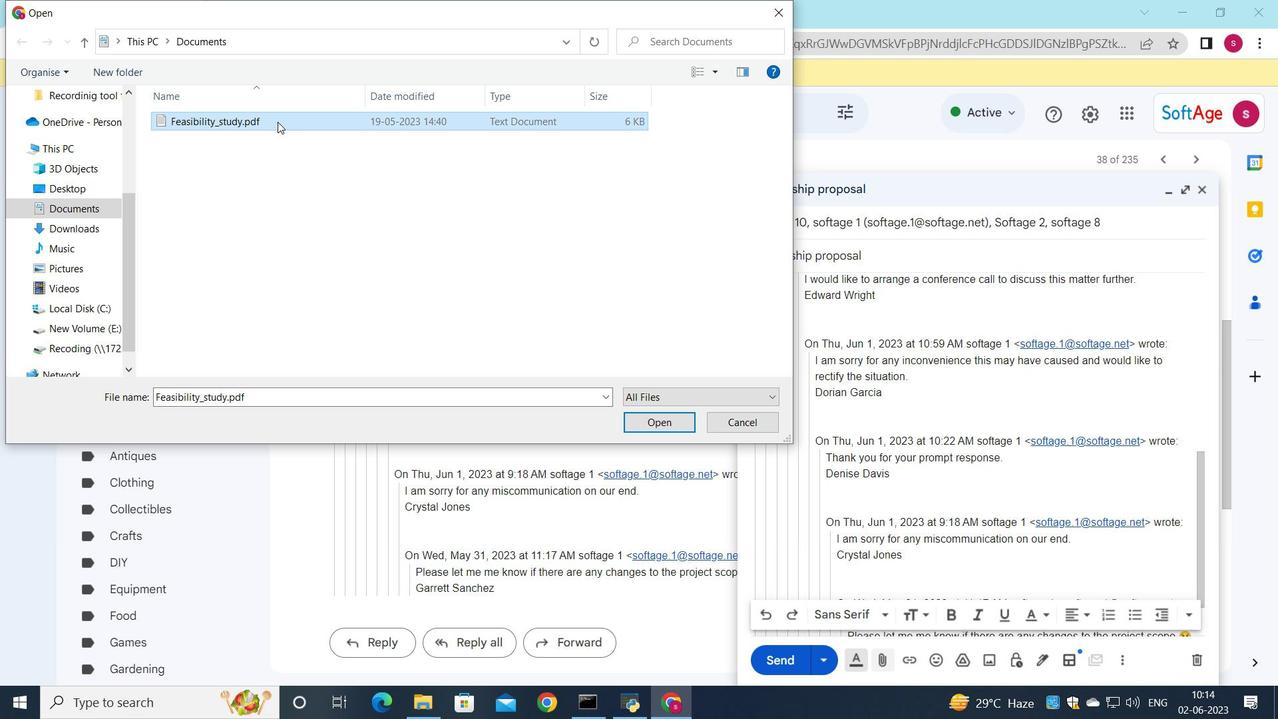 
Action: Mouse moved to (285, 127)
Screenshot: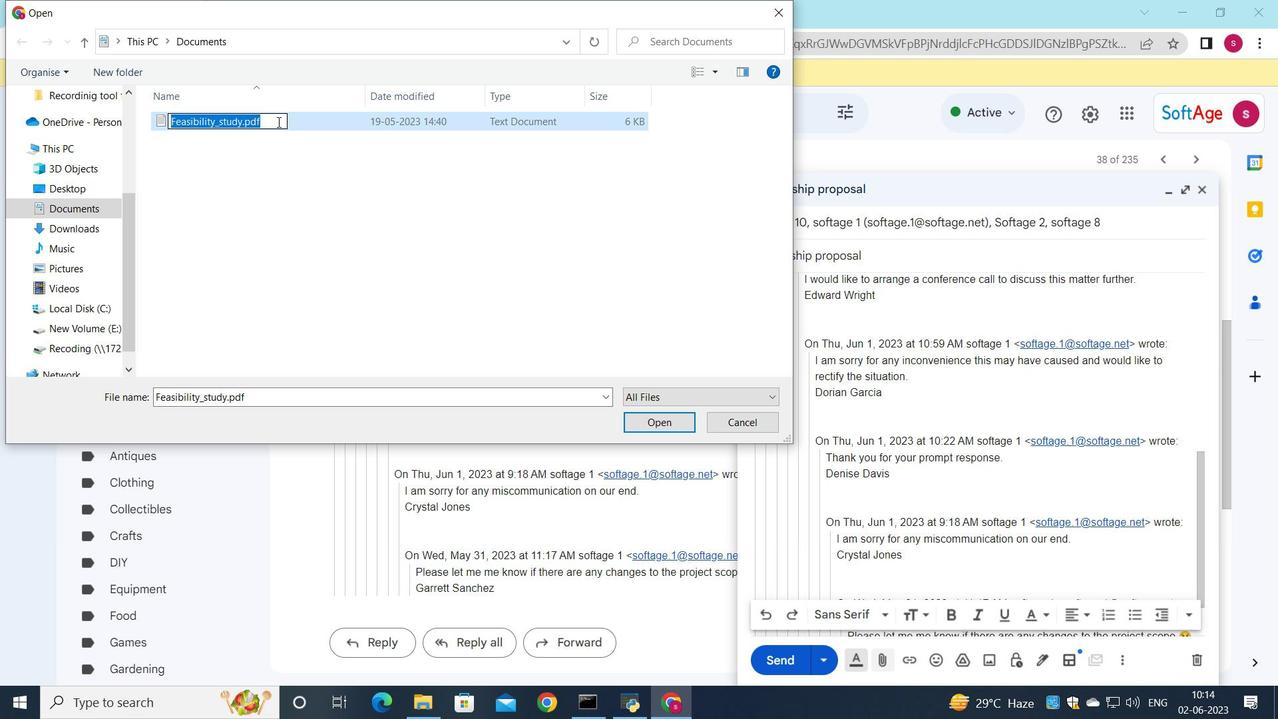 
Action: Key pressed <Key.shift_r><Key.shift_r><Key.shift_r><Key.shift_r><Key.shift_r><Key.shift_r><Key.shift_r><Key.shift_r><Key.shift_r><Key.shift_r><Key.shift_r><Key.shift_r><Key.shift_r><Key.shift_r><Key.shift_r><Key.shift_r><Key.shift_r><Key.shift_r><Key.shift_r><Key.shift_r><Key.shift_r><Key.shift_r><Key.shift_r>RFP<Key.shift><Key.shift><Key.shift><Key.shift><Key.shift_r><Key.shift_r><Key.shift_r><Key.shift_r><Key.shift_r><Key.shift_r><Key.shift_r><Key.shift_r><Key.shift_r><Key.shift_r><Key.shift_r><Key.shift_r><Key.shift_r><Key.shift_r>_response.docx
Screenshot: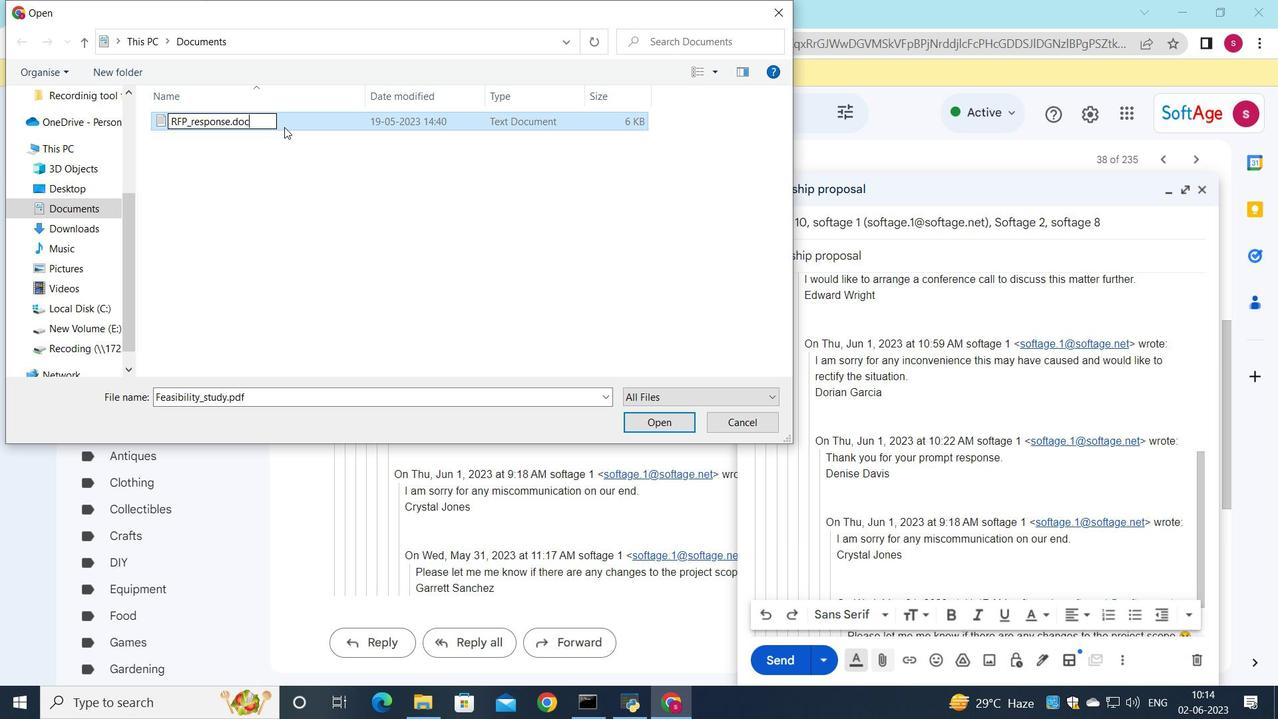 
Action: Mouse moved to (349, 118)
Screenshot: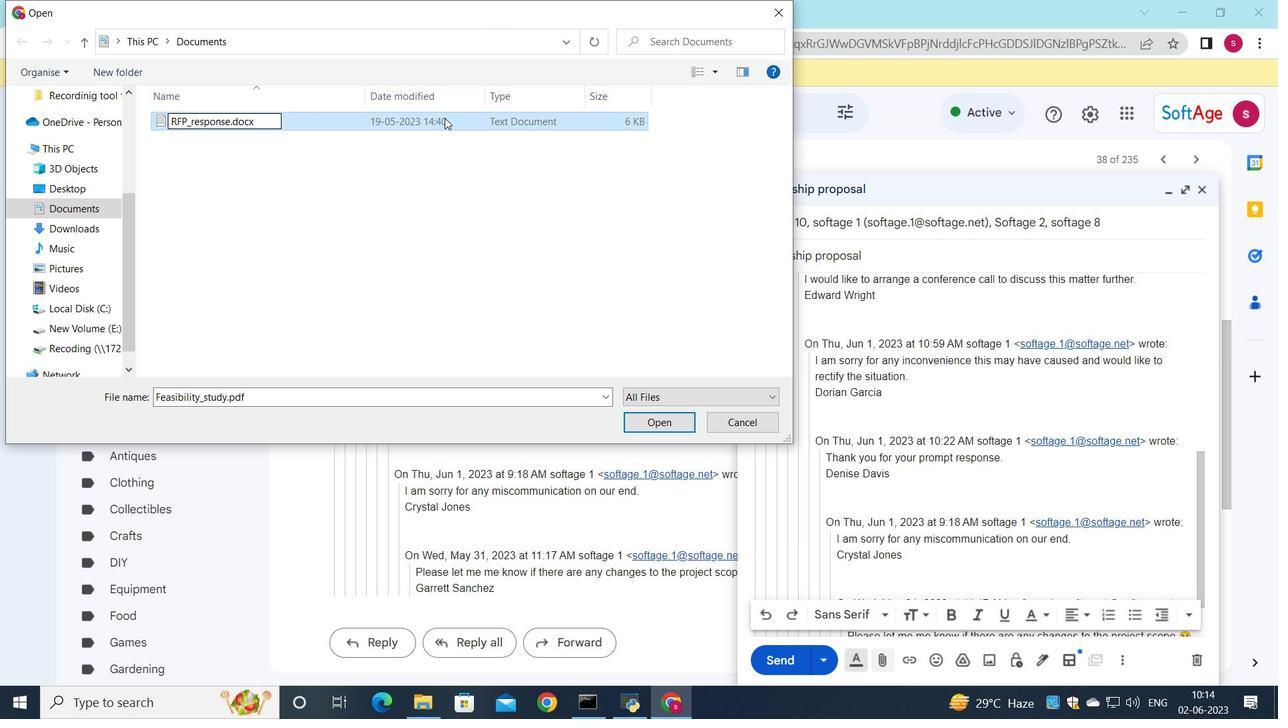 
Action: Mouse pressed left at (349, 118)
Screenshot: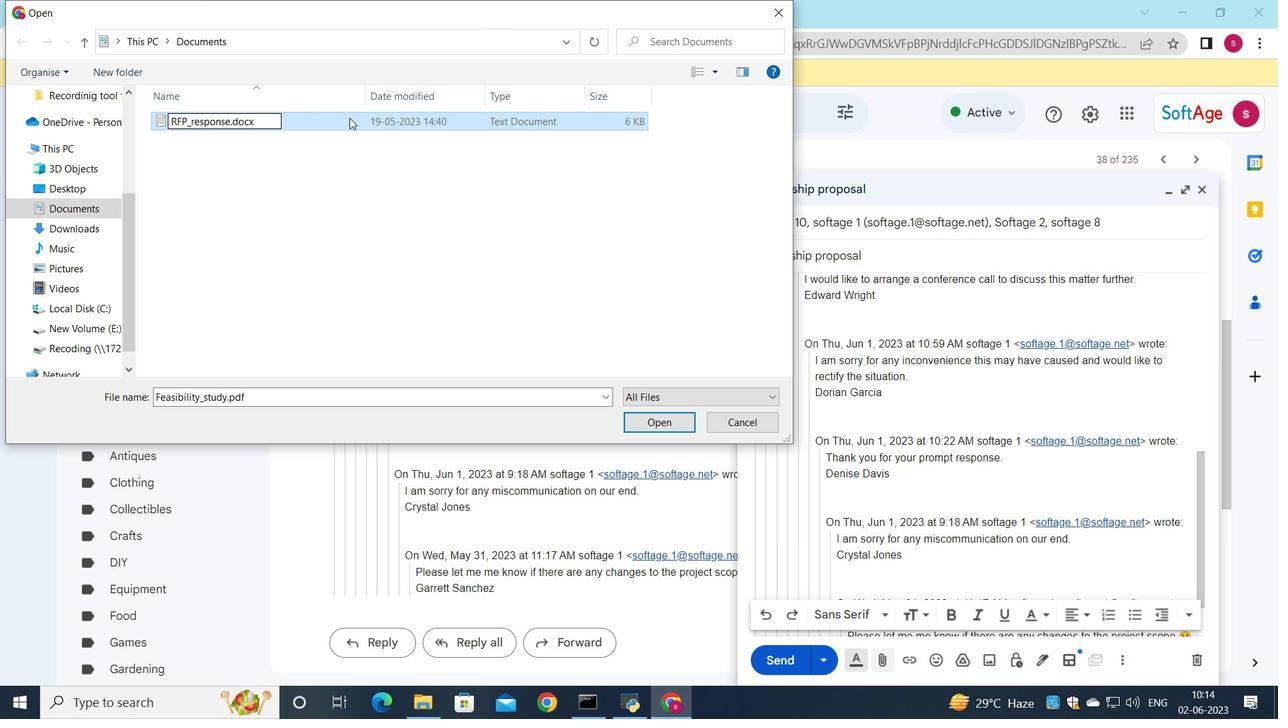 
Action: Mouse moved to (652, 429)
Screenshot: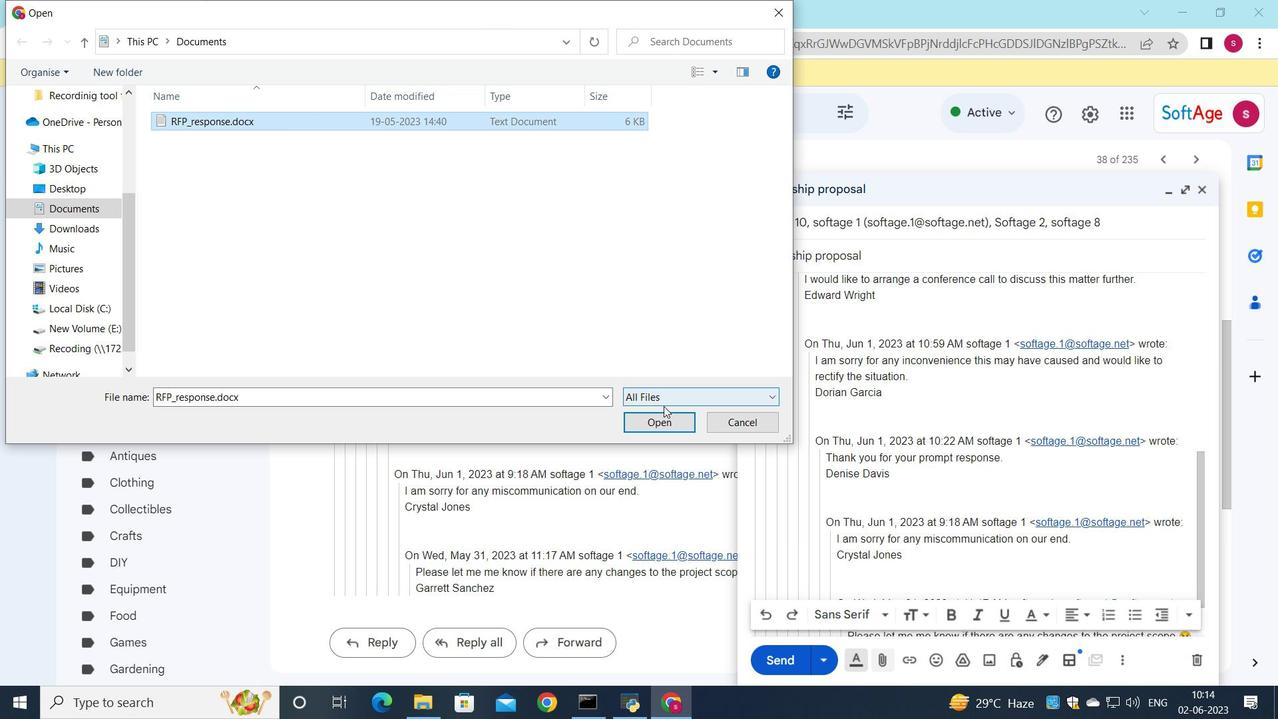 
Action: Mouse pressed left at (652, 429)
Screenshot: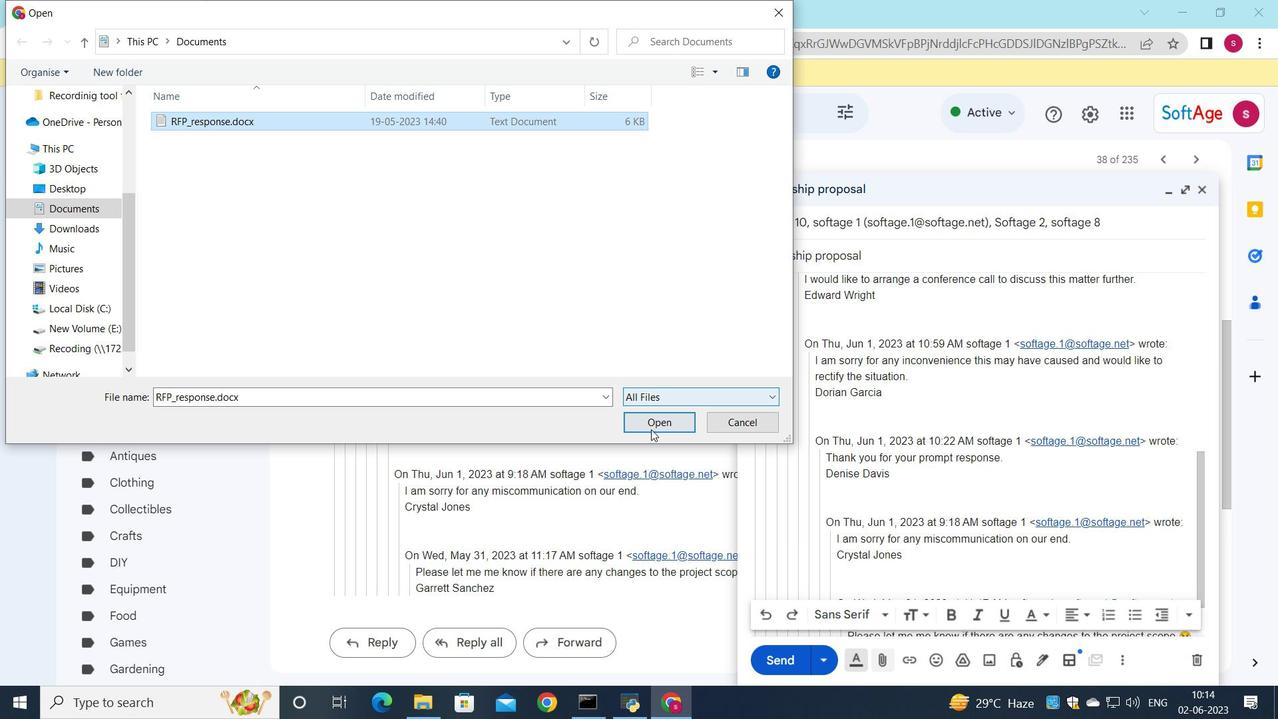 
Action: Mouse moved to (773, 660)
Screenshot: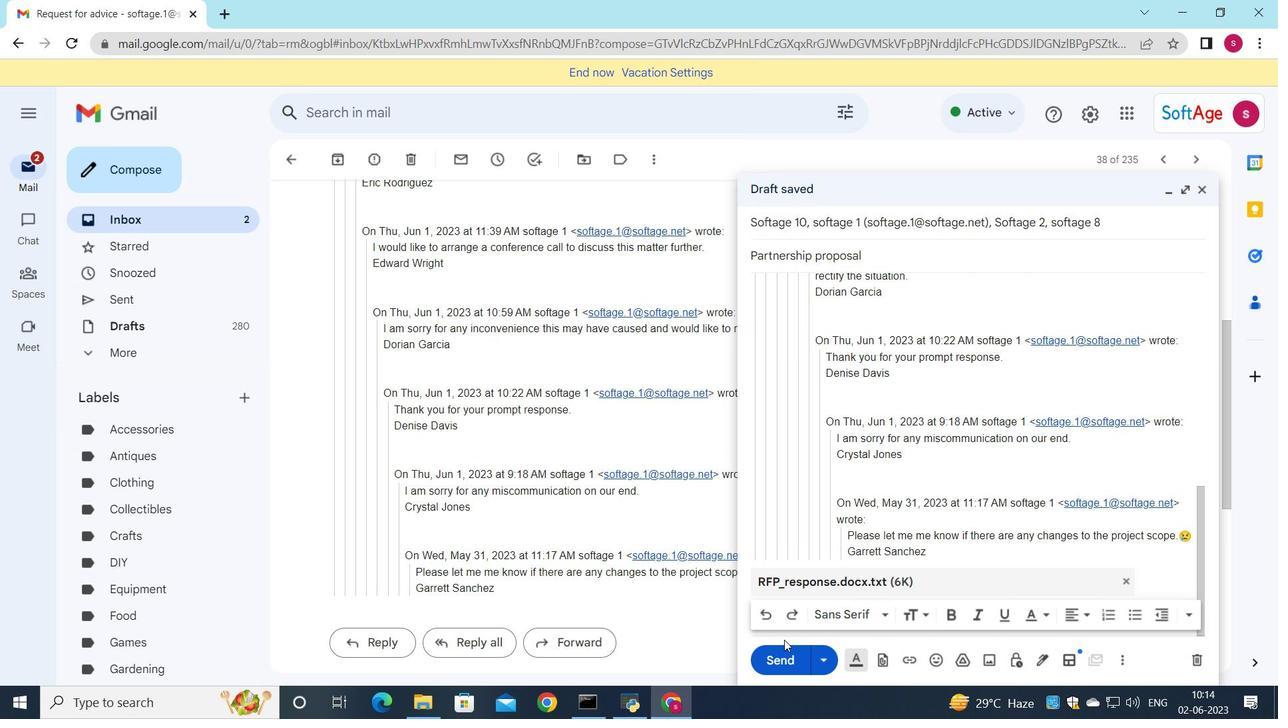 
Action: Mouse pressed left at (773, 660)
Screenshot: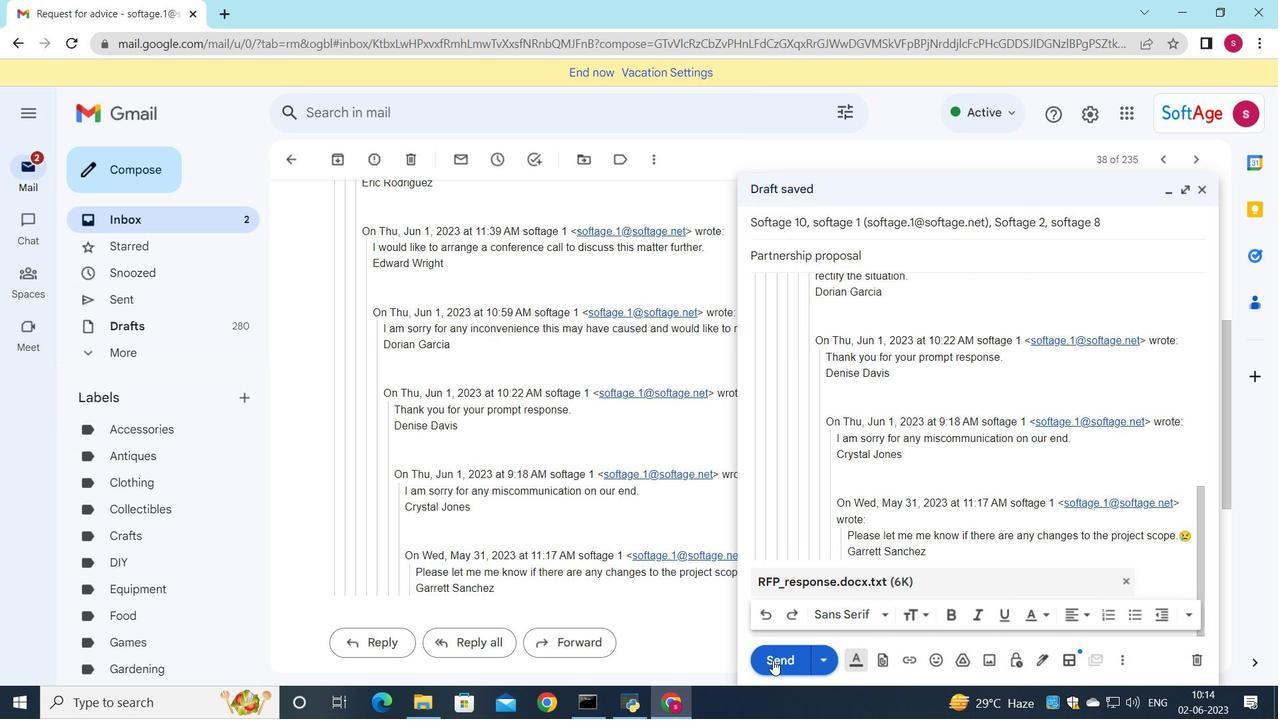 
Action: Mouse moved to (227, 222)
Screenshot: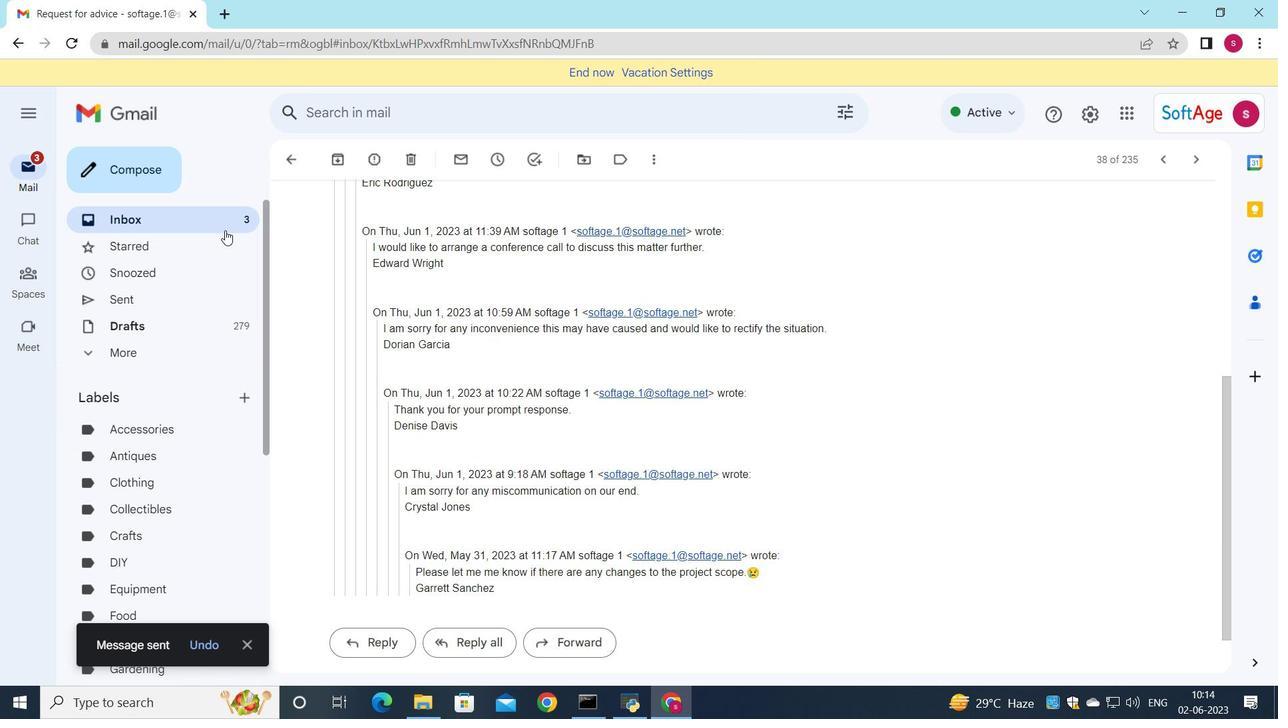 
Action: Mouse pressed left at (227, 222)
Screenshot: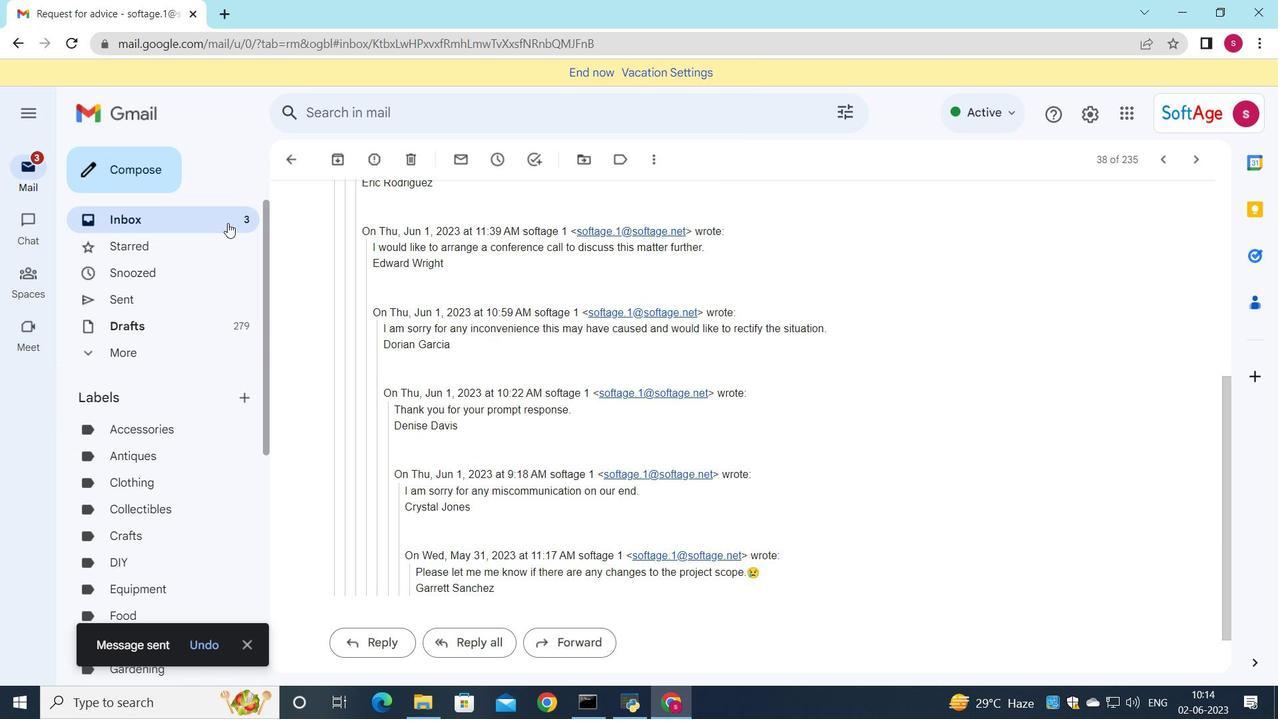 
Action: Mouse moved to (532, 273)
Screenshot: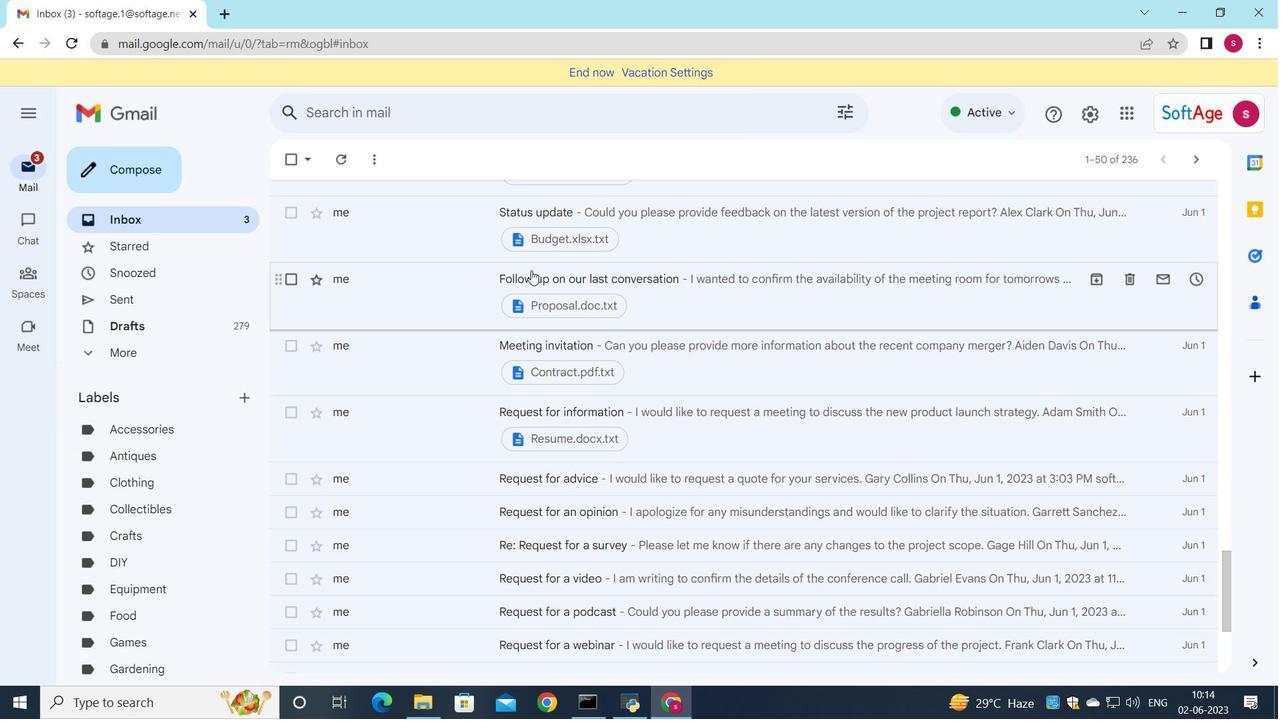 
Action: Mouse scrolled (532, 273) with delta (0, 0)
Screenshot: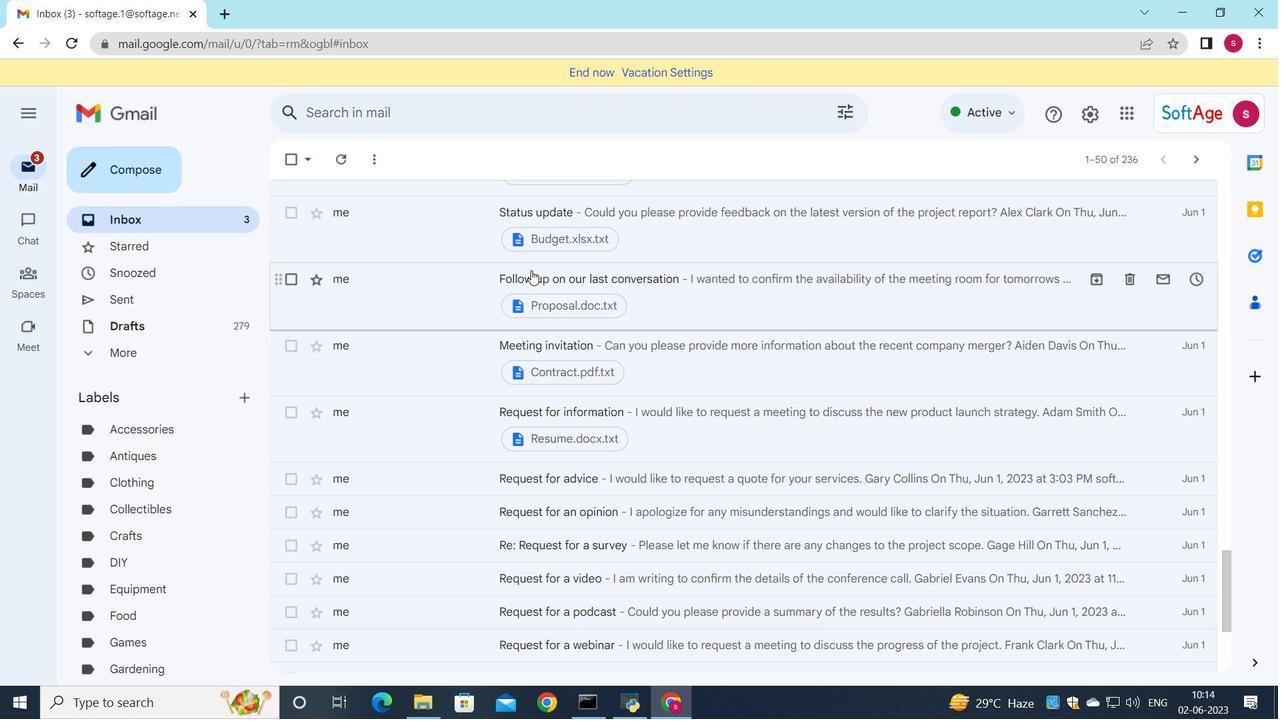 
Action: Mouse scrolled (532, 273) with delta (0, 0)
Screenshot: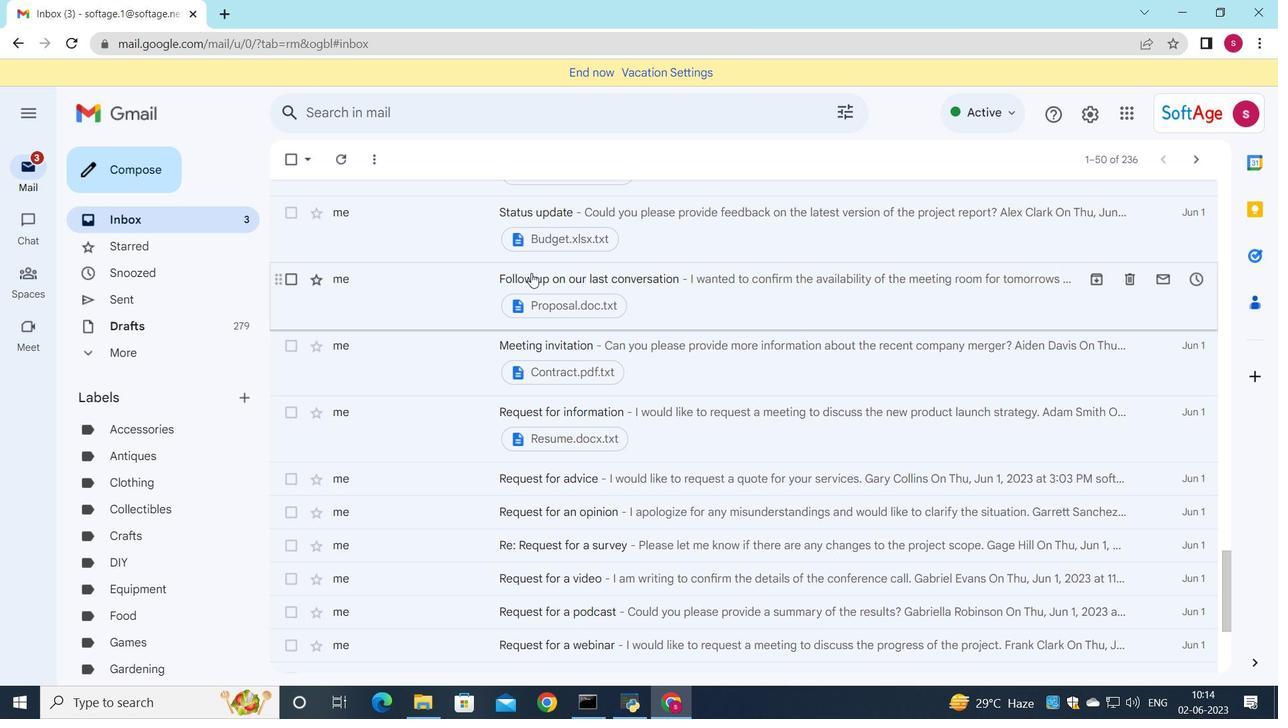 
Action: Mouse scrolled (532, 273) with delta (0, 0)
Screenshot: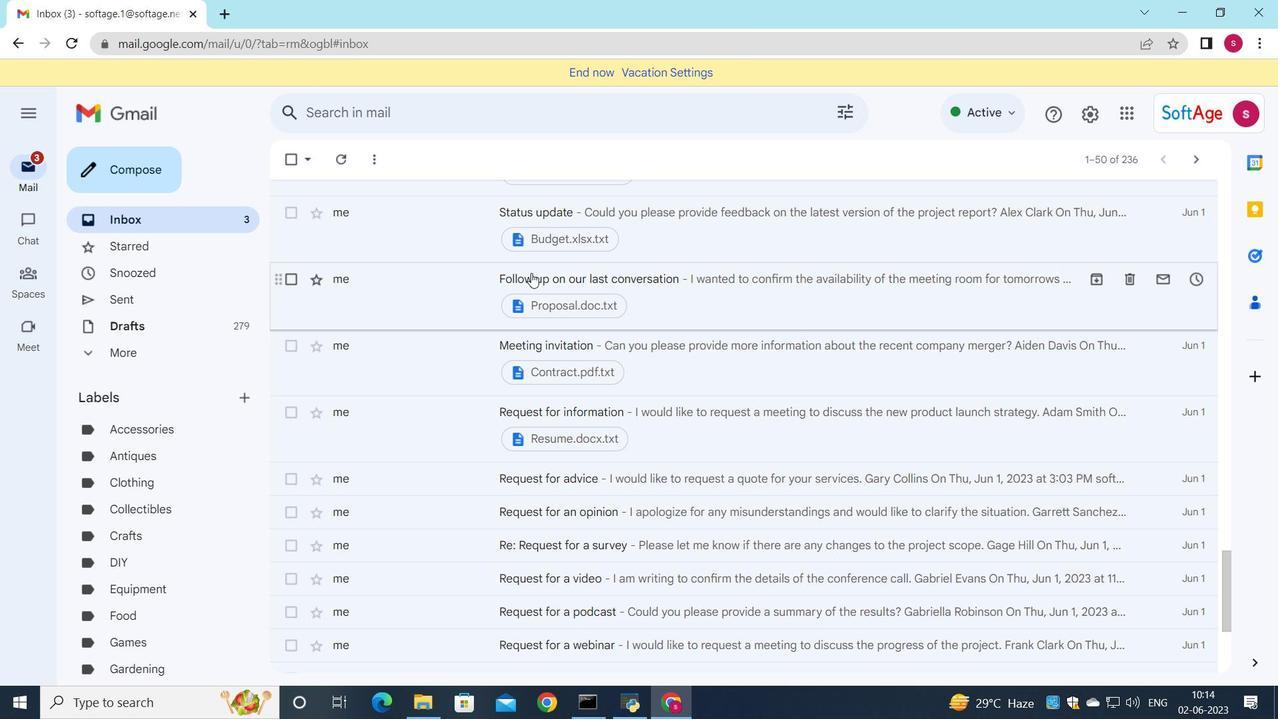 
Action: Mouse scrolled (532, 273) with delta (0, 0)
Screenshot: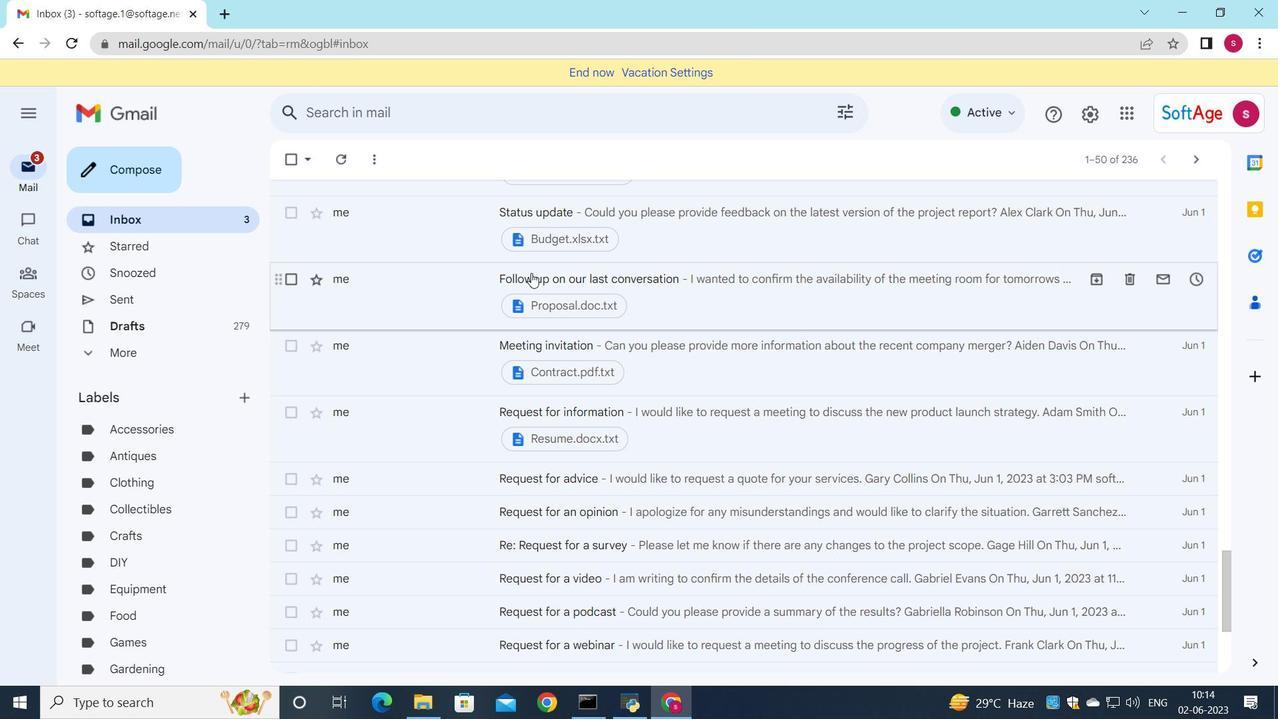
Action: Mouse scrolled (532, 273) with delta (0, 0)
Screenshot: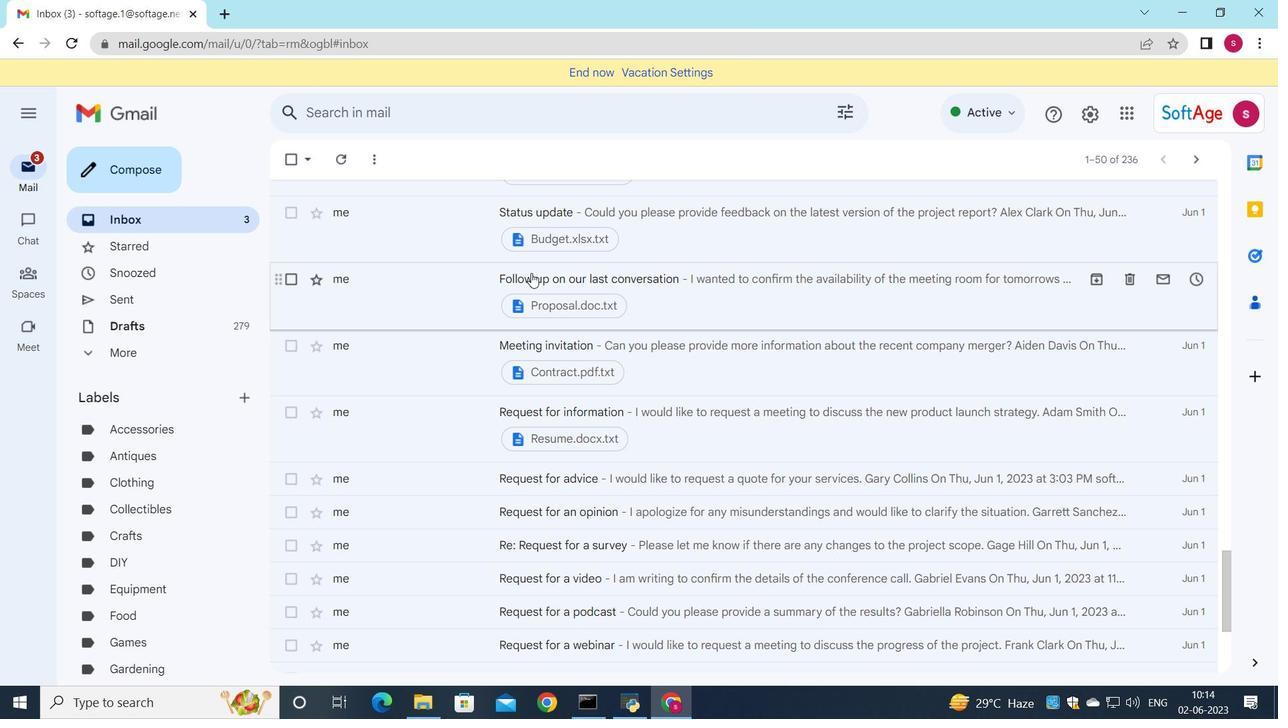 
Action: Mouse scrolled (532, 273) with delta (0, 0)
Screenshot: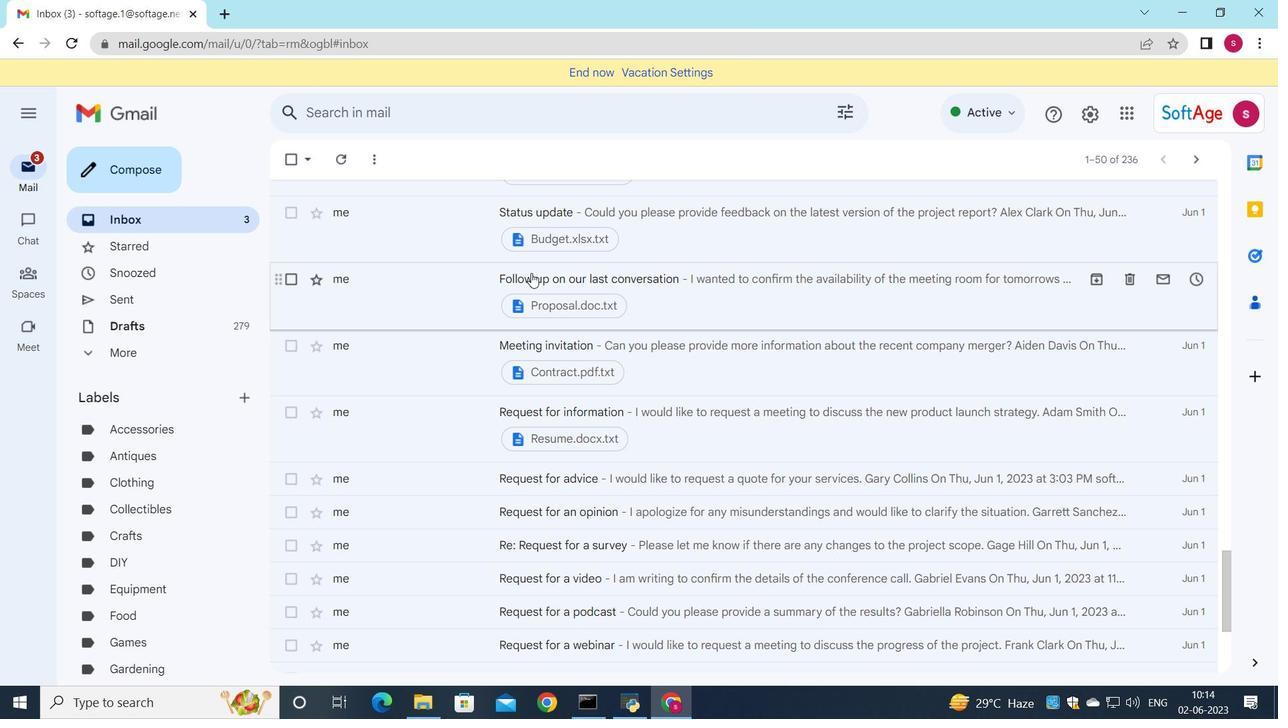 
Action: Mouse scrolled (532, 273) with delta (0, 0)
Screenshot: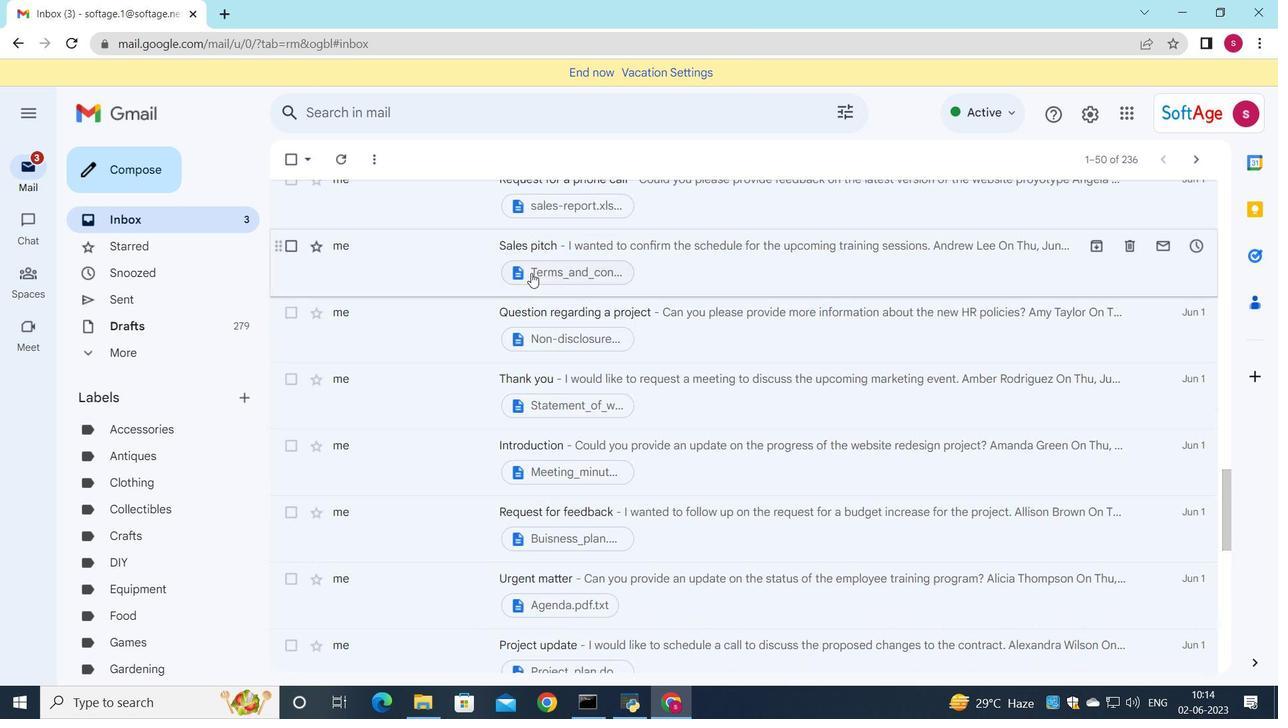 
Action: Mouse scrolled (532, 273) with delta (0, 0)
Screenshot: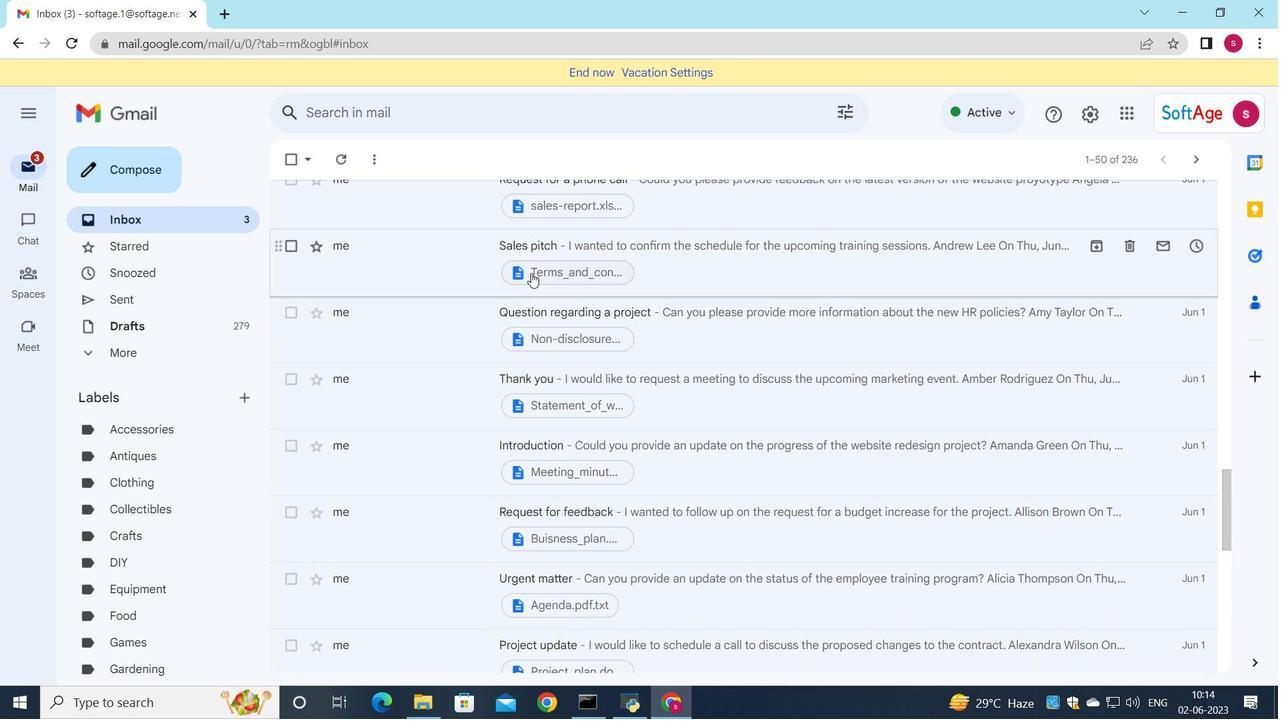 
Action: Mouse scrolled (532, 273) with delta (0, 0)
Screenshot: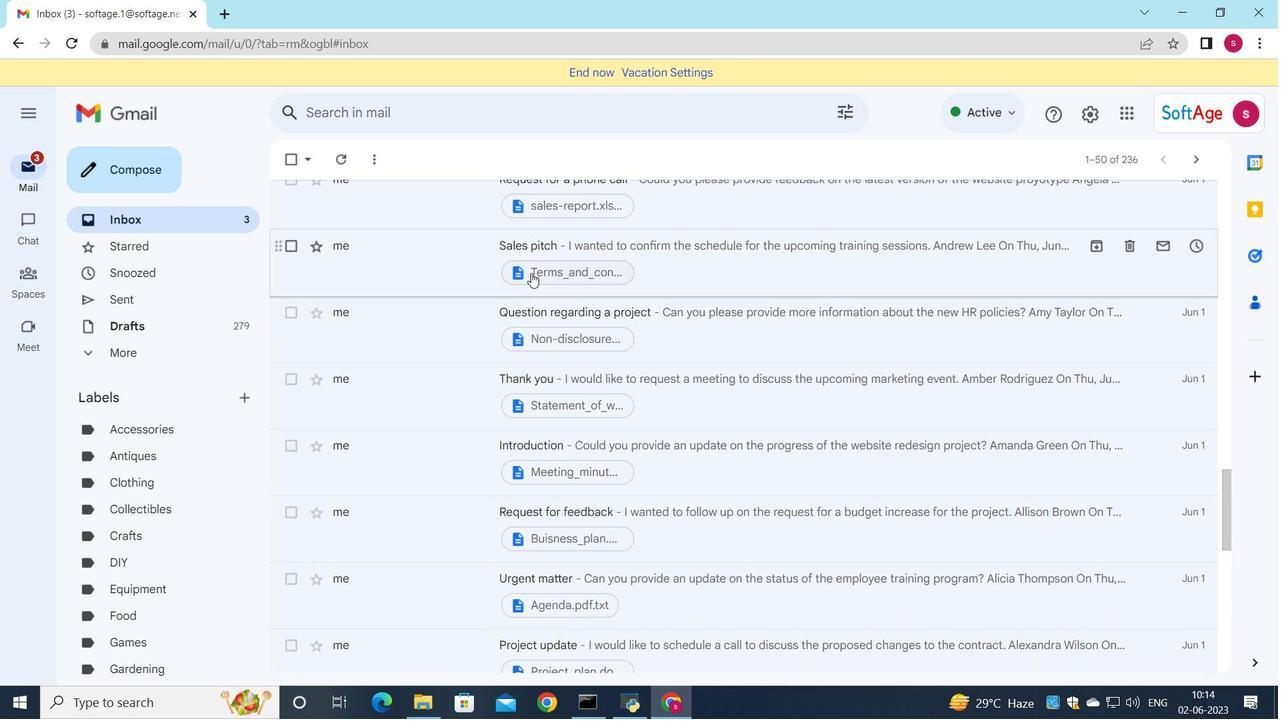 
Action: Mouse scrolled (532, 273) with delta (0, 0)
Screenshot: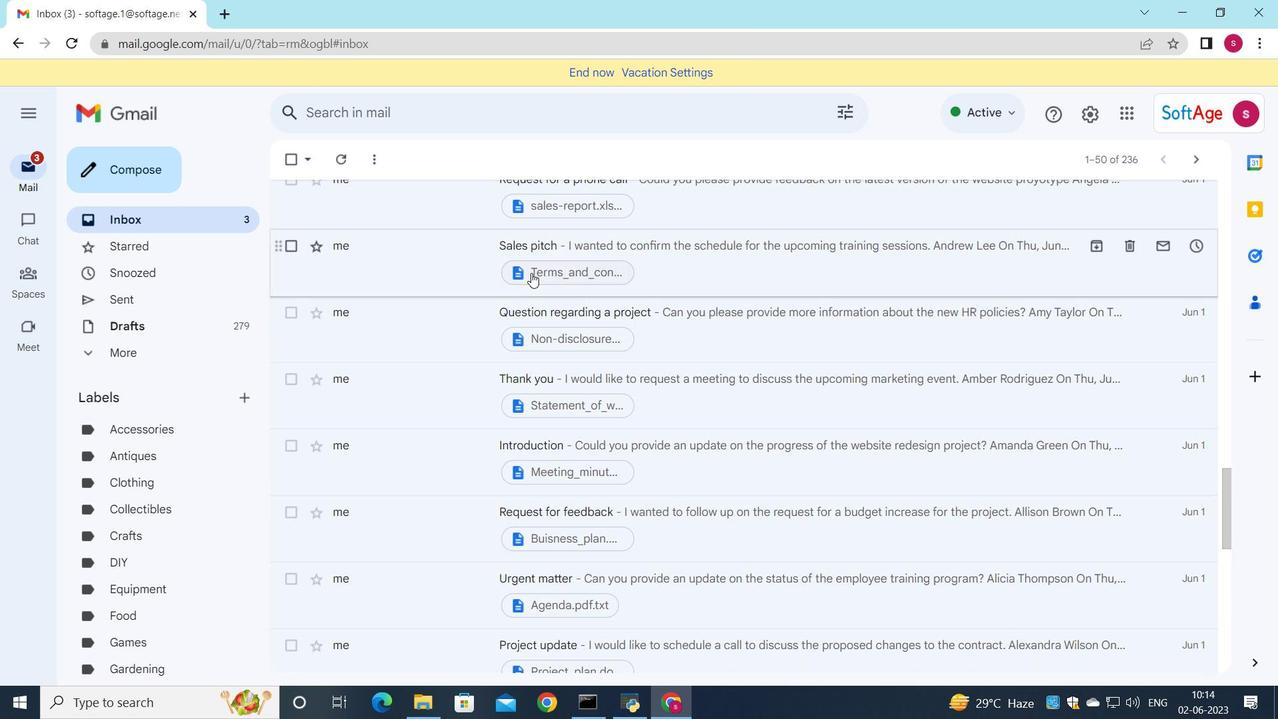 
Action: Mouse scrolled (532, 273) with delta (0, 0)
Screenshot: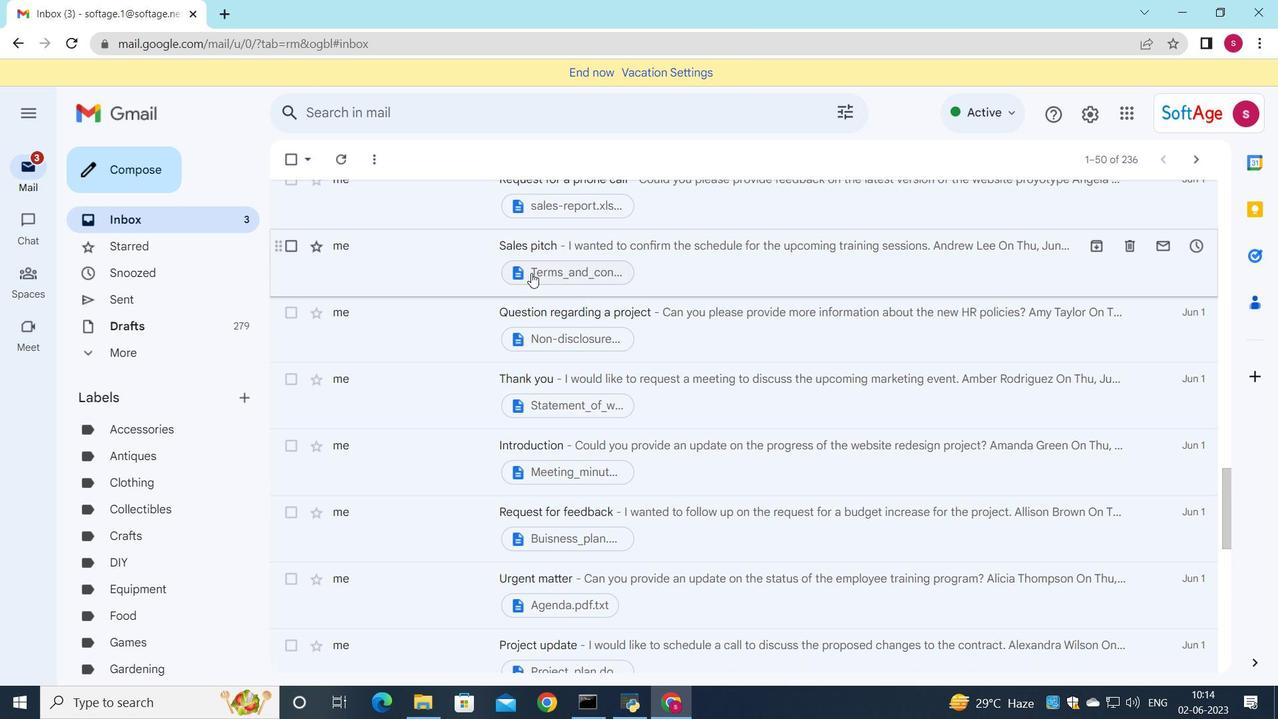 
Action: Mouse scrolled (532, 273) with delta (0, 0)
Screenshot: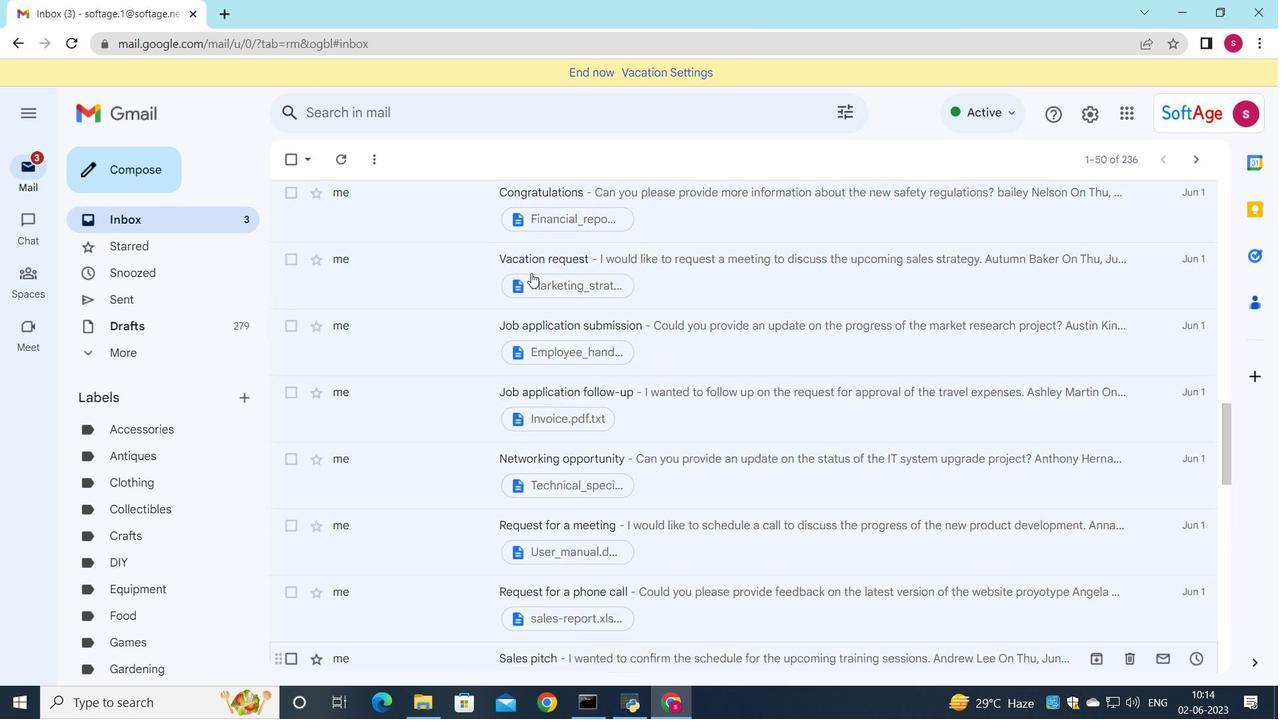 
Action: Mouse scrolled (532, 273) with delta (0, 0)
Screenshot: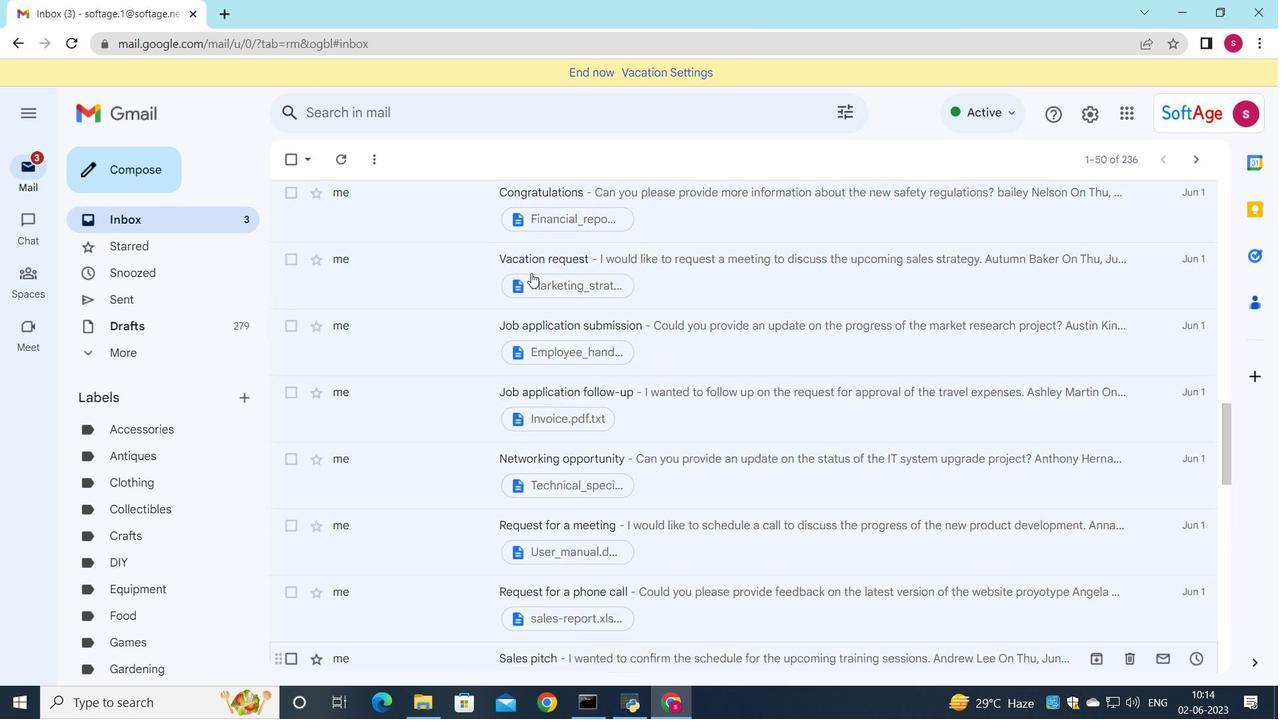
Action: Mouse scrolled (532, 273) with delta (0, 0)
Screenshot: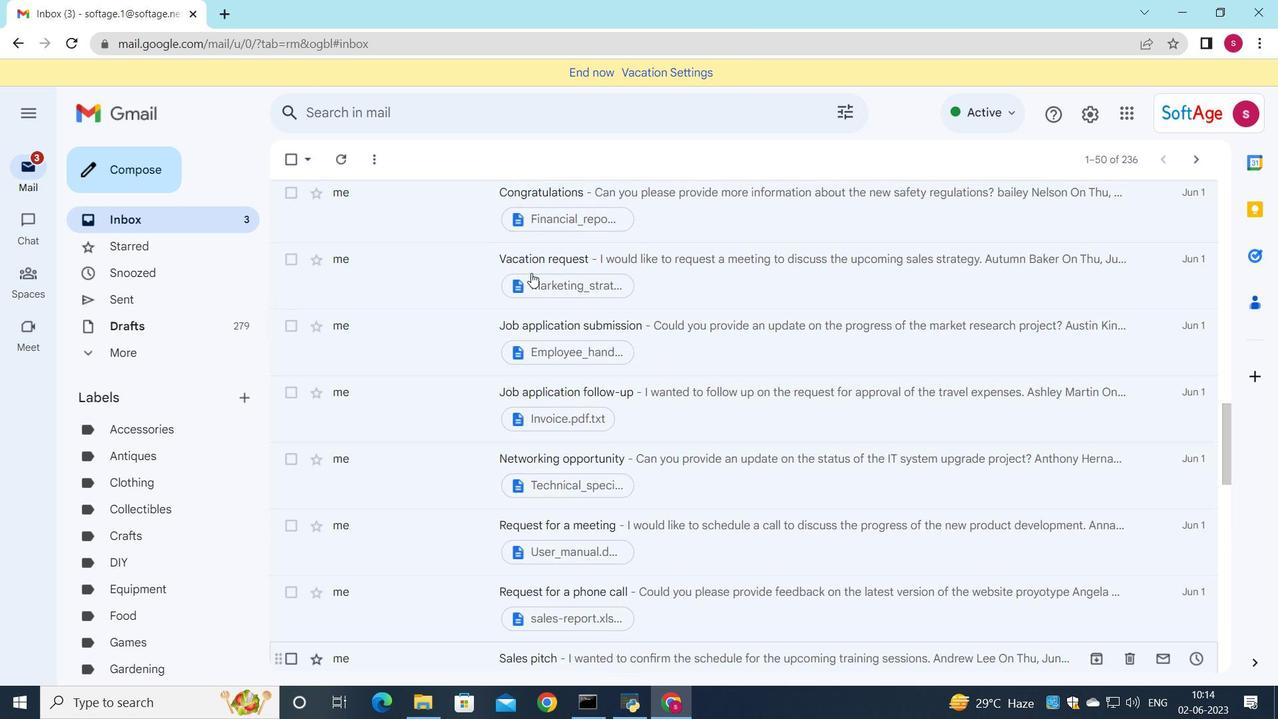 
Action: Mouse scrolled (532, 273) with delta (0, 0)
Screenshot: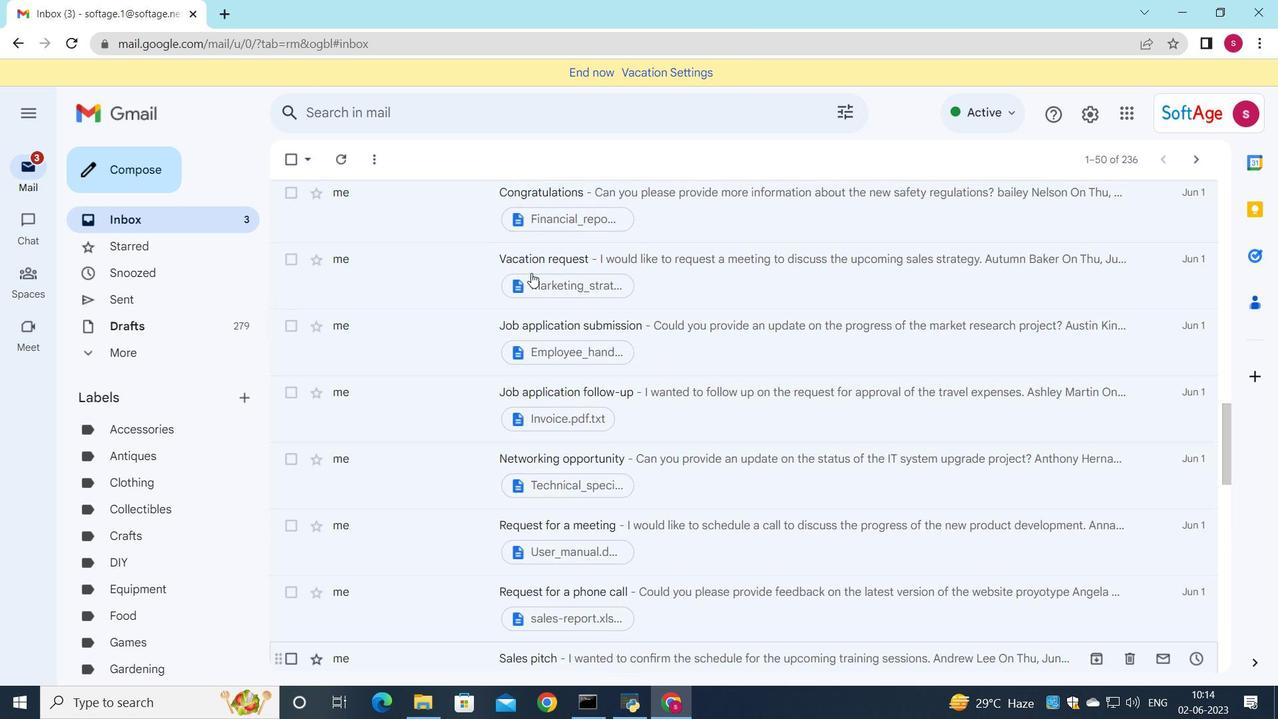 
Action: Mouse scrolled (532, 273) with delta (0, 0)
Screenshot: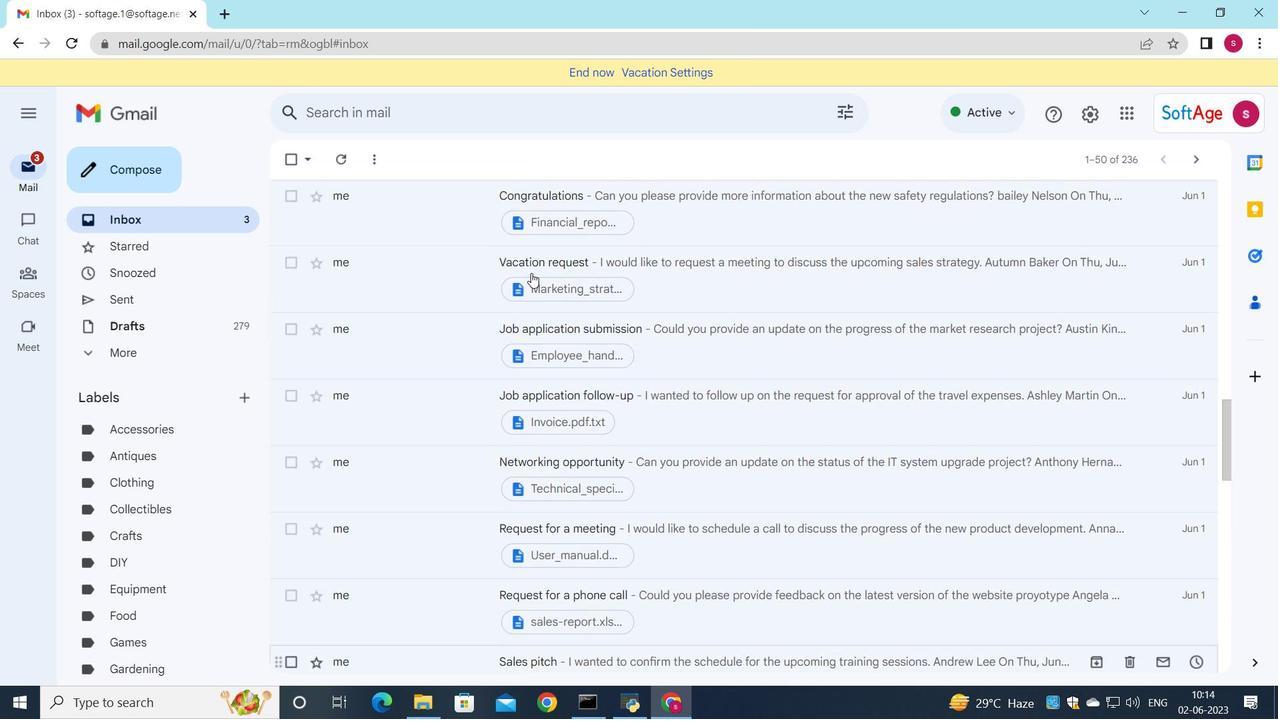
Action: Mouse scrolled (532, 273) with delta (0, 0)
Screenshot: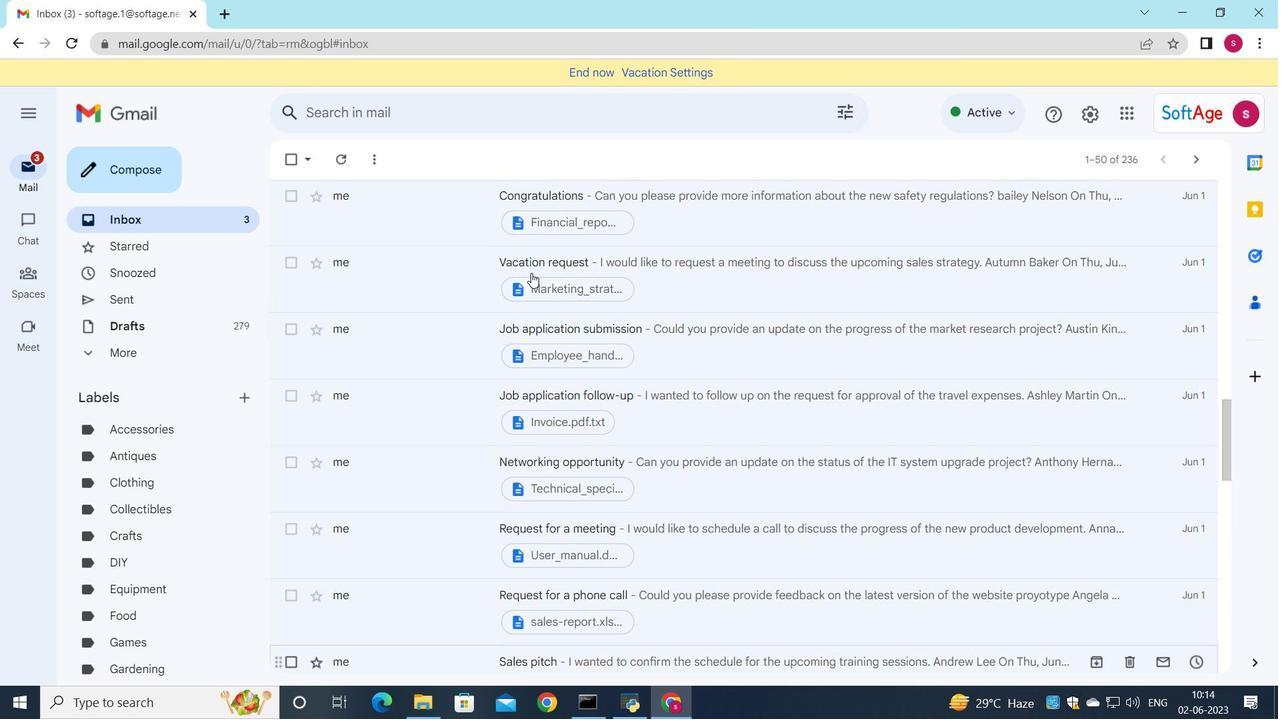 
Action: Mouse scrolled (532, 273) with delta (0, 0)
Screenshot: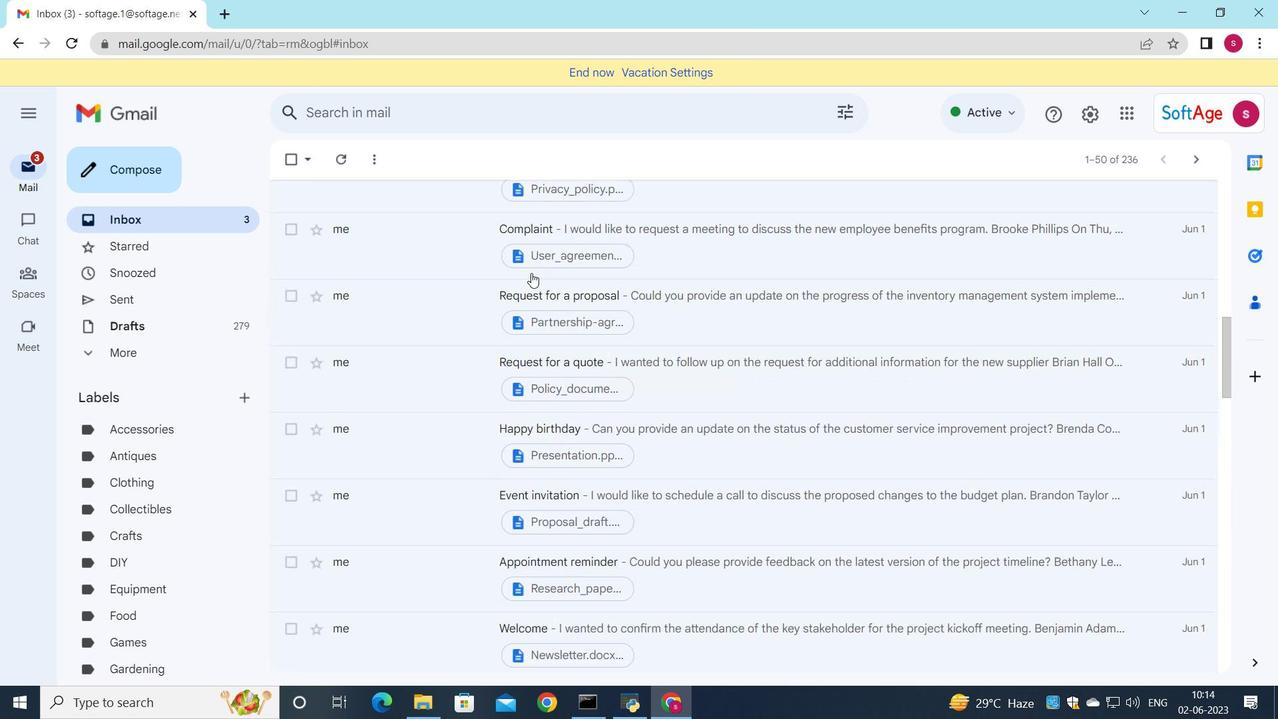 
Action: Mouse scrolled (532, 273) with delta (0, 0)
Screenshot: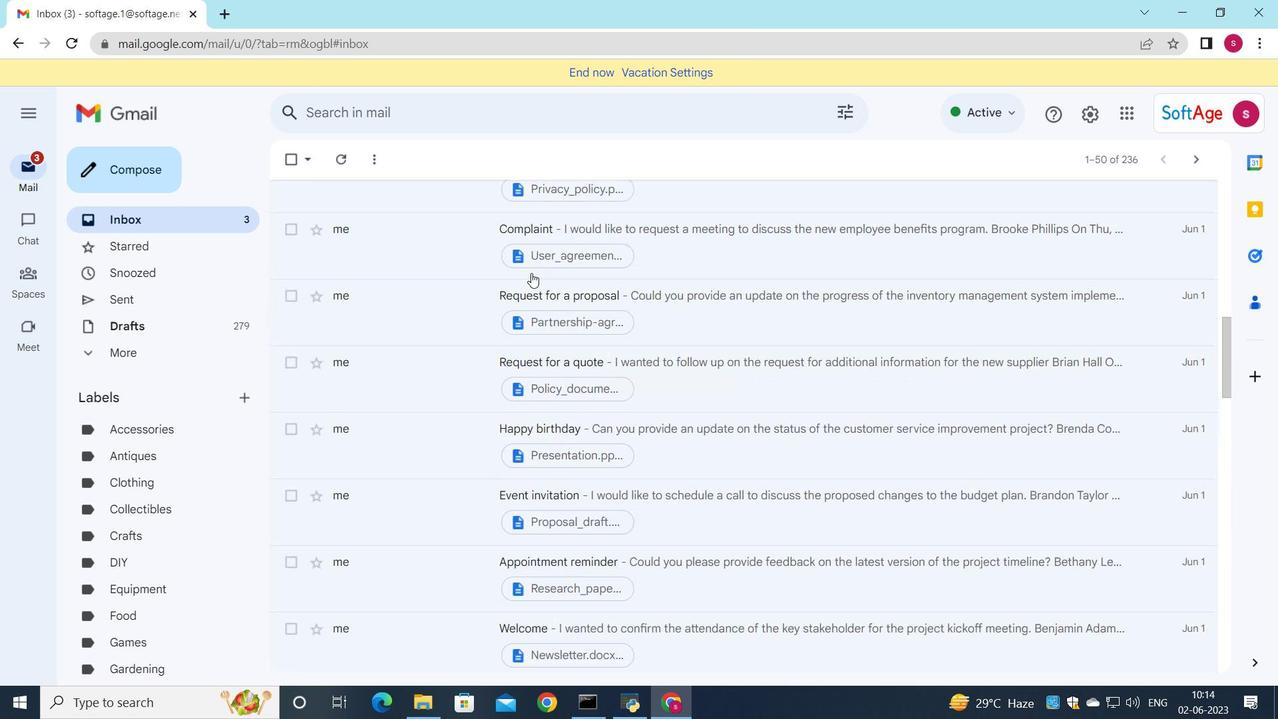 
Action: Mouse scrolled (532, 273) with delta (0, 0)
Screenshot: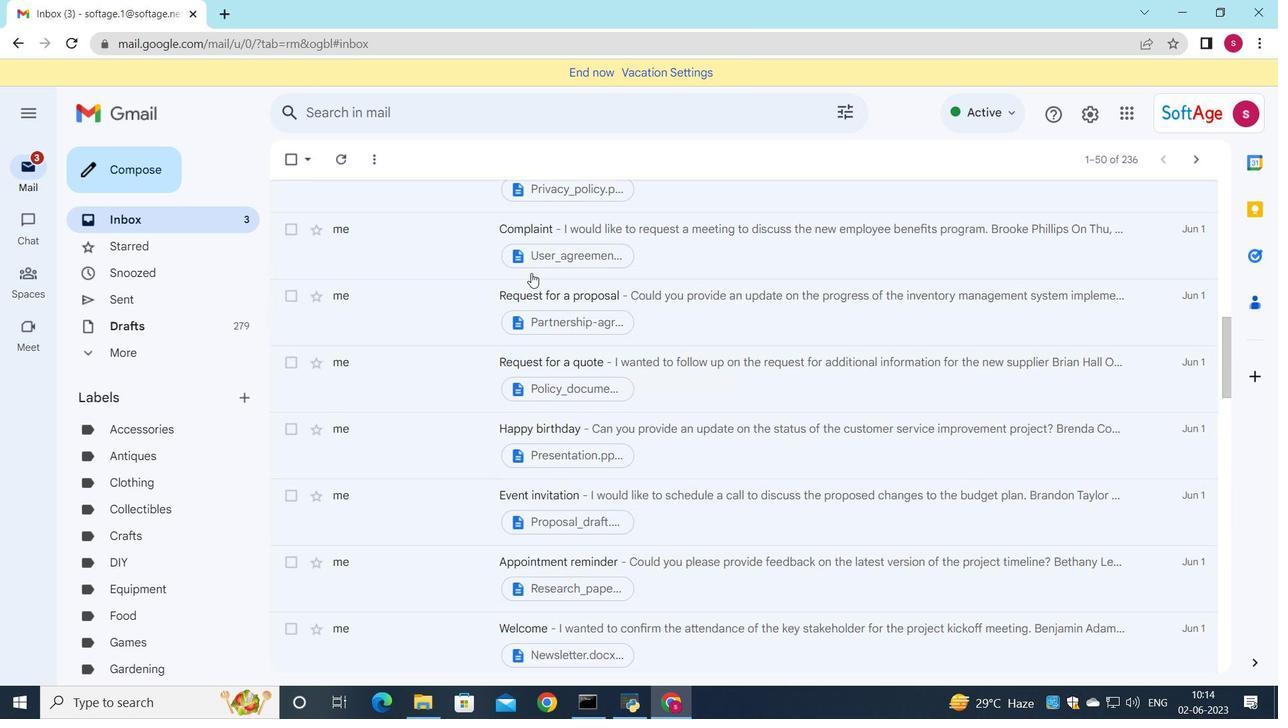 
Action: Mouse scrolled (532, 273) with delta (0, 0)
Screenshot: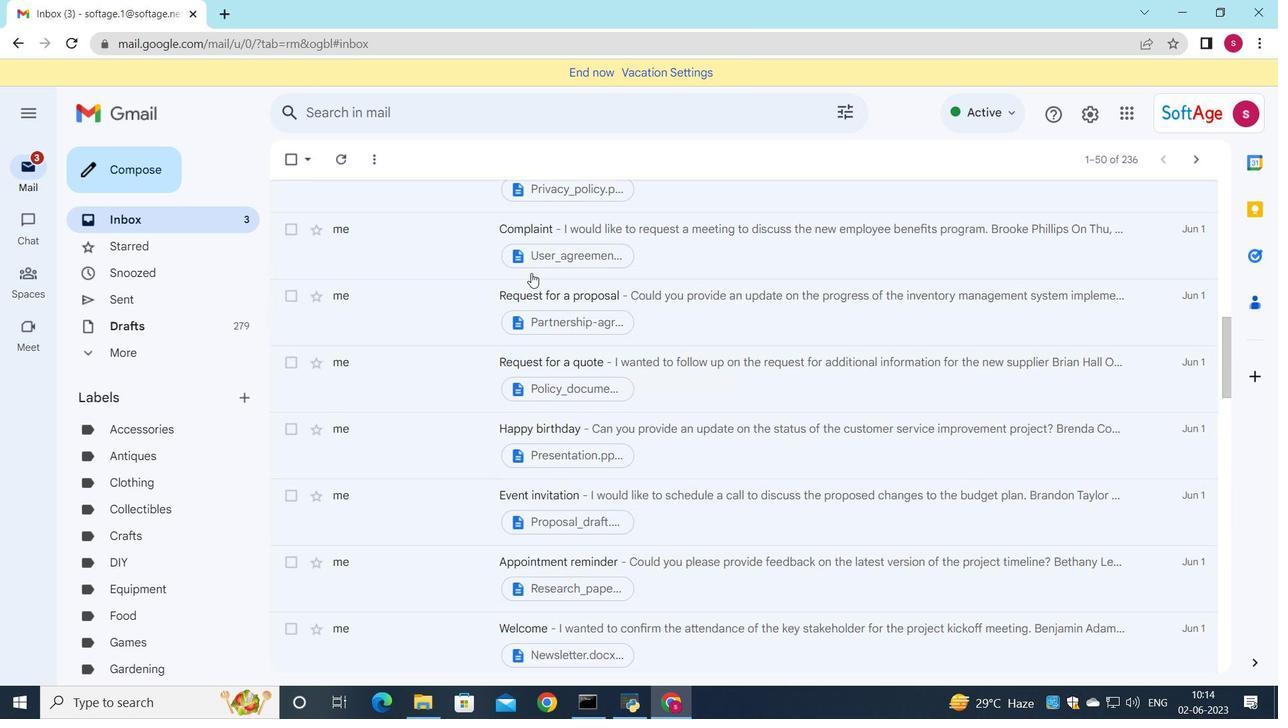 
Action: Mouse scrolled (532, 273) with delta (0, 0)
Screenshot: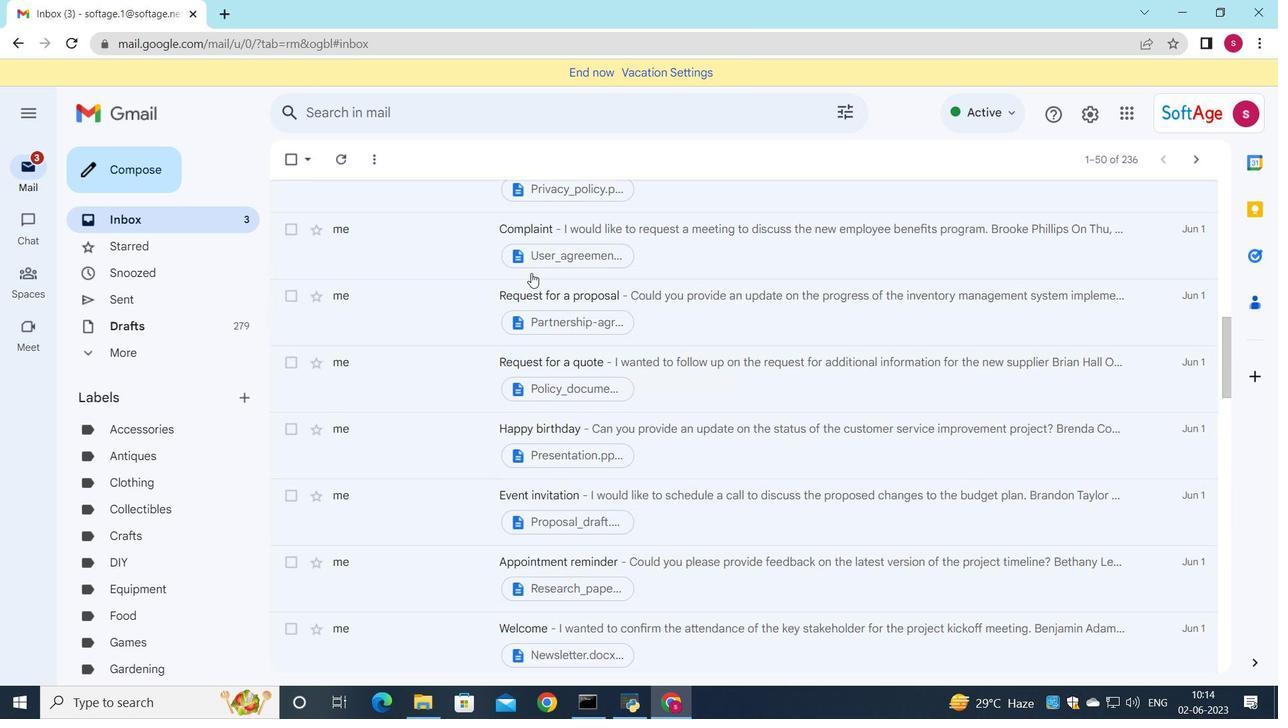 
Action: Mouse scrolled (532, 273) with delta (0, 0)
Screenshot: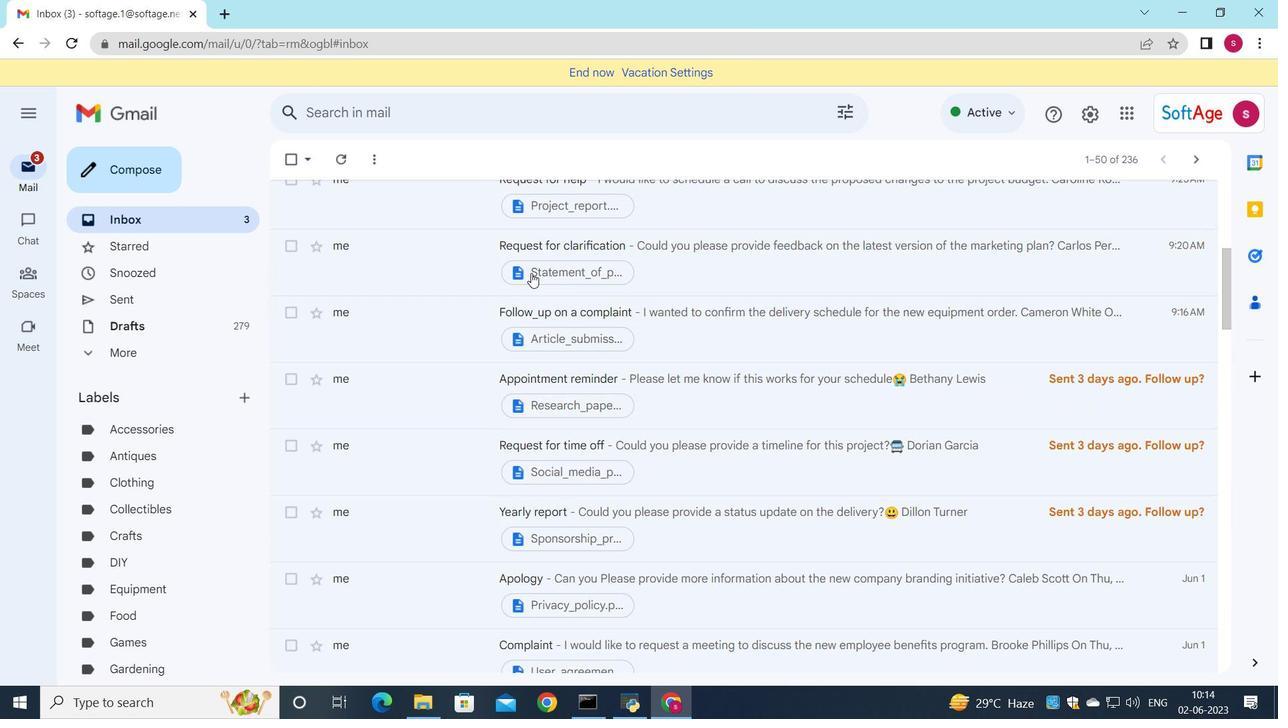 
Action: Mouse scrolled (532, 273) with delta (0, 0)
Screenshot: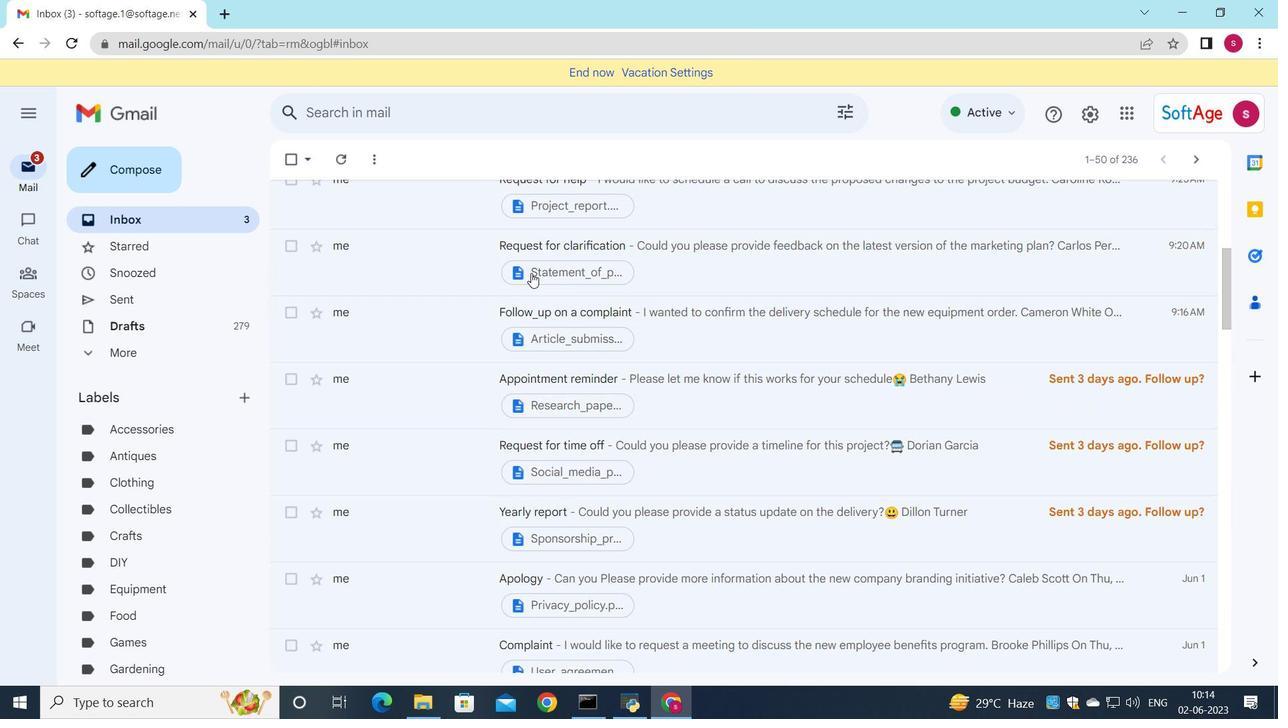 
Action: Mouse scrolled (532, 273) with delta (0, 0)
Screenshot: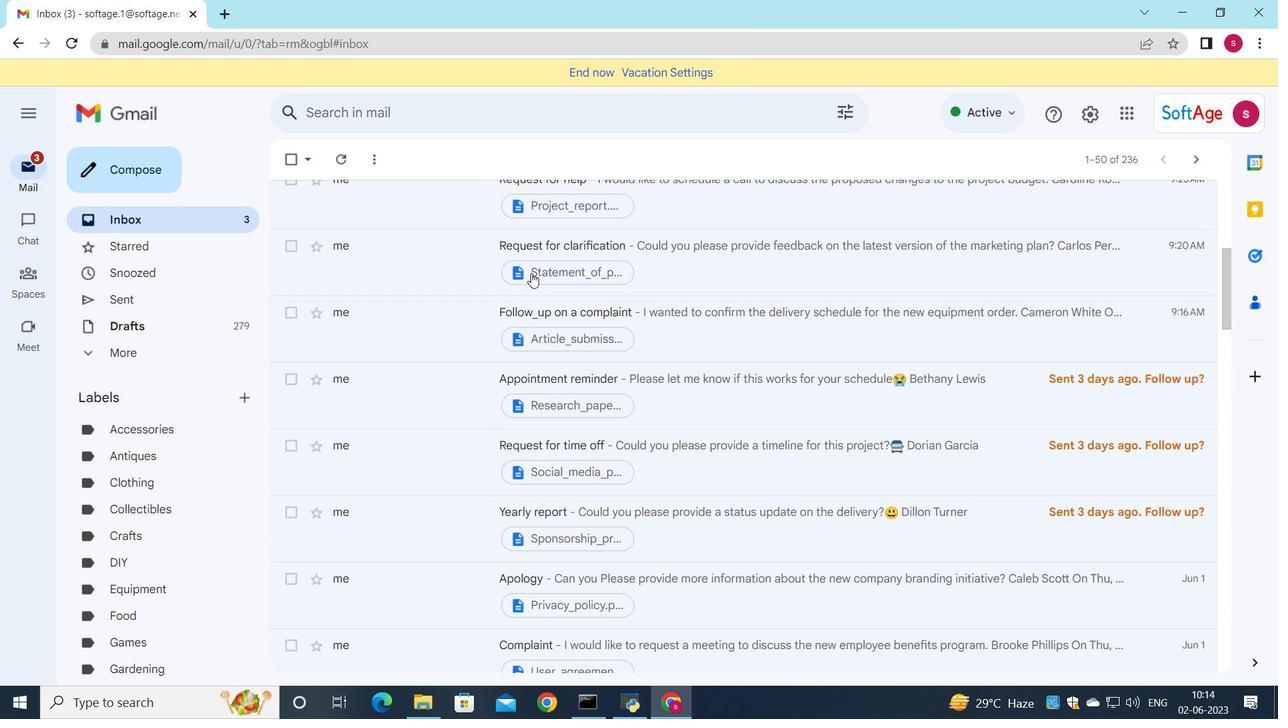 
Action: Mouse scrolled (532, 273) with delta (0, 0)
Screenshot: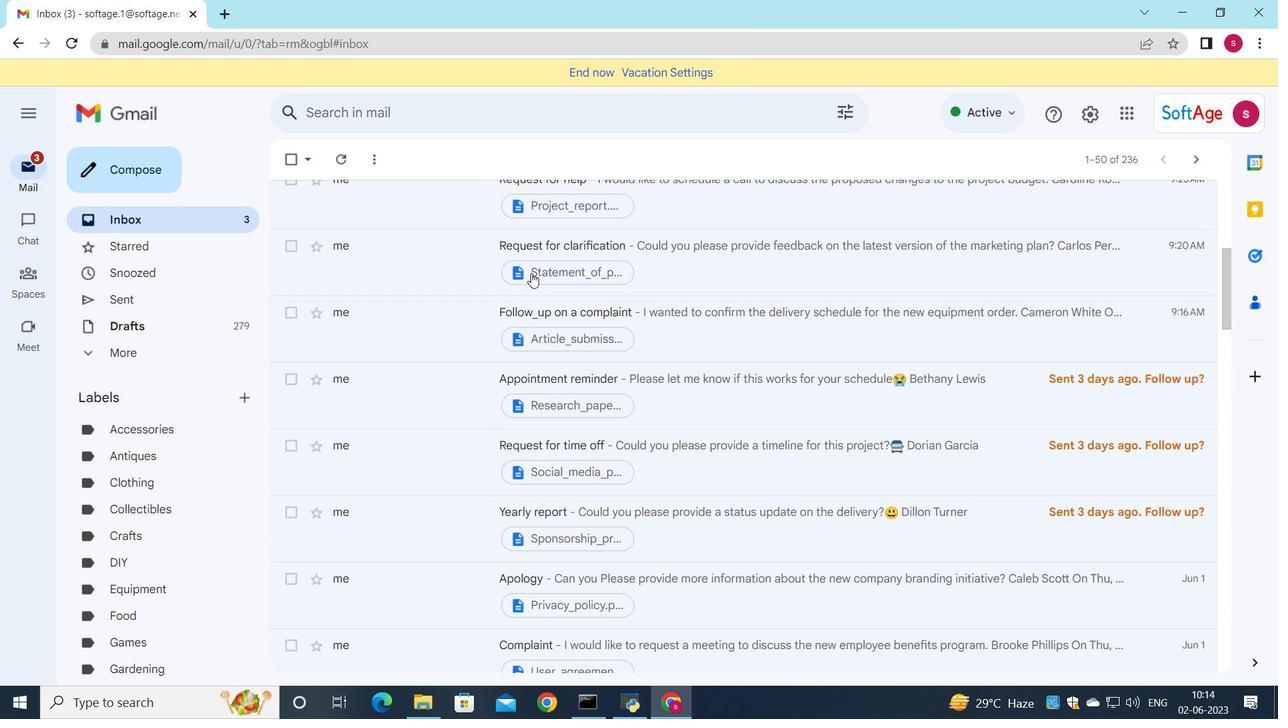 
Action: Mouse scrolled (532, 273) with delta (0, 0)
Screenshot: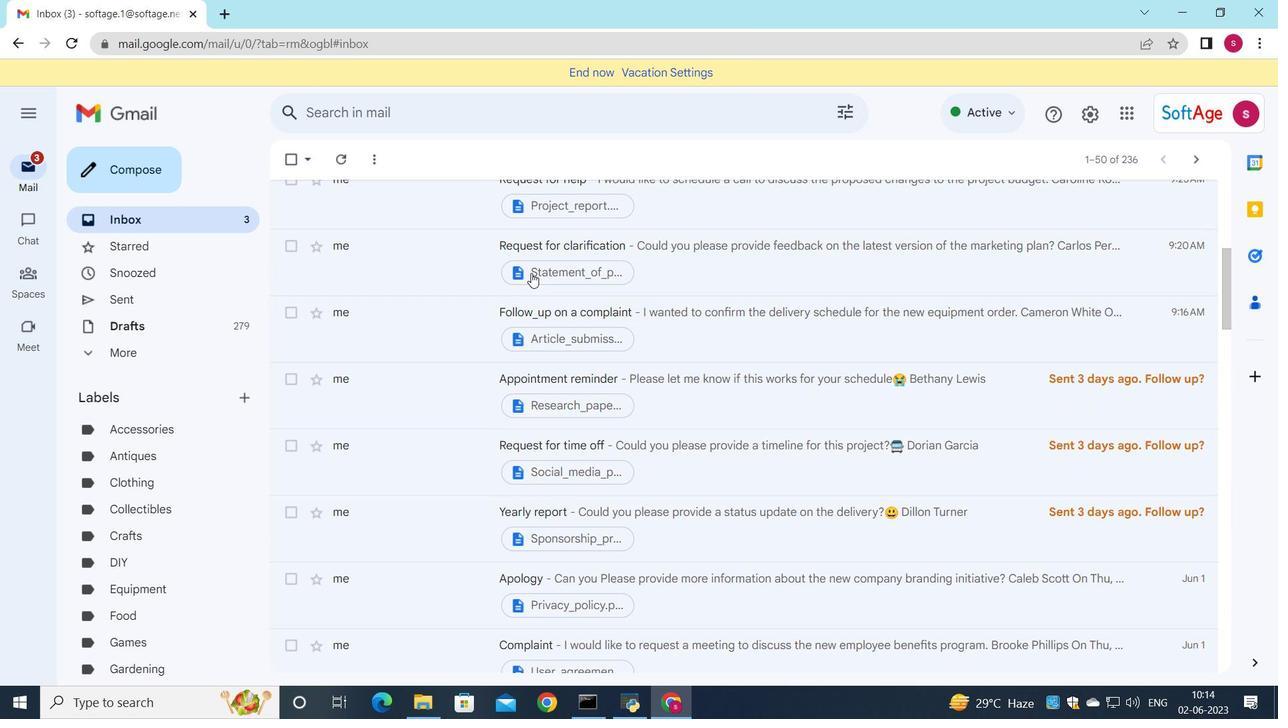 
Action: Mouse scrolled (532, 273) with delta (0, 0)
Screenshot: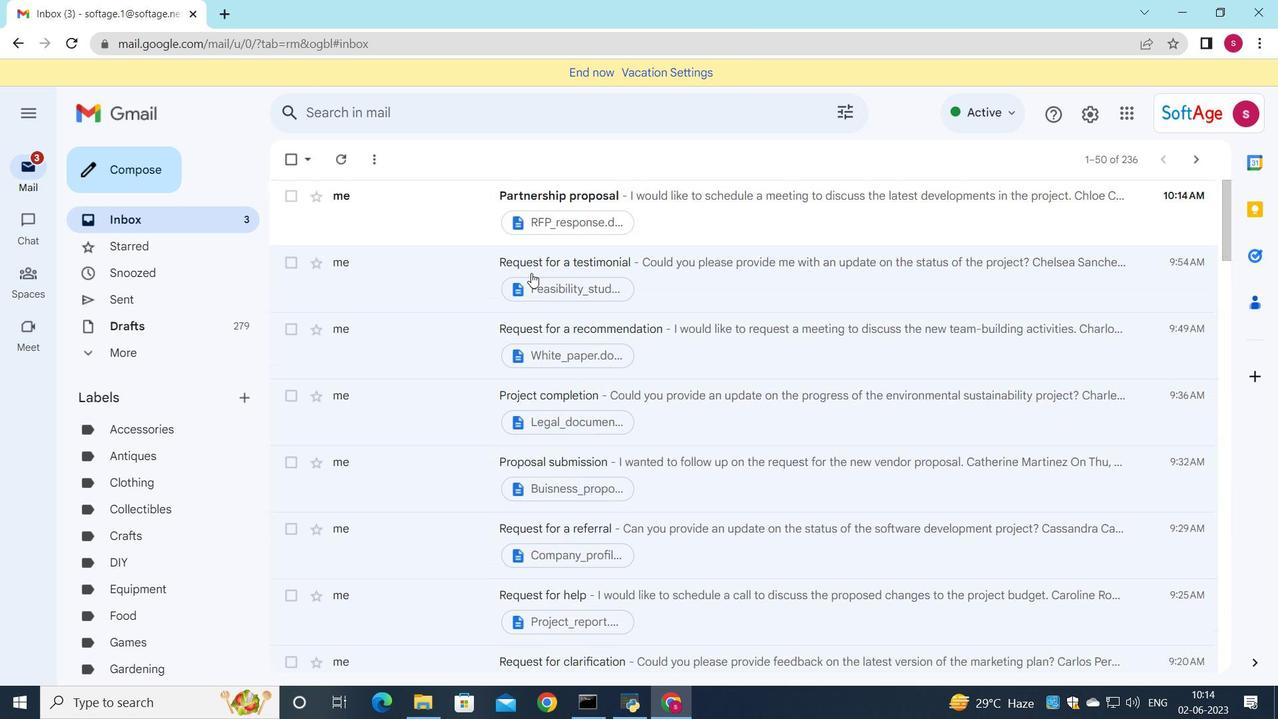 
Action: Mouse scrolled (532, 273) with delta (0, 0)
Screenshot: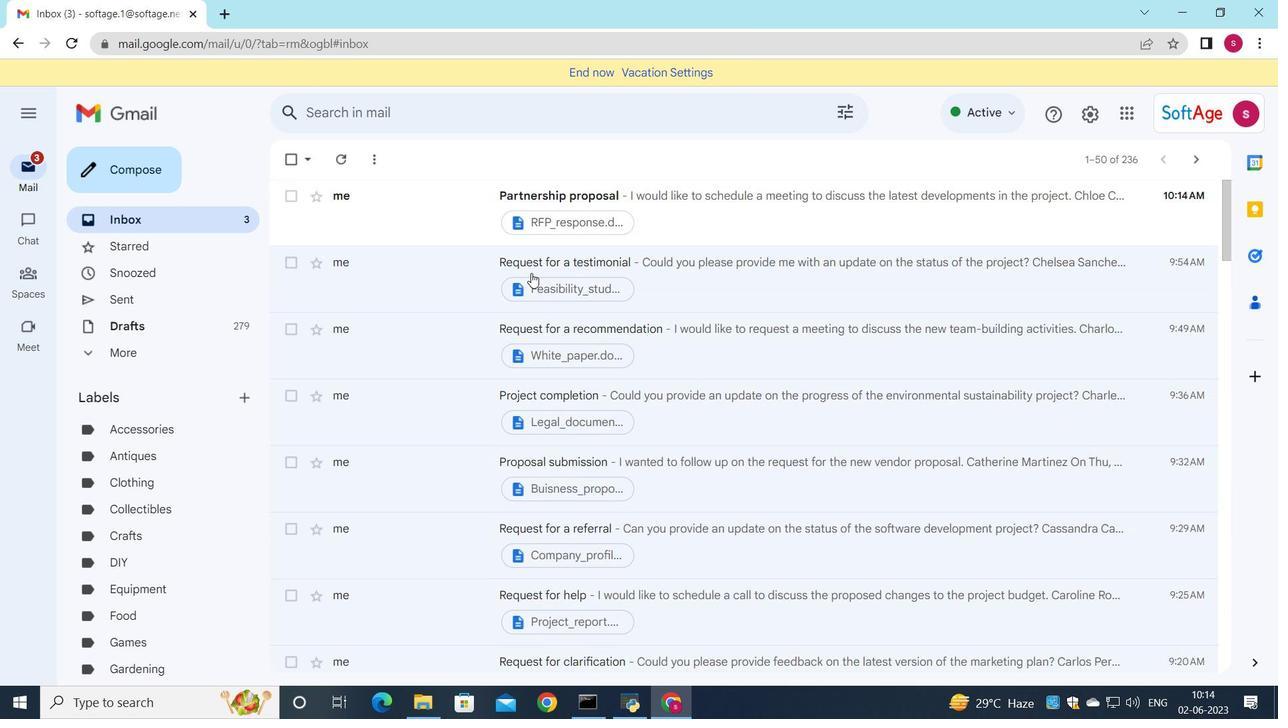 
Action: Mouse scrolled (532, 273) with delta (0, 0)
Screenshot: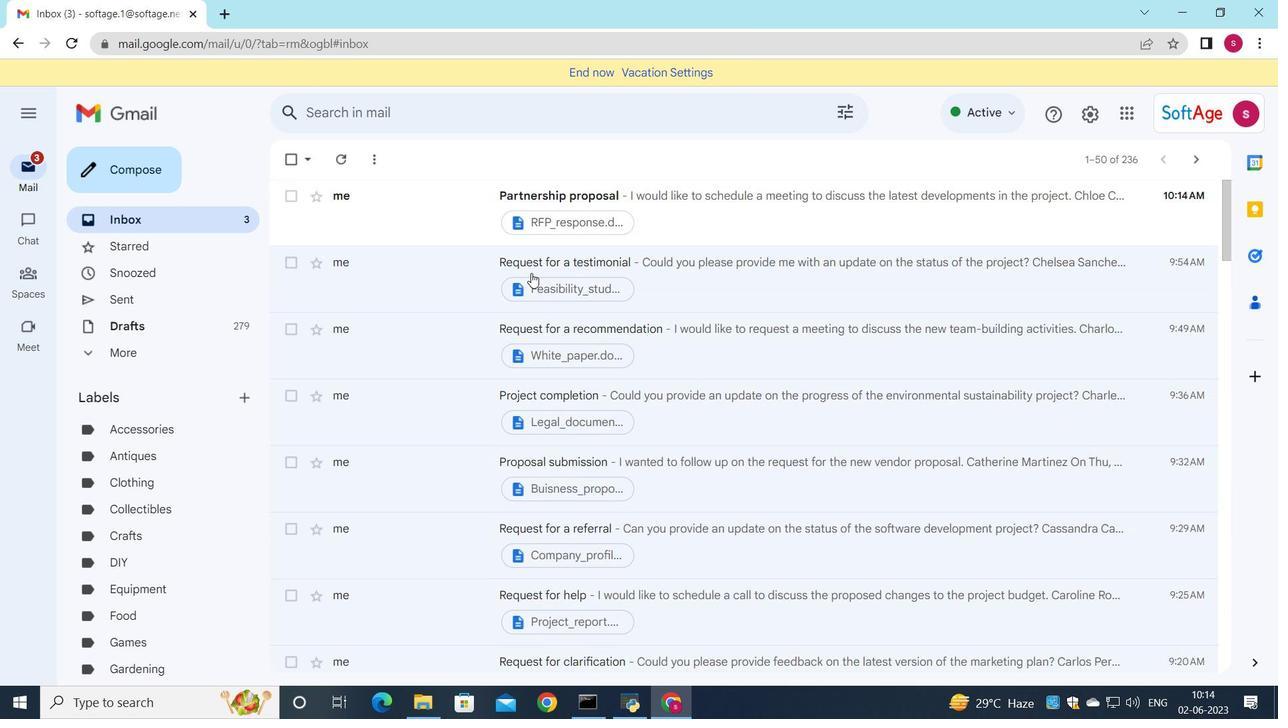 
Action: Mouse scrolled (532, 273) with delta (0, 0)
Screenshot: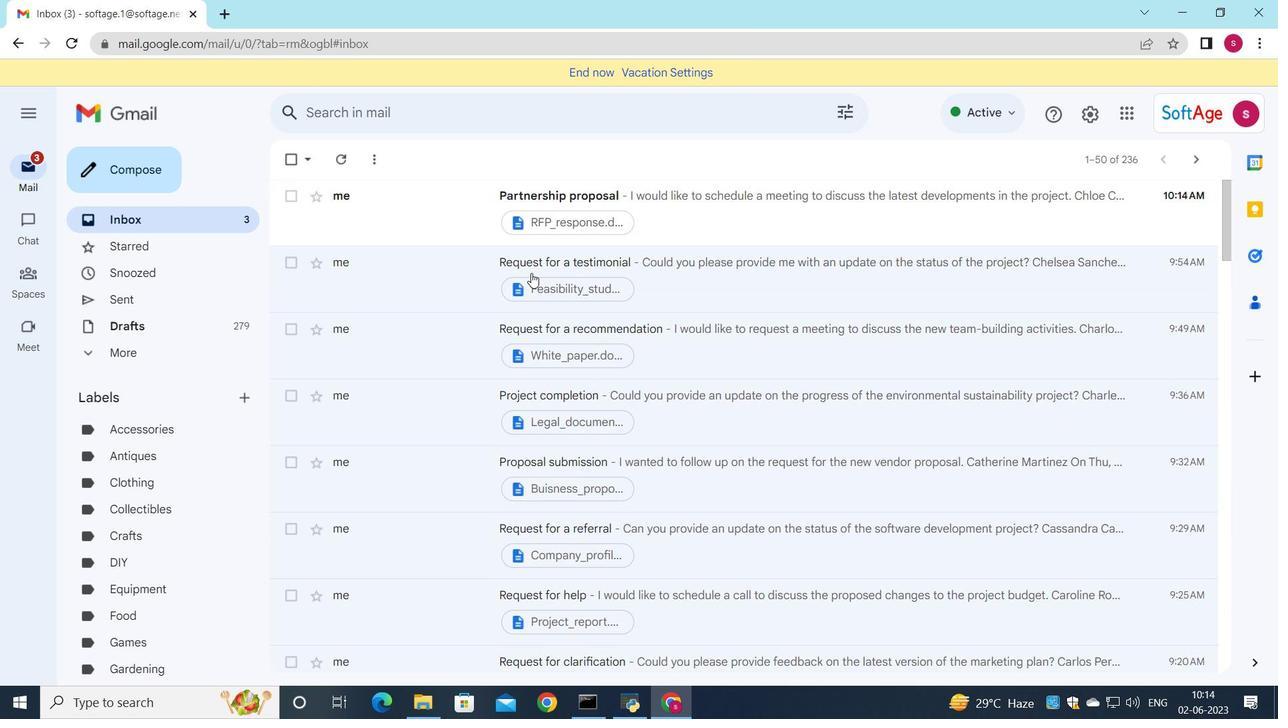 
Action: Mouse scrolled (532, 273) with delta (0, 0)
Screenshot: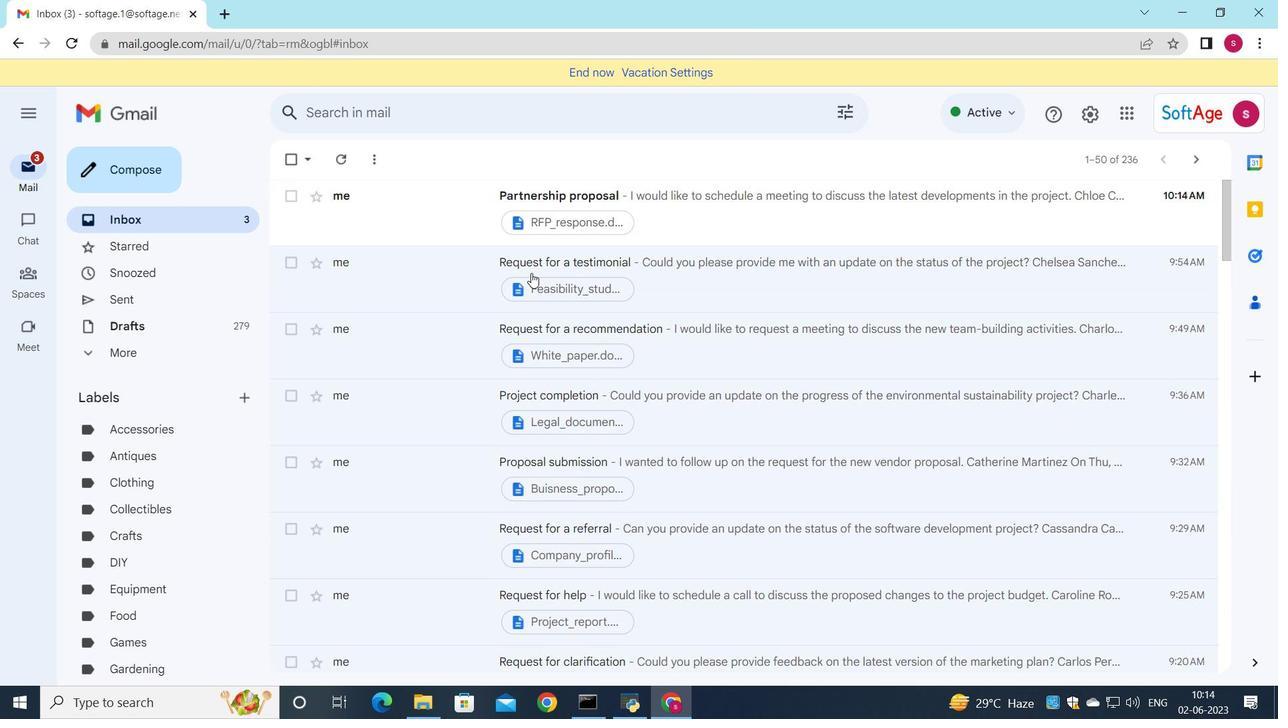 
Action: Mouse scrolled (532, 273) with delta (0, 0)
Screenshot: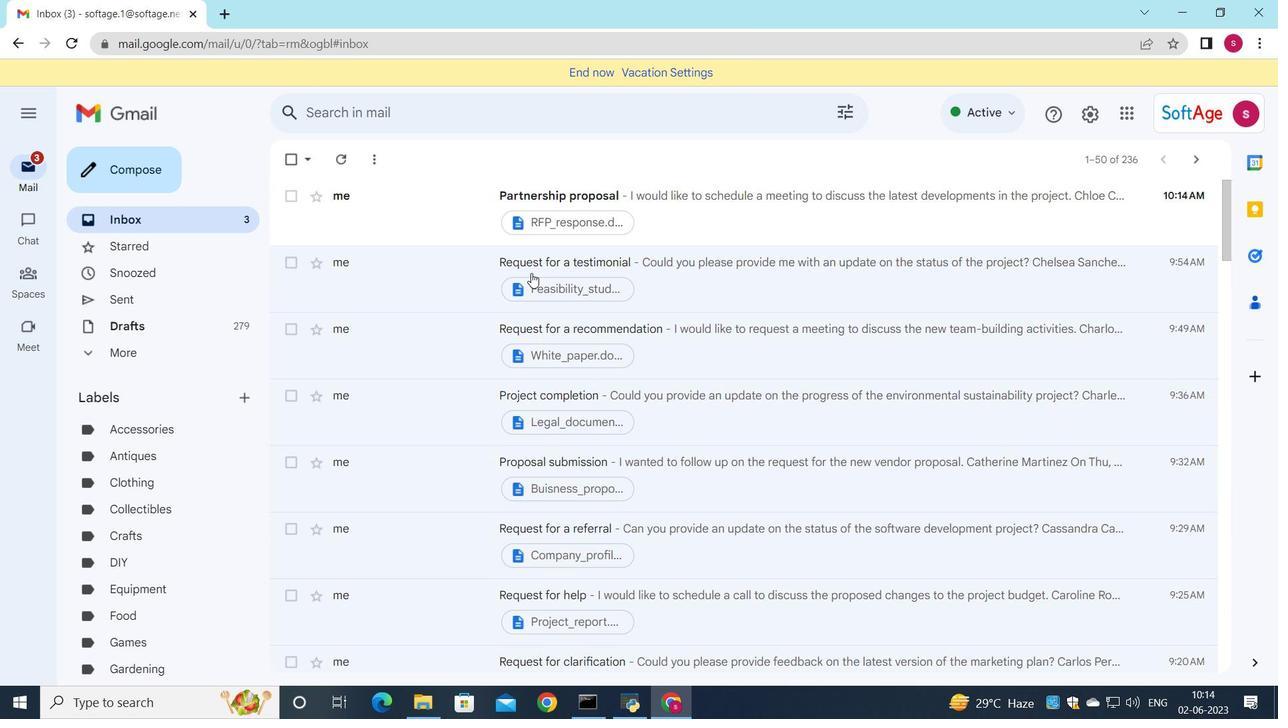
Action: Mouse moved to (762, 211)
Screenshot: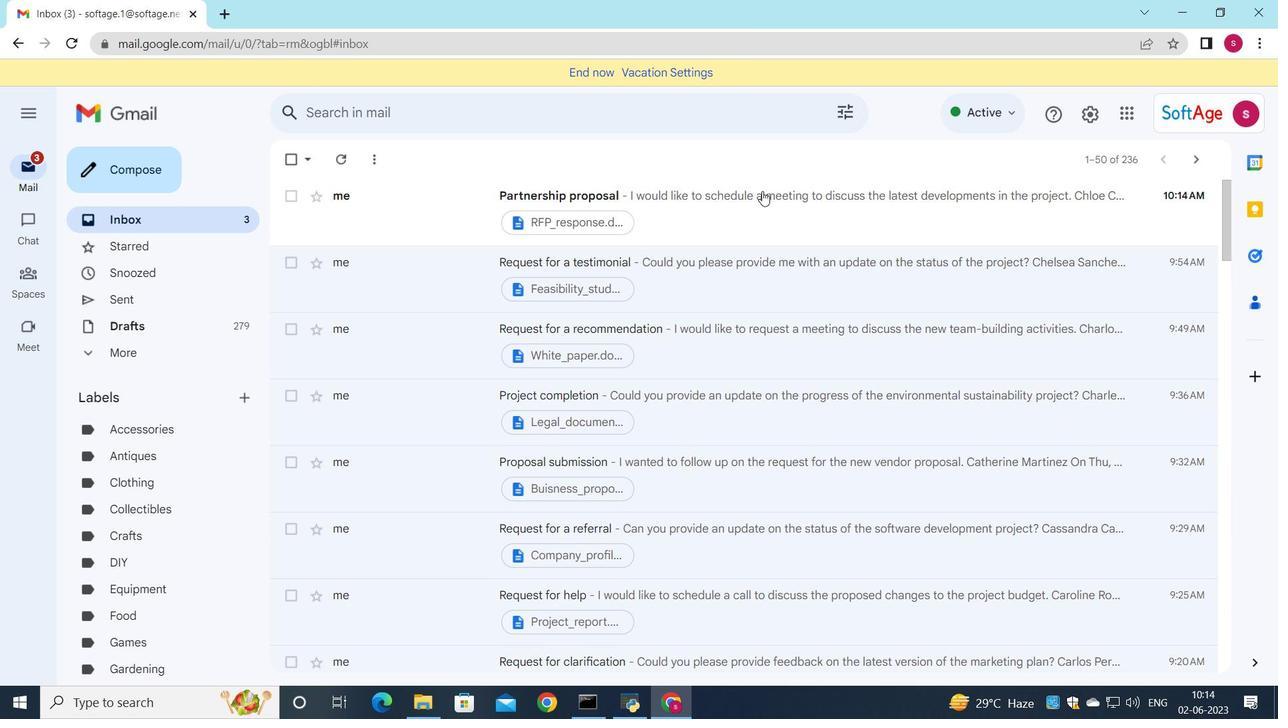 
Action: Mouse pressed left at (762, 211)
Screenshot: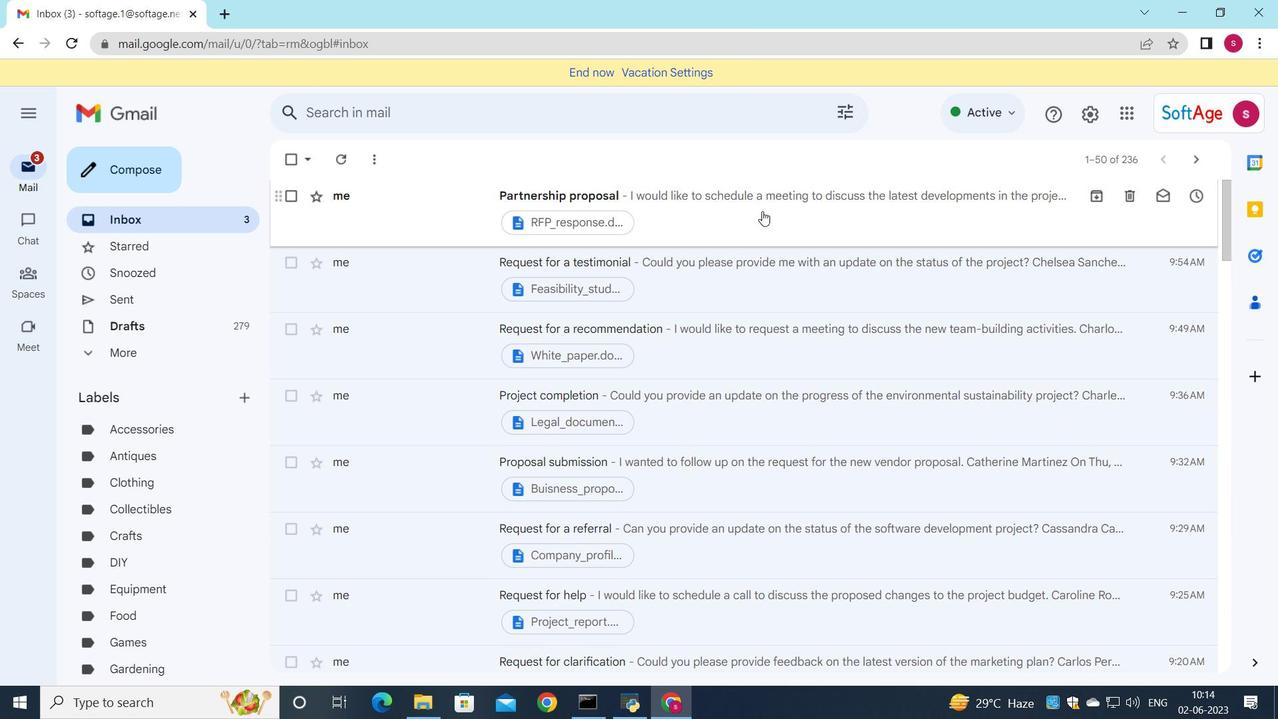 
